 Task: Save your go-to ramen spot in Brooklyn to your list of favorite locations.
Action: Mouse moved to (96, 54)
Screenshot: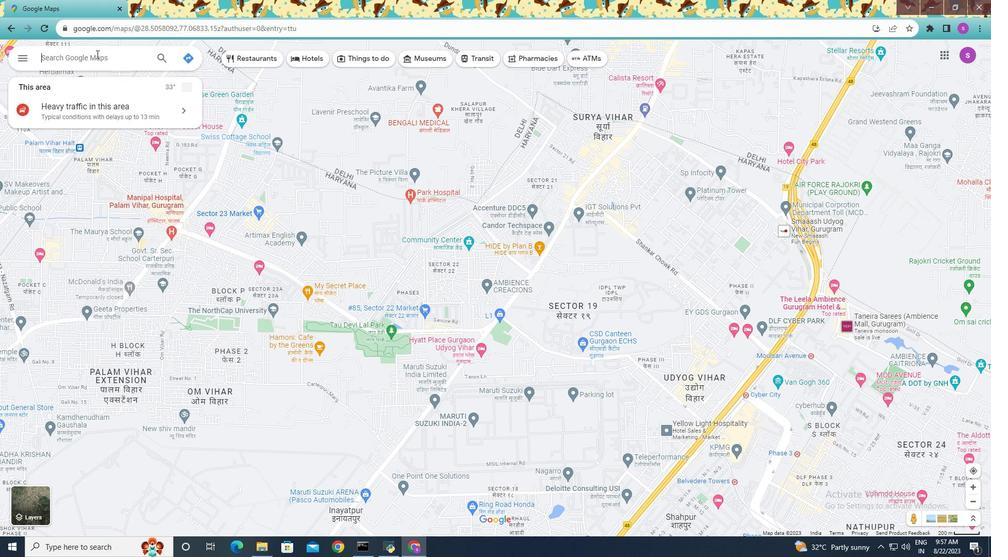 
Action: Mouse pressed left at (96, 54)
Screenshot: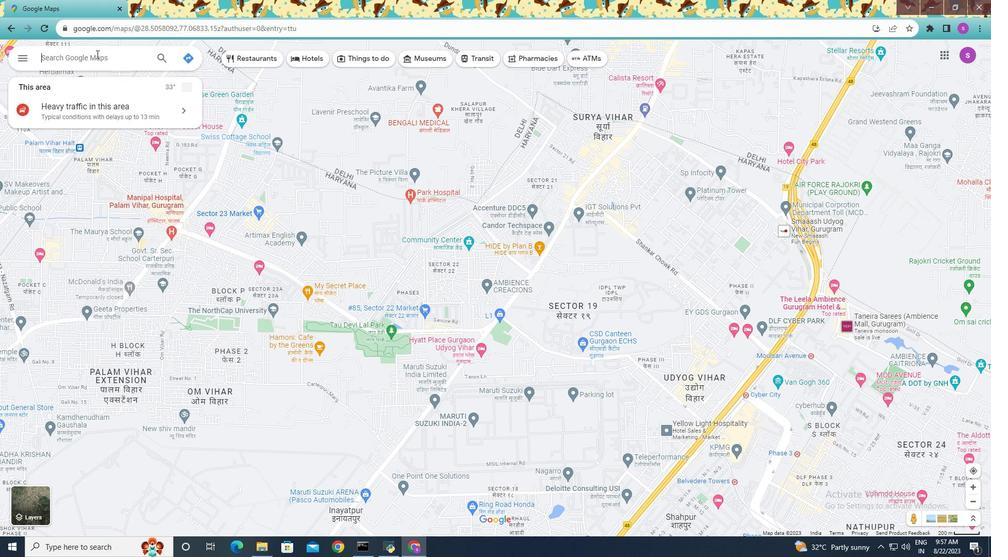 
Action: Key pressed remen<Key.space>spot<Key.space>in<Key.space><Key.shift>Brooklyn<Key.enter>
Screenshot: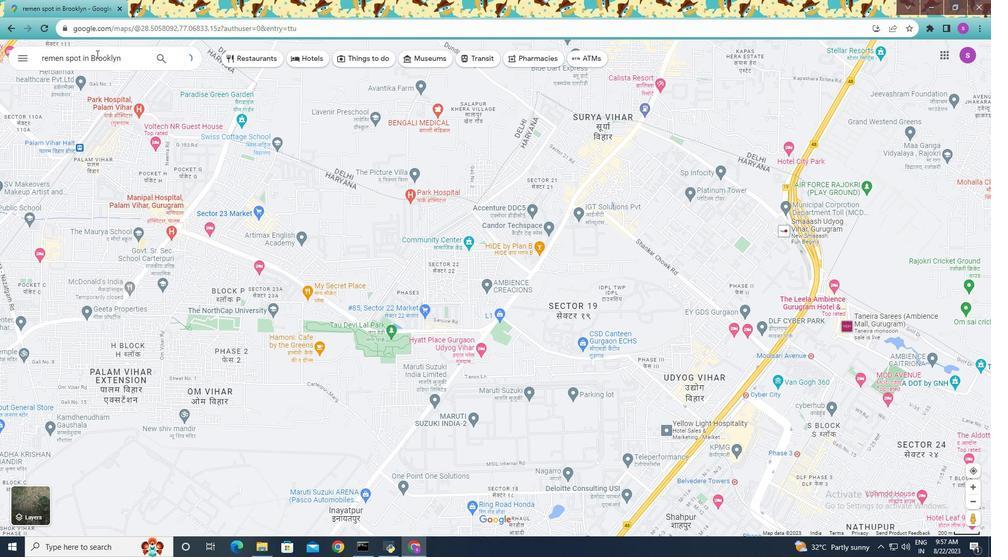 
Action: Mouse moved to (103, 226)
Screenshot: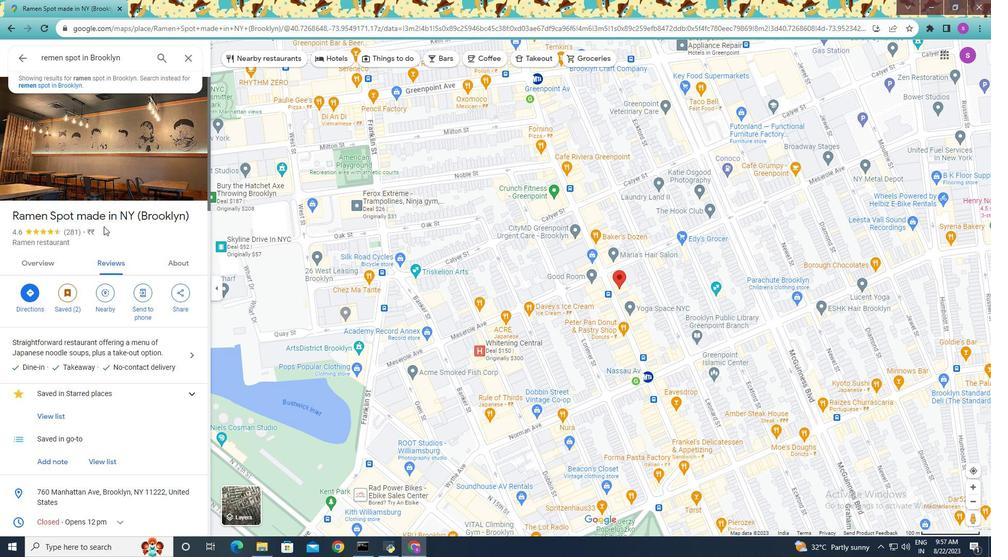 
Action: Mouse pressed left at (103, 226)
Screenshot: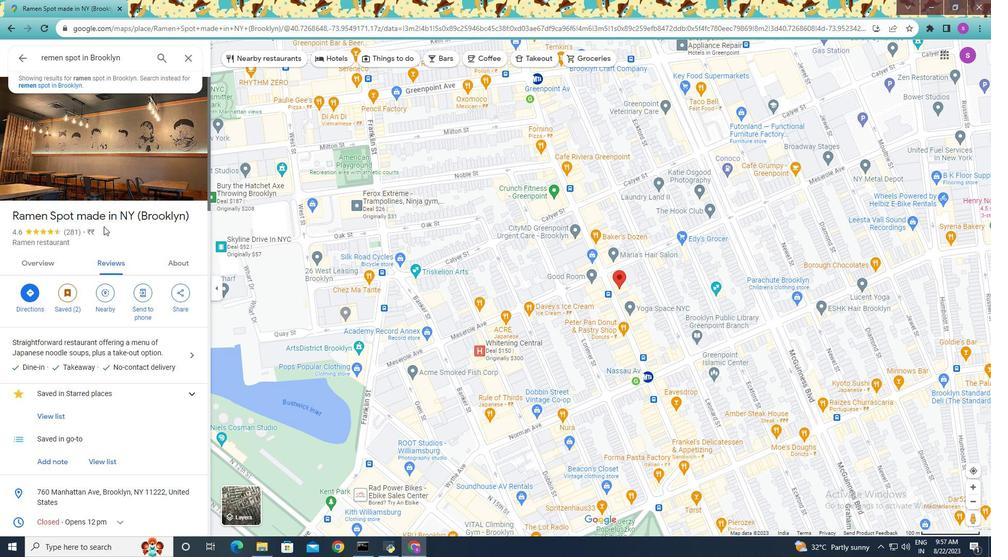 
Action: Mouse moved to (161, 334)
Screenshot: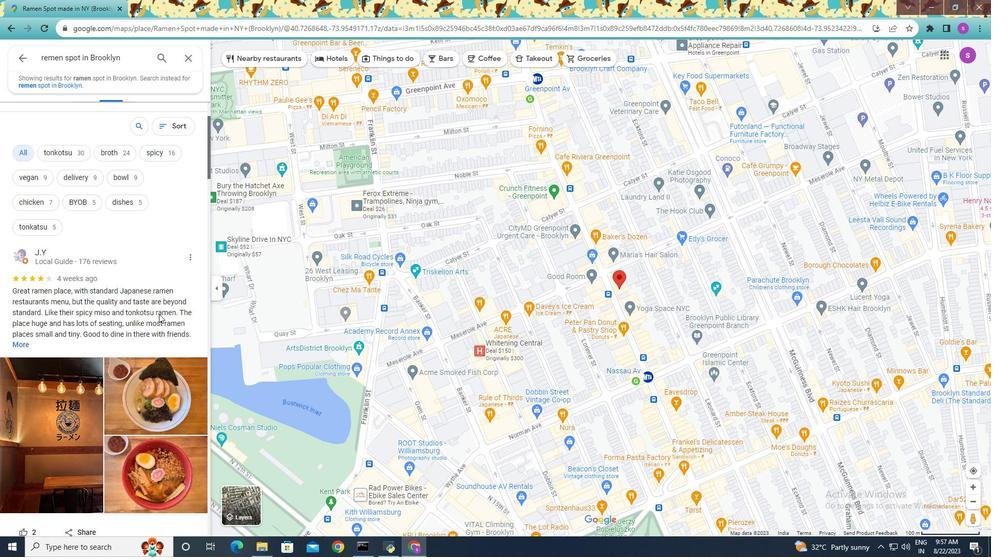 
Action: Mouse scrolled (161, 333) with delta (0, 0)
Screenshot: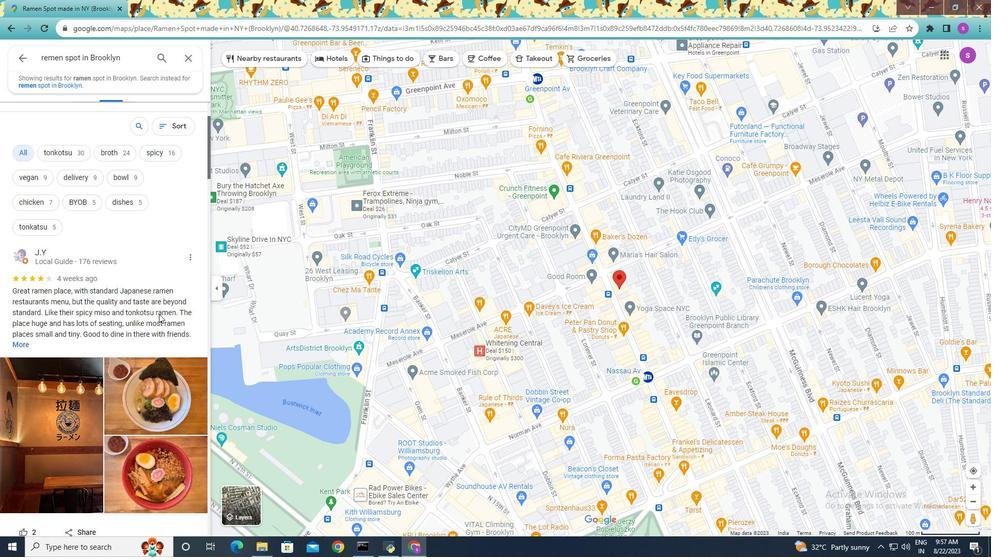 
Action: Mouse moved to (161, 332)
Screenshot: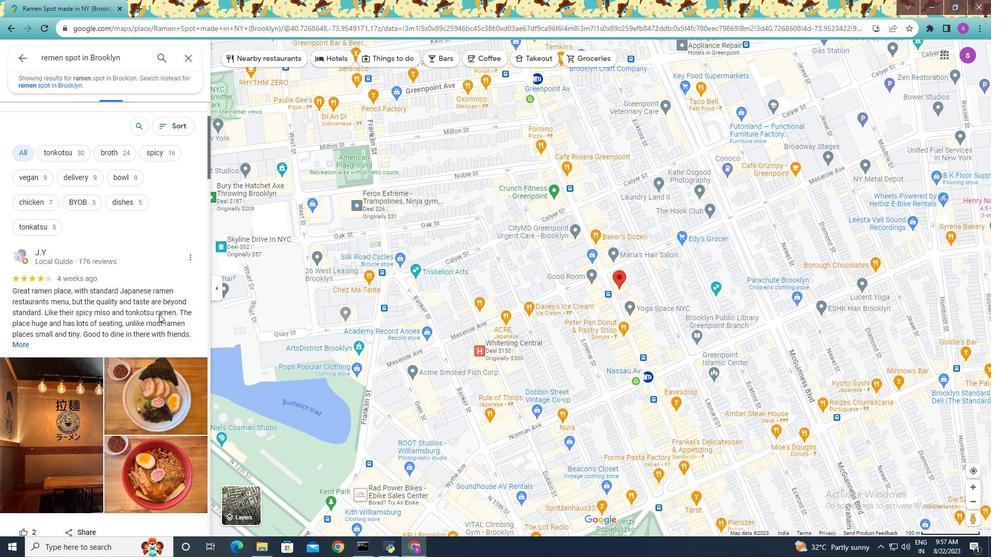
Action: Mouse scrolled (161, 332) with delta (0, 0)
Screenshot: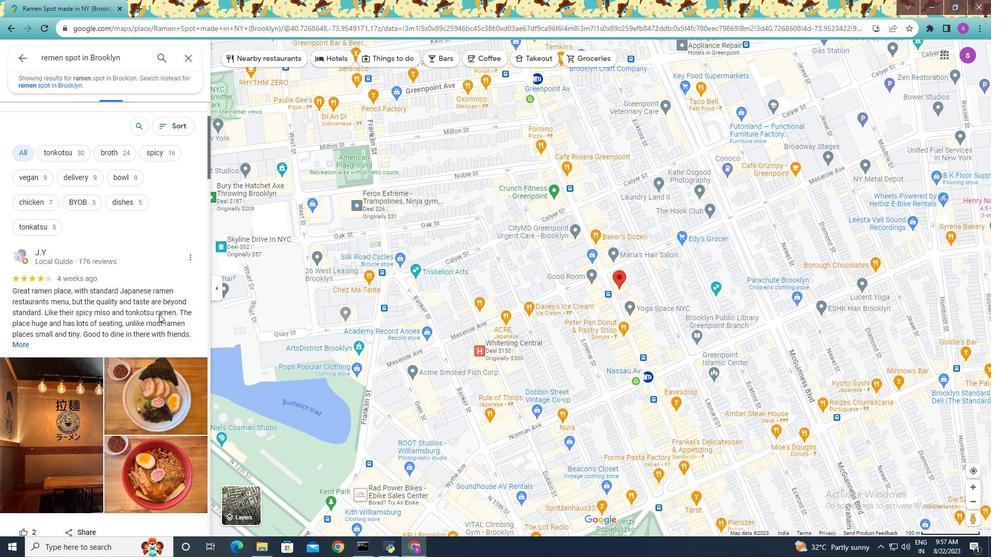
Action: Mouse moved to (161, 331)
Screenshot: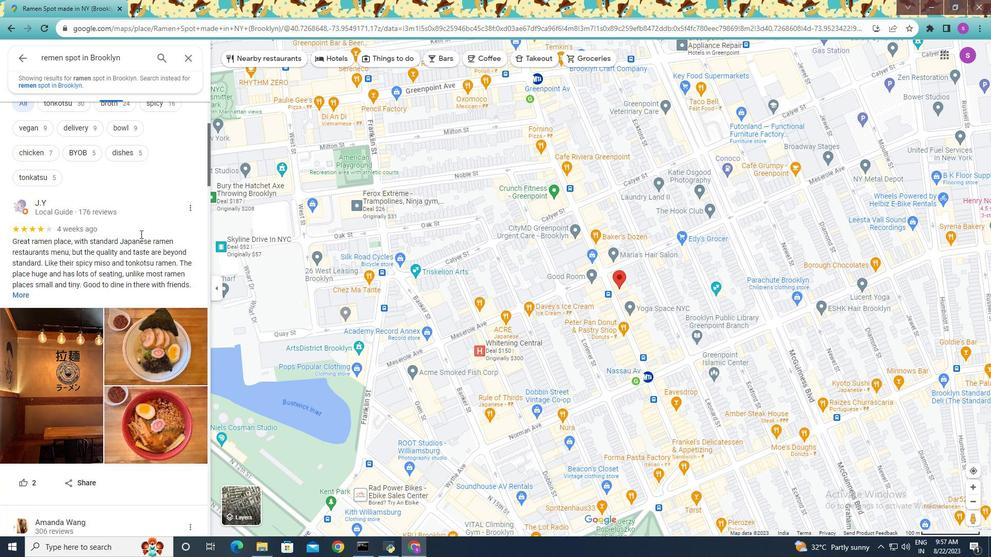 
Action: Mouse scrolled (161, 330) with delta (0, 0)
Screenshot: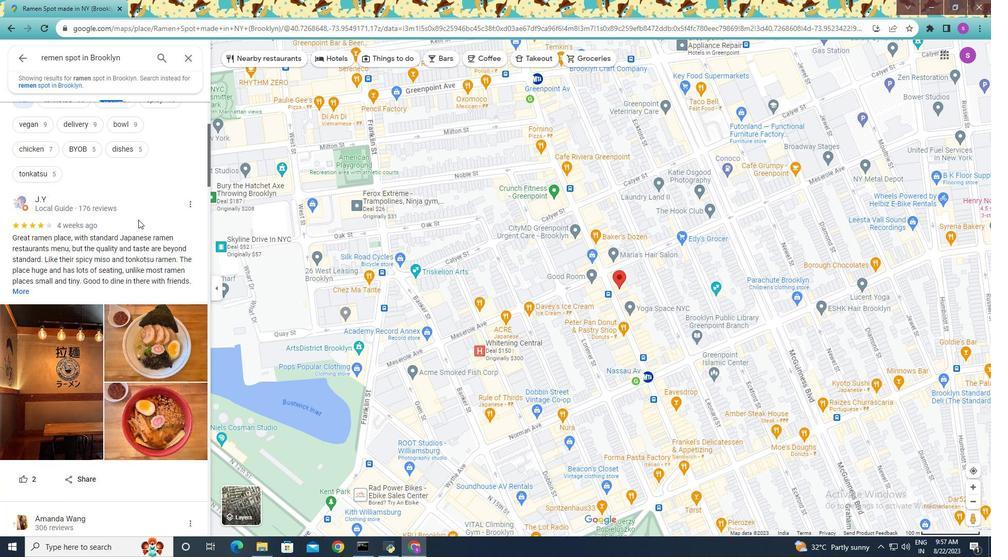 
Action: Mouse moved to (110, 258)
Screenshot: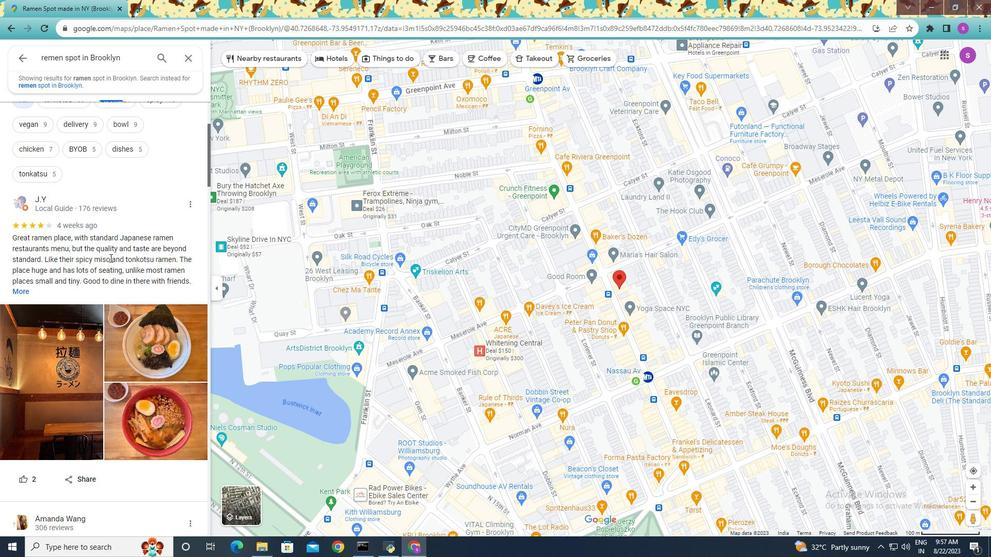 
Action: Mouse scrolled (110, 257) with delta (0, 0)
Screenshot: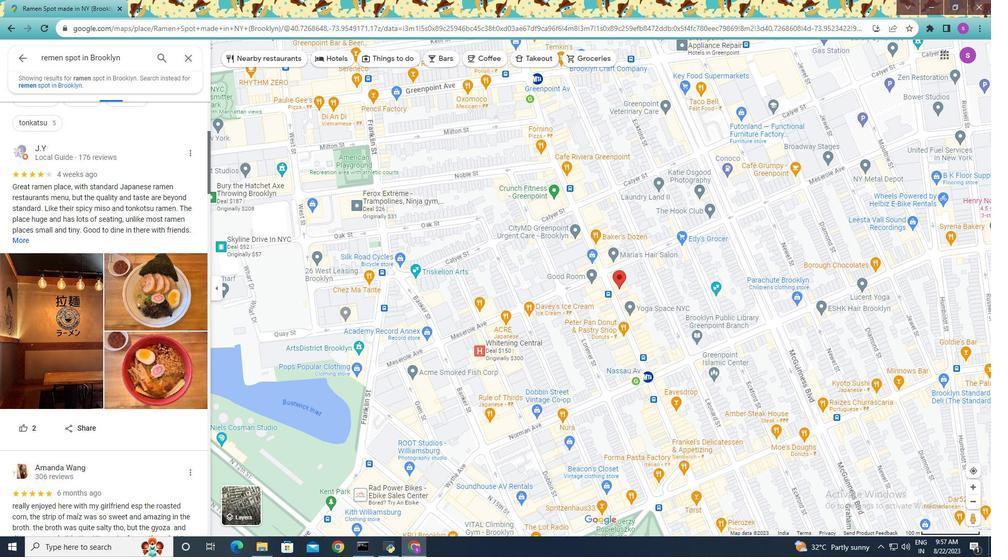 
Action: Mouse scrolled (110, 257) with delta (0, 0)
Screenshot: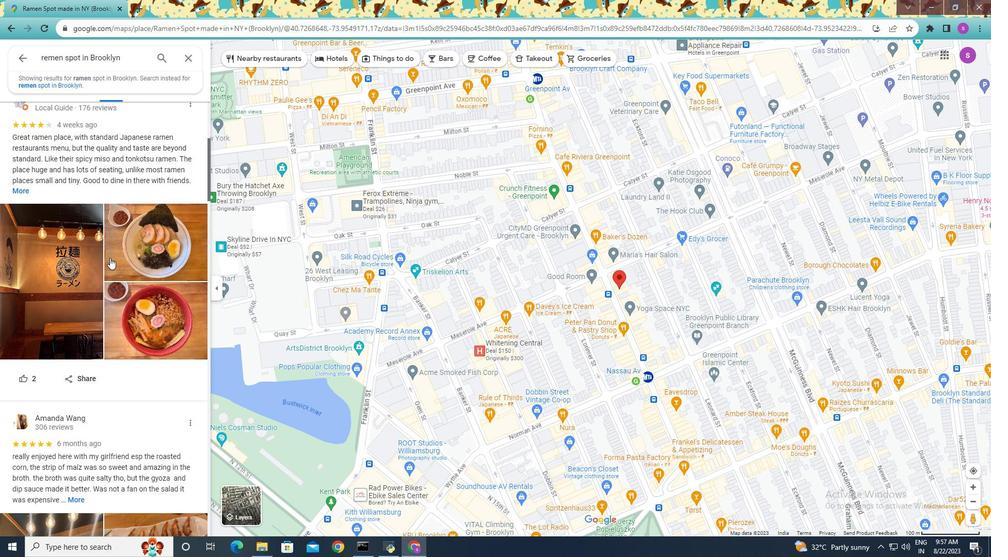 
Action: Mouse moved to (126, 211)
Screenshot: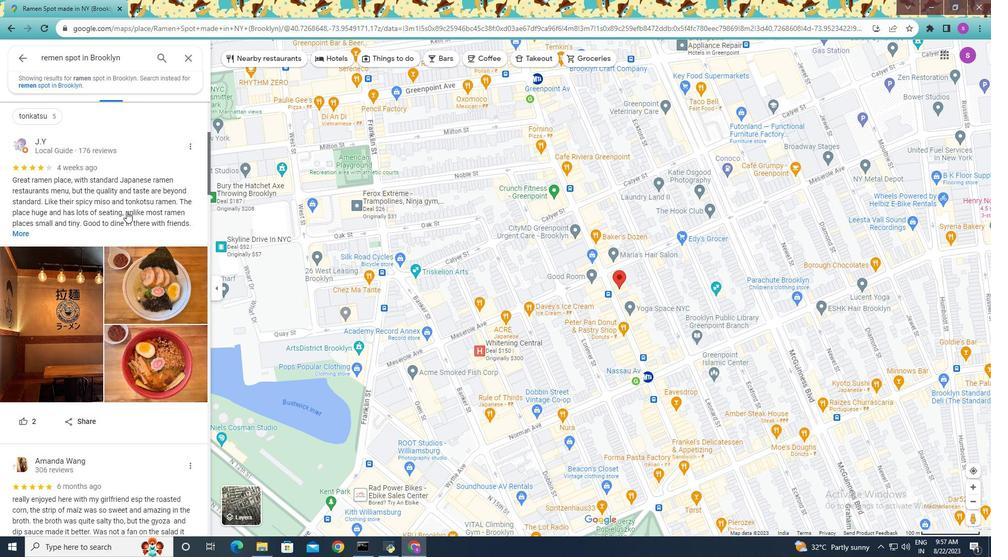 
Action: Mouse scrolled (126, 212) with delta (0, 0)
Screenshot: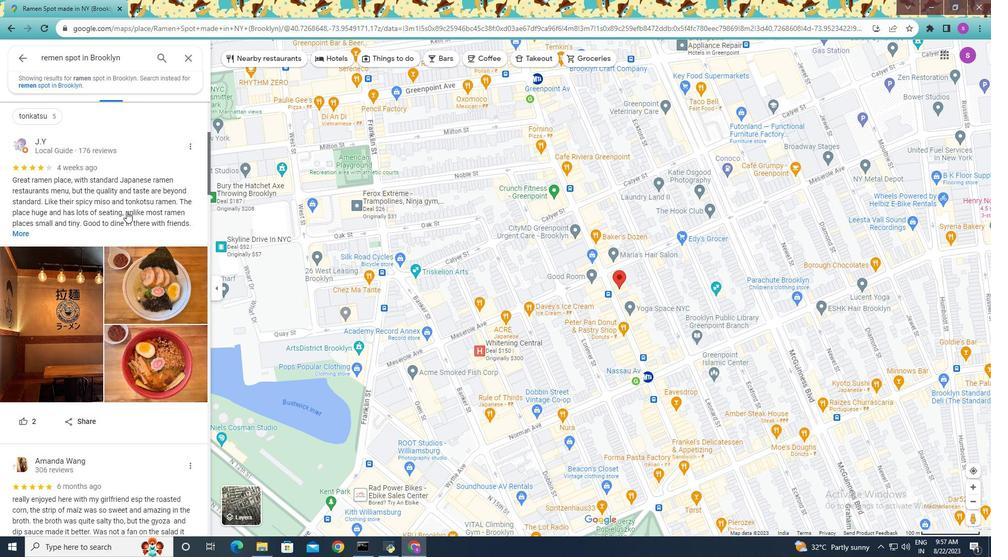
Action: Mouse moved to (19, 239)
Screenshot: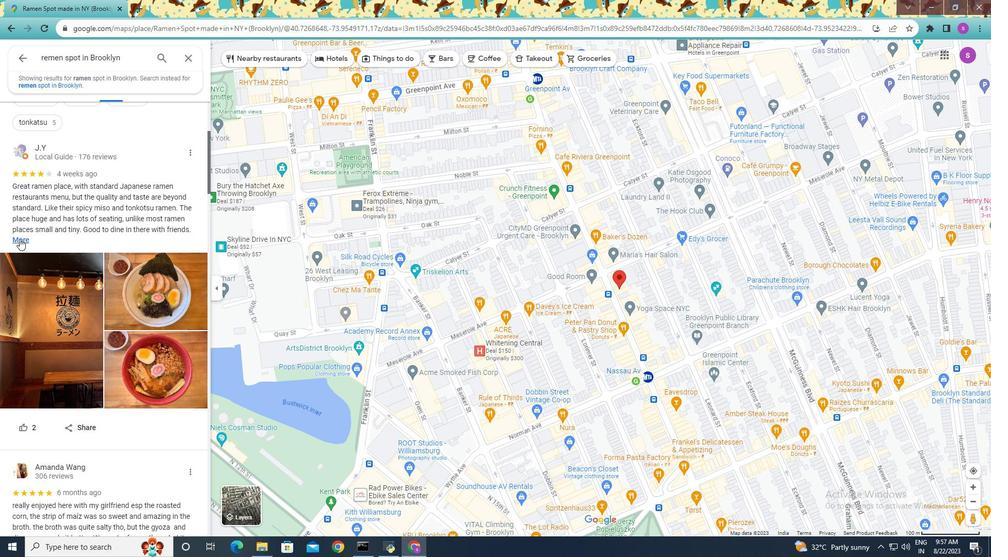 
Action: Mouse pressed left at (19, 239)
Screenshot: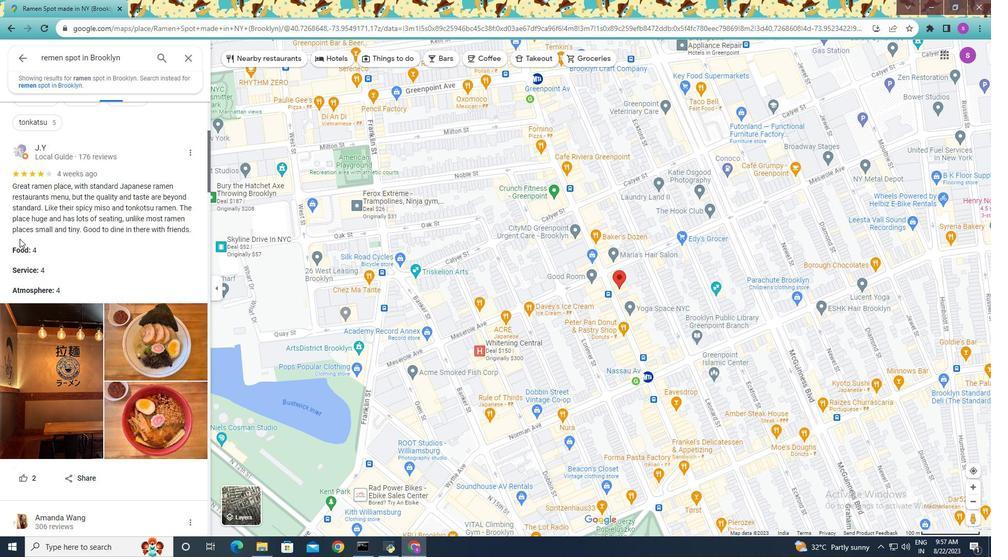 
Action: Mouse moved to (116, 243)
Screenshot: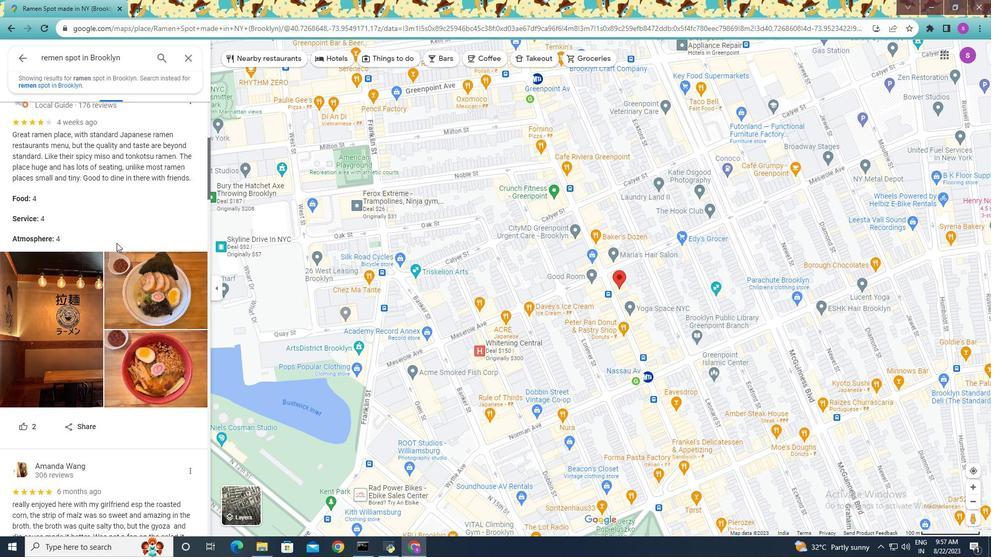 
Action: Mouse scrolled (116, 242) with delta (0, 0)
Screenshot: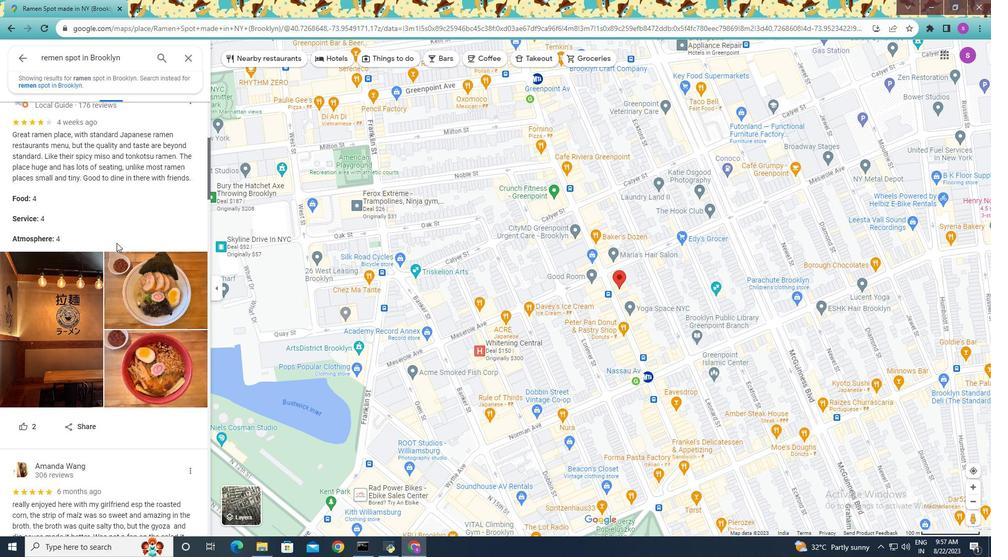 
Action: Mouse moved to (116, 243)
Screenshot: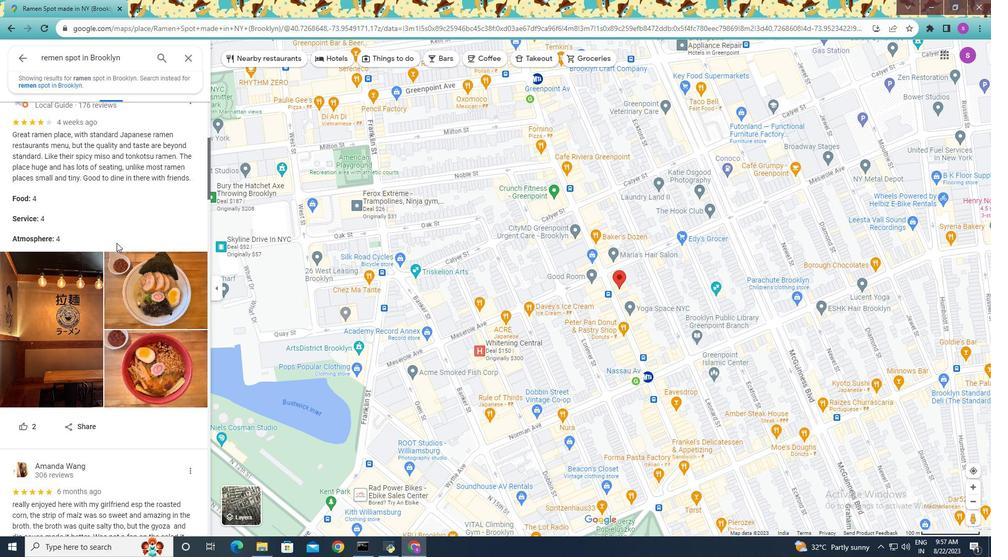 
Action: Mouse scrolled (116, 242) with delta (0, 0)
Screenshot: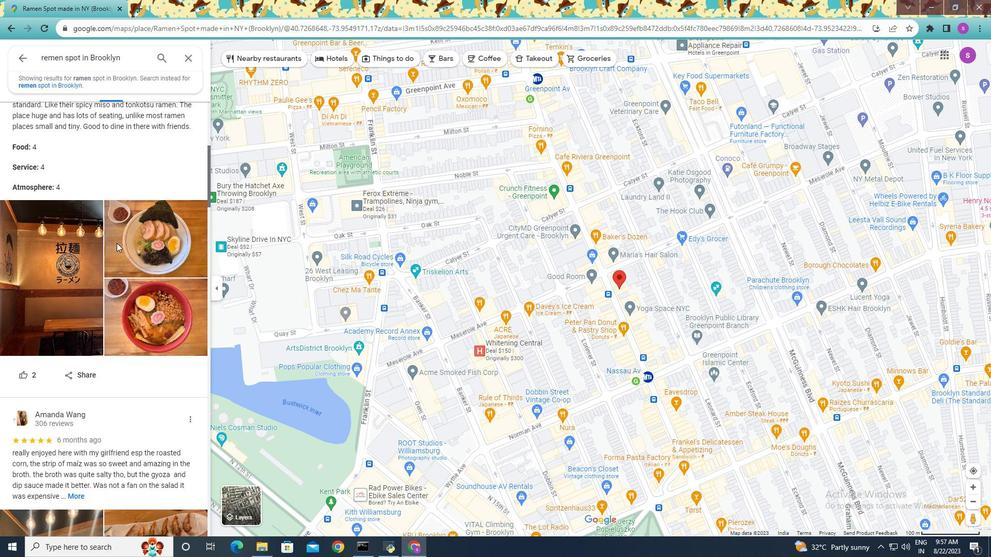 
Action: Mouse moved to (116, 243)
Screenshot: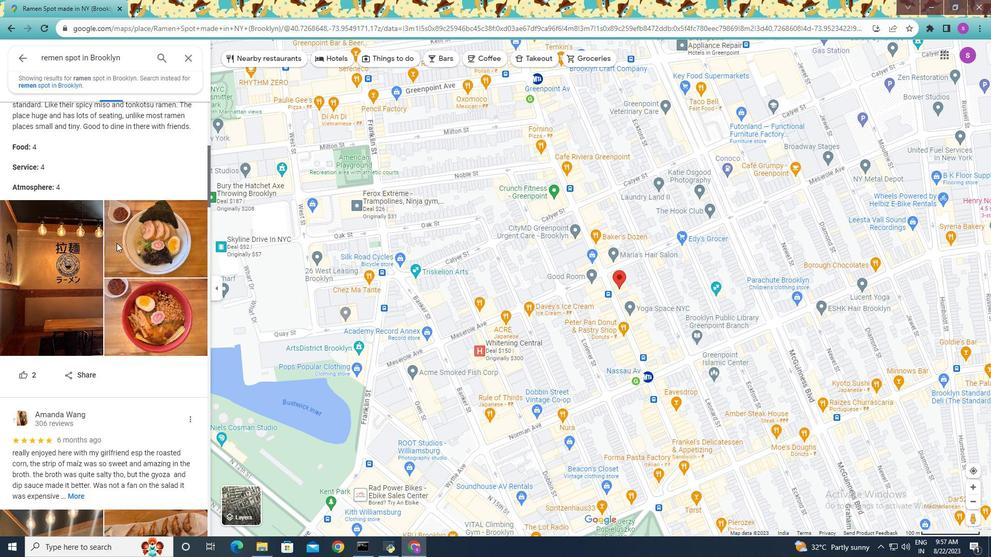 
Action: Mouse scrolled (116, 242) with delta (0, 0)
Screenshot: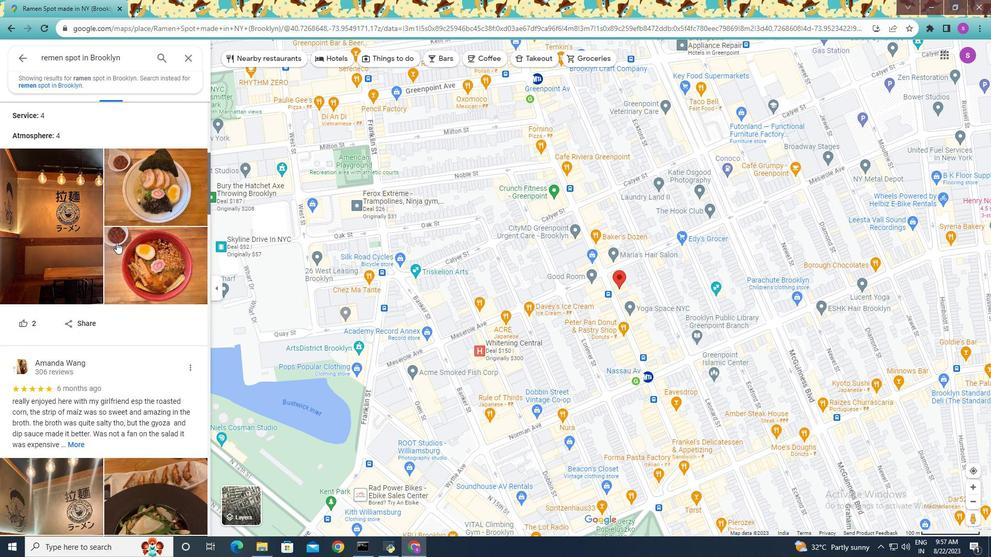 
Action: Mouse moved to (116, 242)
Screenshot: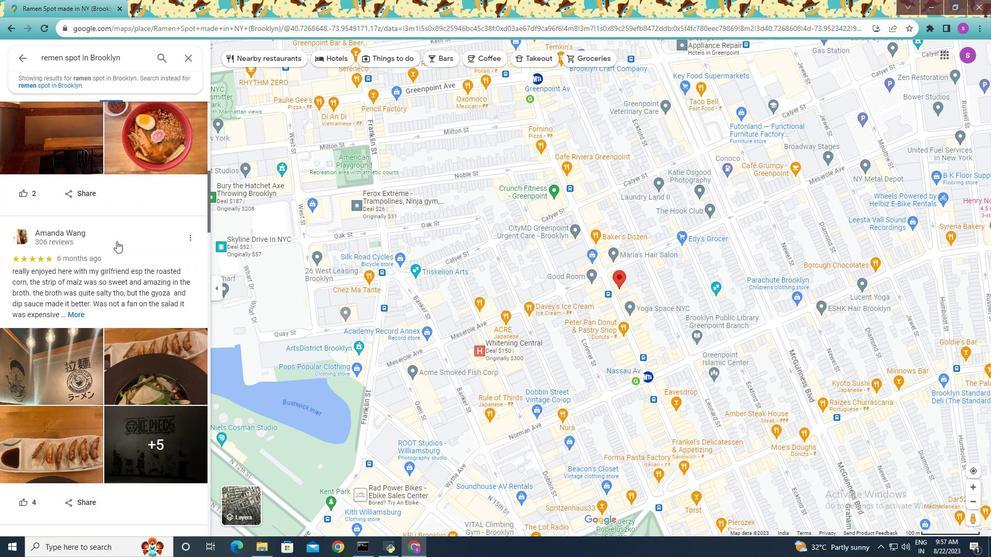 
Action: Mouse scrolled (116, 241) with delta (0, 0)
Screenshot: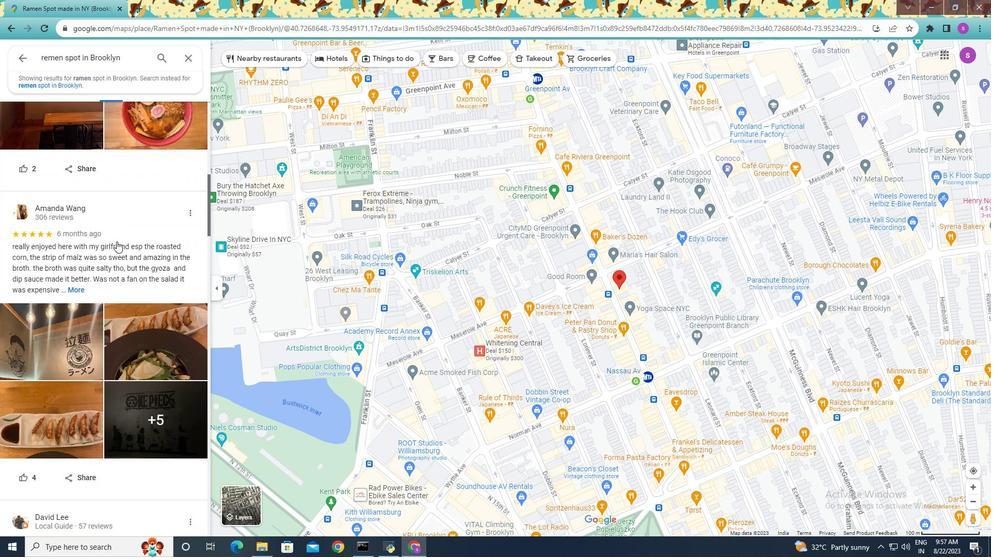 
Action: Mouse moved to (116, 241)
Screenshot: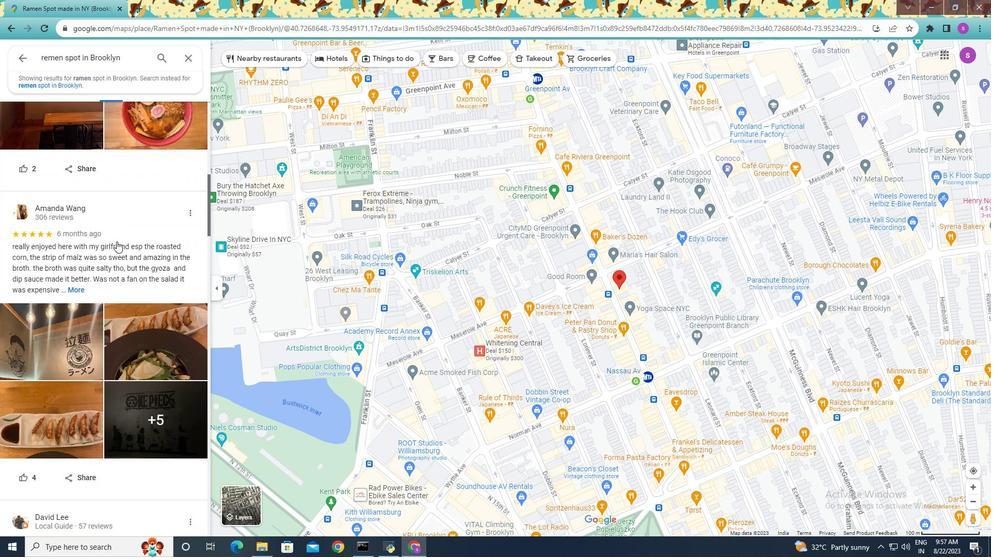 
Action: Mouse scrolled (116, 241) with delta (0, 0)
Screenshot: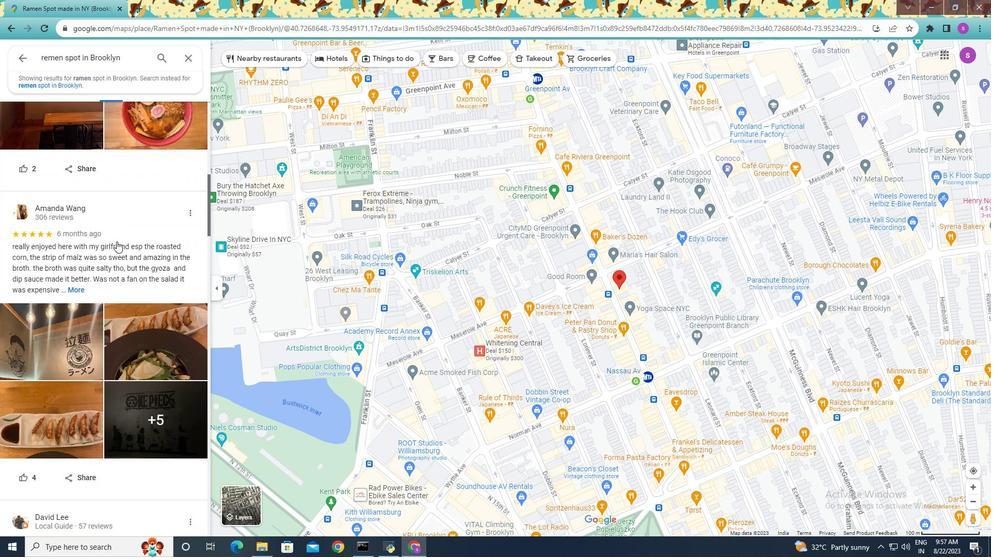 
Action: Mouse scrolled (116, 241) with delta (0, 0)
Screenshot: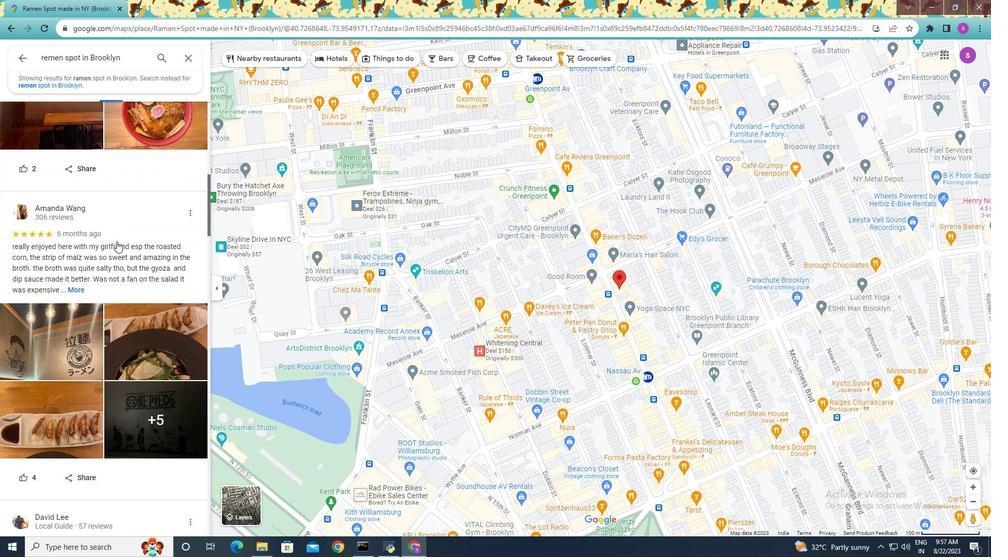 
Action: Mouse scrolled (116, 241) with delta (0, 0)
Screenshot: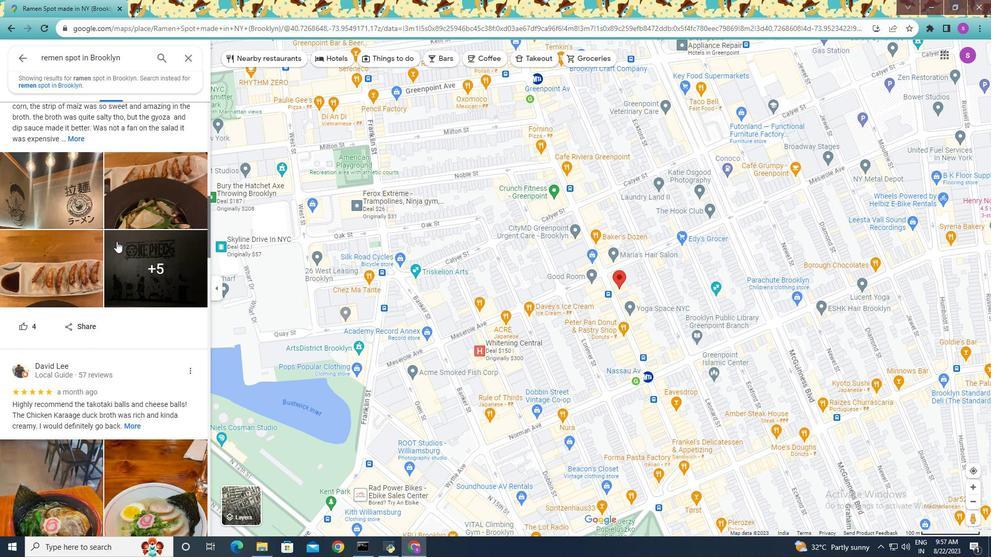 
Action: Mouse scrolled (116, 241) with delta (0, 0)
Screenshot: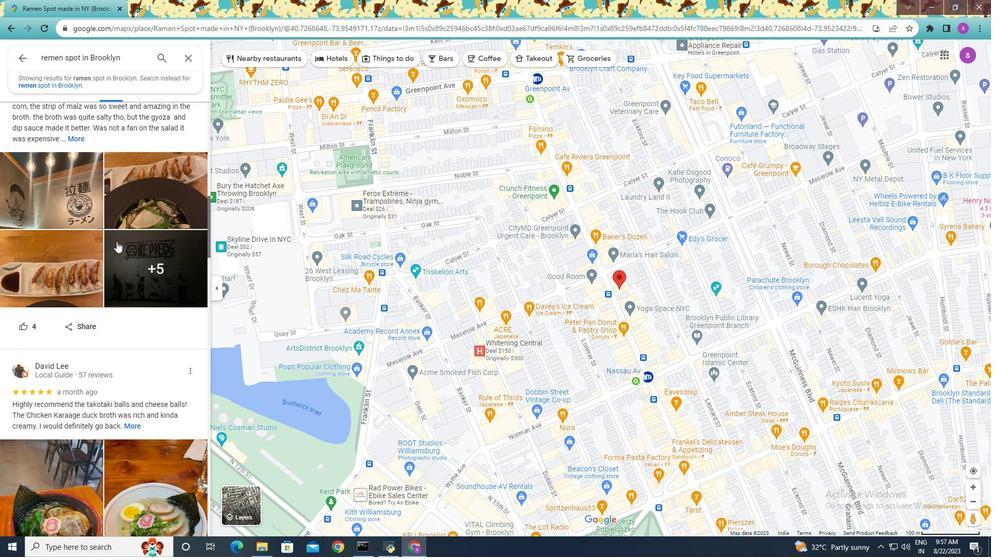 
Action: Mouse scrolled (116, 241) with delta (0, 0)
Screenshot: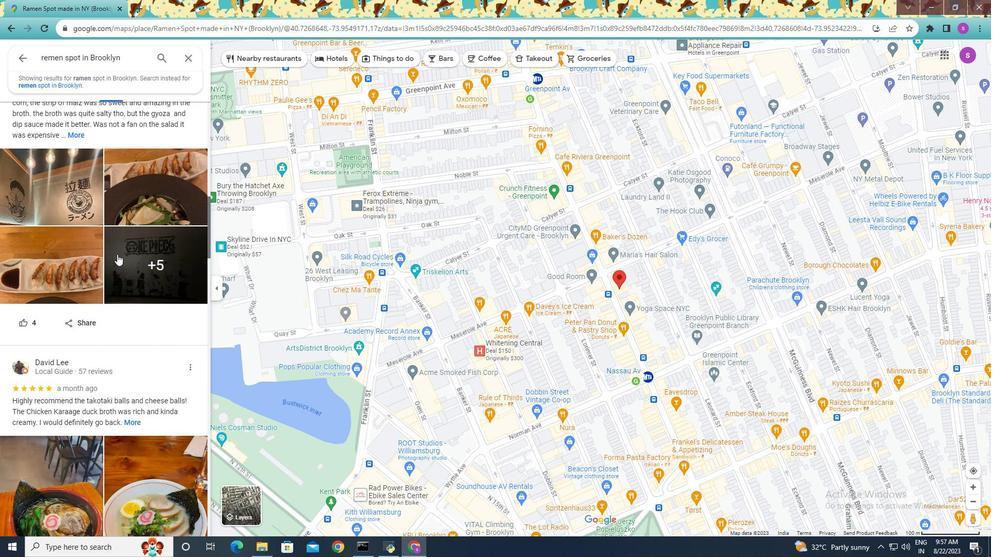 
Action: Mouse moved to (75, 134)
Screenshot: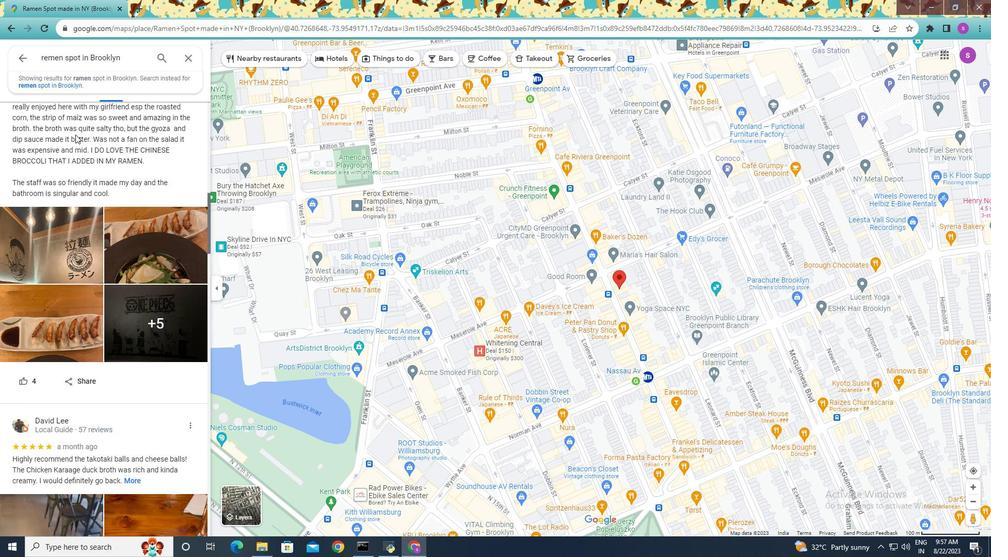 
Action: Mouse pressed left at (75, 134)
Screenshot: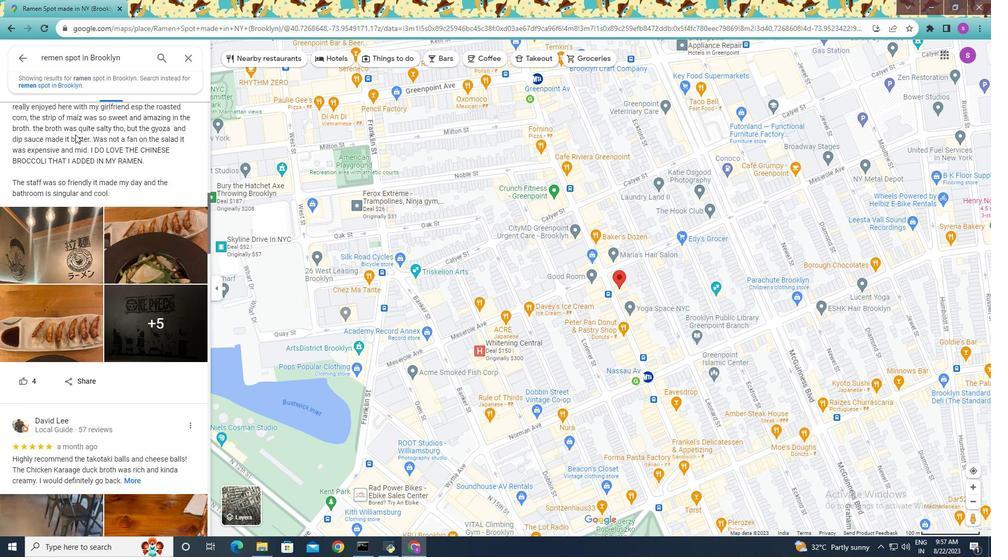 
Action: Mouse moved to (74, 174)
Screenshot: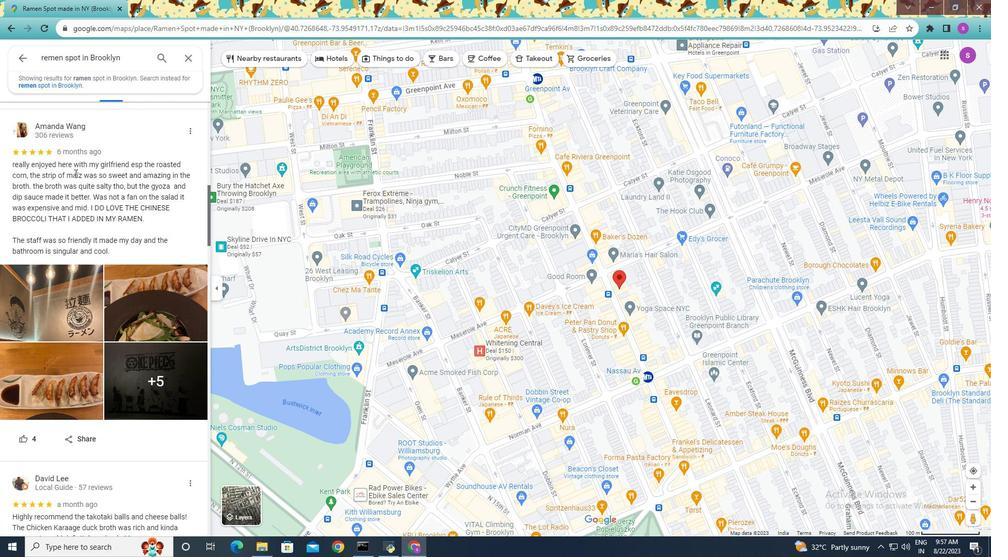 
Action: Mouse scrolled (74, 174) with delta (0, 0)
Screenshot: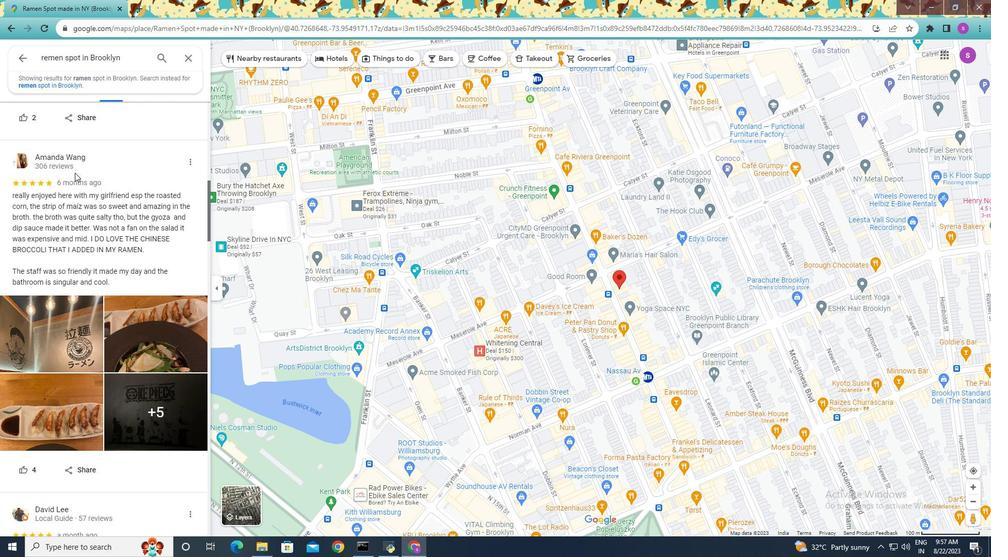 
Action: Mouse moved to (74, 174)
Screenshot: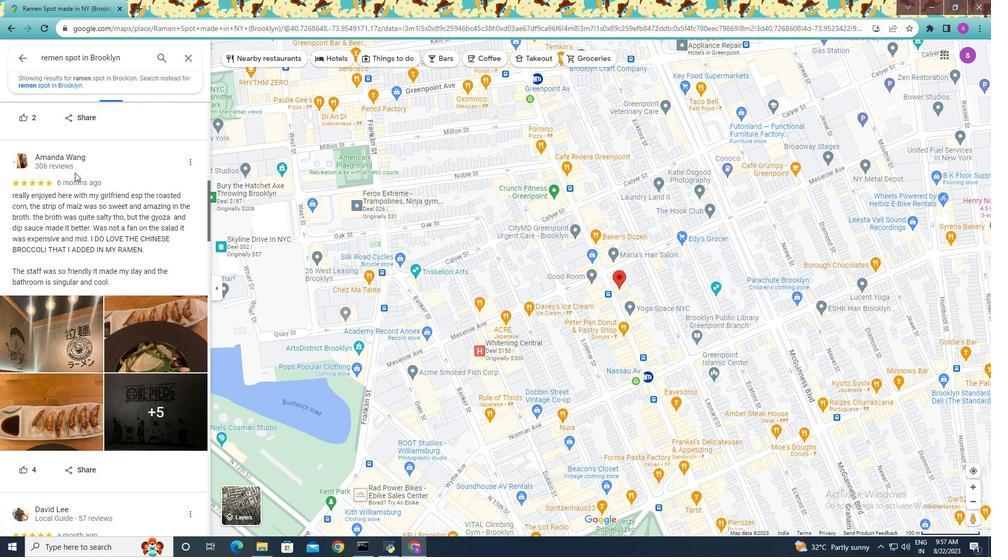 
Action: Mouse scrolled (74, 174) with delta (0, 0)
Screenshot: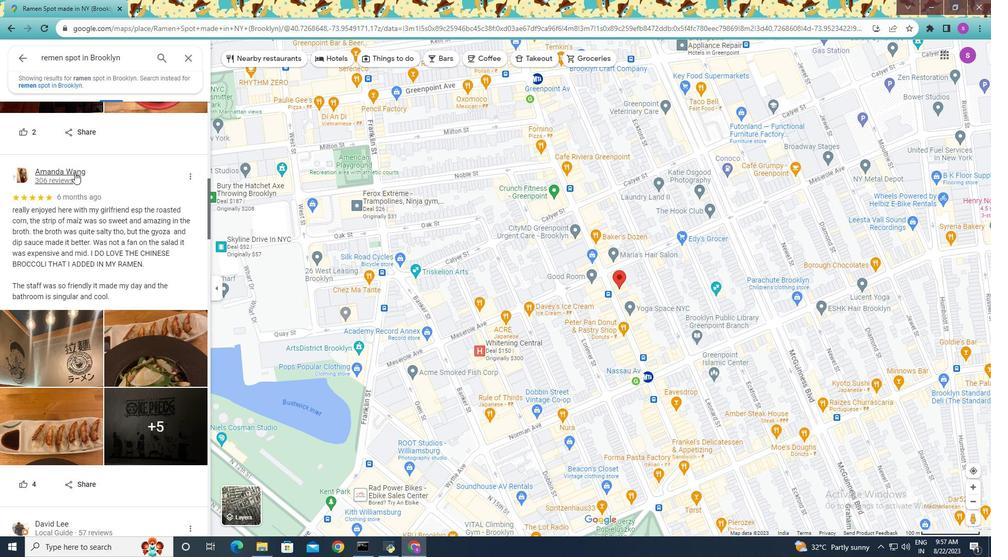 
Action: Mouse moved to (78, 164)
Screenshot: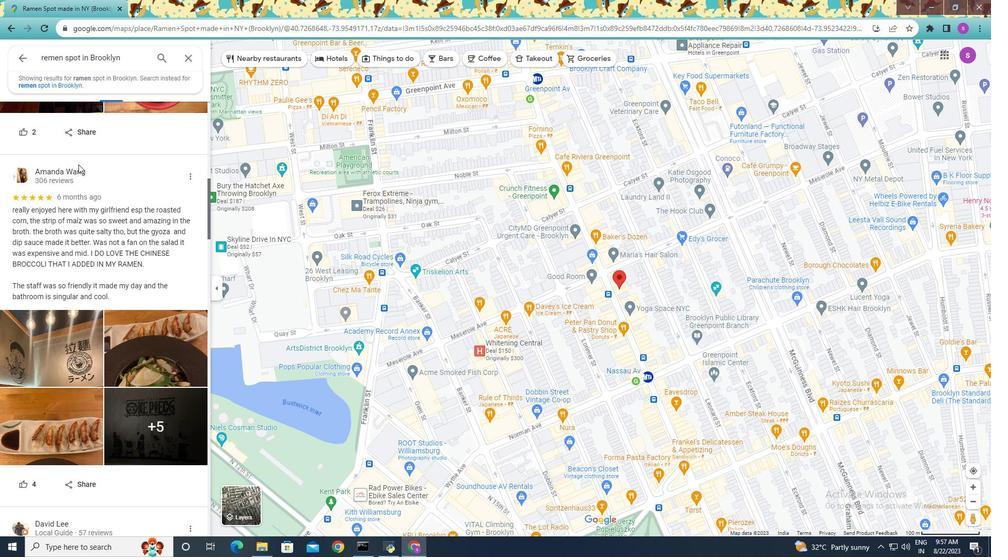 
Action: Mouse scrolled (78, 164) with delta (0, 0)
Screenshot: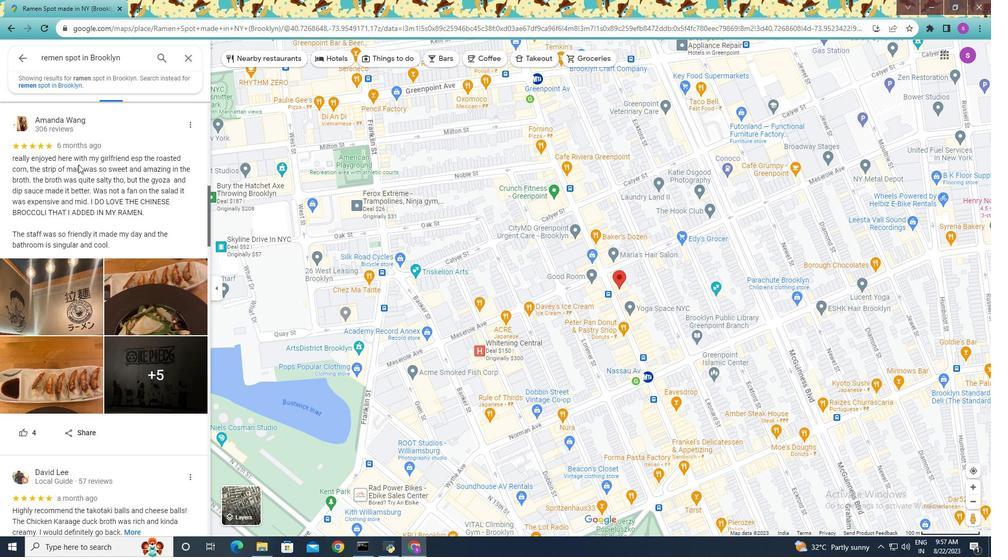 
Action: Mouse scrolled (78, 164) with delta (0, 0)
Screenshot: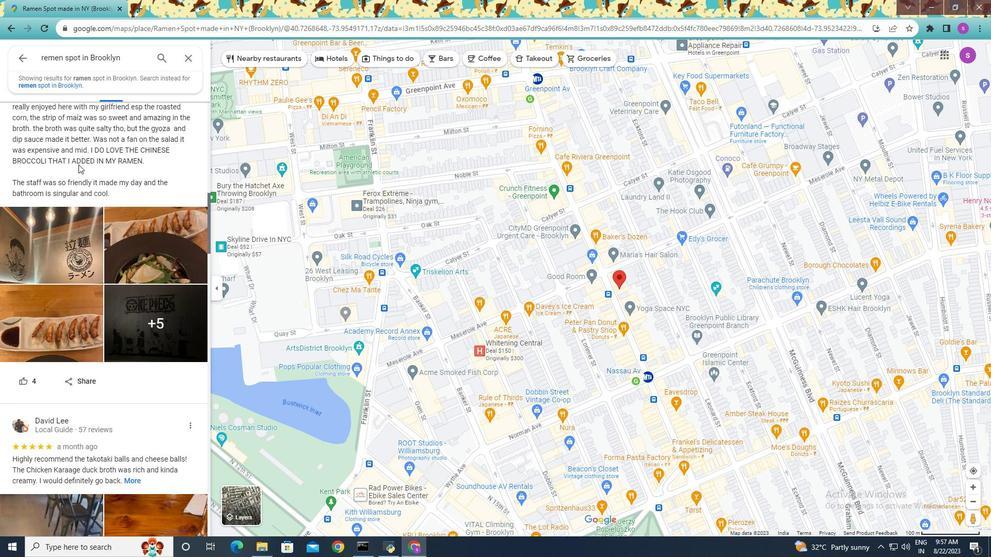 
Action: Mouse scrolled (78, 164) with delta (0, 0)
Screenshot: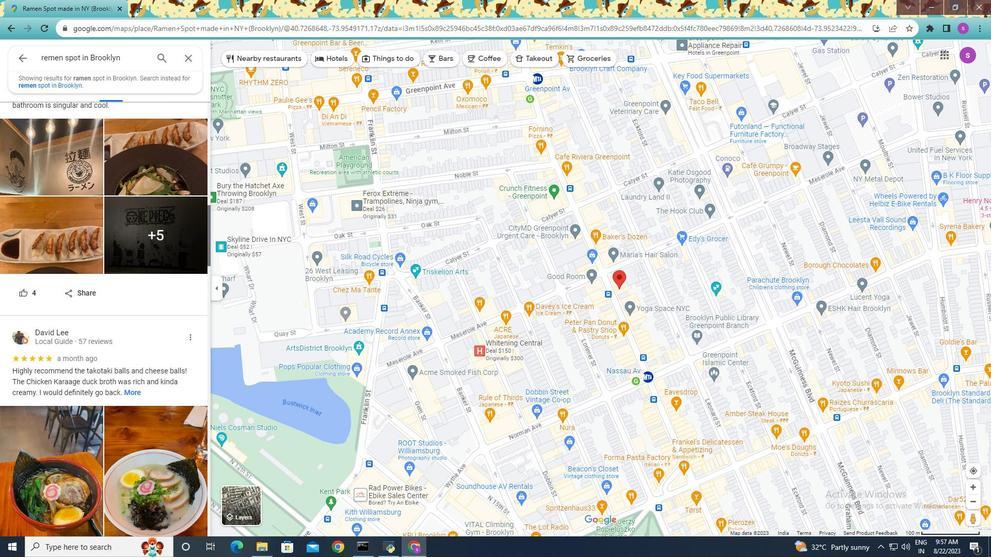 
Action: Mouse scrolled (78, 164) with delta (0, 0)
Screenshot: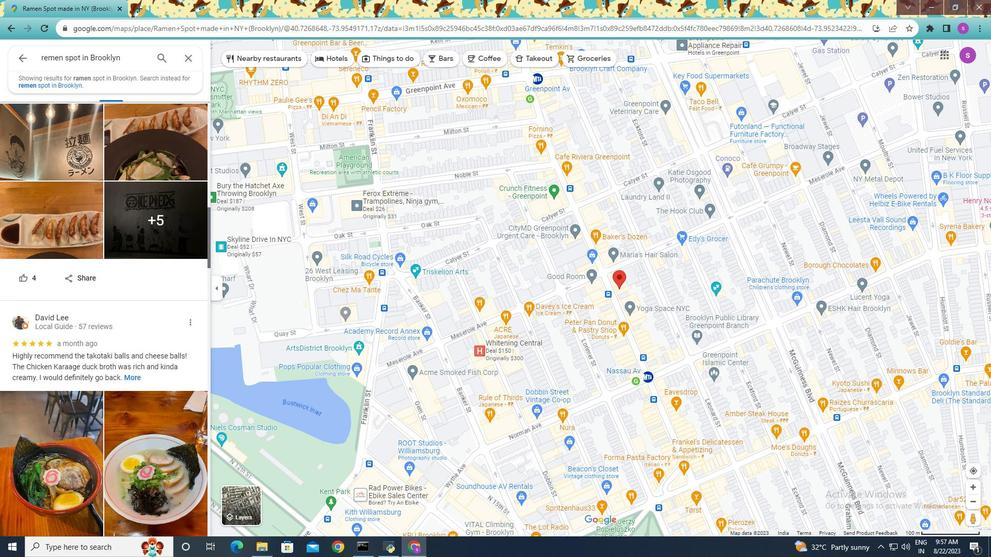 
Action: Mouse scrolled (78, 164) with delta (0, 0)
Screenshot: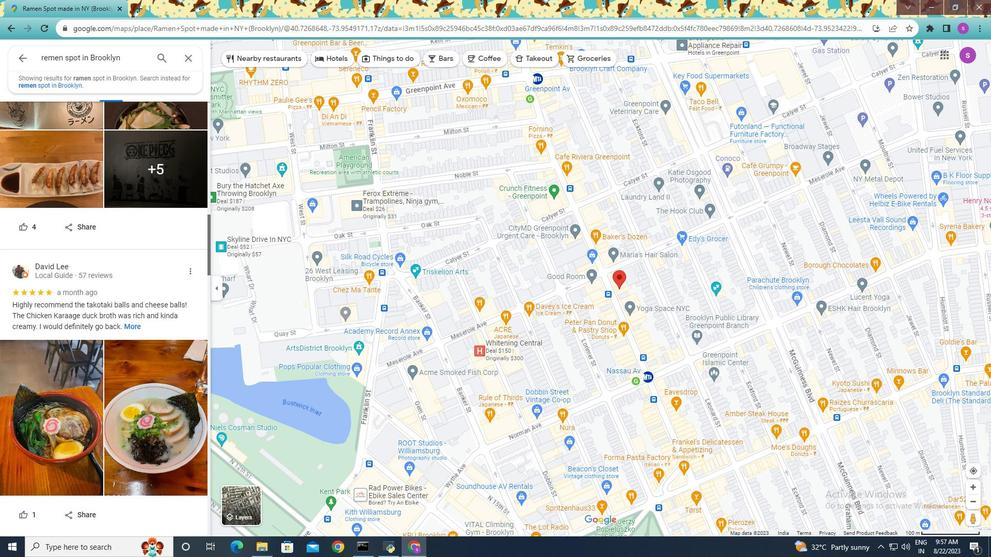 
Action: Mouse scrolled (78, 164) with delta (0, 0)
Screenshot: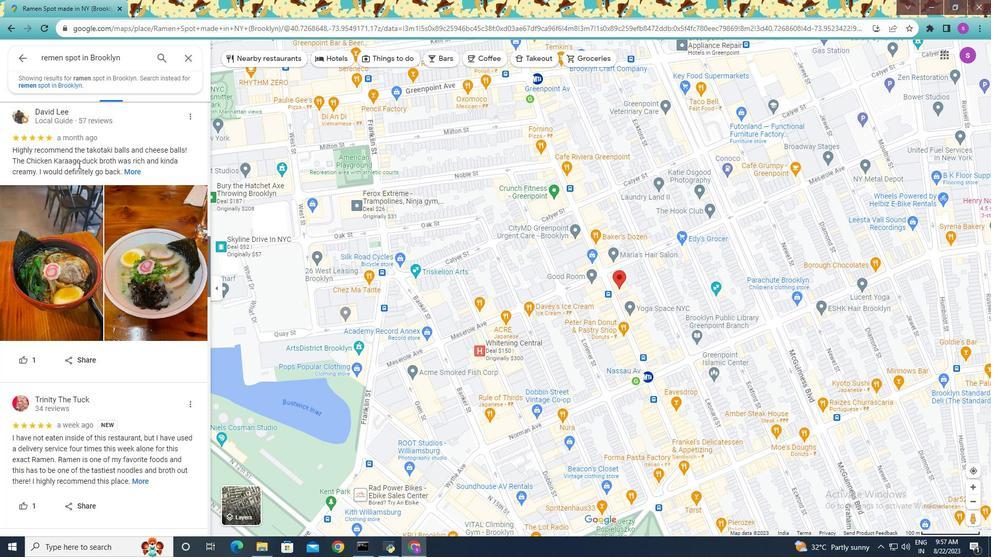 
Action: Mouse scrolled (78, 164) with delta (0, 0)
Screenshot: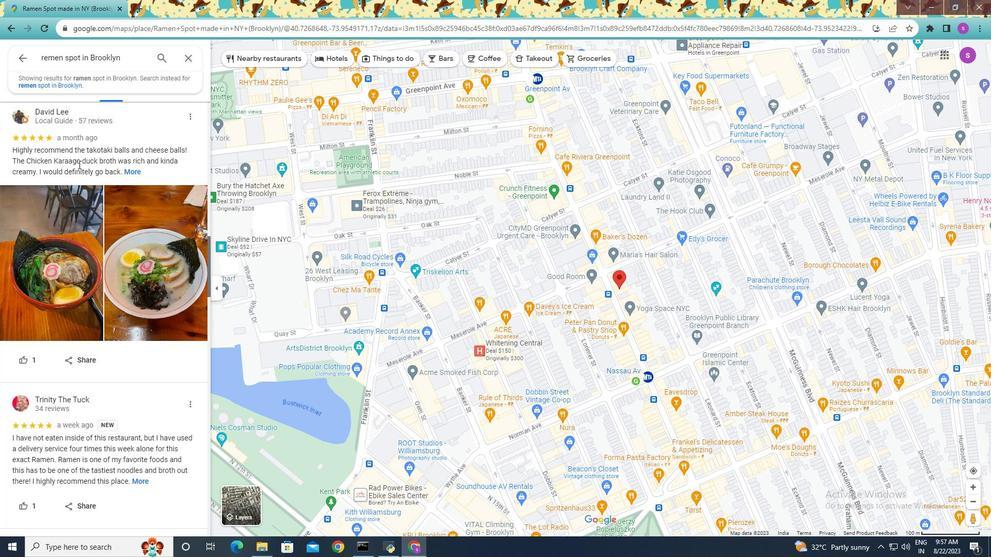 
Action: Mouse scrolled (78, 164) with delta (0, 0)
Screenshot: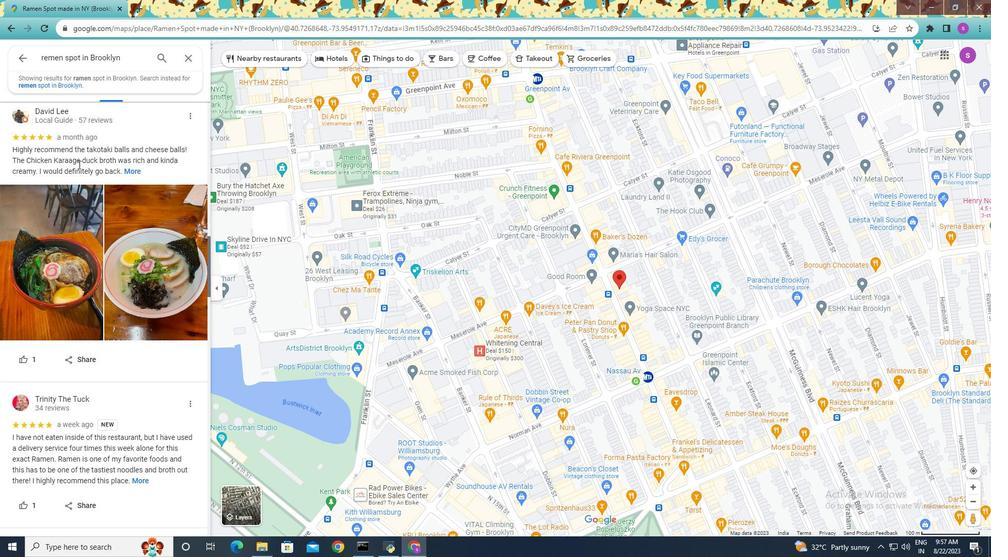 
Action: Mouse moved to (139, 175)
Screenshot: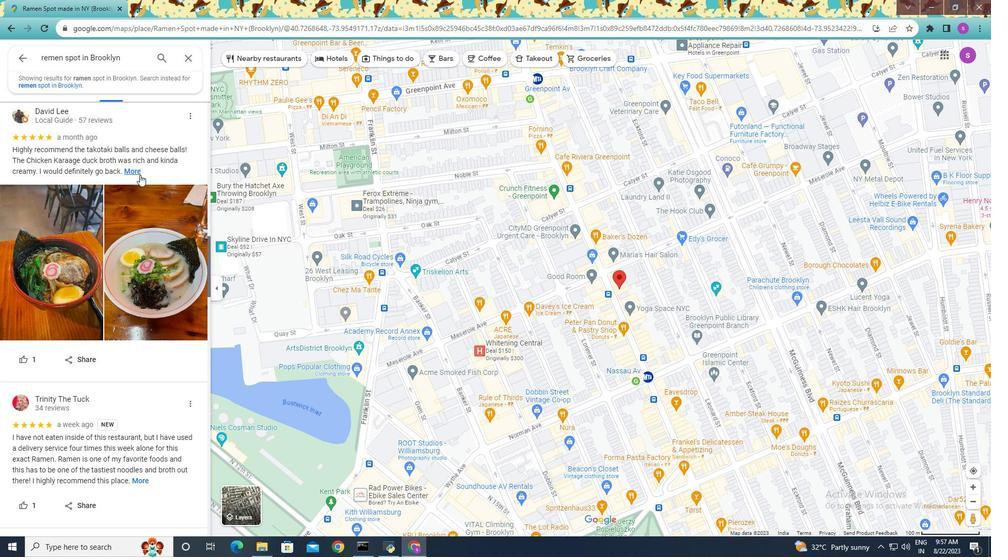 
Action: Mouse pressed left at (139, 175)
Screenshot: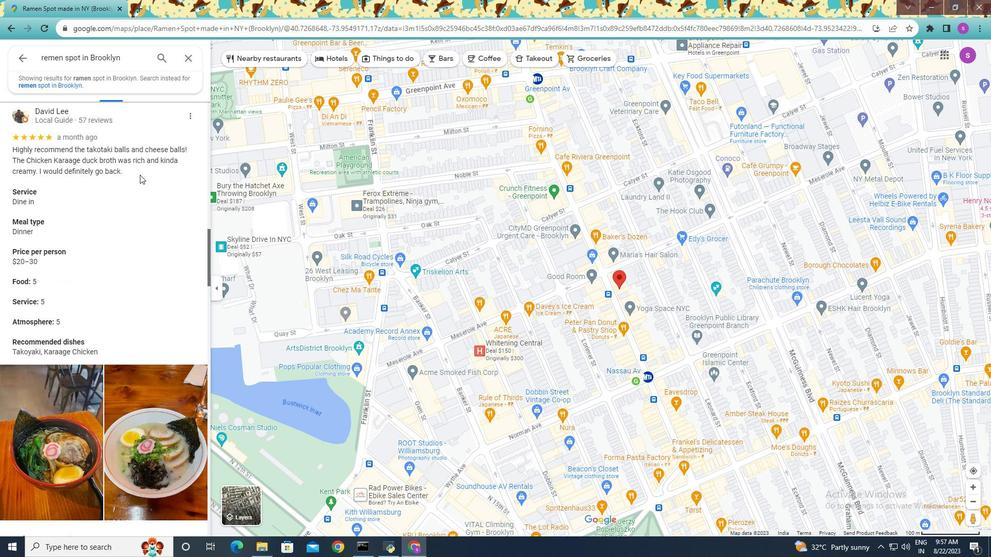 
Action: Mouse moved to (81, 300)
Screenshot: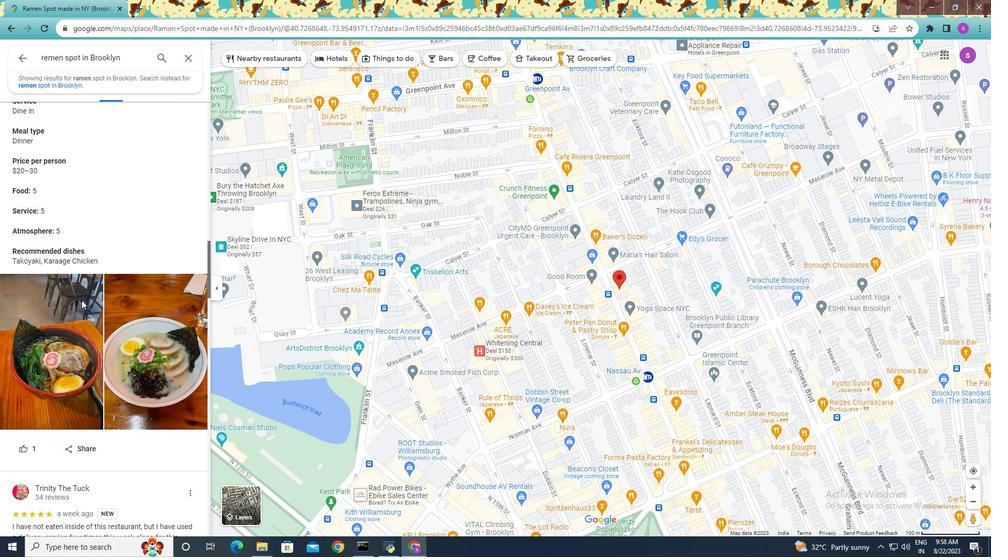 
Action: Mouse scrolled (81, 300) with delta (0, 0)
Screenshot: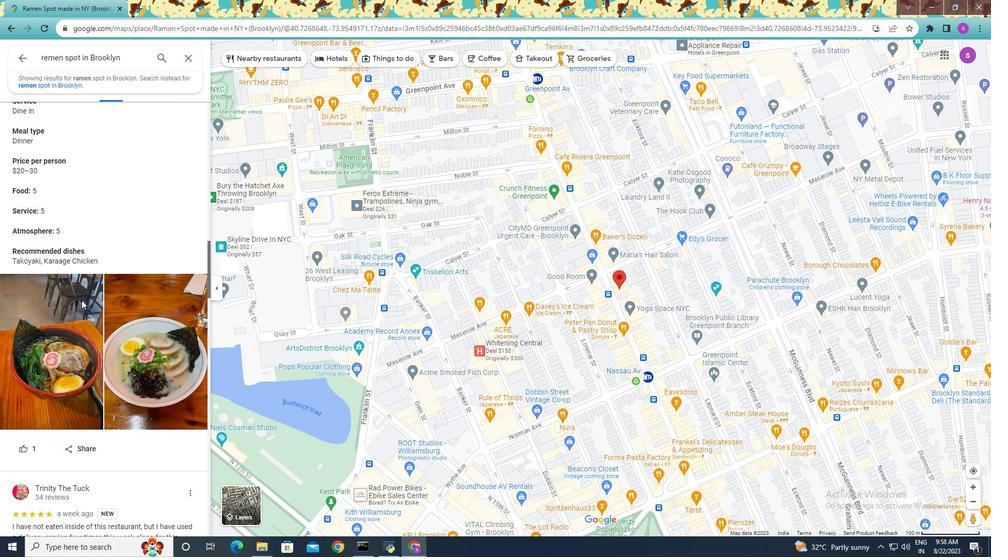 
Action: Mouse moved to (81, 300)
Screenshot: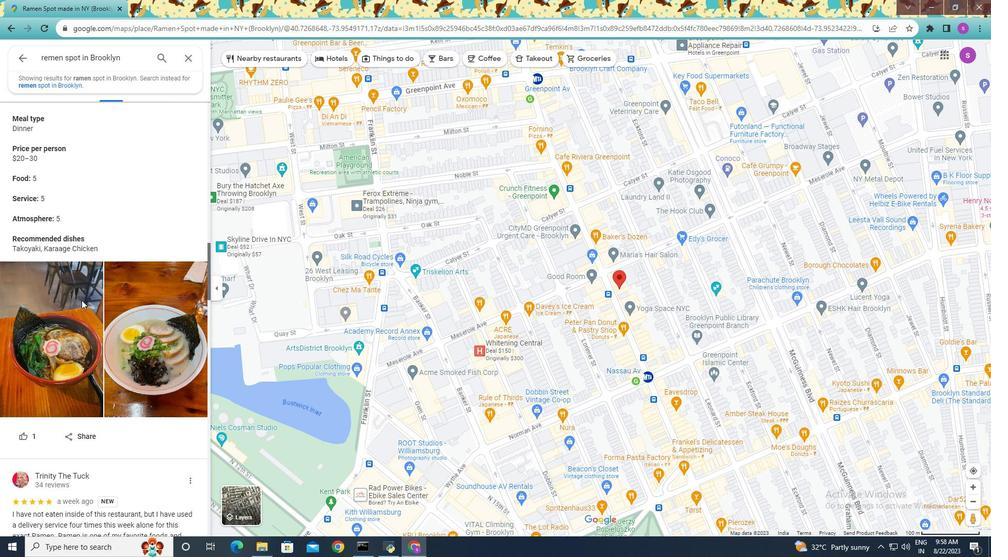
Action: Mouse scrolled (81, 300) with delta (0, 0)
Screenshot: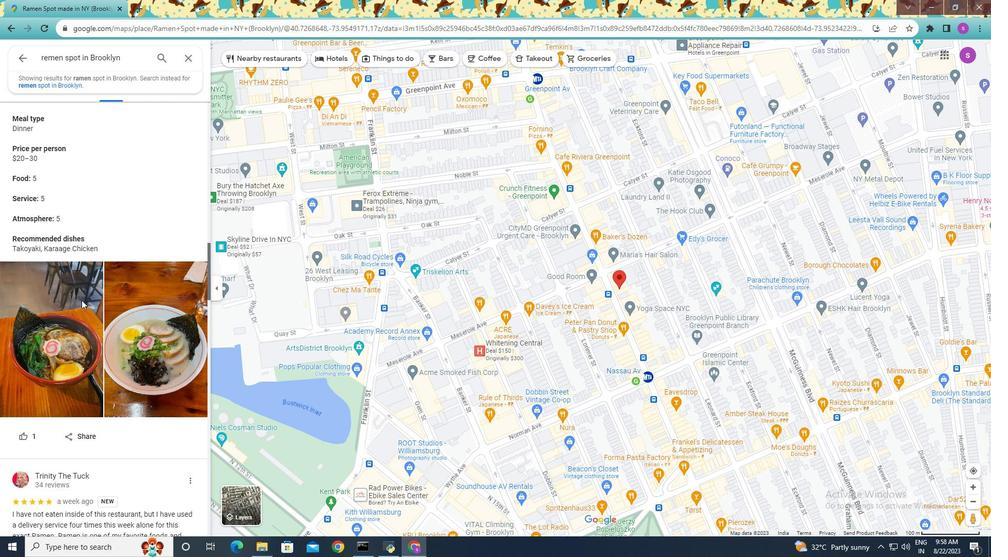 
Action: Mouse moved to (60, 395)
Screenshot: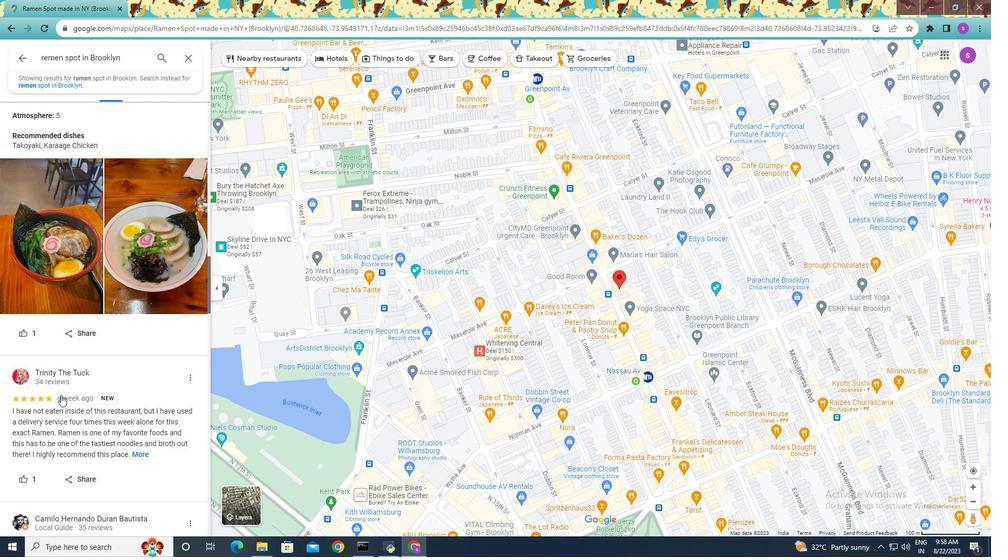
Action: Mouse scrolled (60, 394) with delta (0, 0)
Screenshot: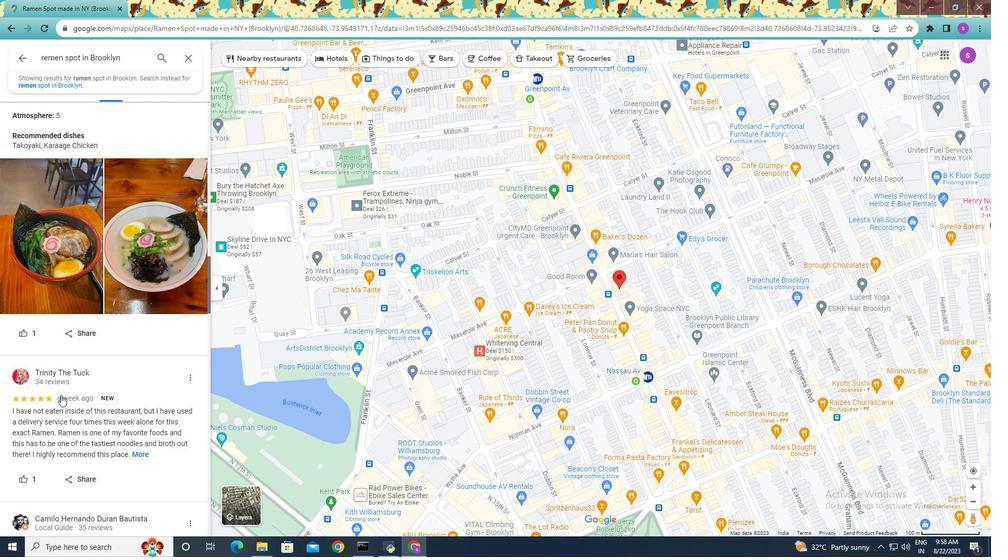 
Action: Mouse scrolled (60, 394) with delta (0, 0)
Screenshot: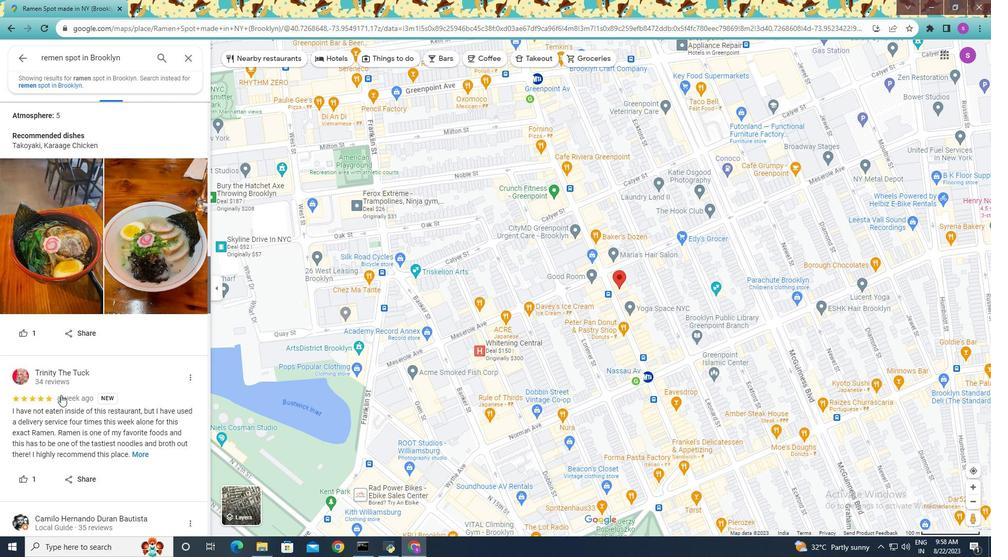 
Action: Mouse moved to (60, 395)
Screenshot: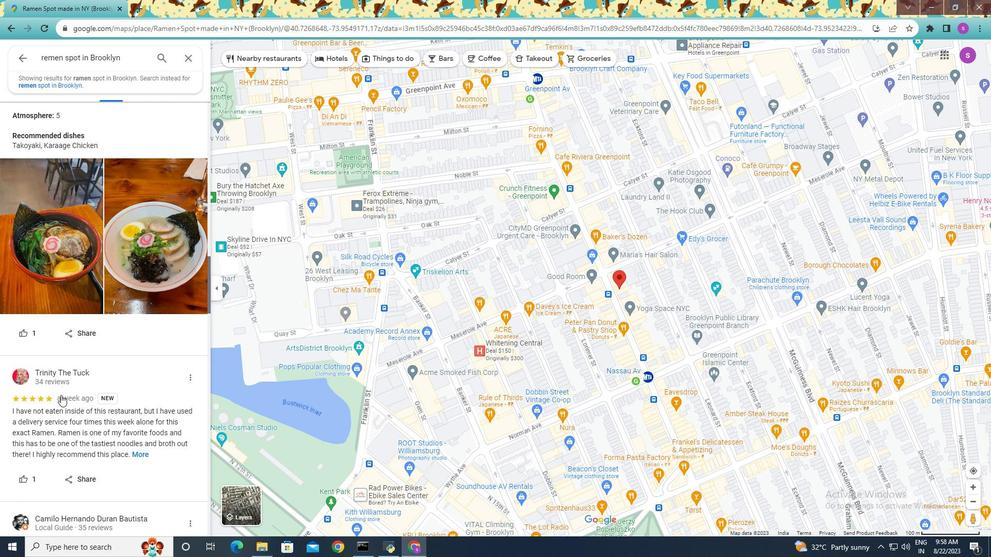 
Action: Mouse scrolled (60, 395) with delta (0, 0)
Screenshot: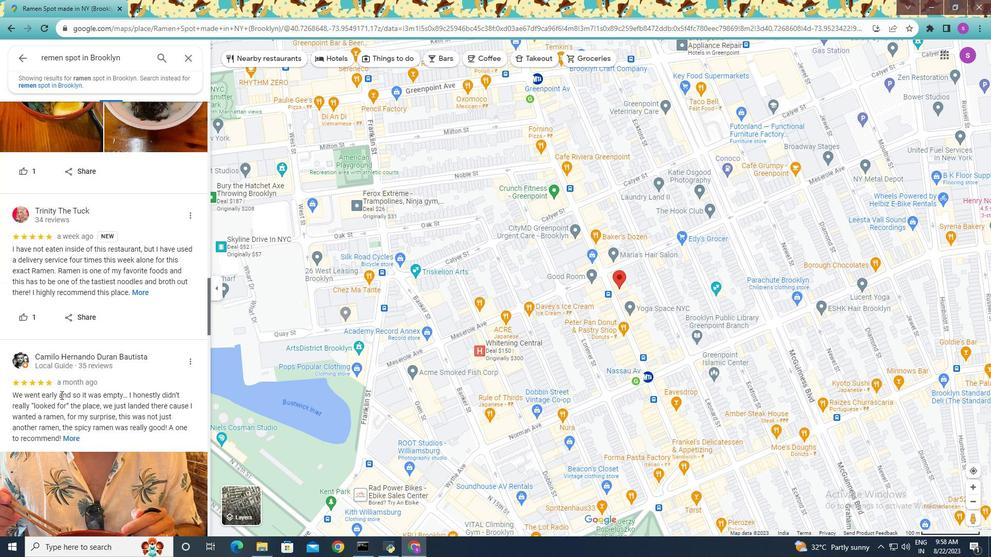 
Action: Mouse scrolled (60, 395) with delta (0, 0)
Screenshot: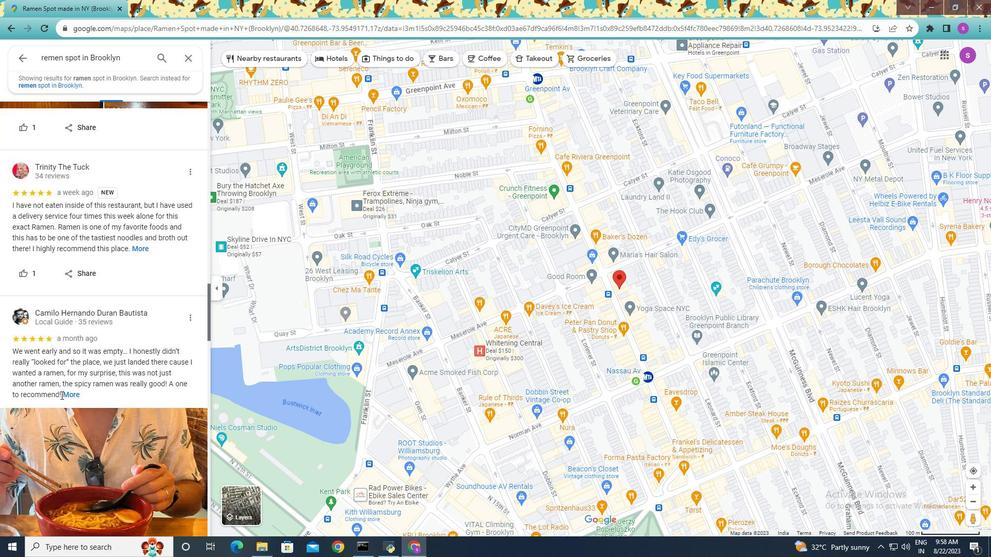
Action: Mouse scrolled (60, 395) with delta (0, 0)
Screenshot: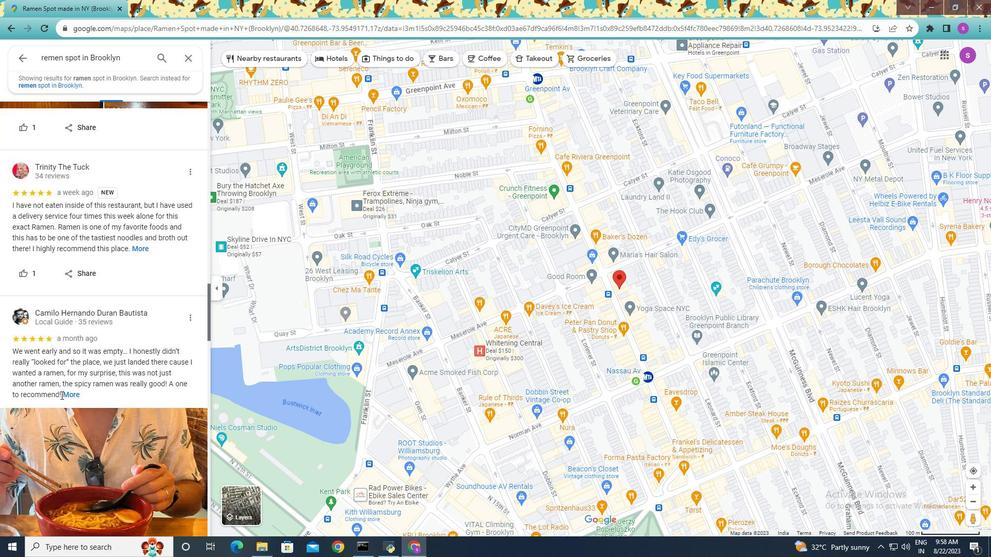 
Action: Mouse scrolled (60, 395) with delta (0, 0)
Screenshot: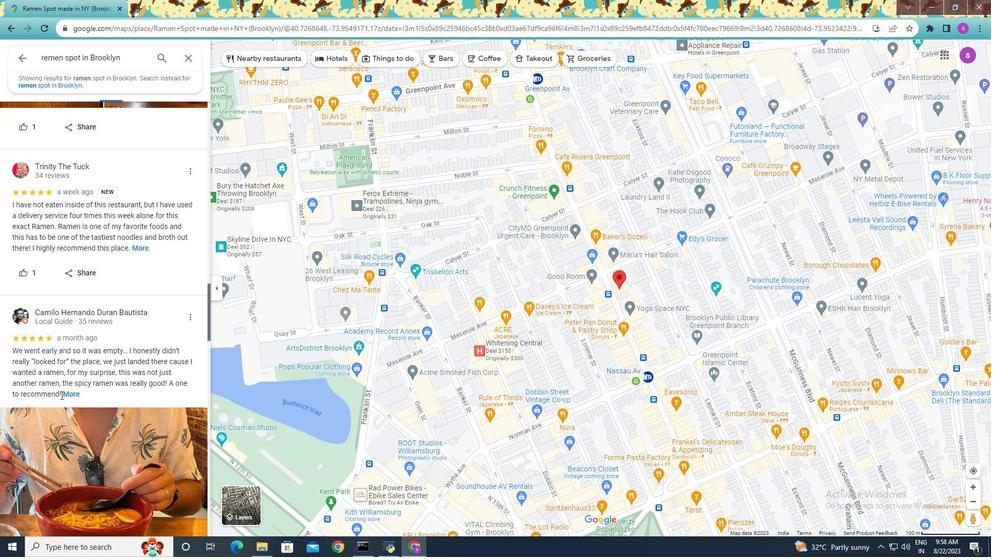 
Action: Mouse moved to (135, 251)
Screenshot: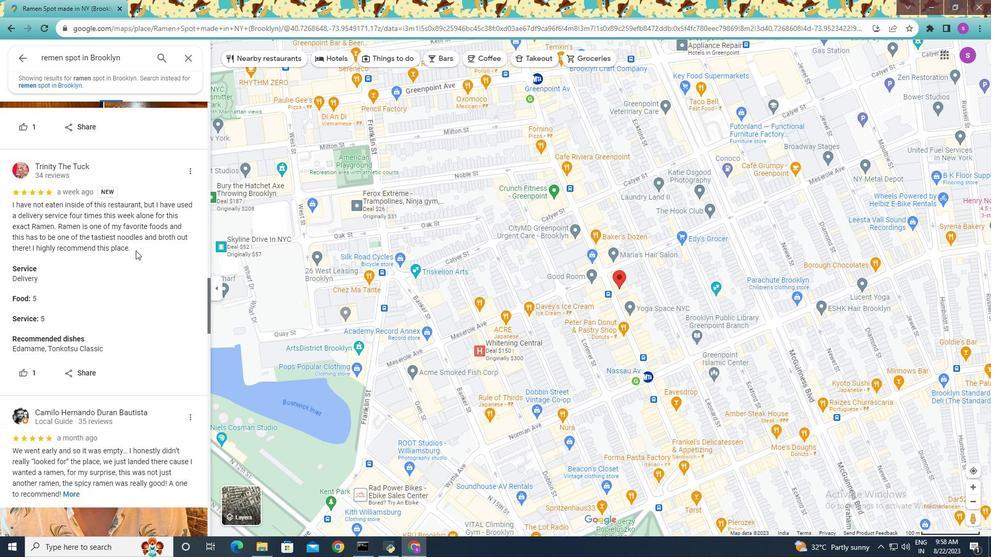 
Action: Mouse pressed left at (135, 251)
Screenshot: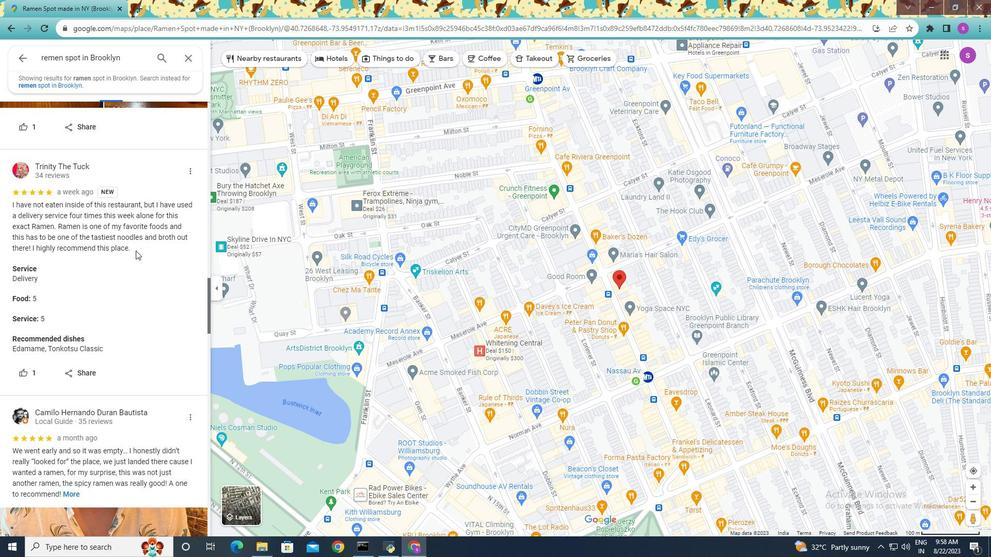 
Action: Mouse moved to (79, 299)
Screenshot: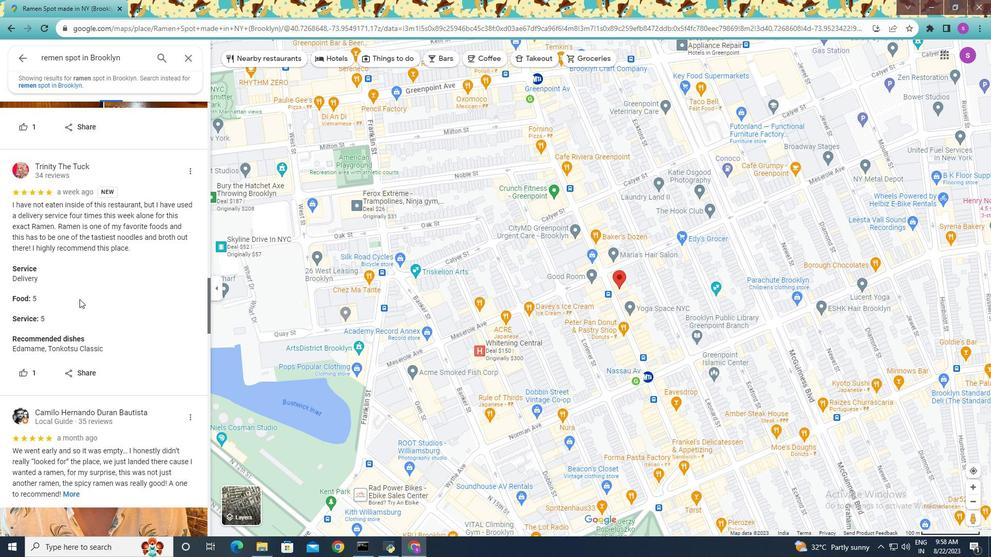 
Action: Mouse scrolled (79, 299) with delta (0, 0)
Screenshot: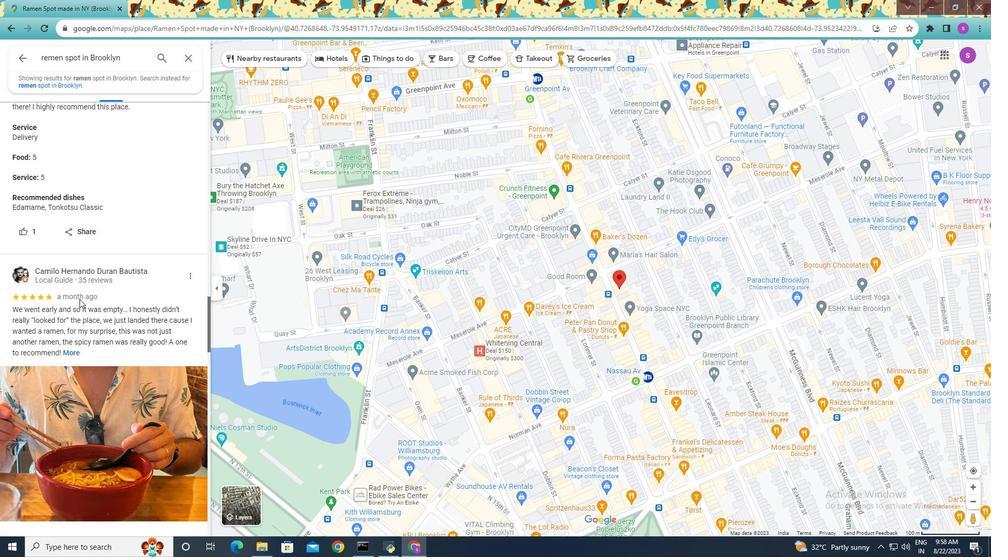
Action: Mouse scrolled (79, 299) with delta (0, 0)
Screenshot: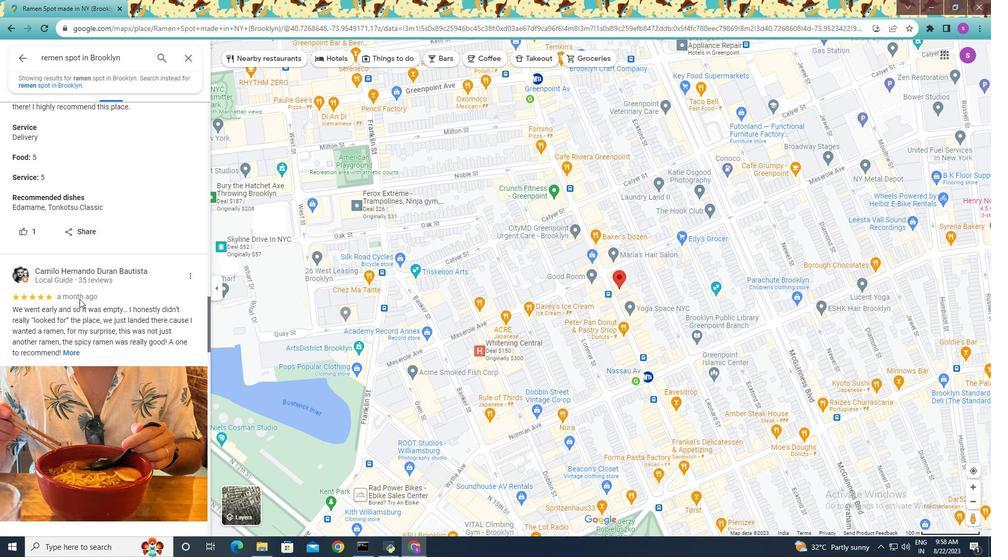 
Action: Mouse scrolled (79, 299) with delta (0, 0)
Screenshot: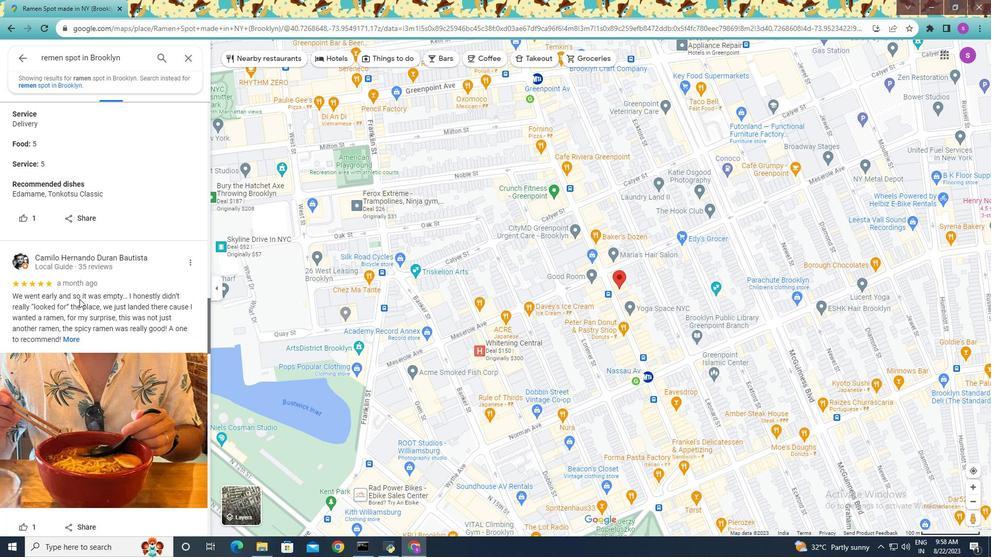 
Action: Mouse scrolled (79, 299) with delta (0, 0)
Screenshot: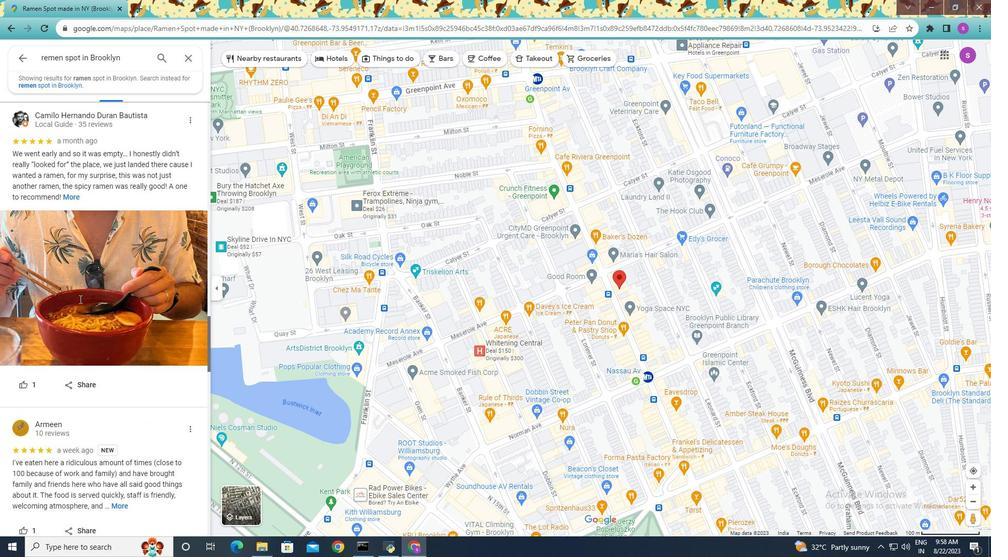 
Action: Mouse scrolled (79, 299) with delta (0, 0)
Screenshot: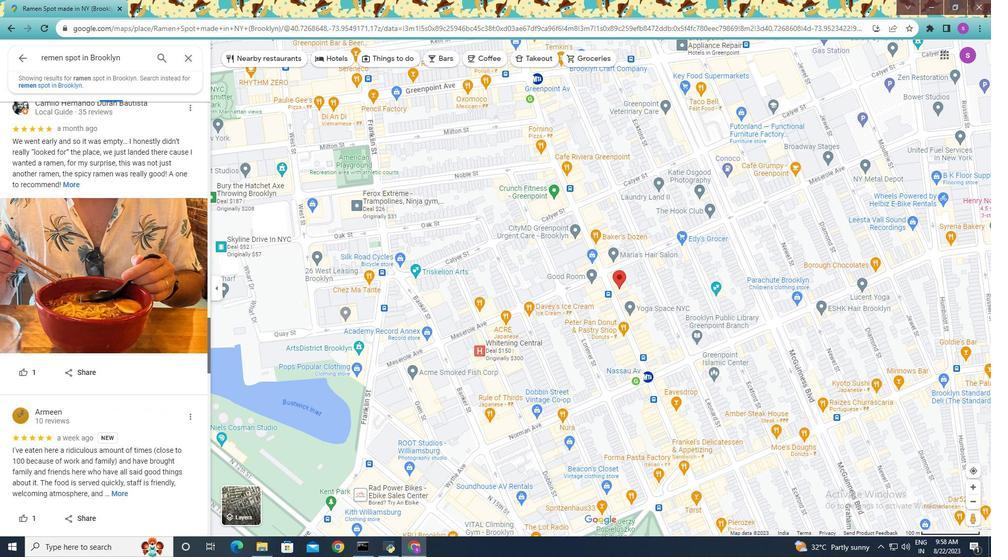 
Action: Mouse scrolled (79, 299) with delta (0, 0)
Screenshot: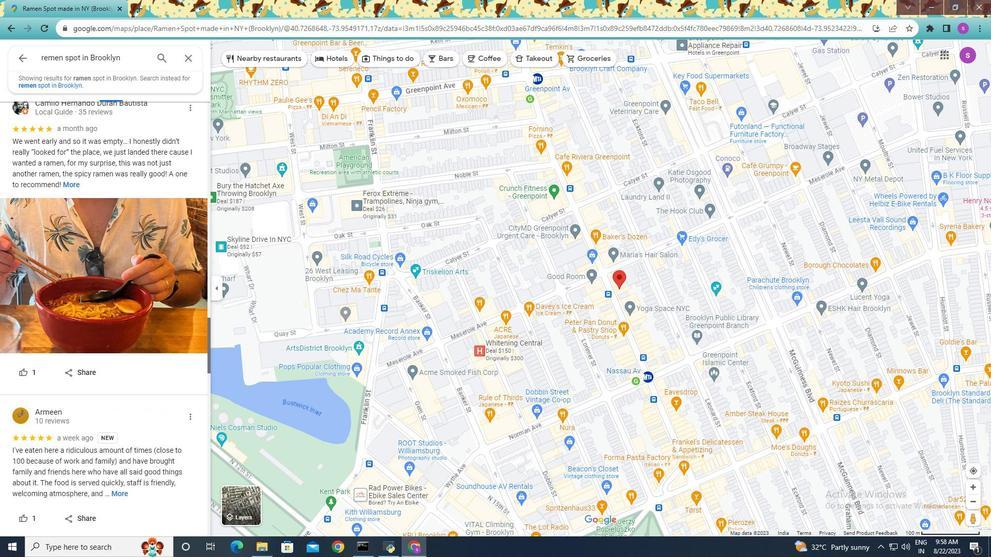 
Action: Mouse moved to (70, 187)
Screenshot: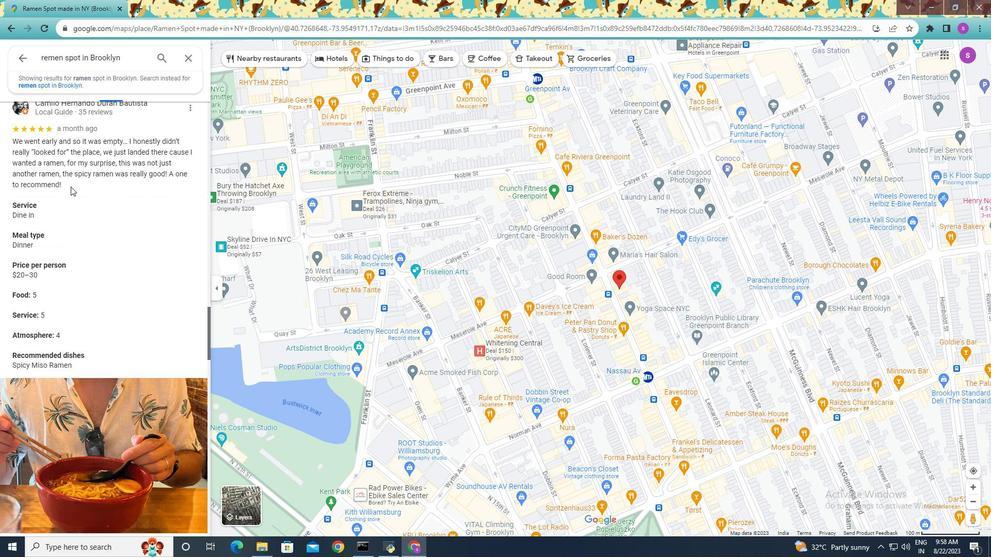
Action: Mouse pressed left at (70, 187)
Screenshot: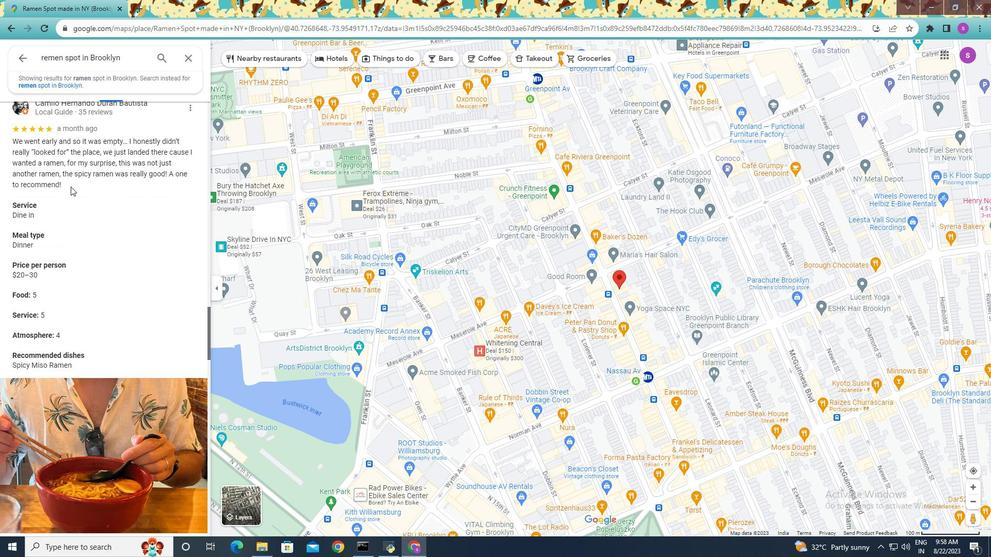 
Action: Mouse moved to (87, 243)
Screenshot: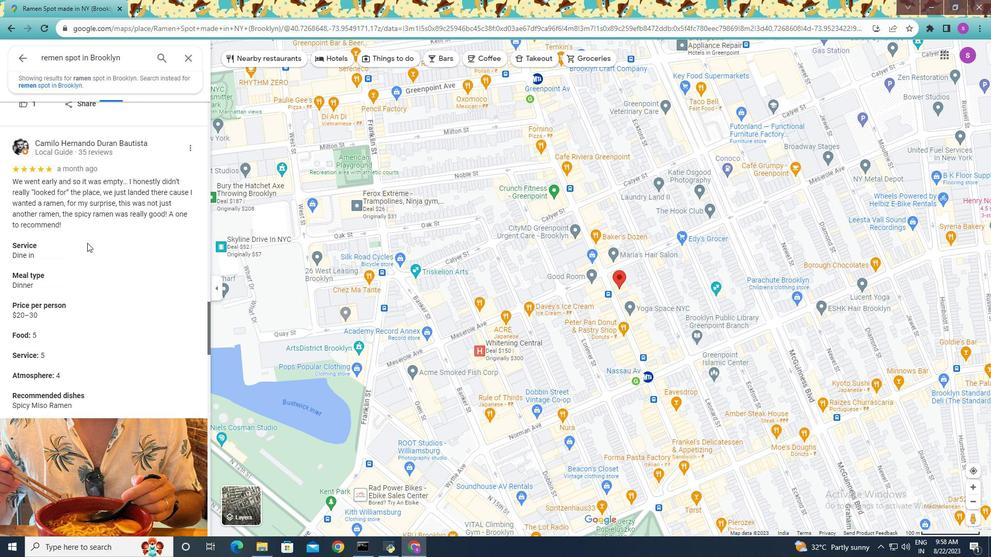
Action: Mouse scrolled (87, 243) with delta (0, 0)
Screenshot: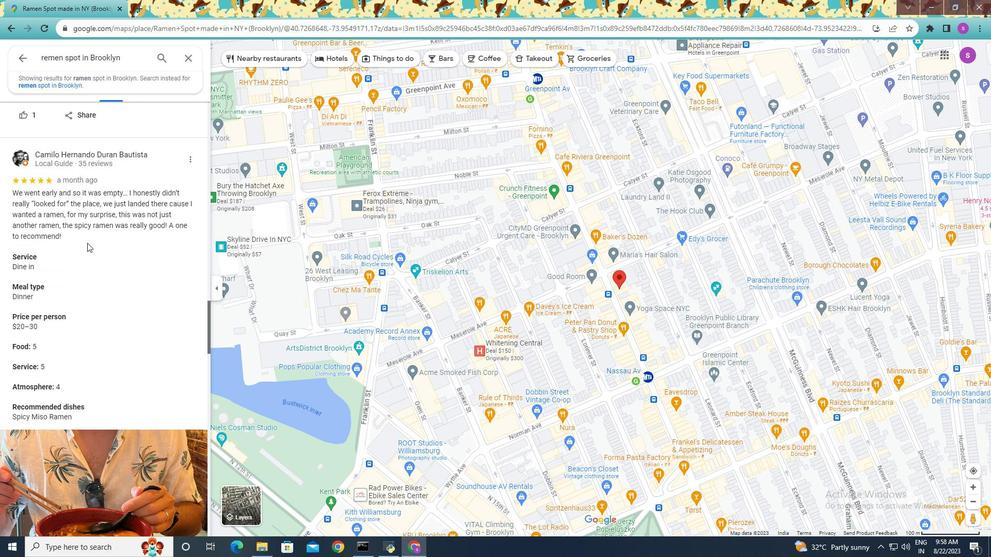 
Action: Mouse scrolled (87, 242) with delta (0, 0)
Screenshot: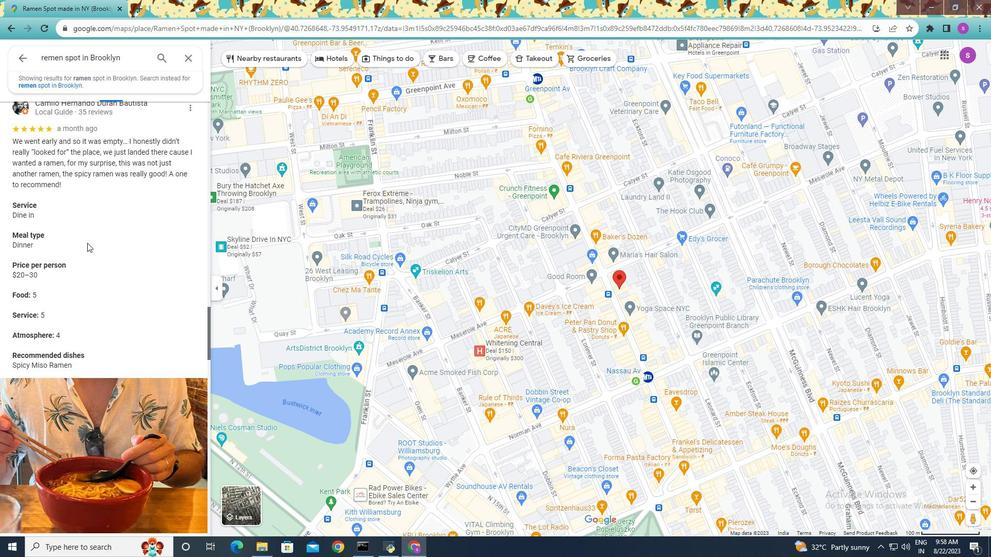 
Action: Mouse scrolled (87, 242) with delta (0, 0)
Screenshot: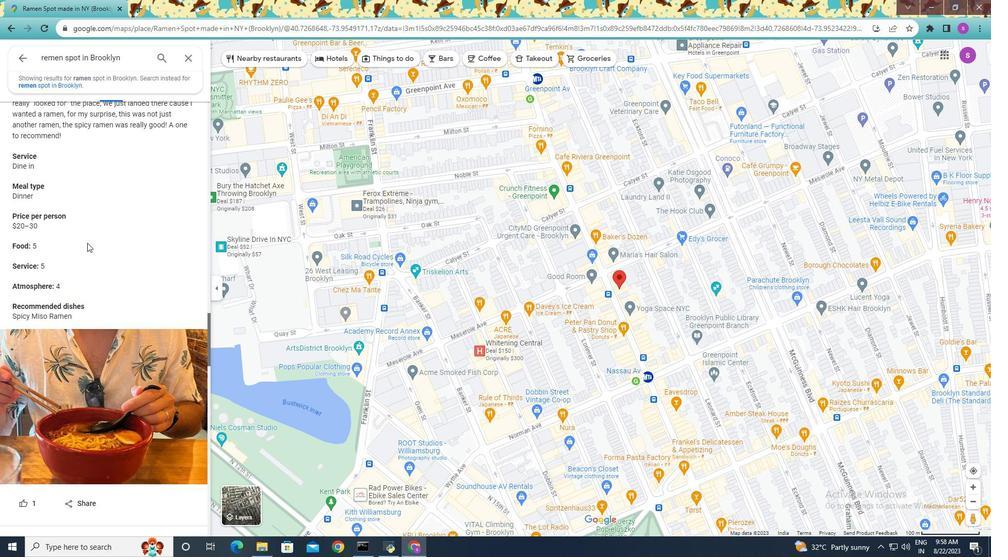 
Action: Mouse scrolled (87, 242) with delta (0, 0)
Screenshot: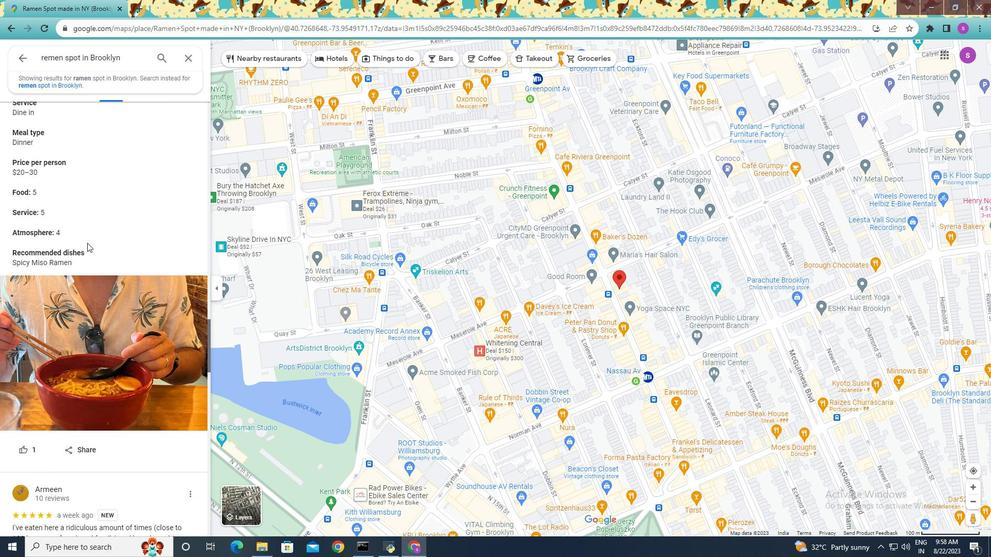 
Action: Mouse moved to (52, 363)
Screenshot: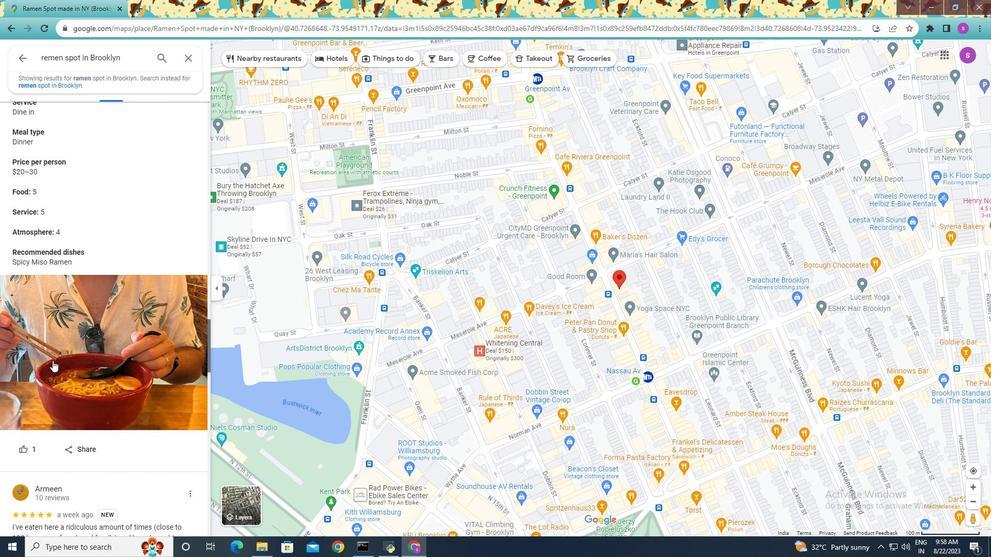 
Action: Mouse pressed left at (52, 363)
Screenshot: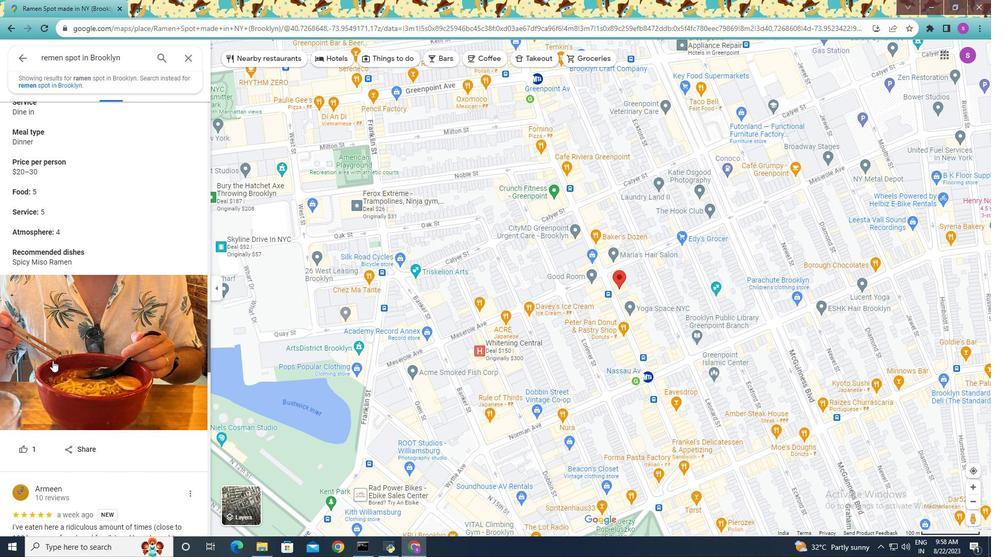 
Action: Mouse moved to (615, 457)
Screenshot: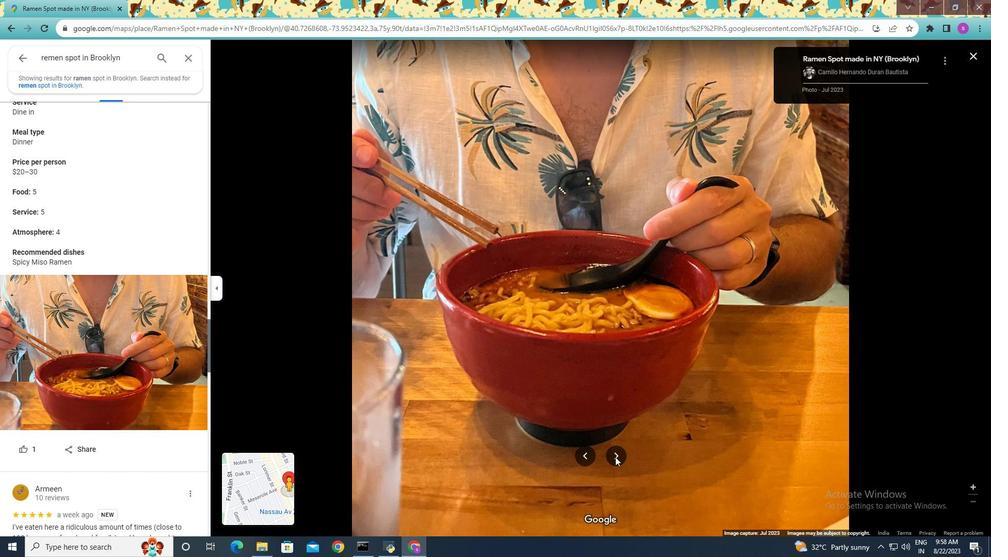 
Action: Mouse pressed left at (615, 457)
Screenshot: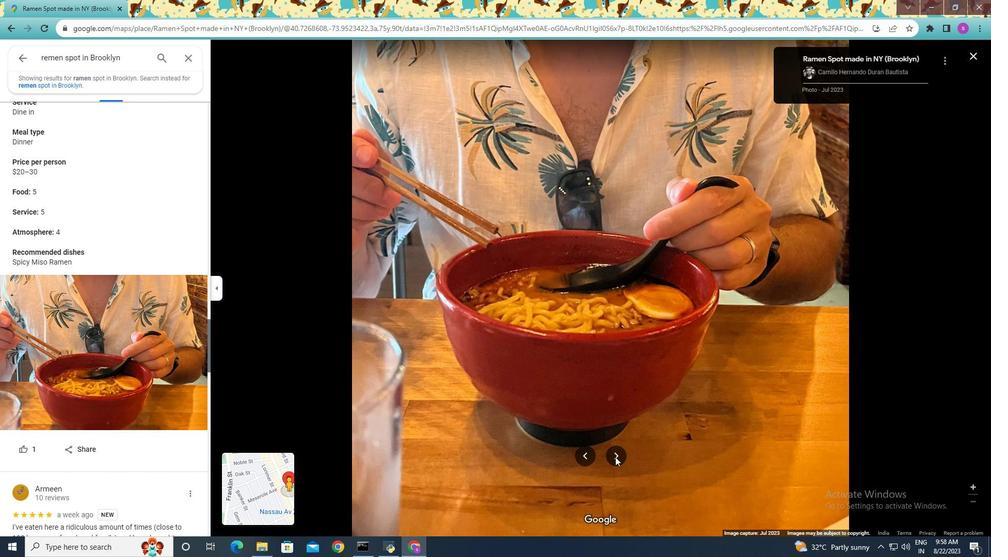 
Action: Mouse moved to (60, 335)
Screenshot: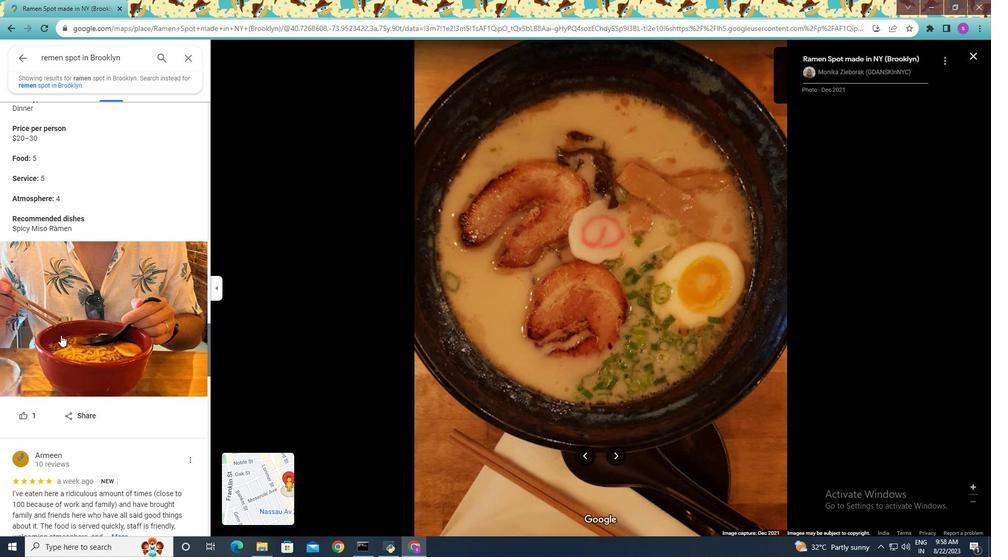 
Action: Mouse scrolled (60, 335) with delta (0, 0)
Screenshot: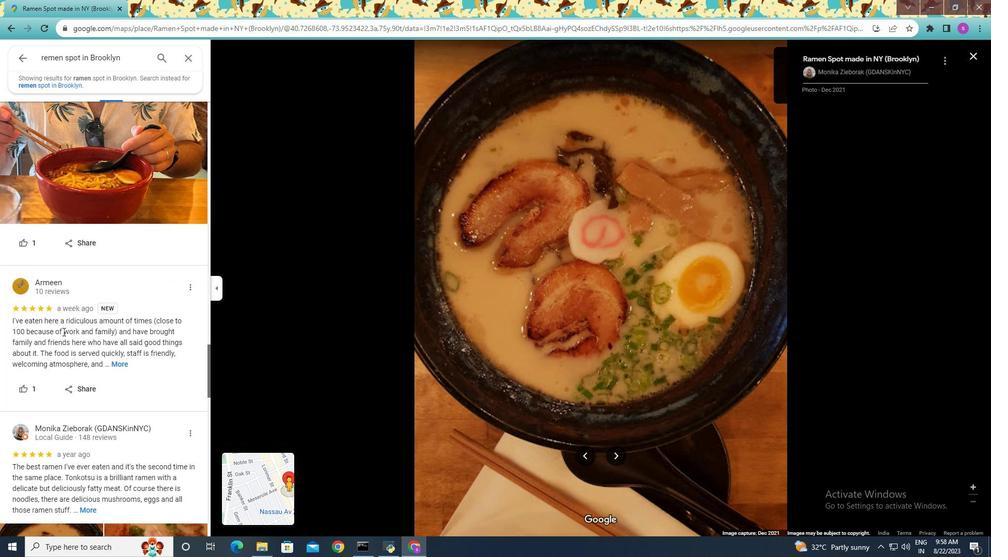 
Action: Mouse moved to (60, 335)
Screenshot: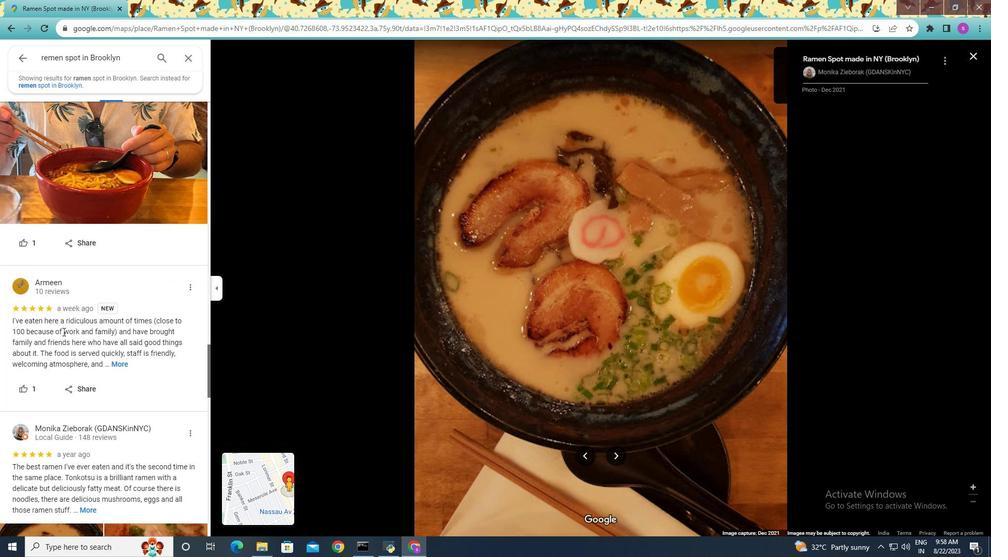 
Action: Mouse scrolled (60, 335) with delta (0, 0)
Screenshot: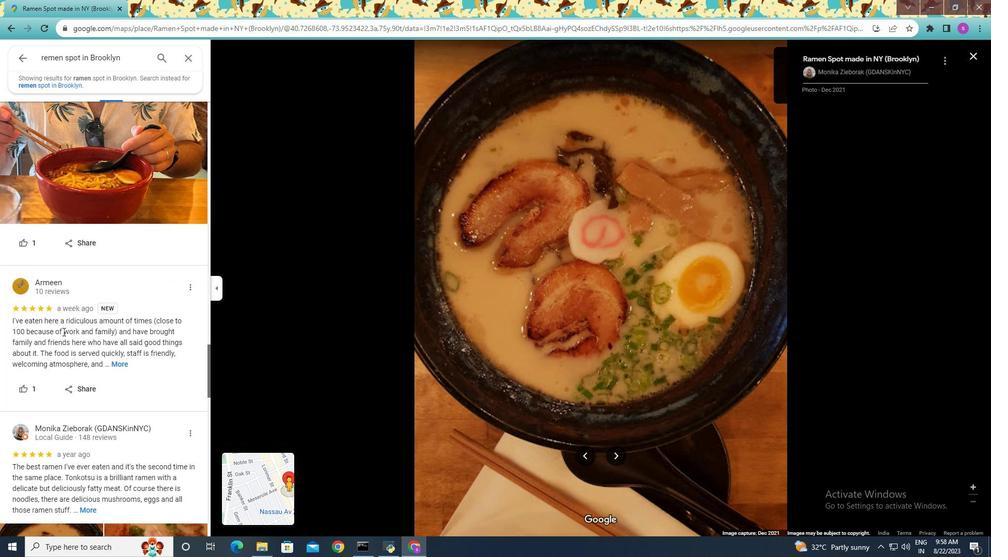 
Action: Mouse scrolled (60, 335) with delta (0, 0)
Screenshot: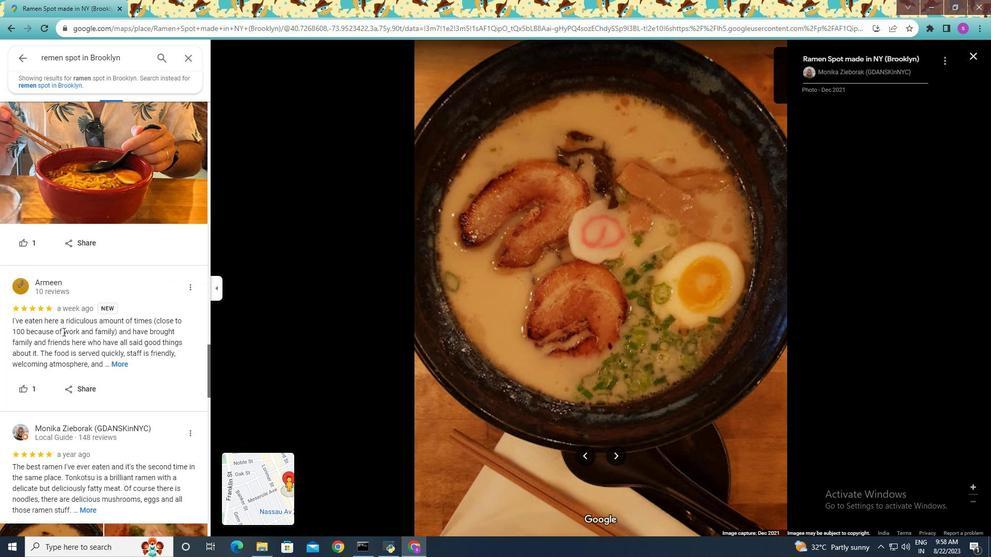 
Action: Mouse scrolled (60, 335) with delta (0, 0)
Screenshot: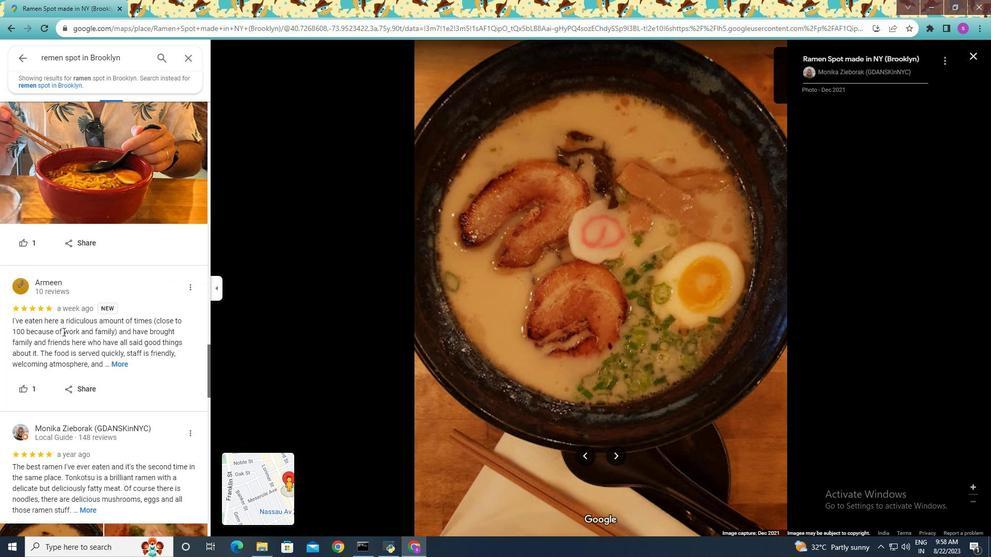 
Action: Mouse moved to (63, 332)
Screenshot: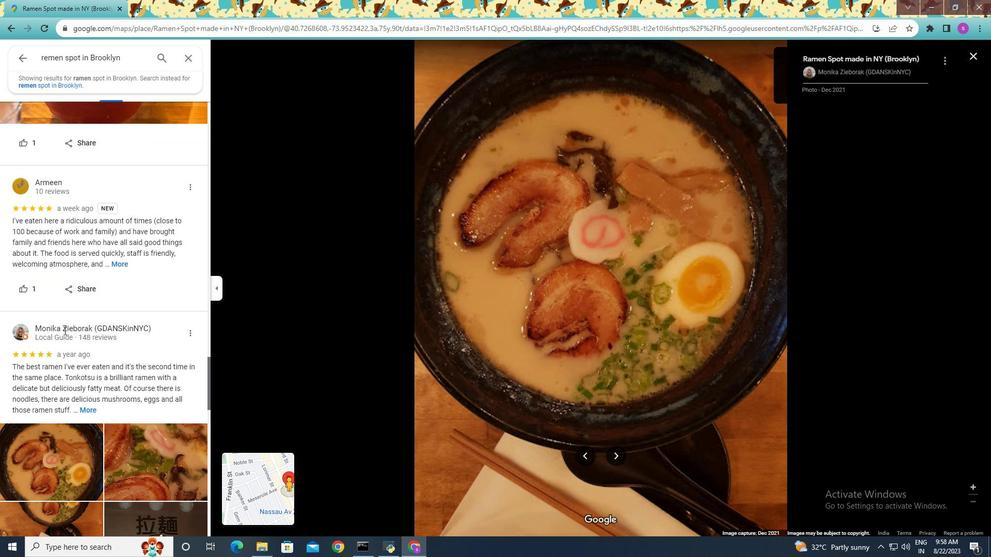 
Action: Mouse scrolled (63, 331) with delta (0, 0)
Screenshot: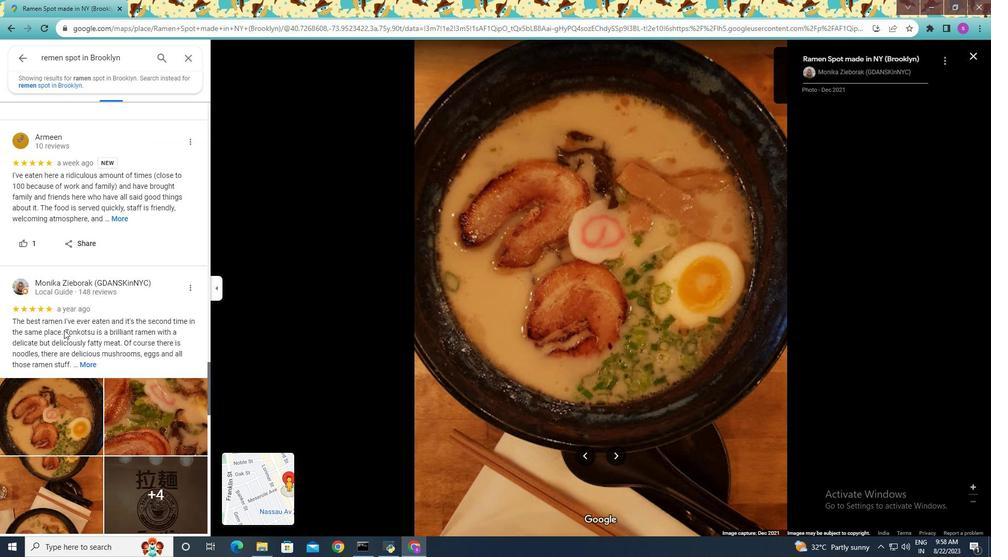 
Action: Mouse scrolled (63, 331) with delta (0, 0)
Screenshot: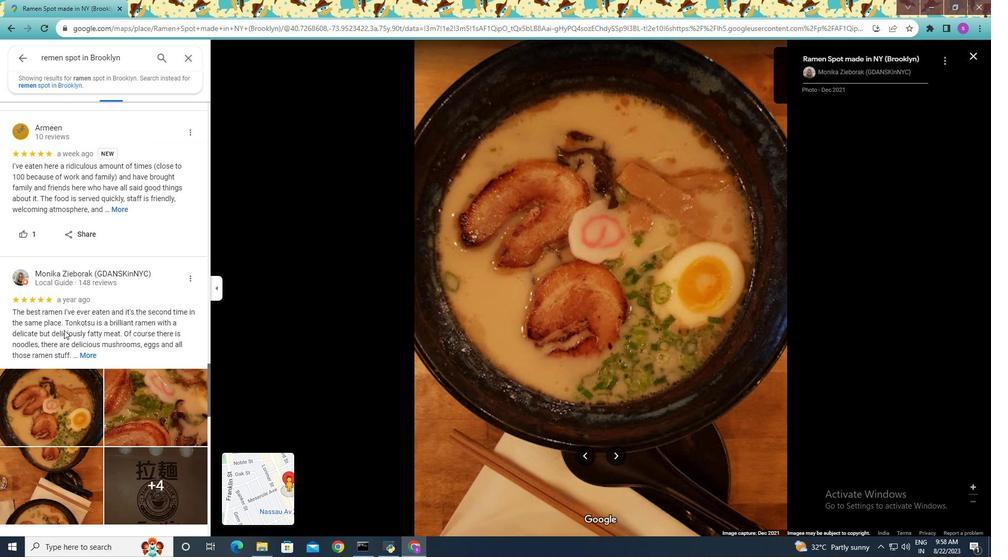 
Action: Mouse scrolled (63, 331) with delta (0, 0)
Screenshot: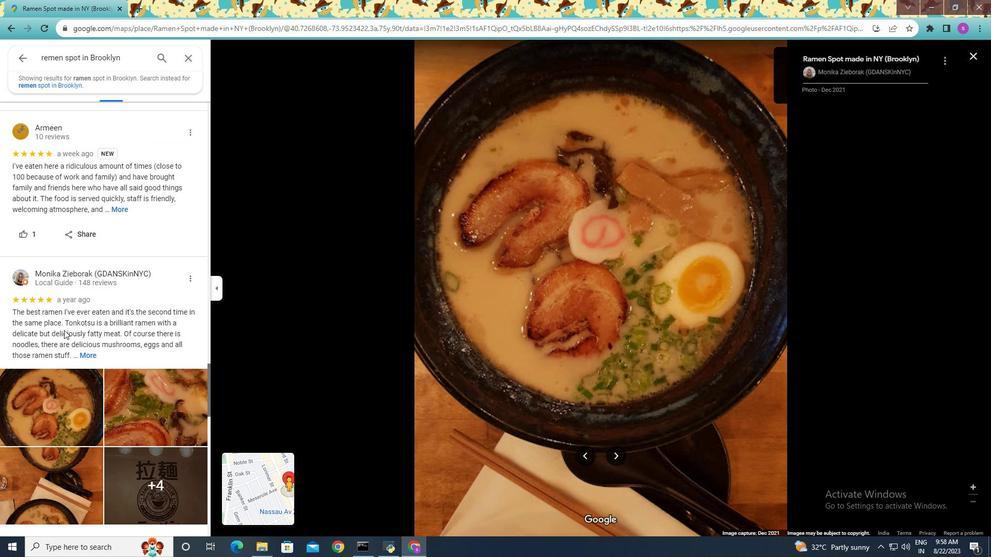
Action: Mouse moved to (64, 330)
Screenshot: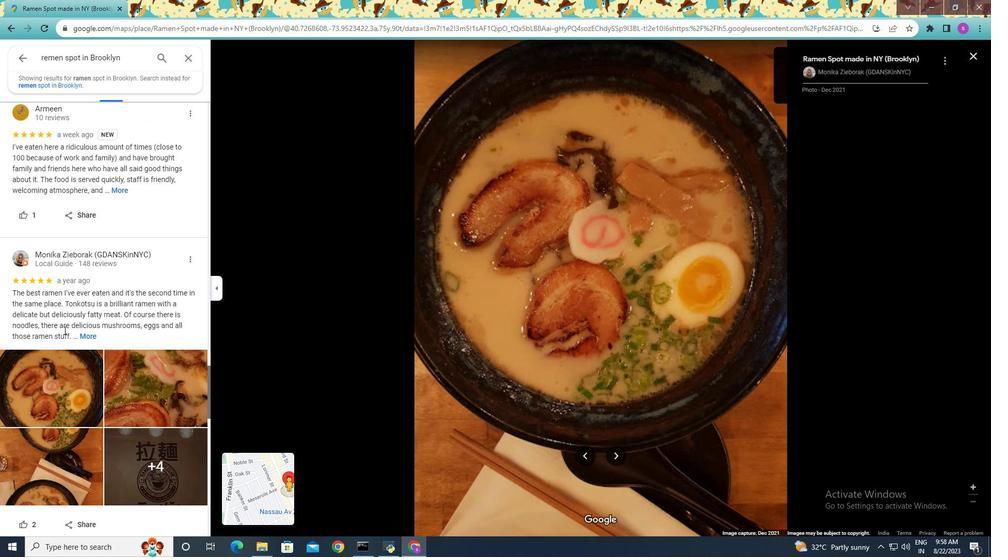 
Action: Mouse scrolled (64, 330) with delta (0, 0)
Screenshot: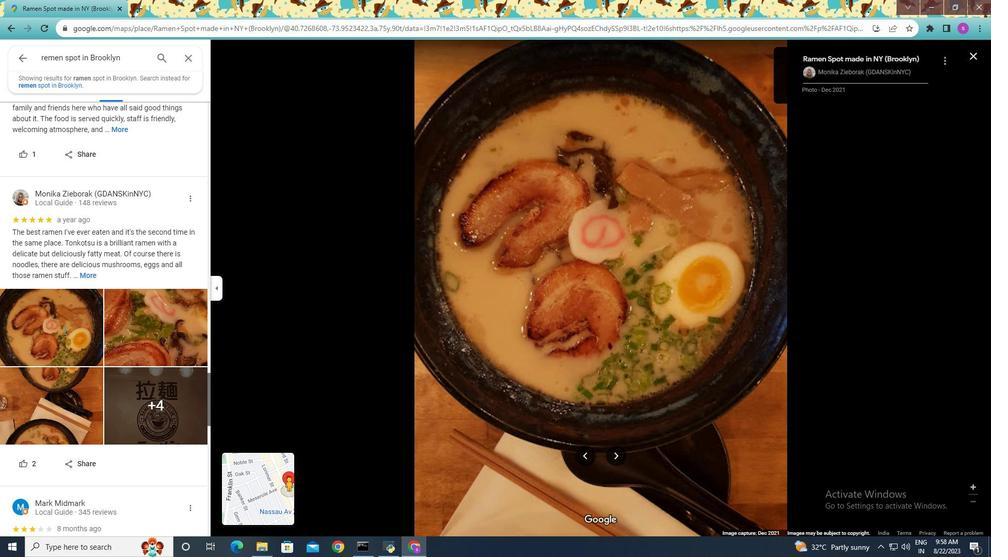 
Action: Mouse scrolled (64, 330) with delta (0, 0)
Screenshot: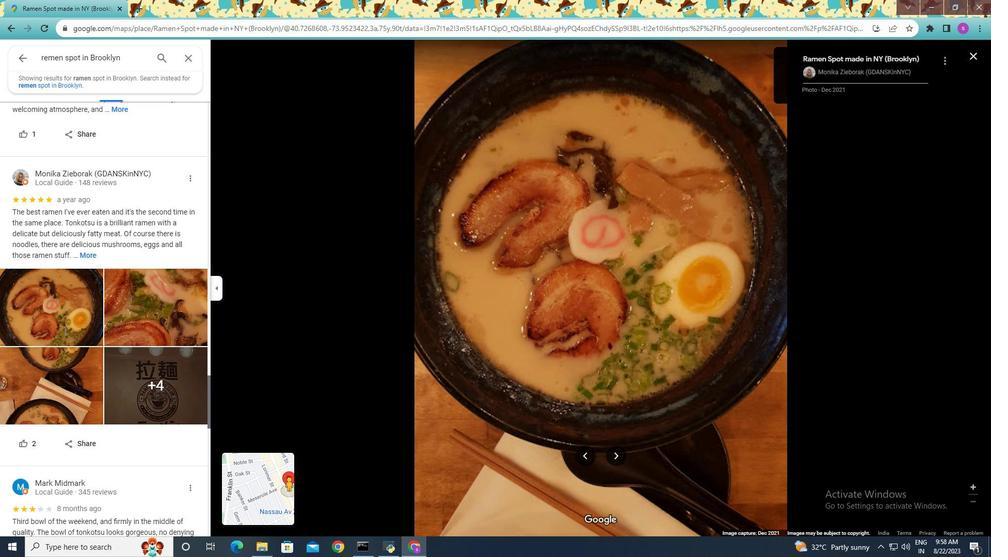 
Action: Mouse moved to (169, 310)
Screenshot: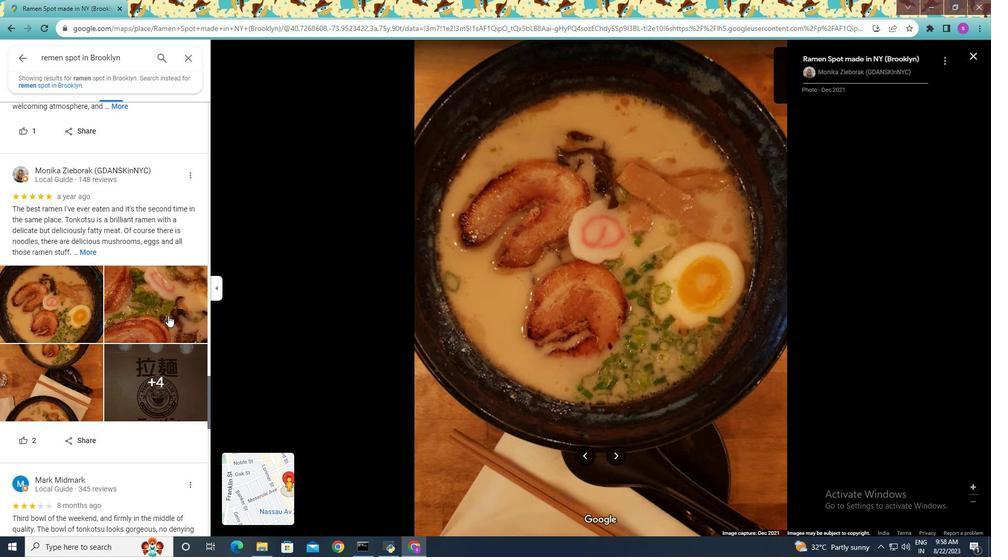 
Action: Mouse pressed left at (169, 310)
Screenshot: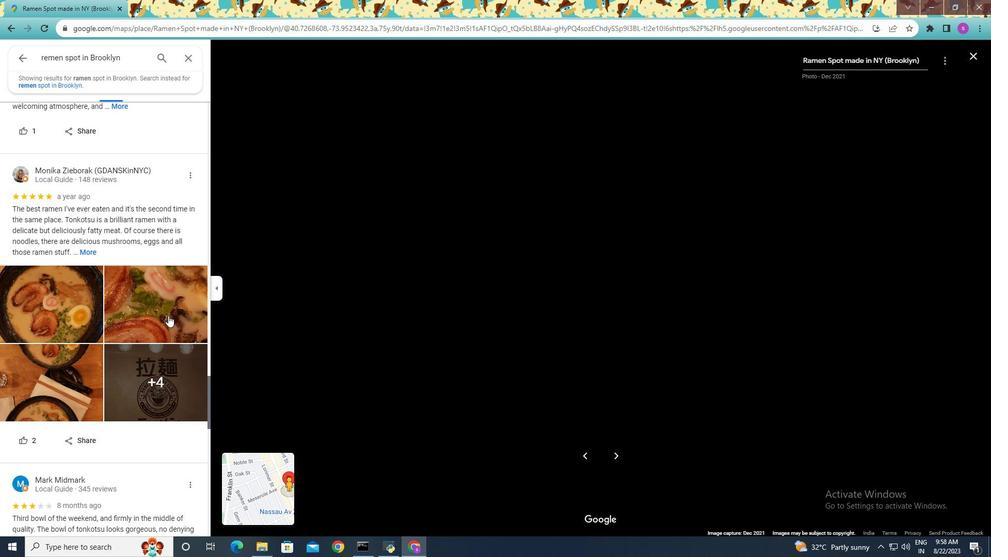 
Action: Mouse moved to (618, 458)
Screenshot: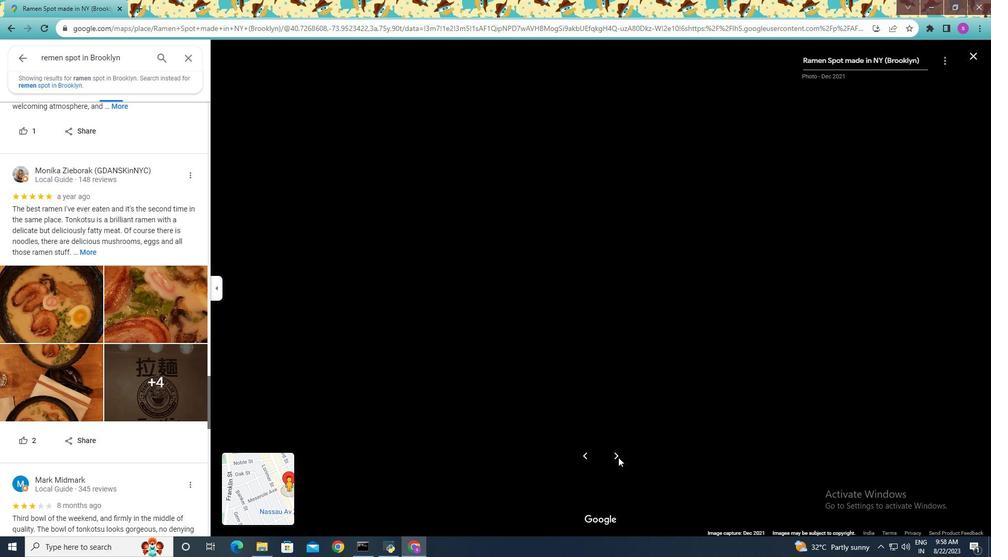 
Action: Mouse pressed left at (618, 458)
Screenshot: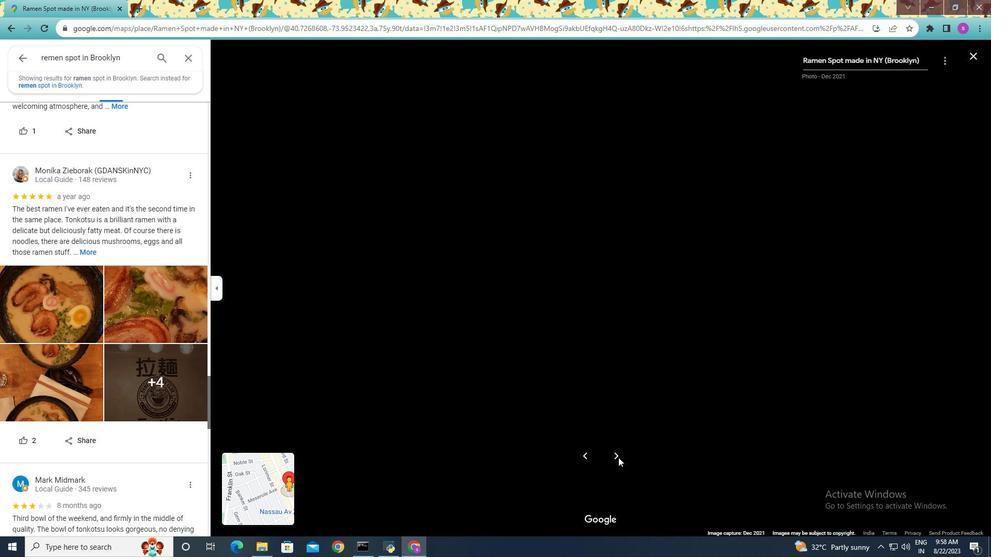 
Action: Mouse moved to (618, 458)
Screenshot: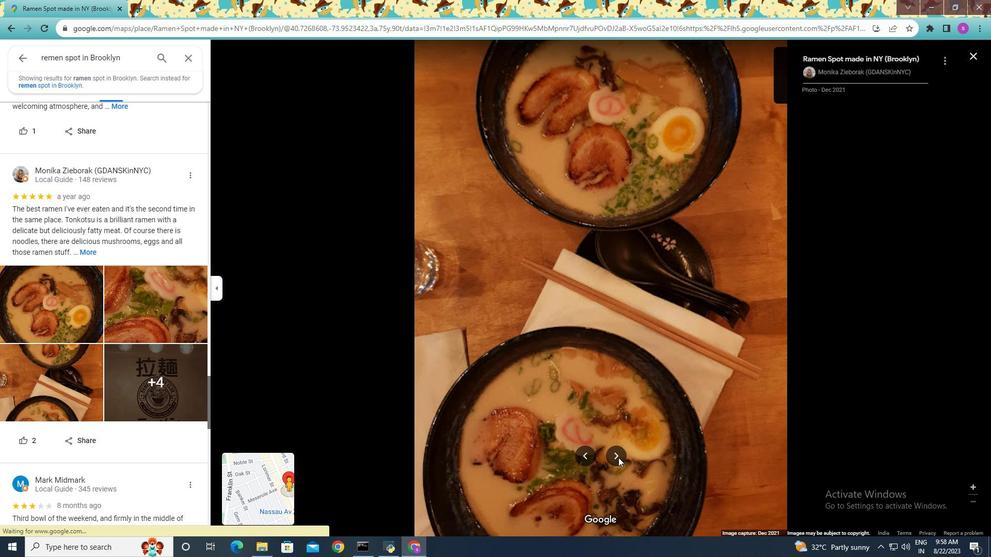 
Action: Mouse pressed left at (618, 458)
Screenshot: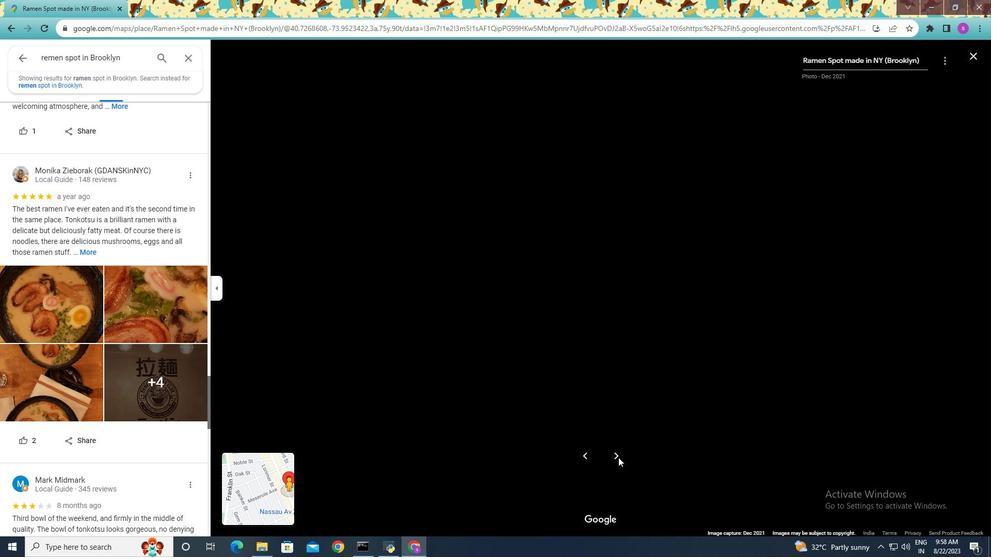 
Action: Mouse pressed left at (618, 458)
Screenshot: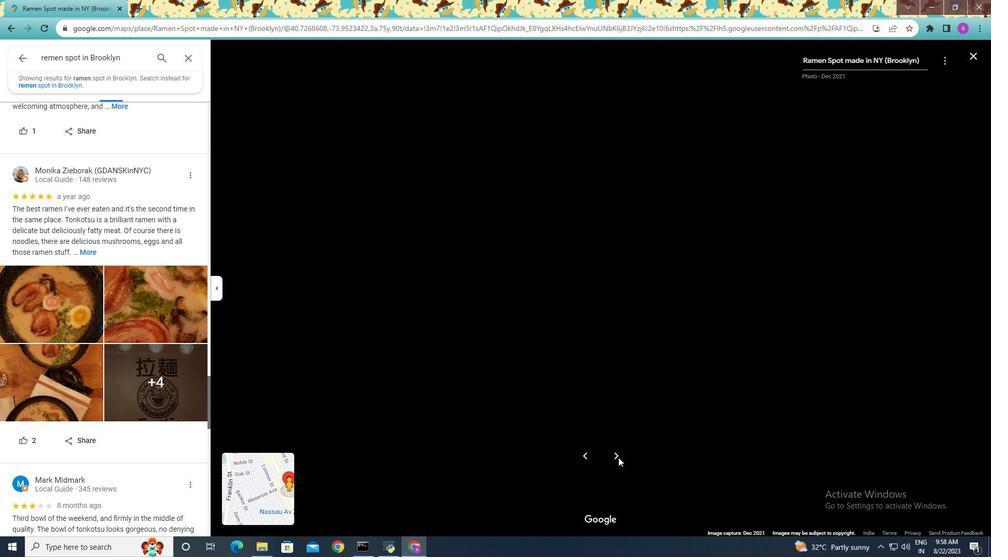 
Action: Mouse pressed left at (618, 458)
Screenshot: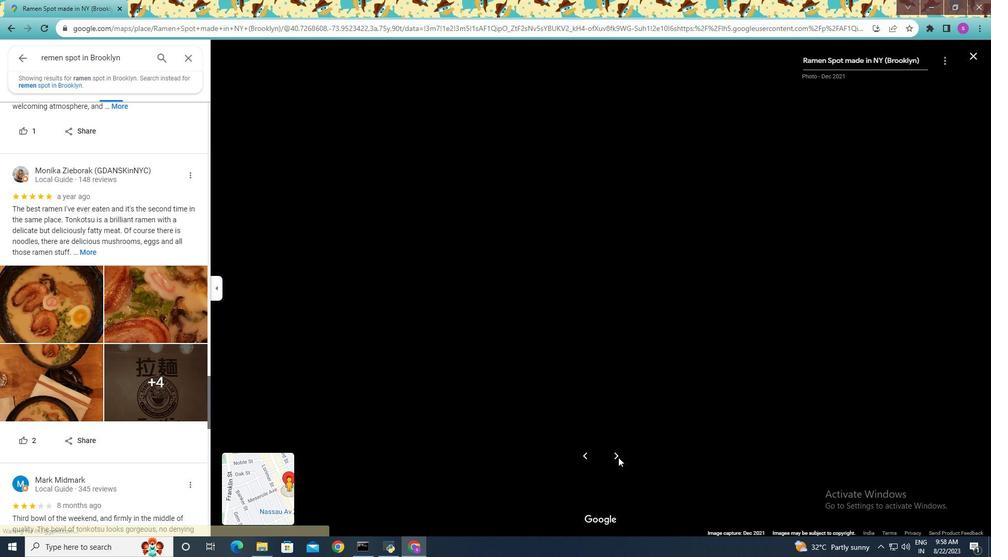 
Action: Mouse moved to (578, 457)
Screenshot: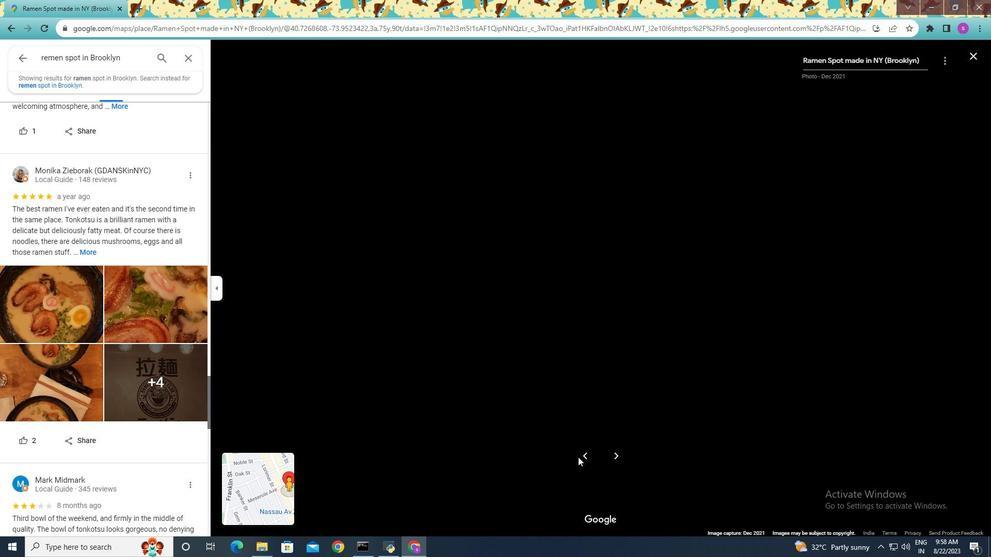 
Action: Mouse pressed left at (578, 457)
Screenshot: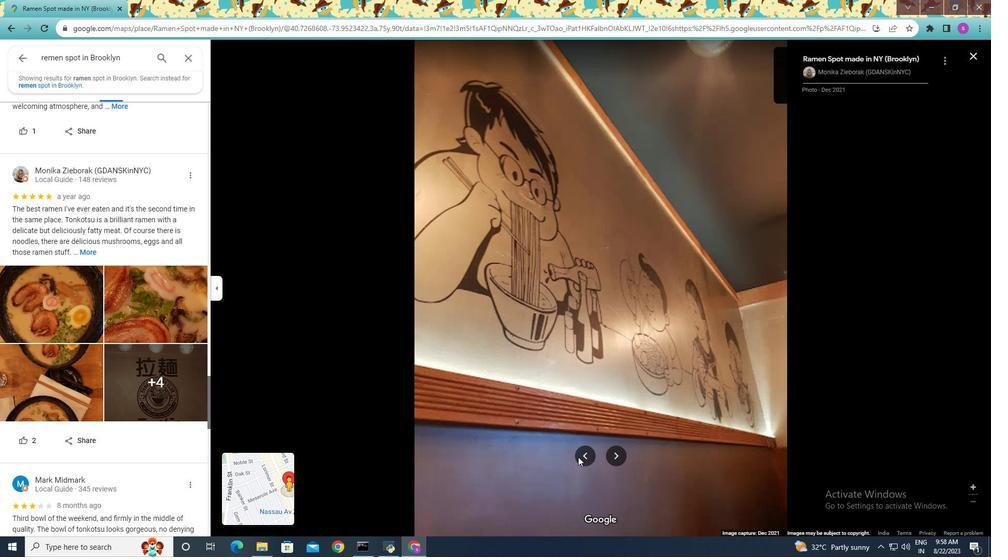 
Action: Mouse moved to (142, 332)
Screenshot: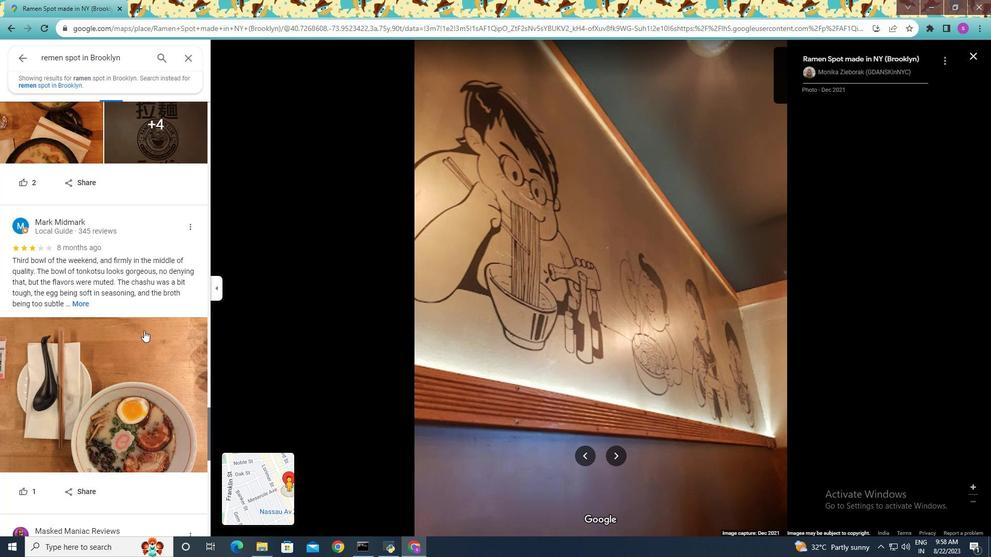 
Action: Mouse scrolled (142, 331) with delta (0, 0)
Screenshot: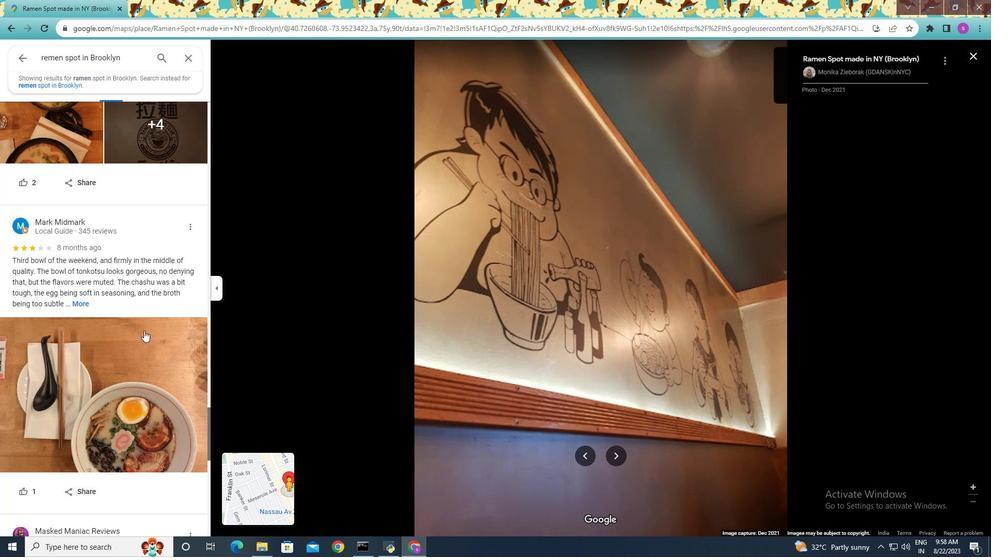 
Action: Mouse moved to (142, 332)
Screenshot: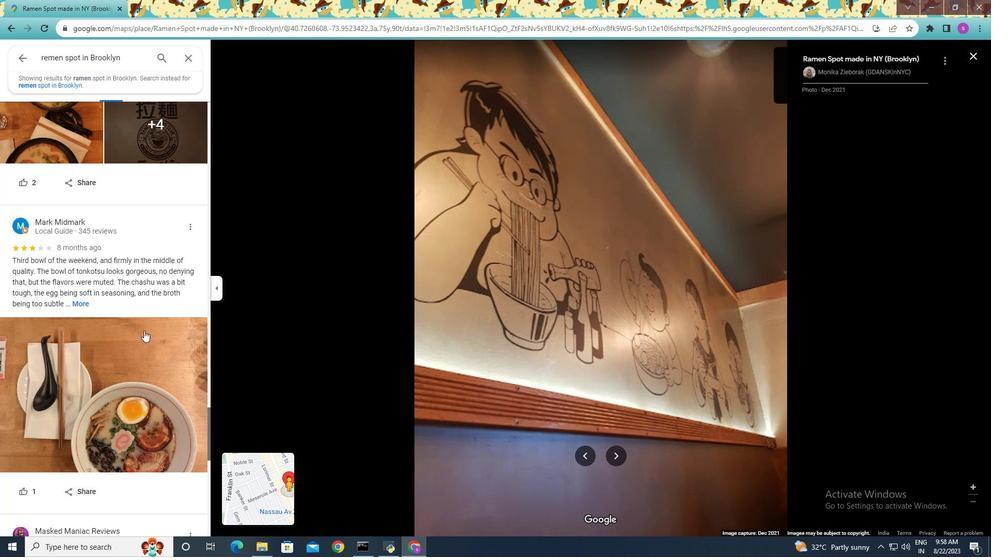 
Action: Mouse scrolled (142, 331) with delta (0, 0)
Screenshot: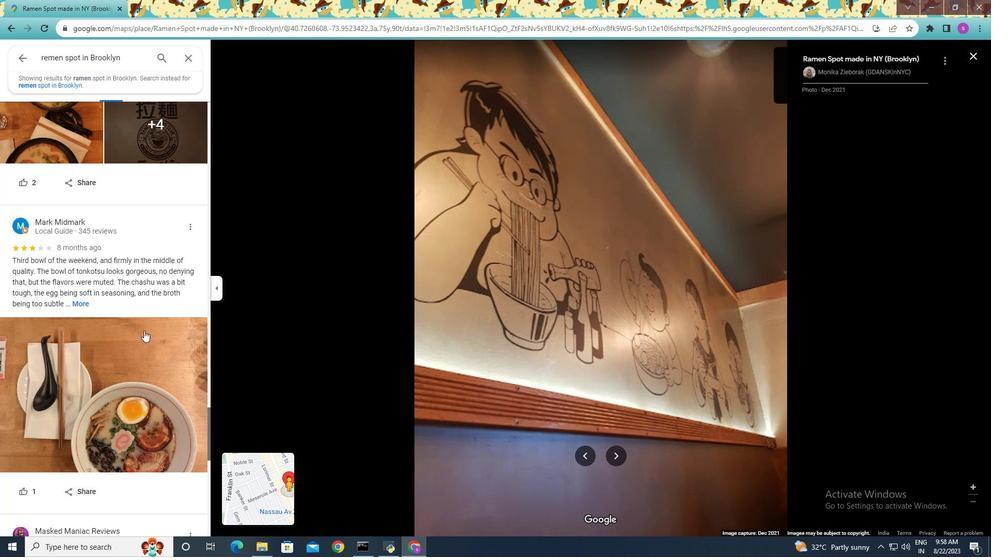 
Action: Mouse scrolled (142, 331) with delta (0, 0)
Screenshot: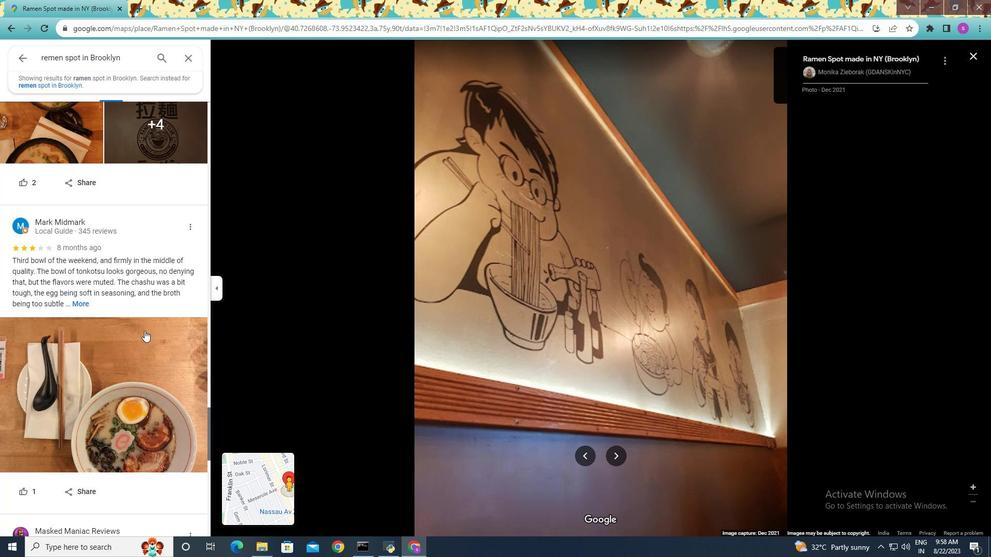 
Action: Mouse scrolled (142, 331) with delta (0, 0)
Screenshot: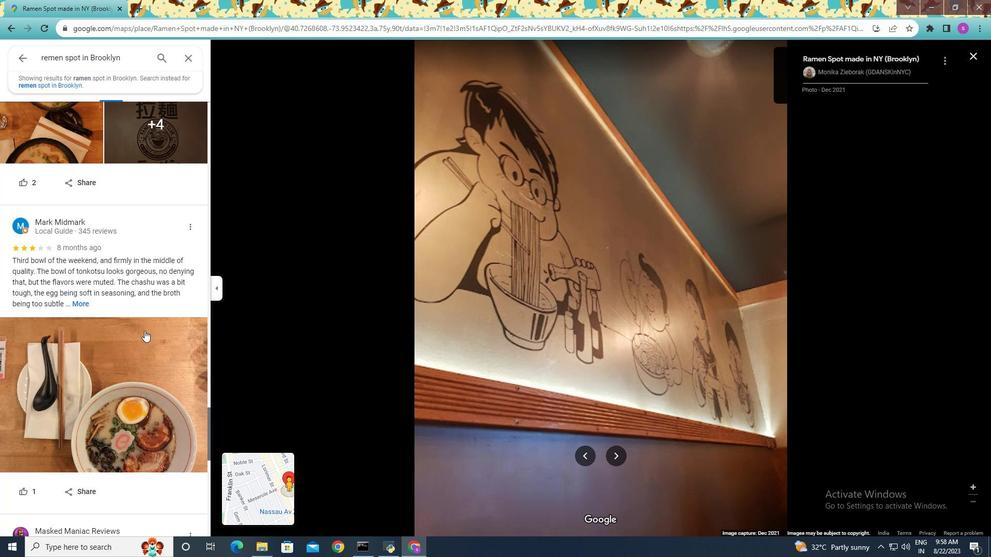 
Action: Mouse scrolled (142, 331) with delta (0, 0)
Screenshot: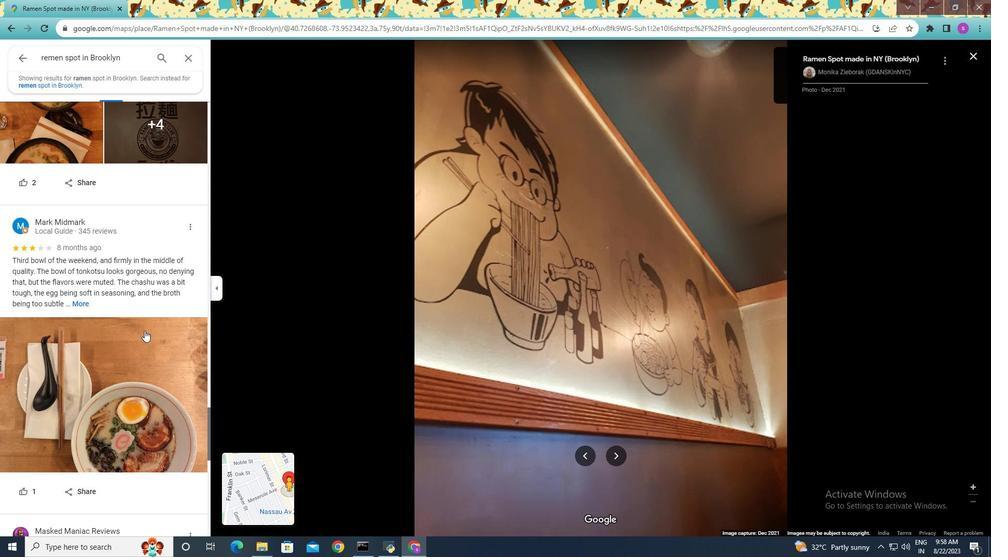 
Action: Mouse moved to (144, 331)
Screenshot: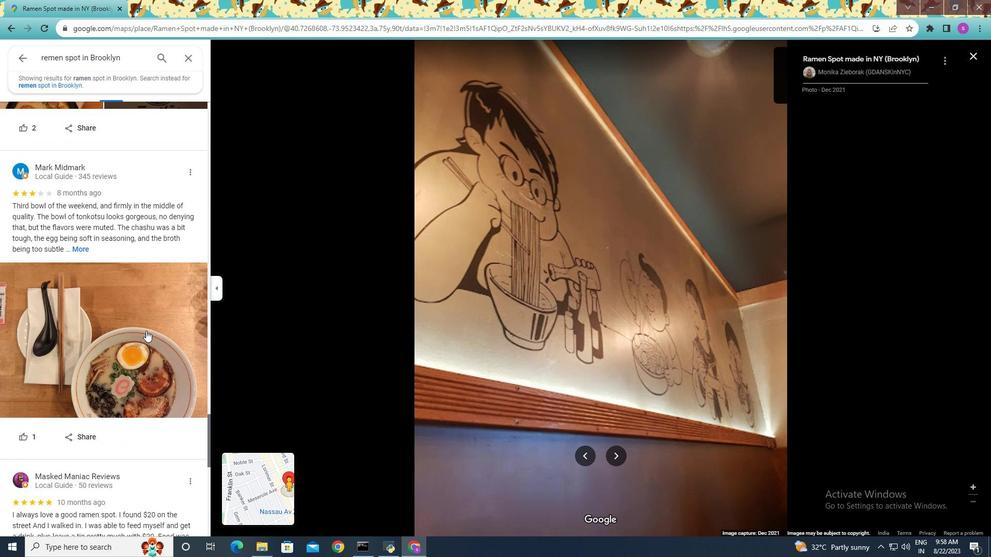 
Action: Mouse scrolled (144, 330) with delta (0, 0)
Screenshot: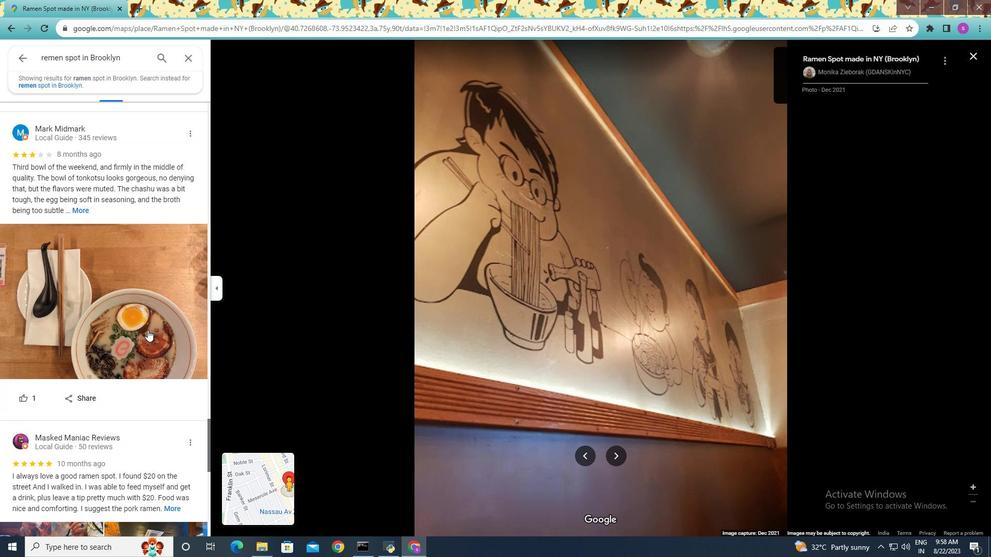 
Action: Mouse scrolled (144, 330) with delta (0, 0)
Screenshot: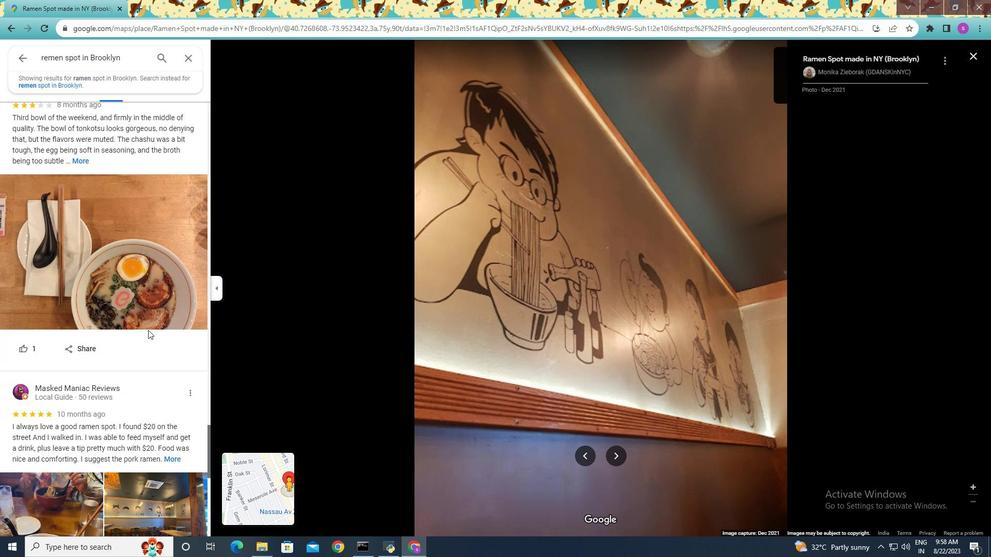 
Action: Mouse moved to (145, 331)
Screenshot: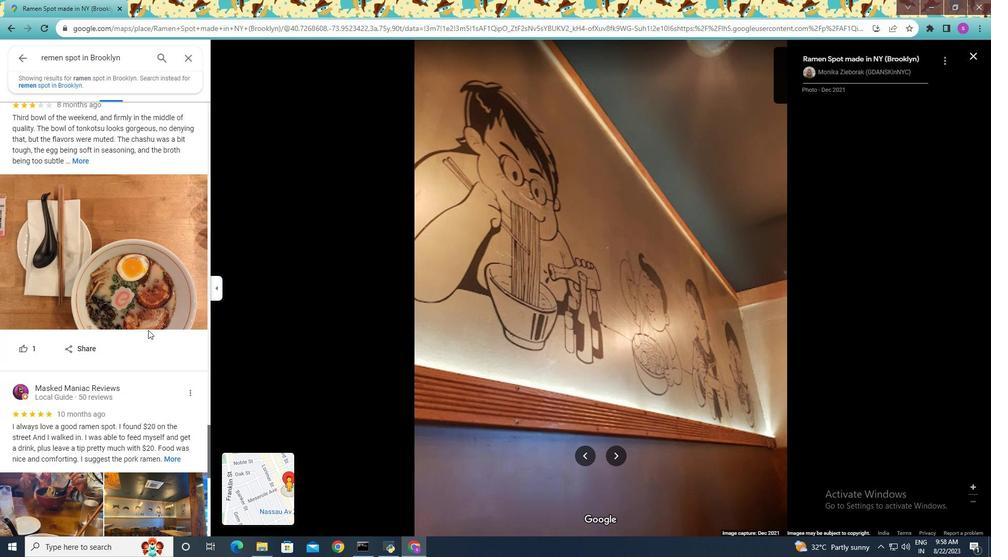 
Action: Mouse scrolled (145, 330) with delta (0, 0)
Screenshot: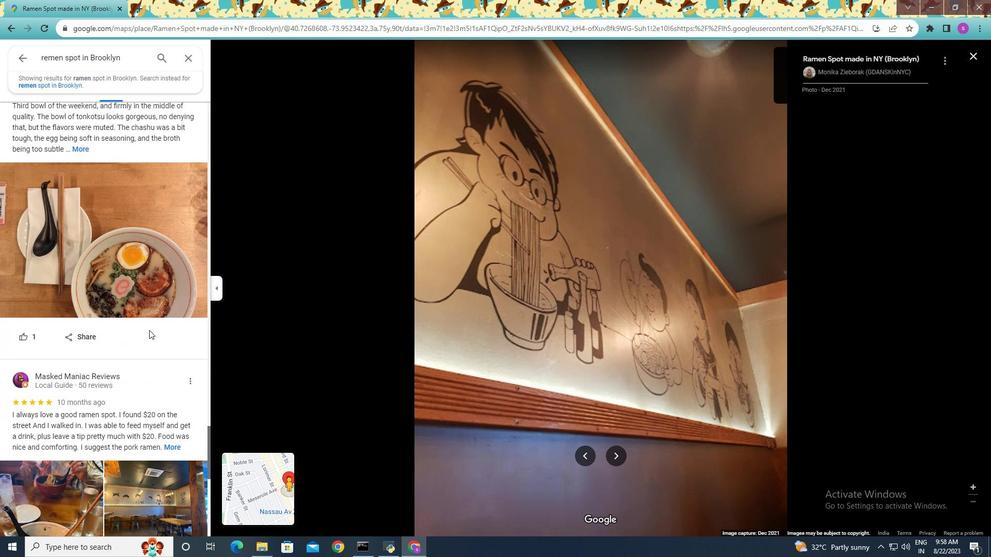 
Action: Mouse moved to (149, 331)
Screenshot: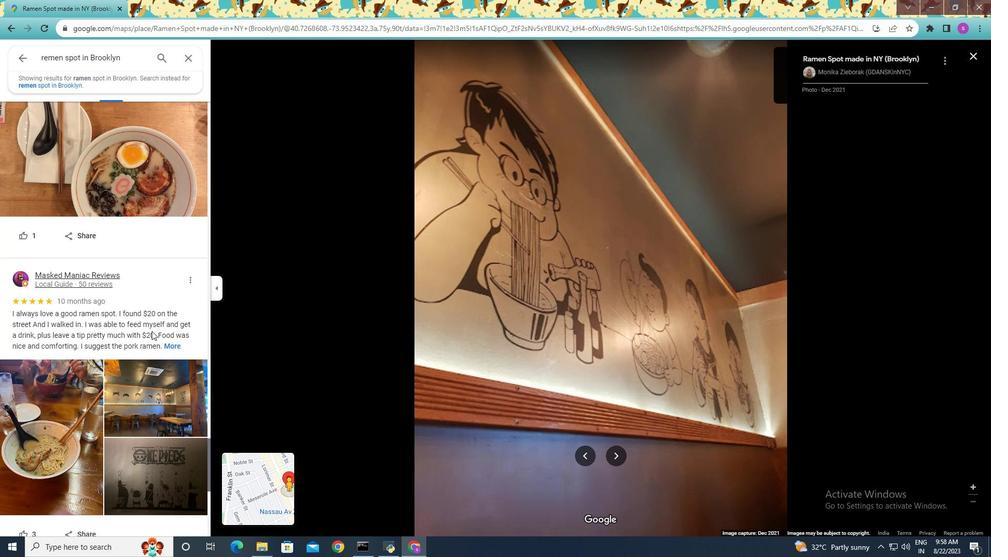 
Action: Mouse scrolled (149, 331) with delta (0, 0)
Screenshot: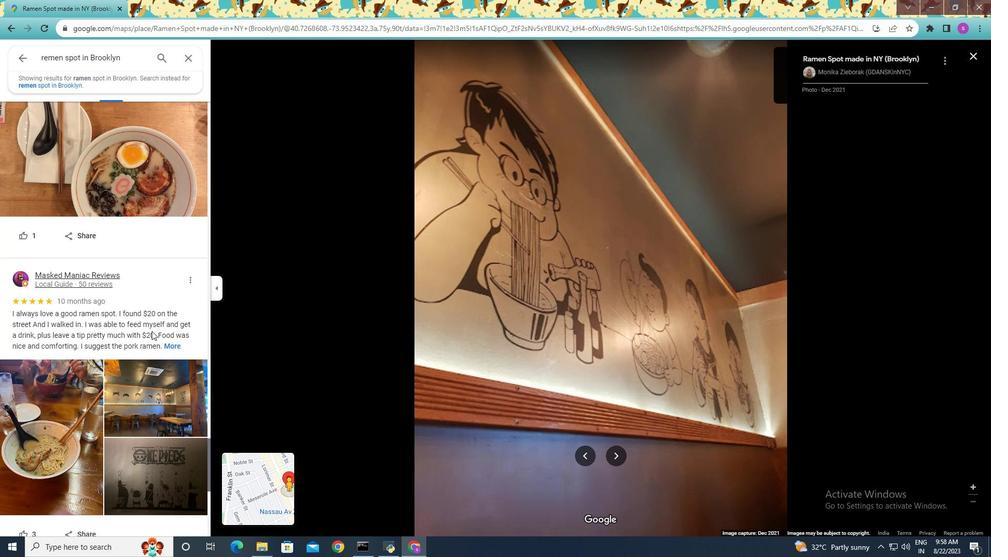 
Action: Mouse moved to (149, 331)
Screenshot: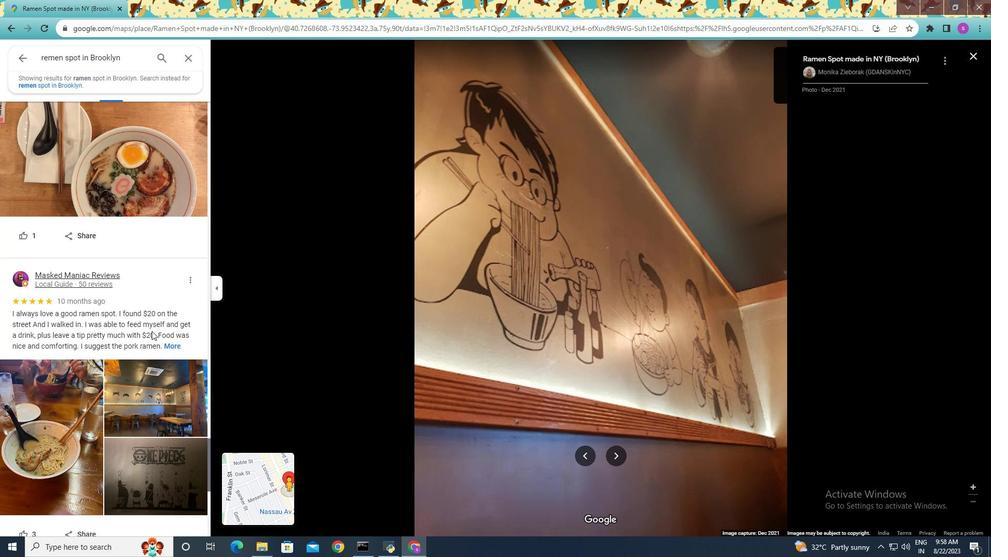 
Action: Mouse scrolled (149, 331) with delta (0, 0)
Screenshot: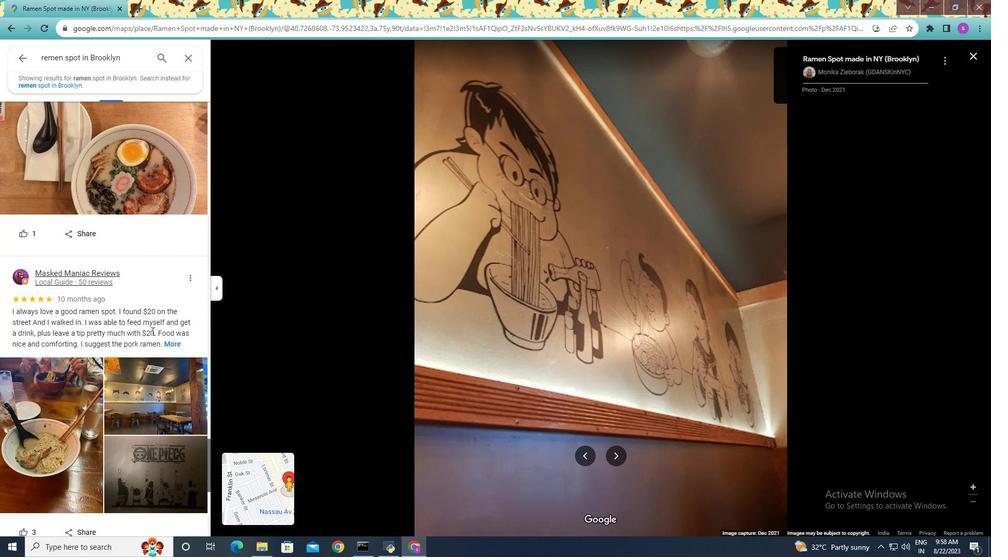 
Action: Mouse moved to (151, 331)
Screenshot: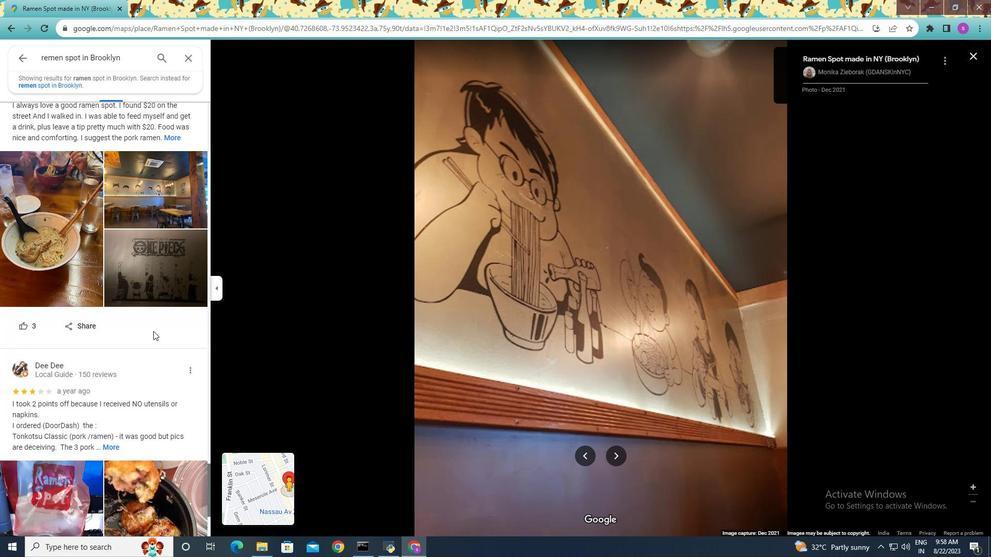 
Action: Mouse scrolled (151, 331) with delta (0, 0)
Screenshot: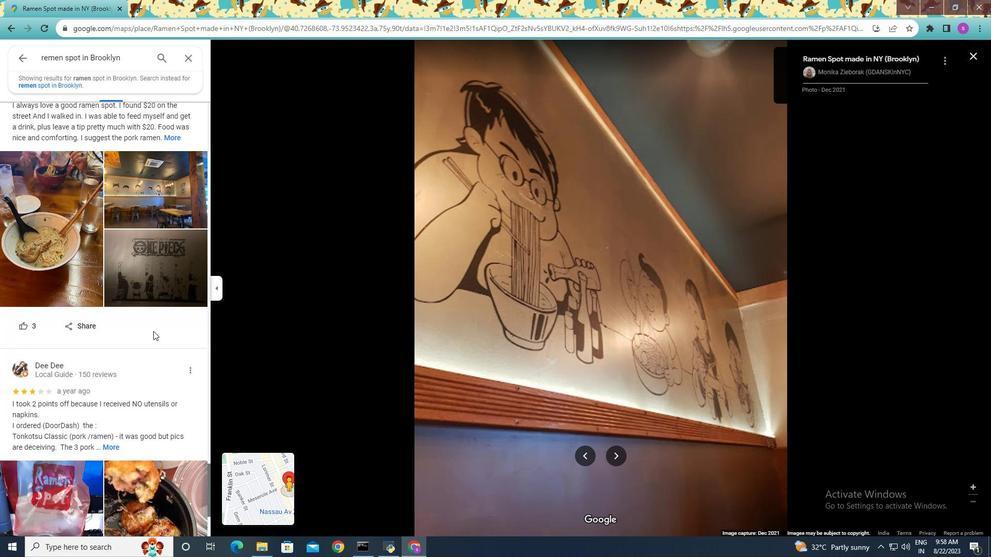
Action: Mouse scrolled (151, 331) with delta (0, 0)
Screenshot: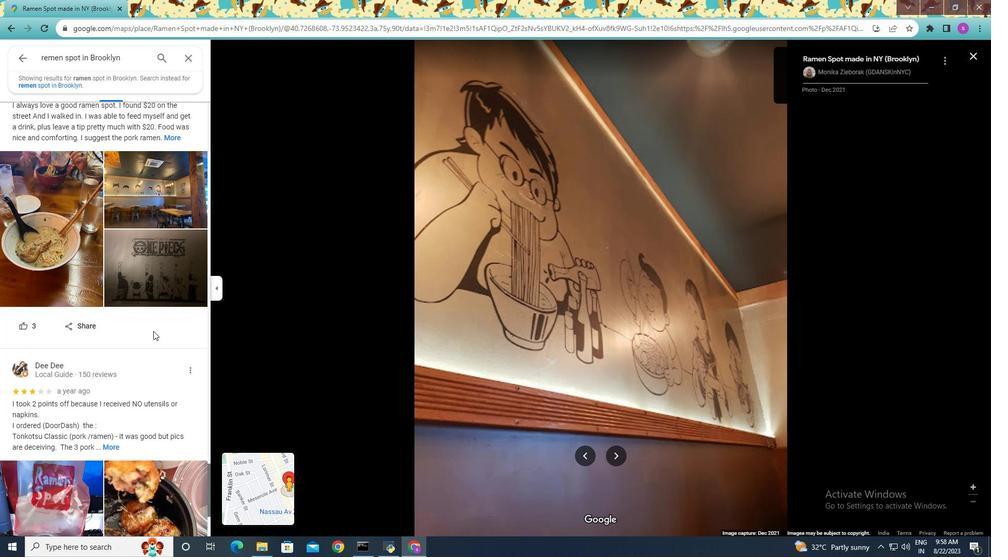 
Action: Mouse scrolled (151, 331) with delta (0, 0)
Screenshot: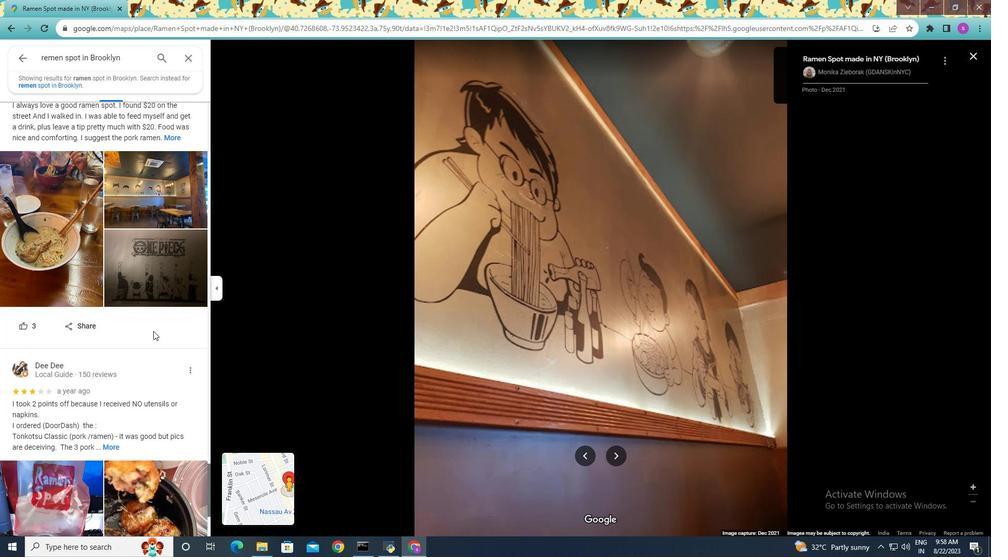 
Action: Mouse scrolled (151, 331) with delta (0, 0)
Screenshot: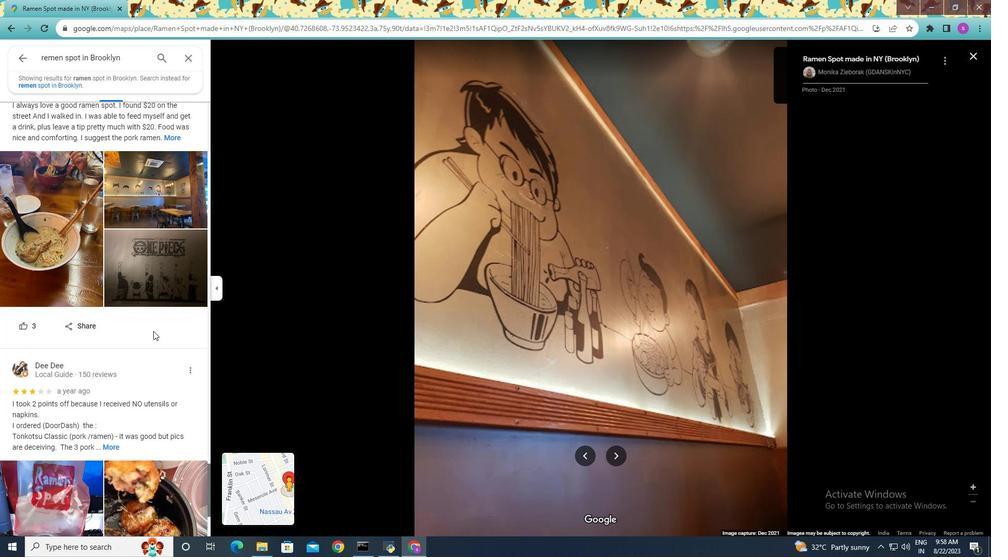 
Action: Mouse moved to (153, 341)
Screenshot: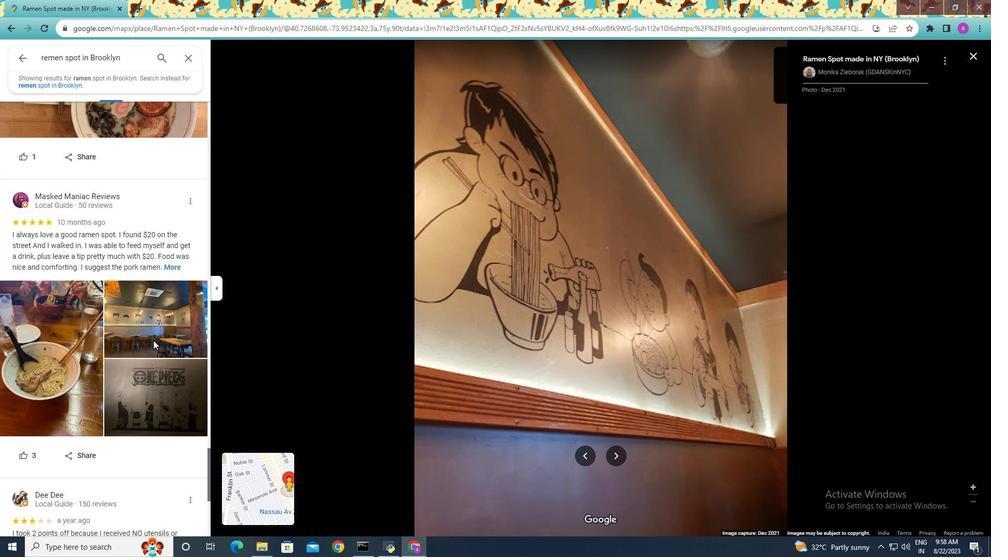
Action: Mouse scrolled (153, 341) with delta (0, 0)
Screenshot: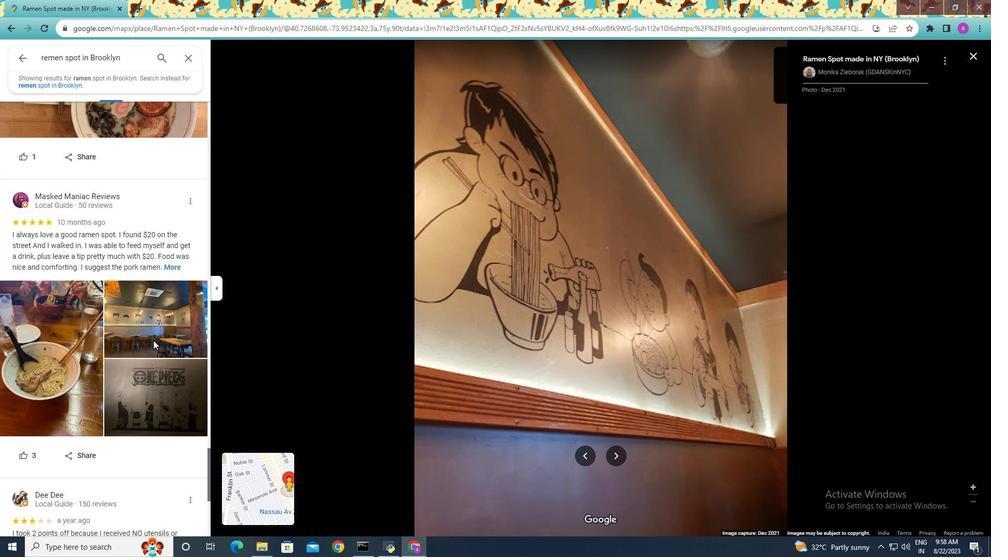 
Action: Mouse moved to (153, 341)
Screenshot: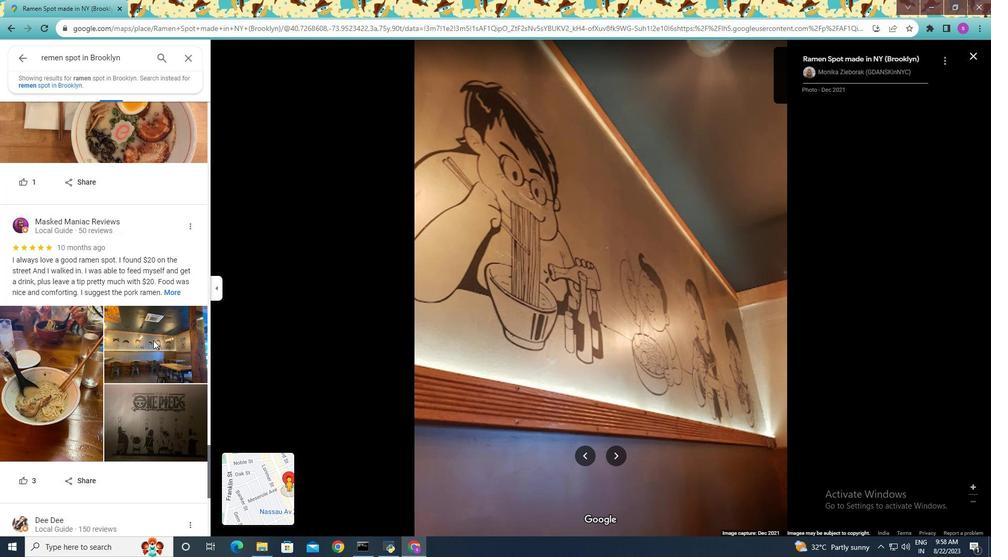 
Action: Mouse scrolled (153, 341) with delta (0, 0)
Screenshot: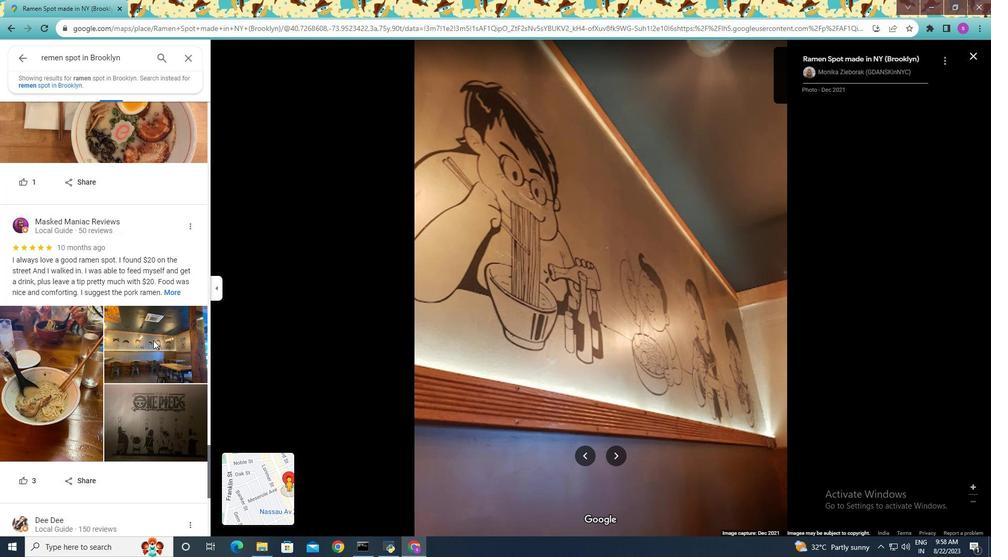 
Action: Mouse moved to (153, 340)
Screenshot: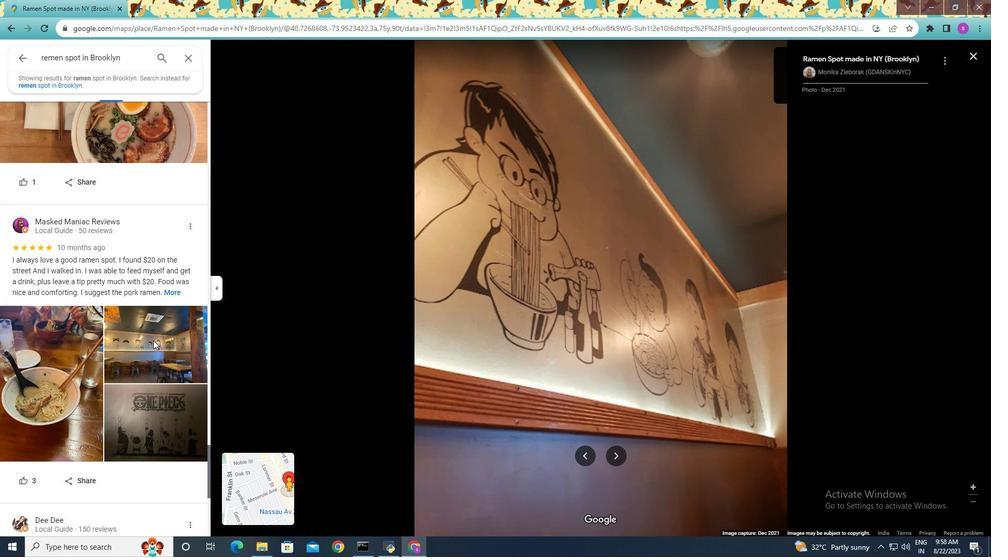 
Action: Mouse scrolled (153, 341) with delta (0, 0)
Screenshot: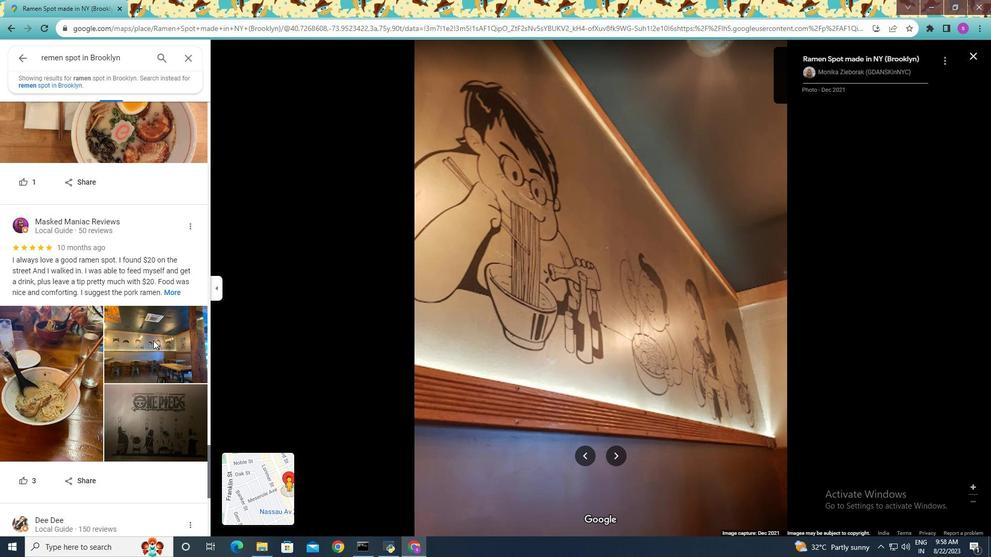 
Action: Mouse moved to (74, 383)
Screenshot: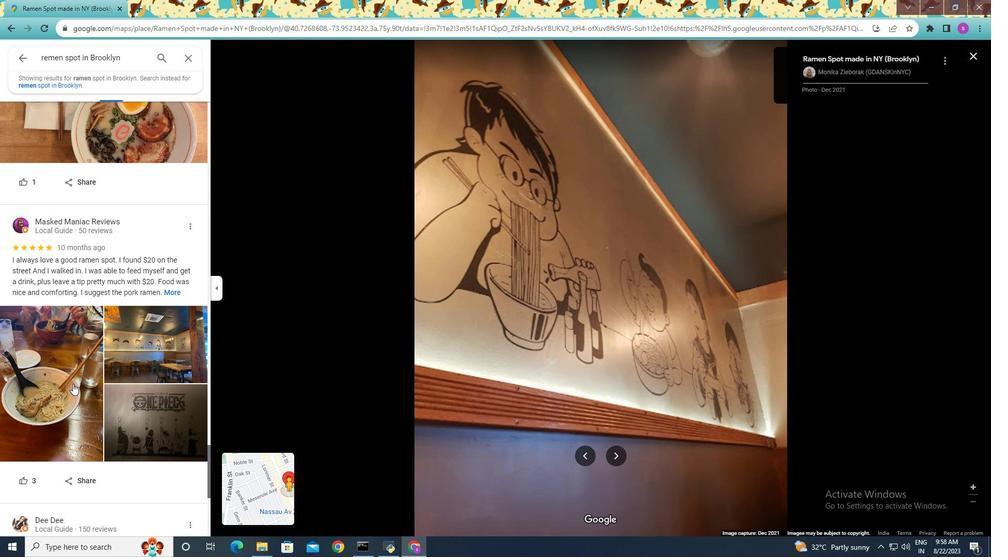 
Action: Mouse pressed left at (74, 383)
Screenshot: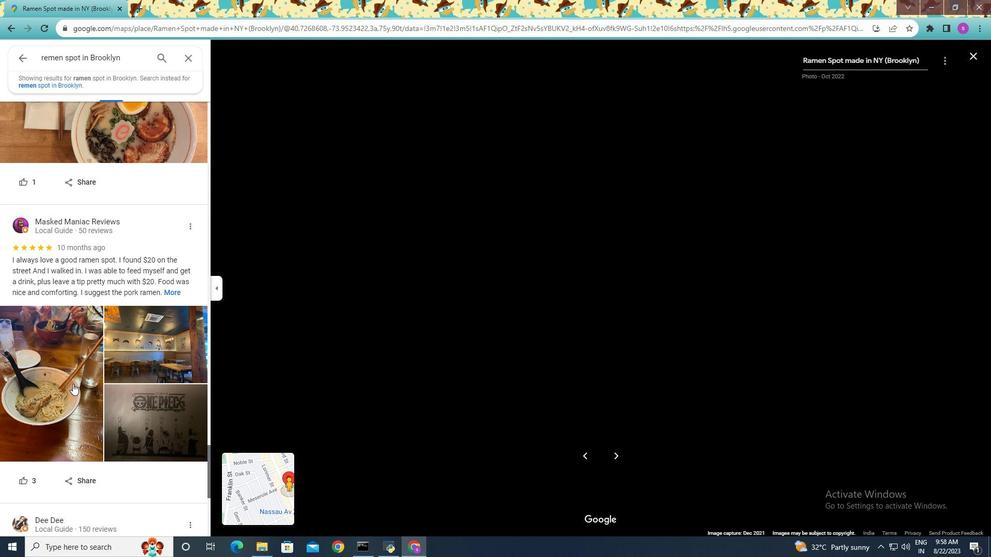 
Action: Mouse moved to (616, 457)
Screenshot: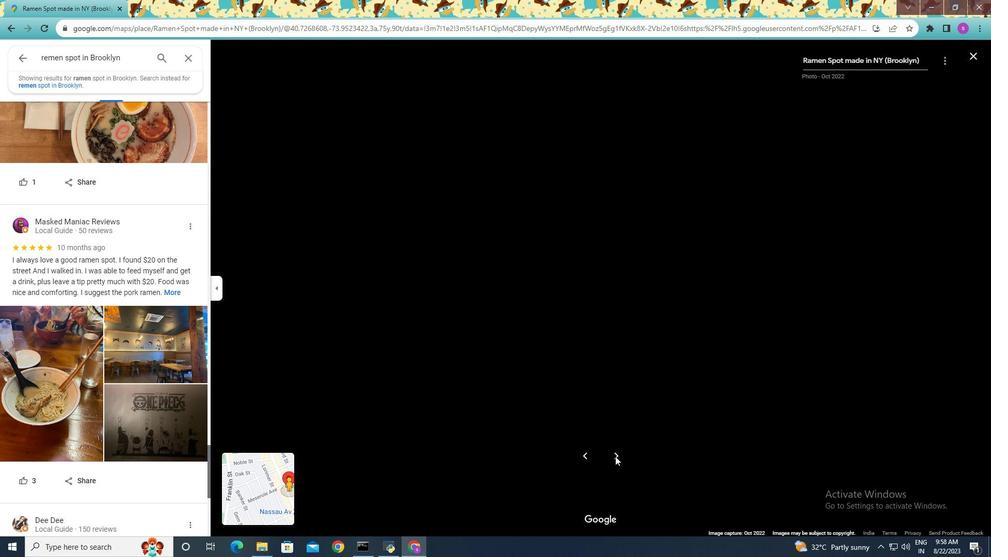 
Action: Mouse pressed left at (616, 457)
Screenshot: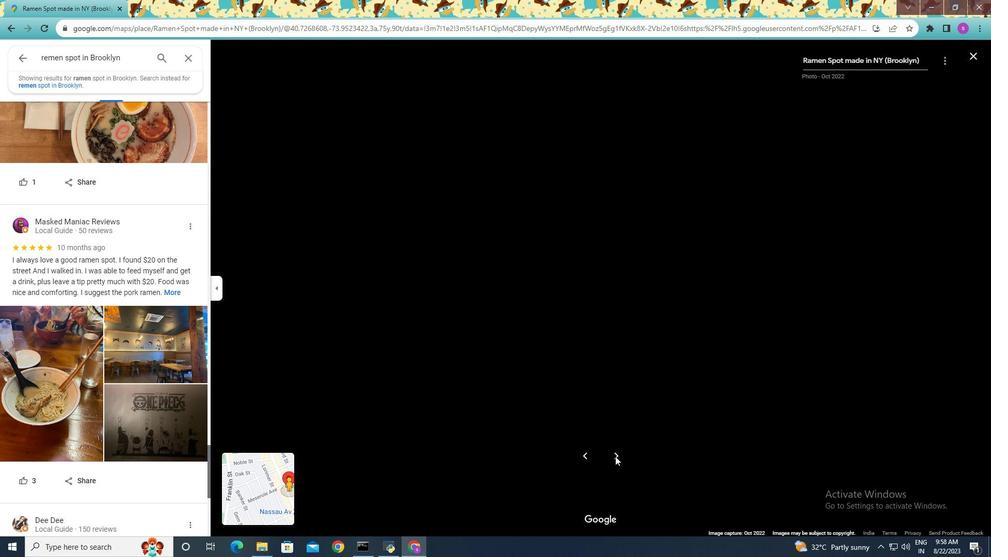 
Action: Mouse moved to (616, 456)
Screenshot: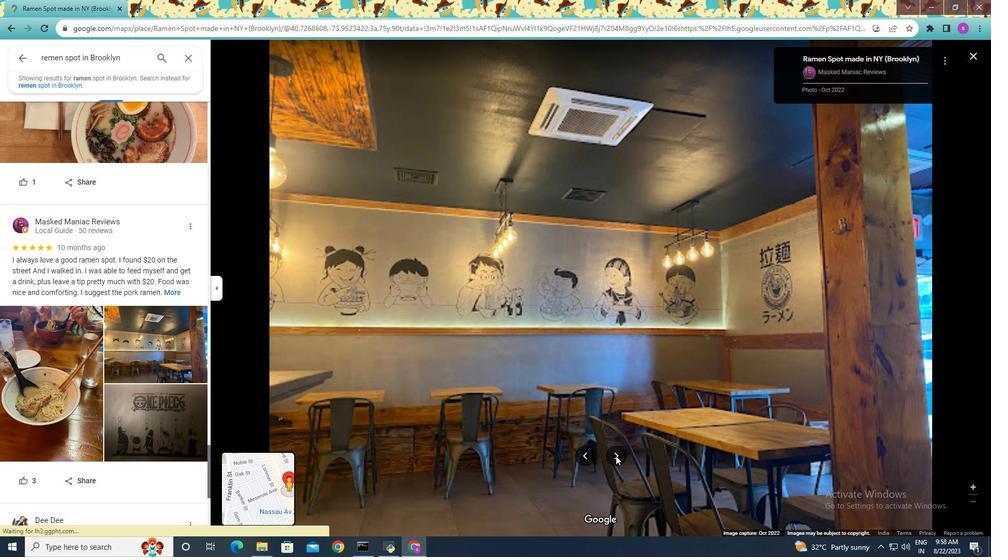 
Action: Mouse pressed left at (616, 456)
Screenshot: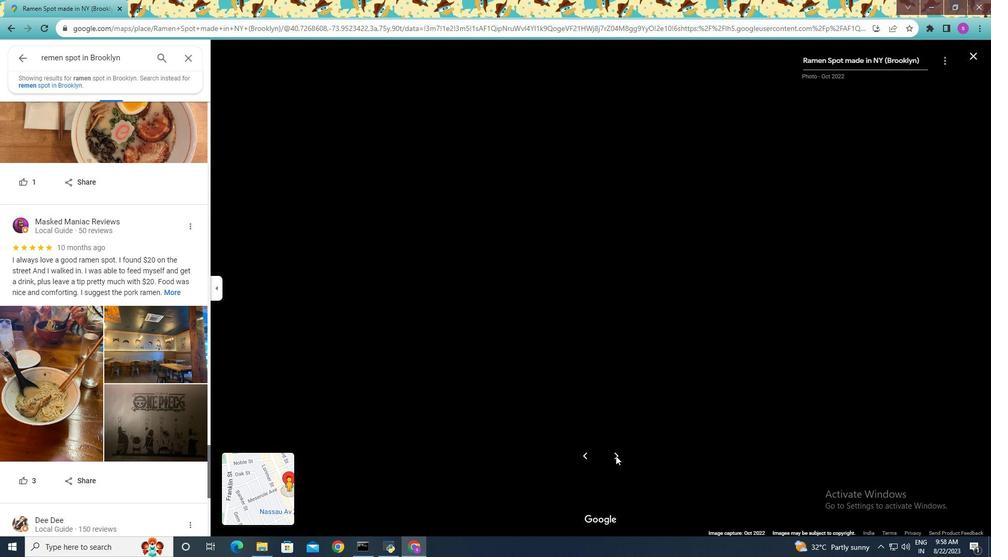 
Action: Mouse moved to (188, 366)
Screenshot: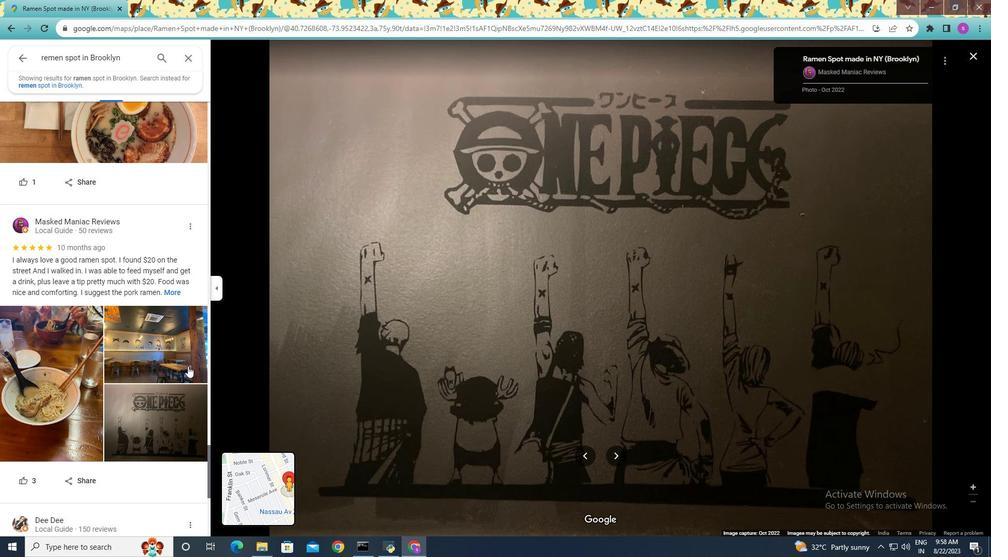 
Action: Mouse scrolled (188, 366) with delta (0, 0)
Screenshot: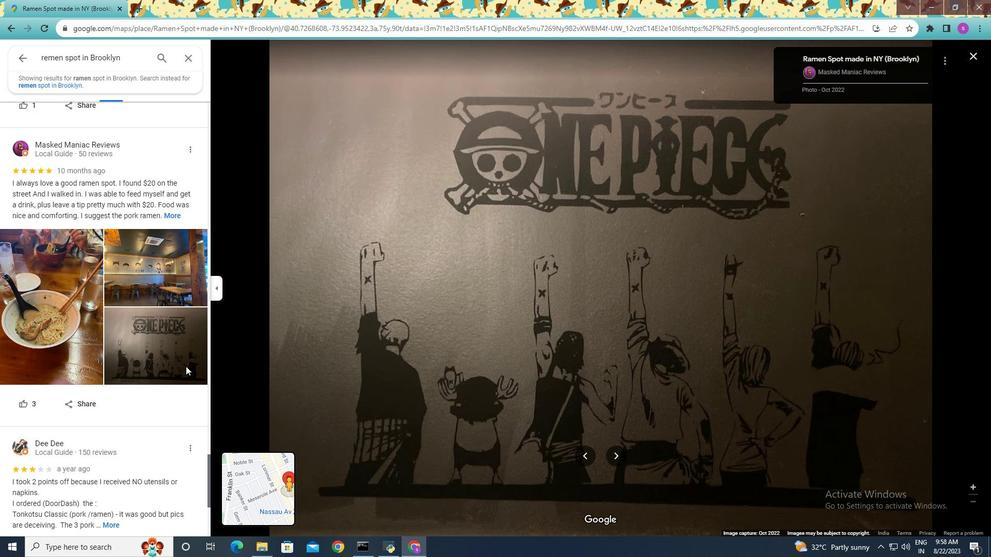 
Action: Mouse moved to (188, 366)
Screenshot: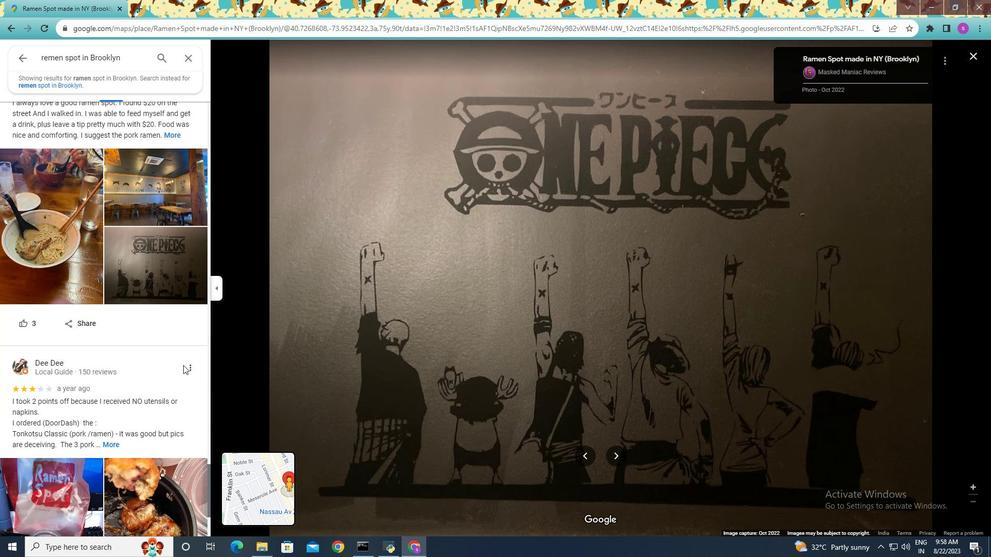 
Action: Mouse scrolled (188, 366) with delta (0, 0)
Screenshot: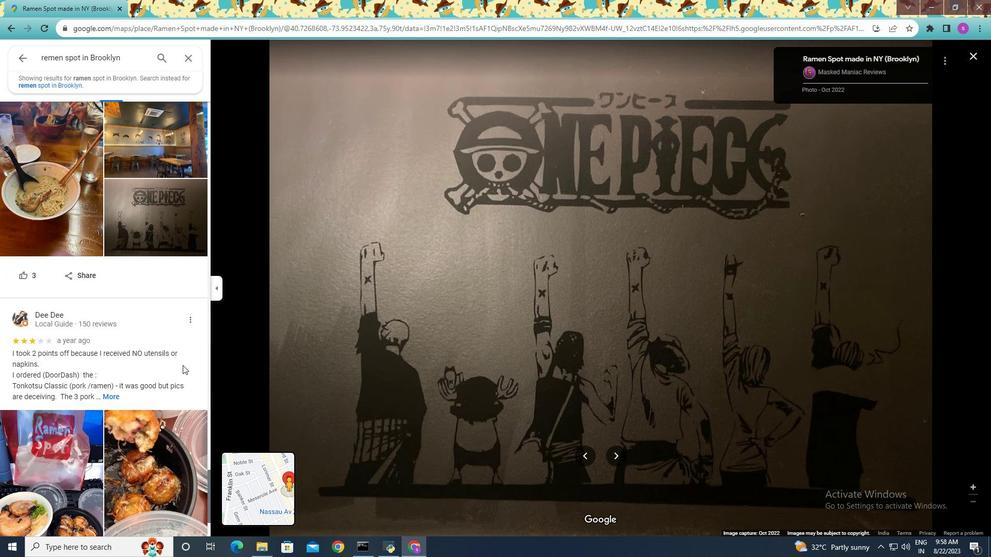 
Action: Mouse moved to (187, 366)
Screenshot: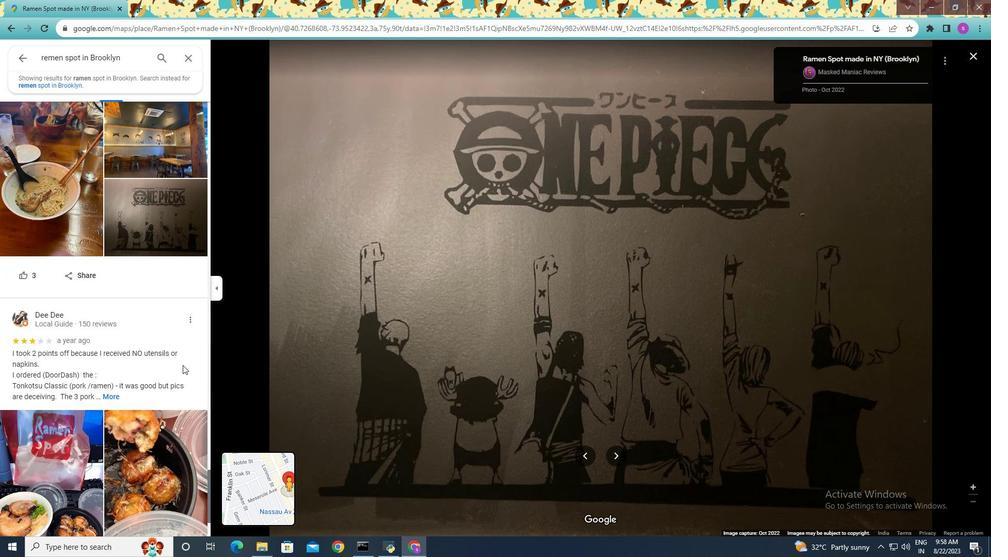 
Action: Mouse scrolled (187, 366) with delta (0, 0)
Screenshot: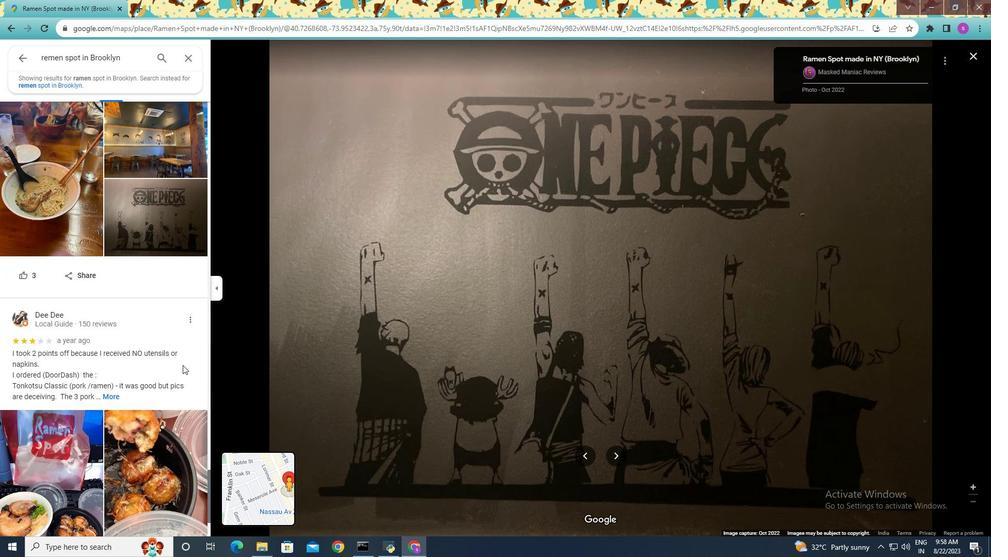 
Action: Mouse moved to (187, 366)
Screenshot: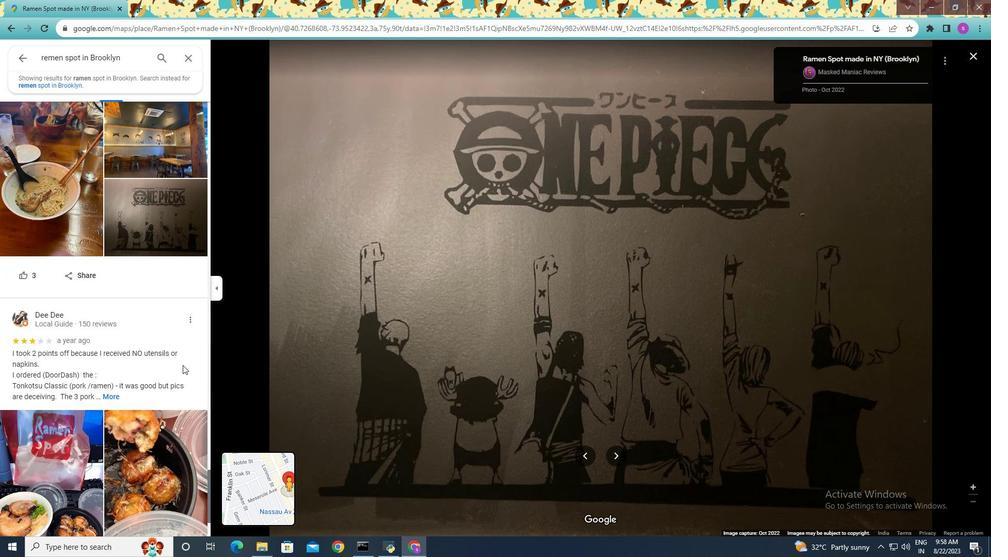 
Action: Mouse scrolled (187, 366) with delta (0, 0)
Screenshot: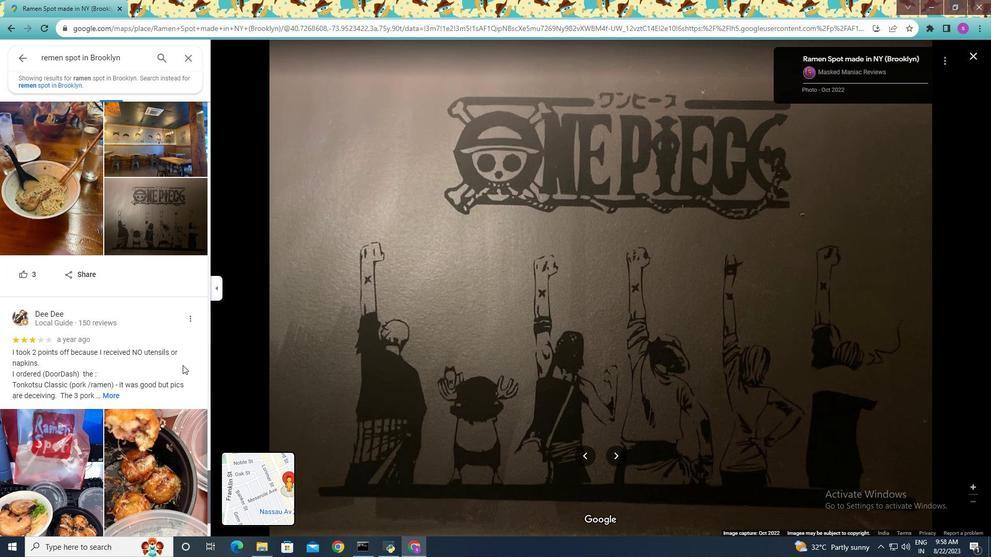 
Action: Mouse moved to (182, 365)
Screenshot: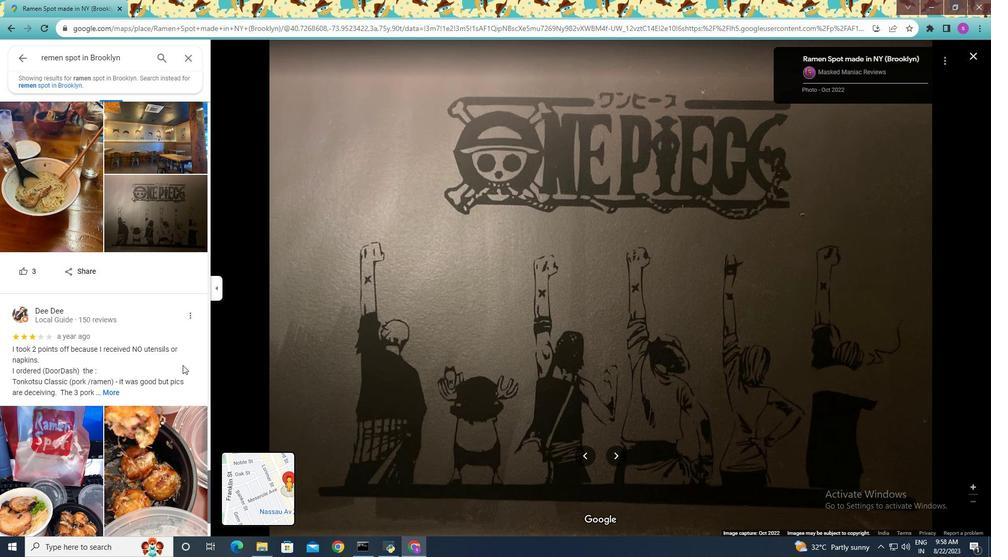 
Action: Mouse scrolled (182, 365) with delta (0, 0)
Screenshot: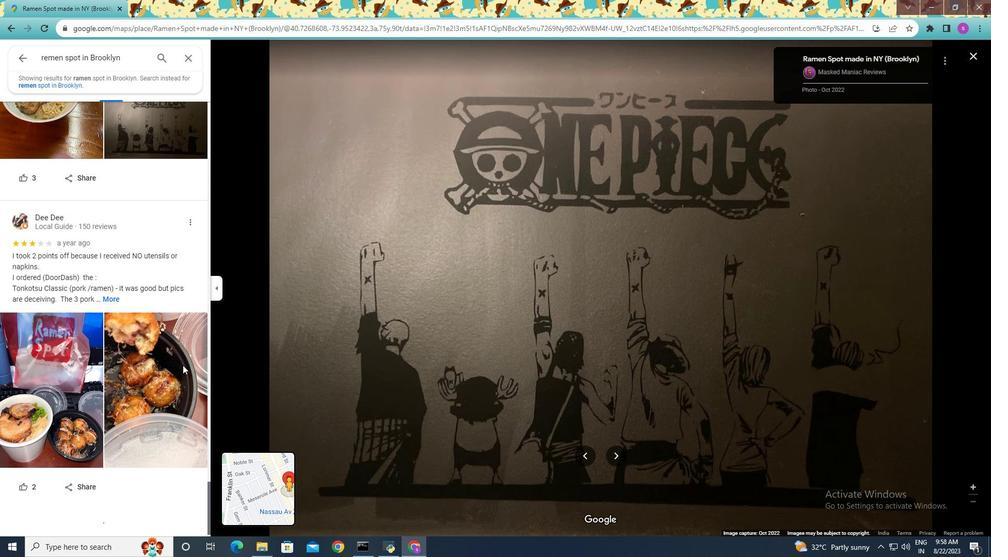 
Action: Mouse scrolled (182, 365) with delta (0, 0)
Screenshot: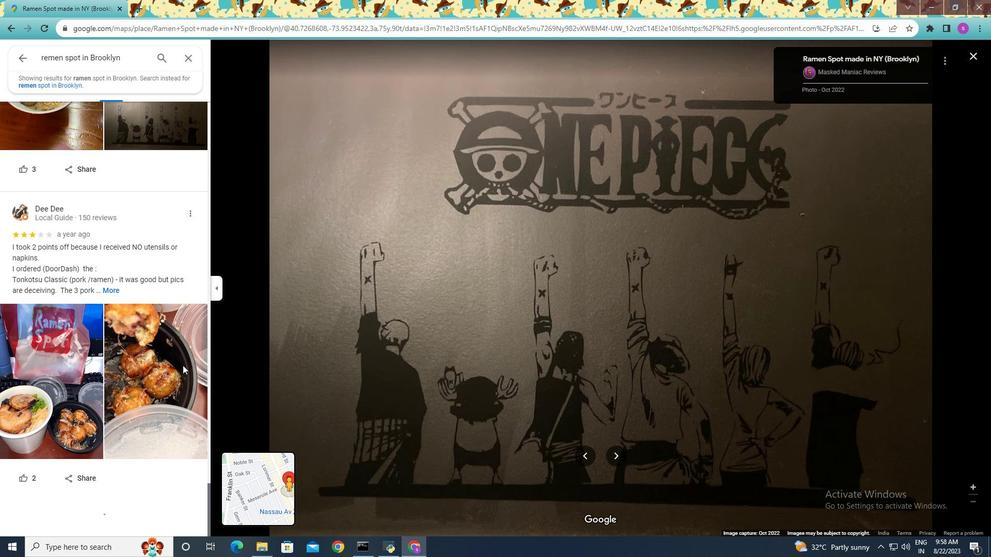 
Action: Mouse scrolled (182, 365) with delta (0, 0)
Screenshot: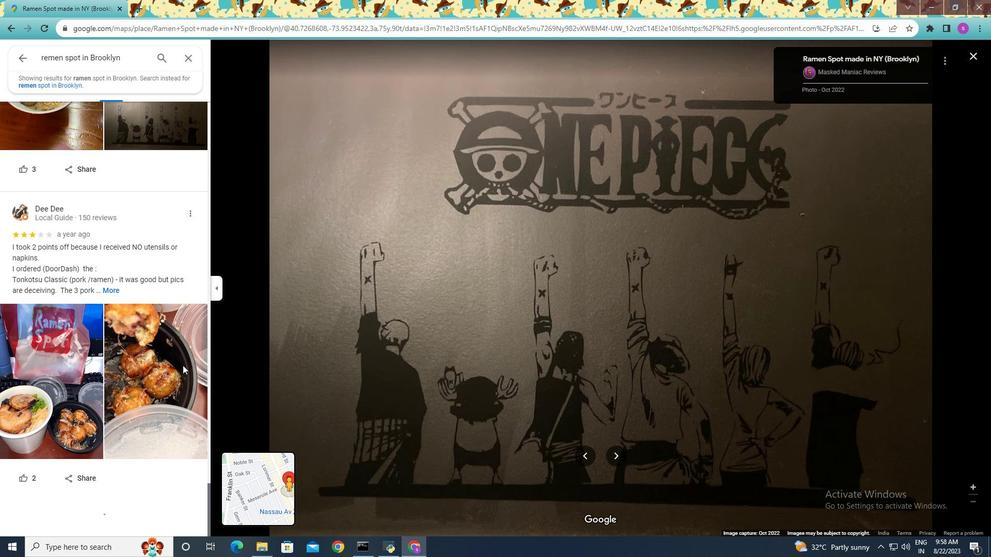 
Action: Mouse scrolled (182, 365) with delta (0, 0)
Screenshot: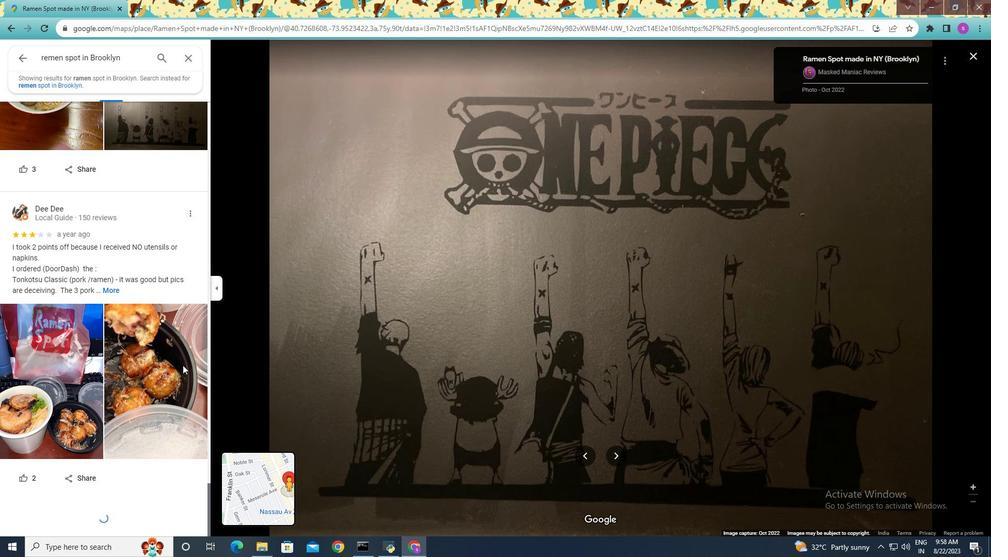 
Action: Mouse scrolled (182, 365) with delta (0, 0)
Screenshot: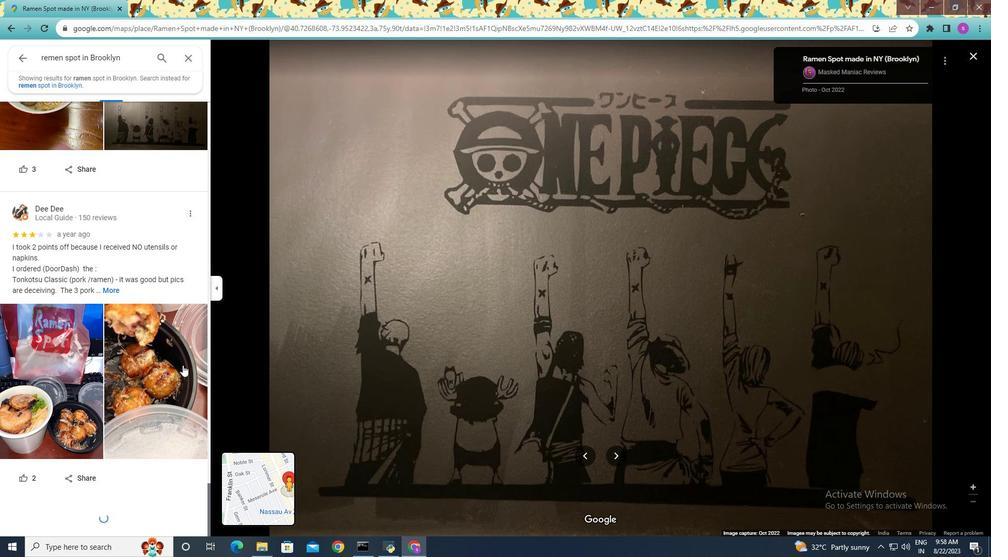 
Action: Mouse scrolled (182, 365) with delta (0, 0)
Screenshot: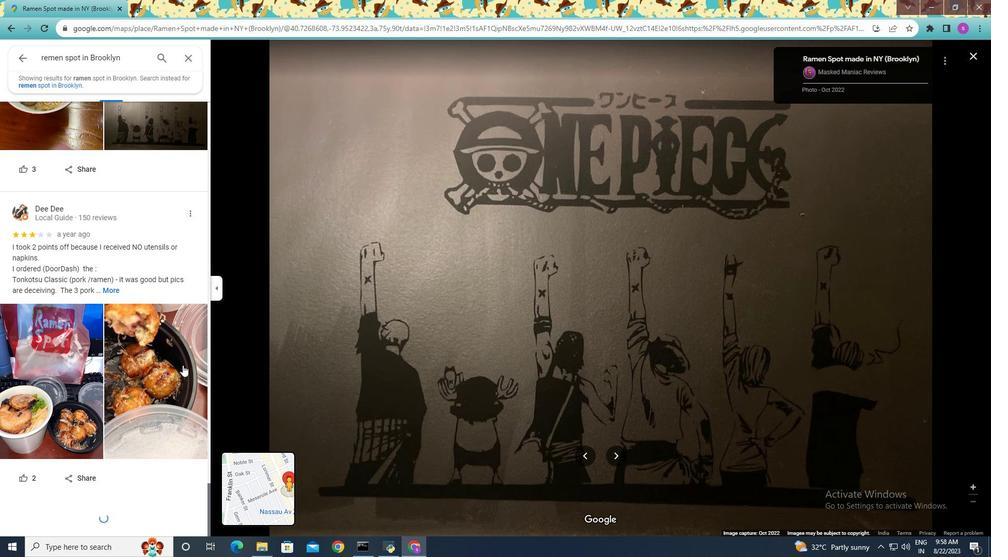 
Action: Mouse moved to (157, 401)
Screenshot: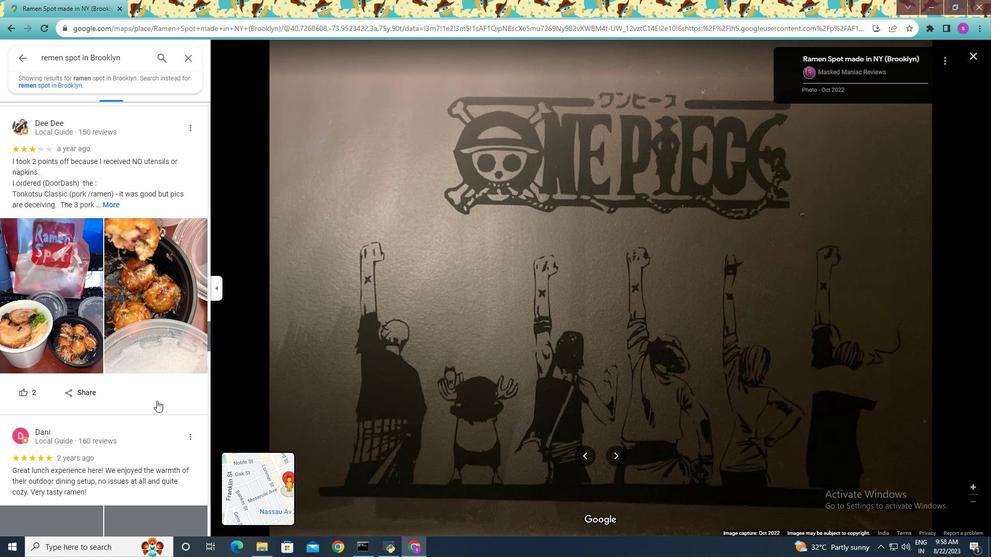 
Action: Mouse scrolled (157, 400) with delta (0, 0)
Screenshot: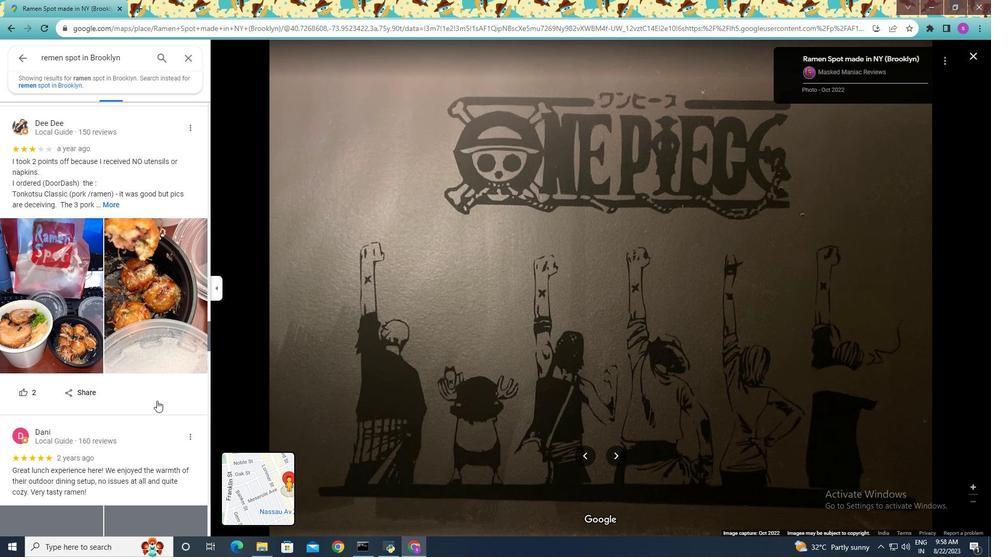 
Action: Mouse scrolled (157, 400) with delta (0, 0)
Screenshot: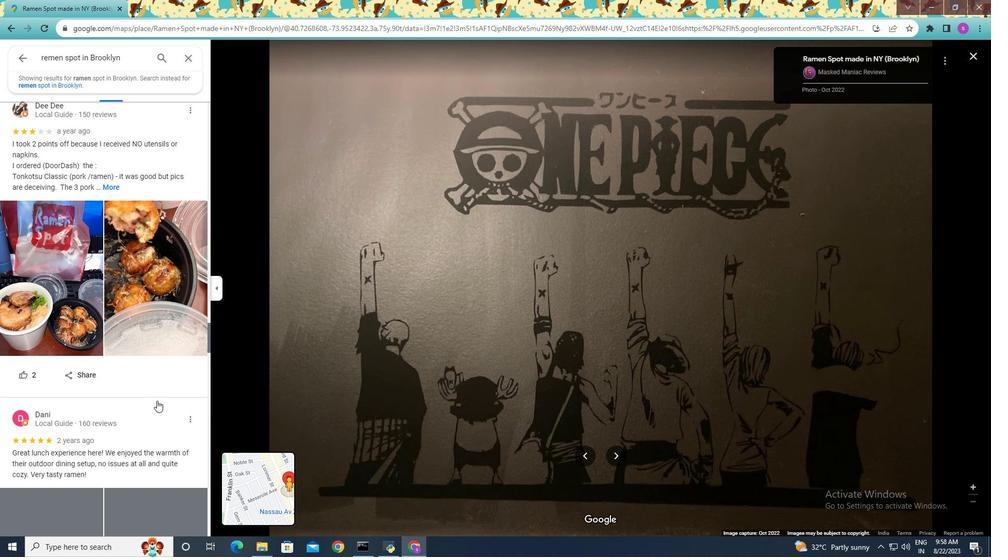 
Action: Mouse moved to (157, 401)
Screenshot: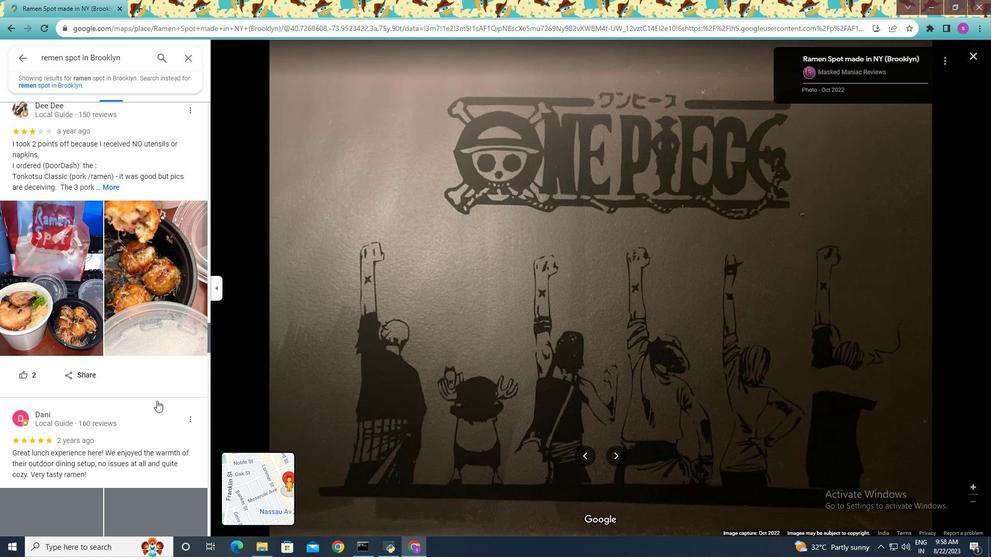 
Action: Mouse scrolled (157, 400) with delta (0, 0)
Screenshot: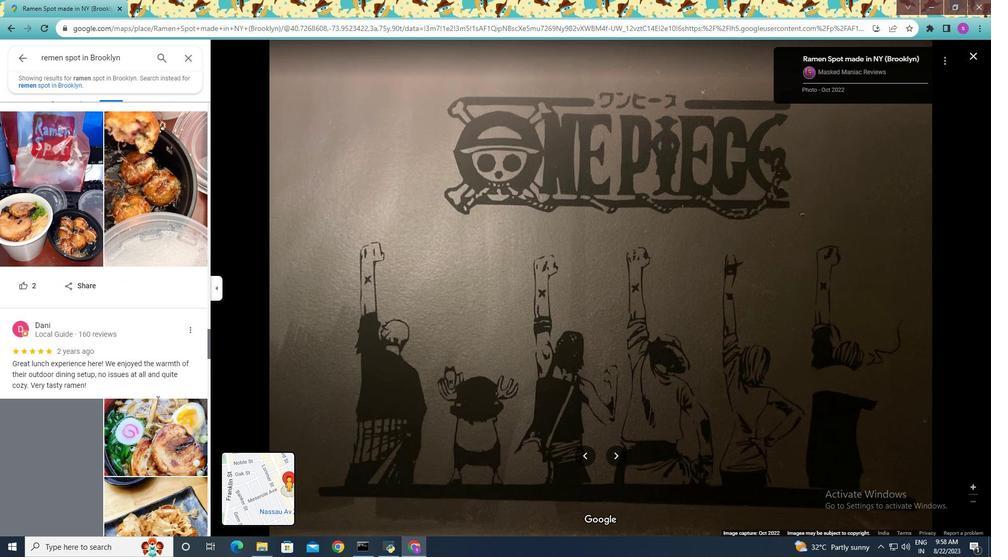 
Action: Mouse scrolled (157, 400) with delta (0, 0)
Screenshot: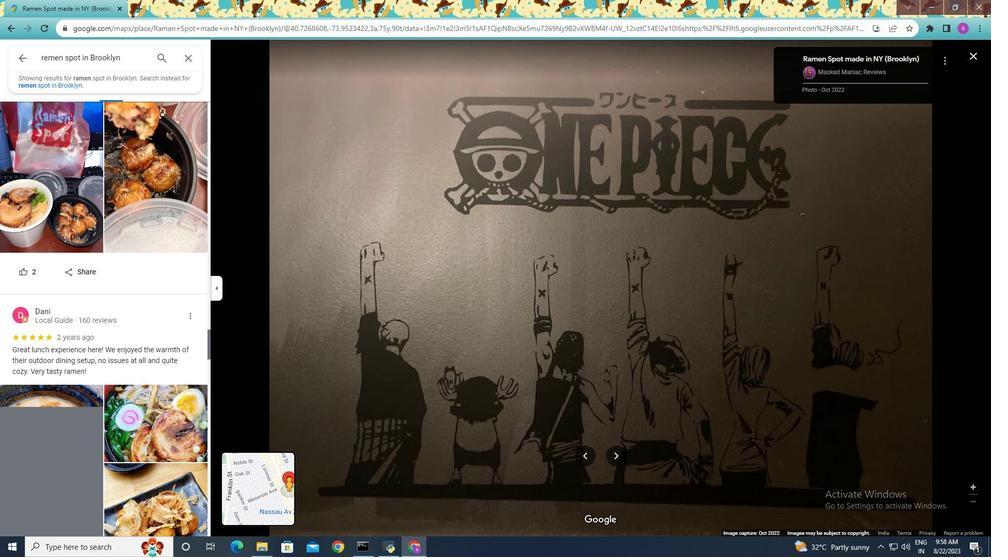 
Action: Mouse moved to (157, 400)
Screenshot: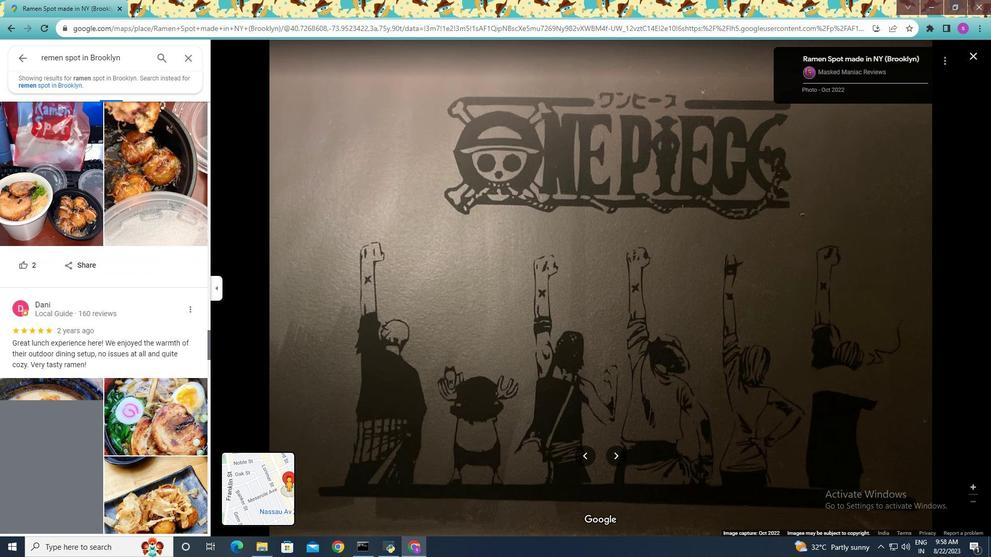 
Action: Mouse scrolled (157, 400) with delta (0, 0)
Screenshot: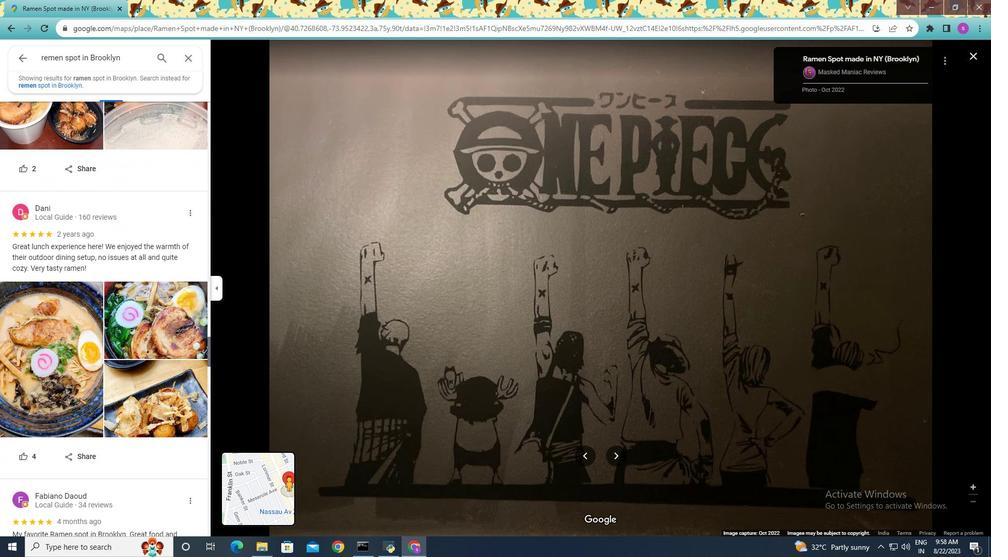 
Action: Mouse scrolled (157, 400) with delta (0, 0)
Screenshot: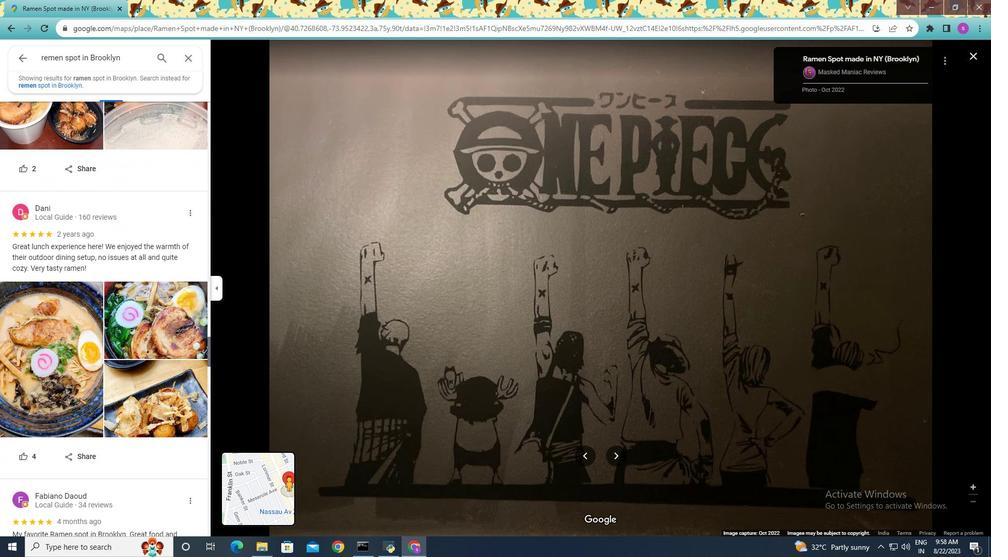 
Action: Mouse moved to (157, 400)
Screenshot: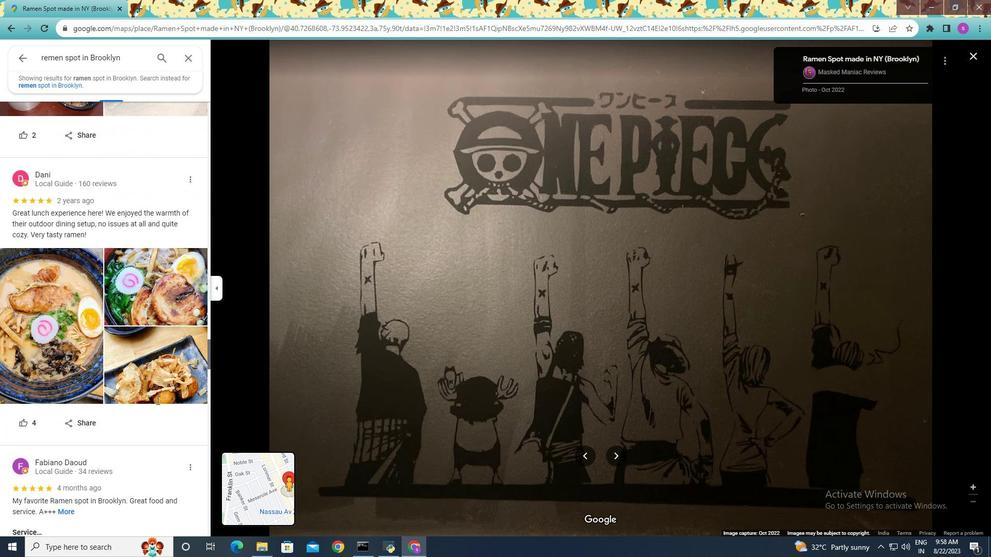 
Action: Mouse scrolled (157, 400) with delta (0, 0)
Screenshot: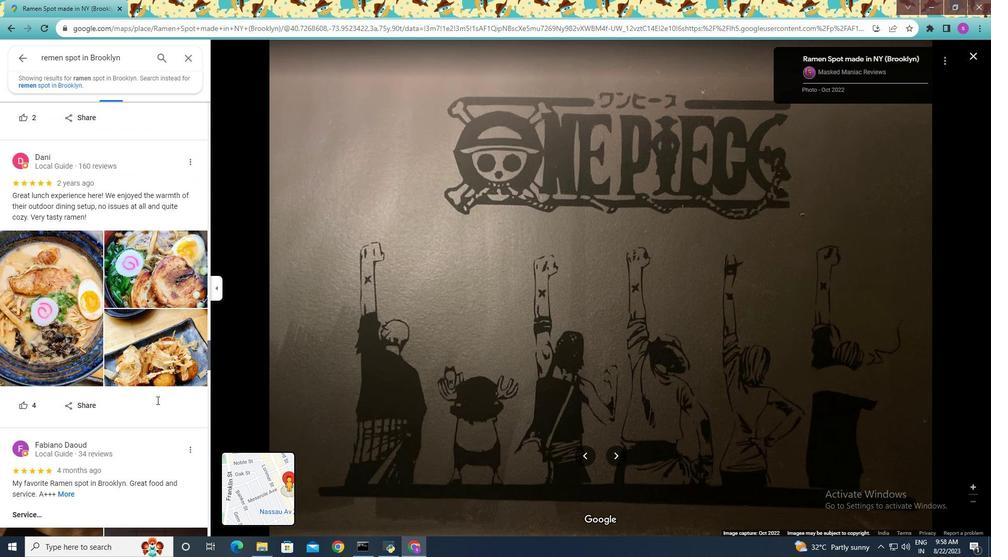 
Action: Mouse scrolled (157, 400) with delta (0, 0)
Screenshot: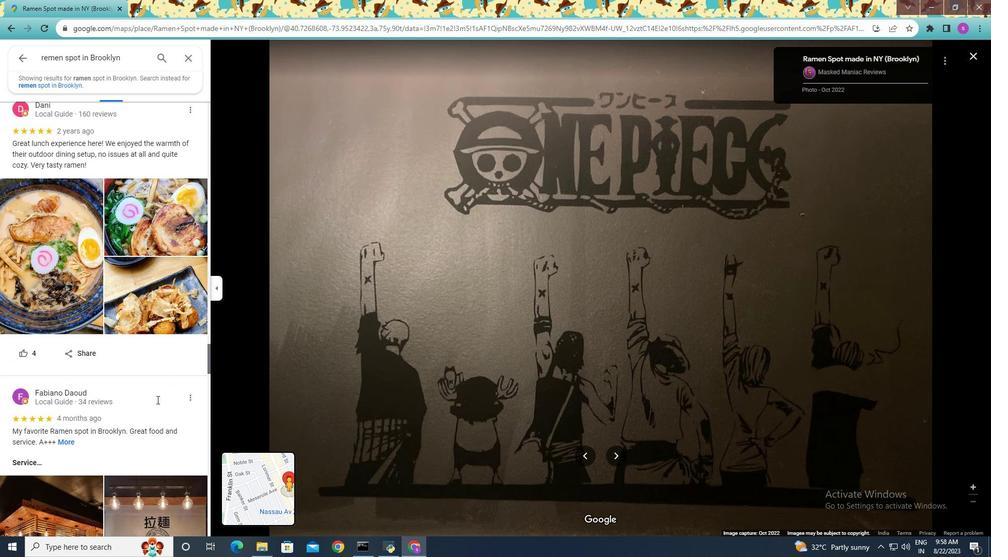 
Action: Mouse moved to (158, 399)
Screenshot: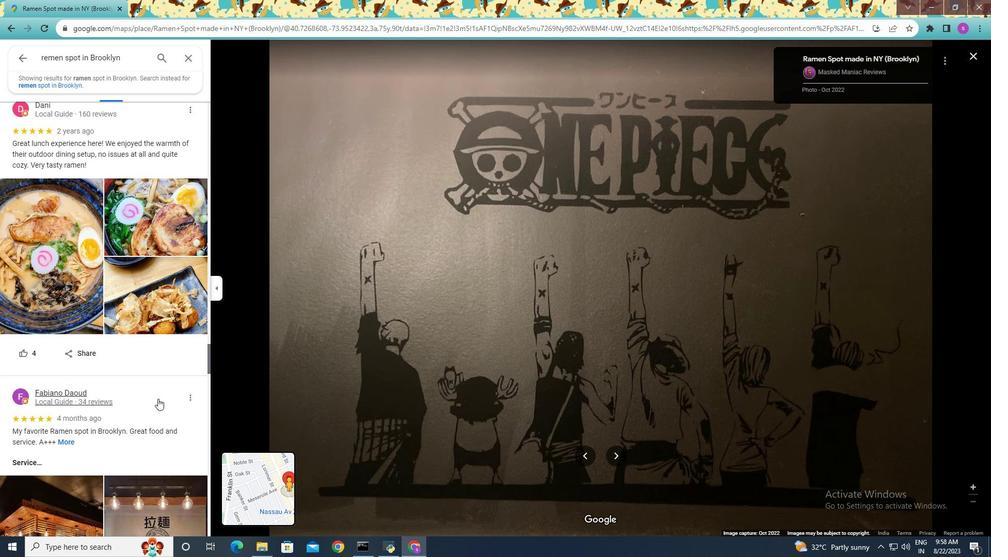 
Action: Mouse scrolled (158, 398) with delta (0, 0)
Screenshot: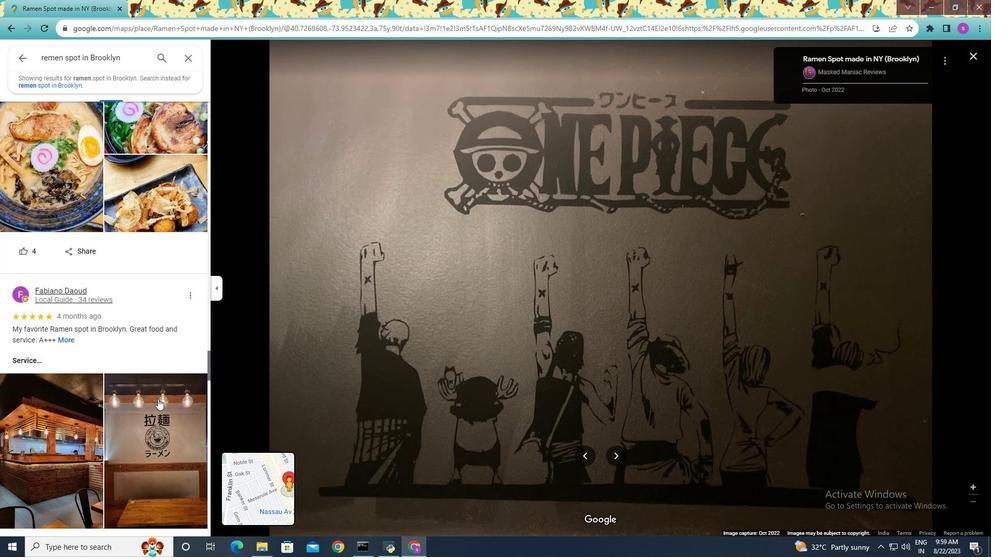 
Action: Mouse scrolled (158, 398) with delta (0, 0)
Screenshot: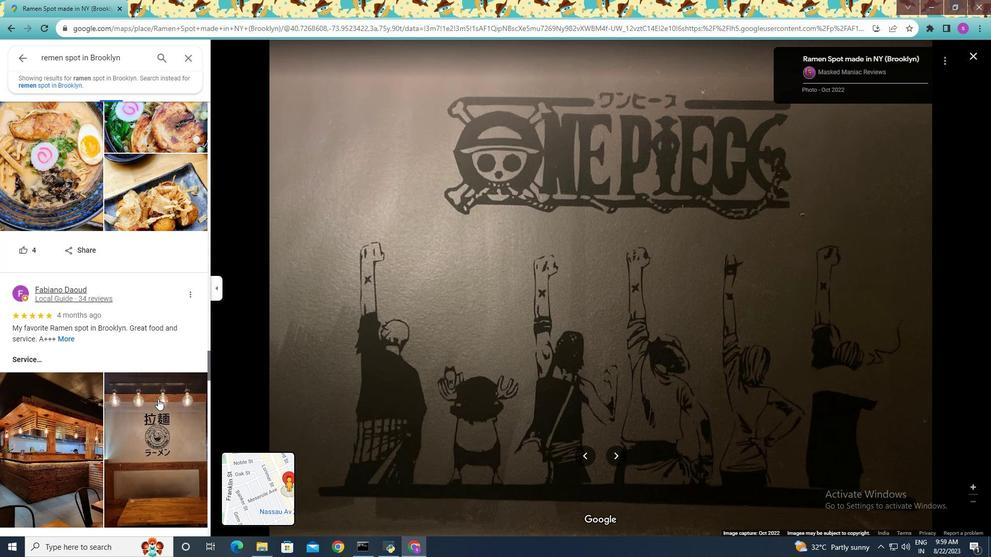 
Action: Mouse scrolled (158, 398) with delta (0, 0)
Screenshot: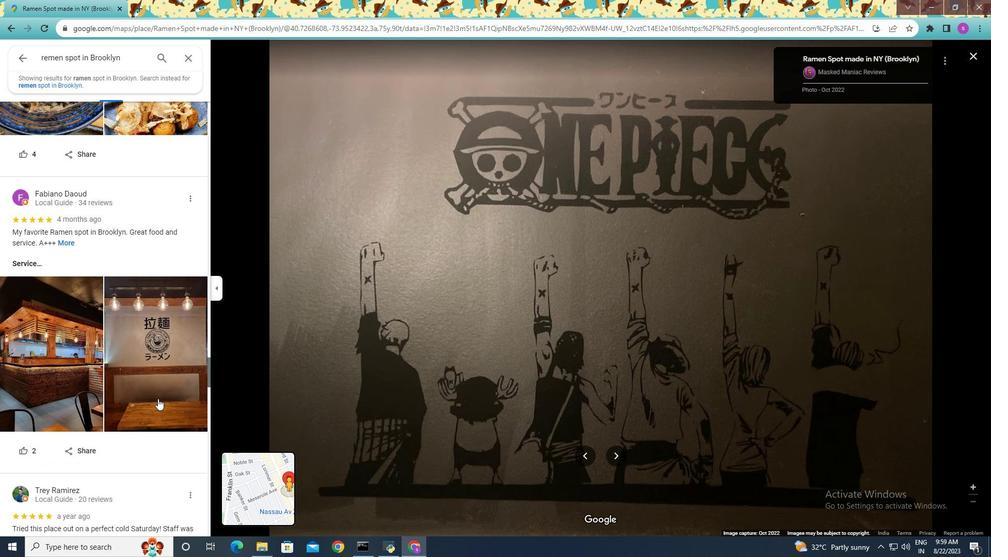 
Action: Mouse scrolled (158, 398) with delta (0, 0)
Screenshot: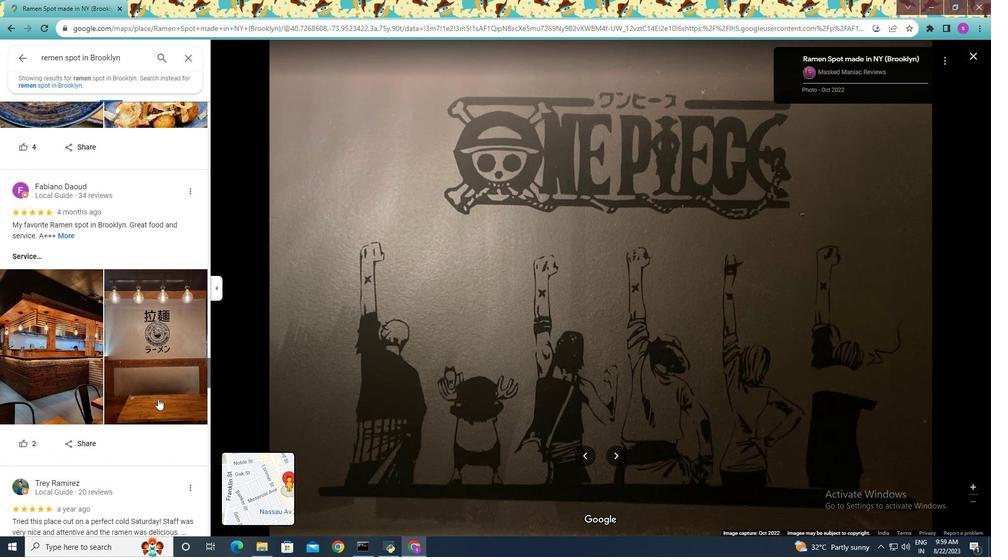 
Action: Mouse scrolled (158, 398) with delta (0, 0)
Screenshot: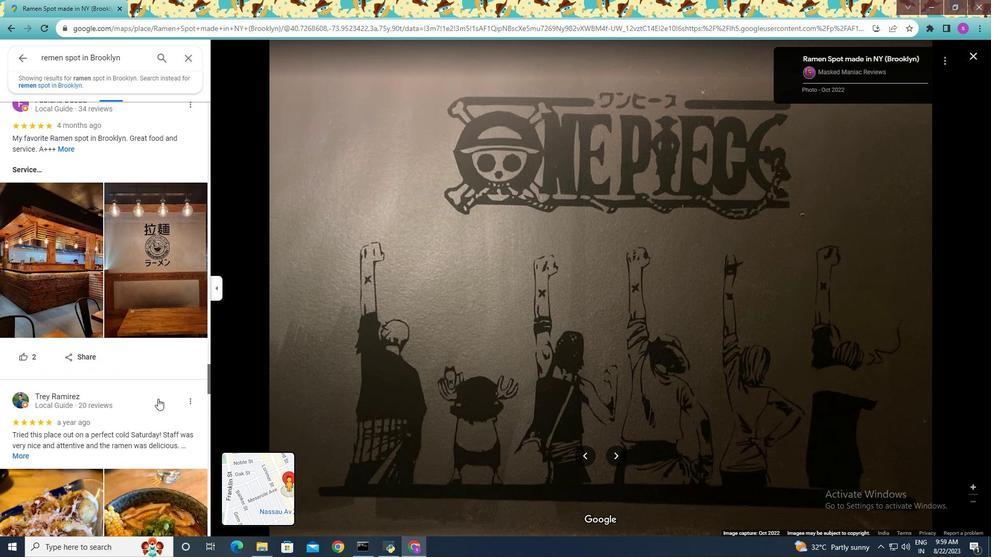 
Action: Mouse scrolled (158, 398) with delta (0, 0)
Screenshot: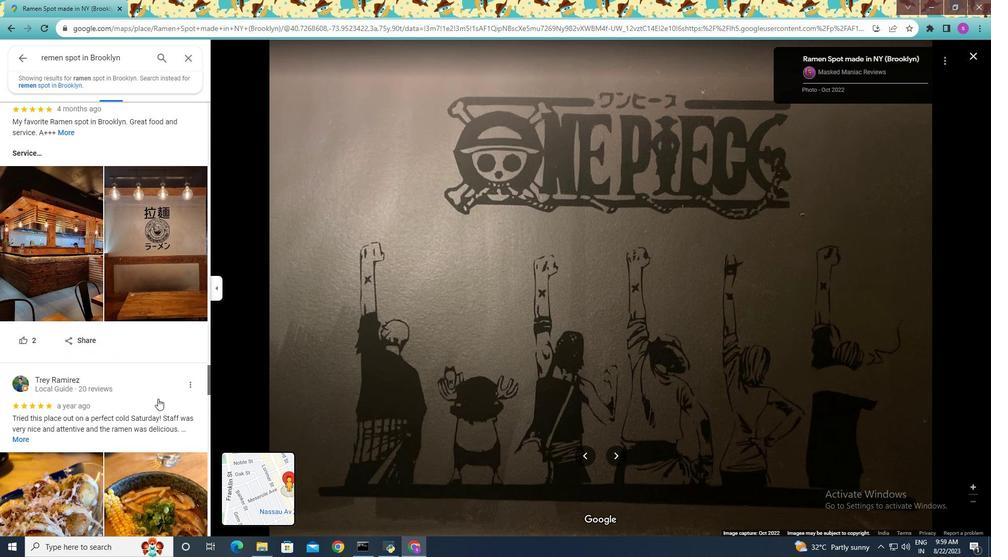 
Action: Mouse scrolled (158, 398) with delta (0, 0)
Screenshot: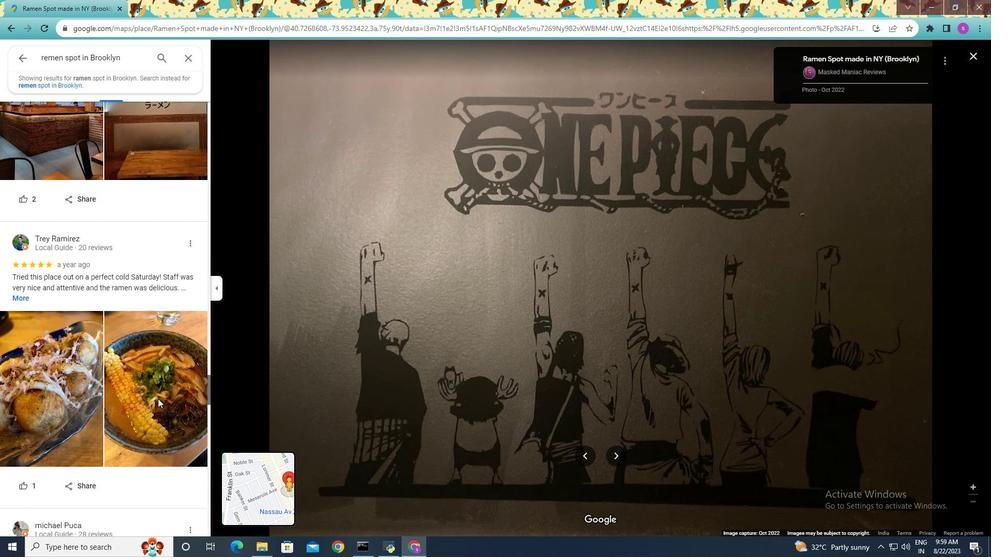 
Action: Mouse scrolled (158, 398) with delta (0, 0)
Screenshot: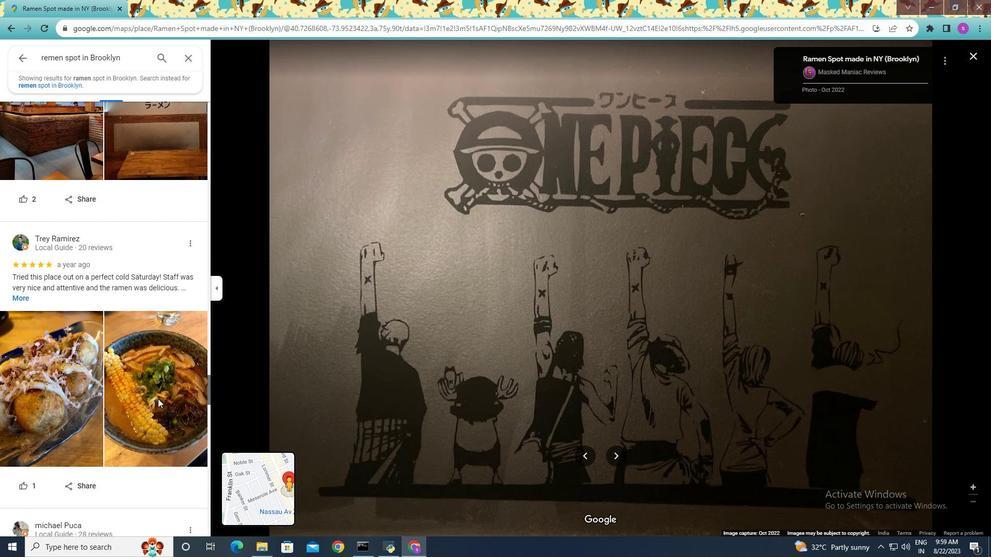 
Action: Mouse scrolled (158, 398) with delta (0, 0)
Screenshot: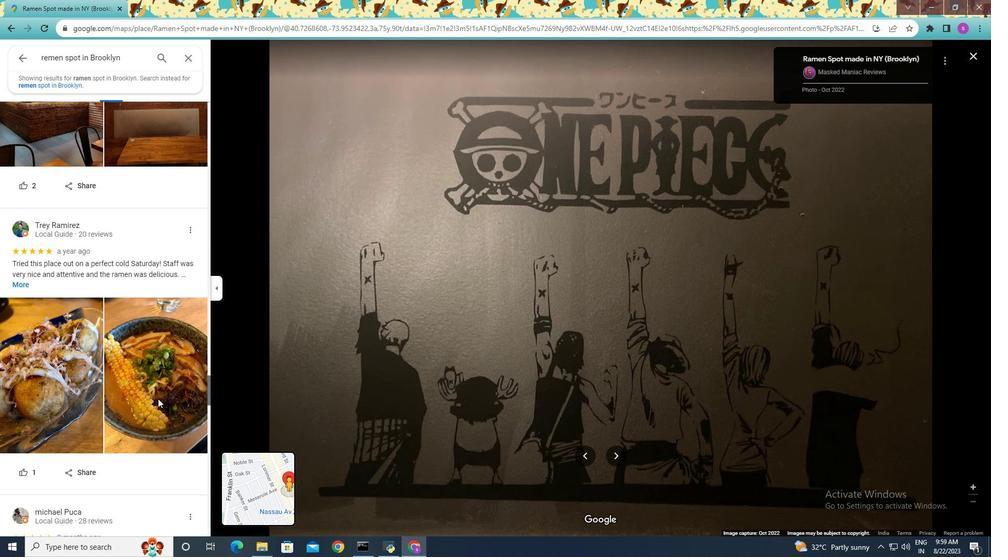 
Action: Mouse scrolled (158, 398) with delta (0, 0)
Screenshot: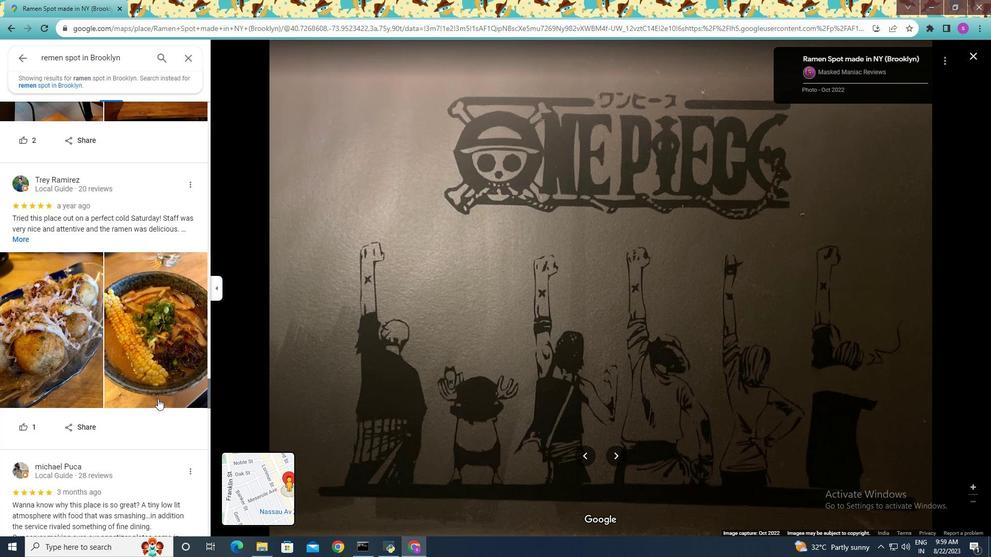 
Action: Mouse scrolled (158, 398) with delta (0, 0)
Screenshot: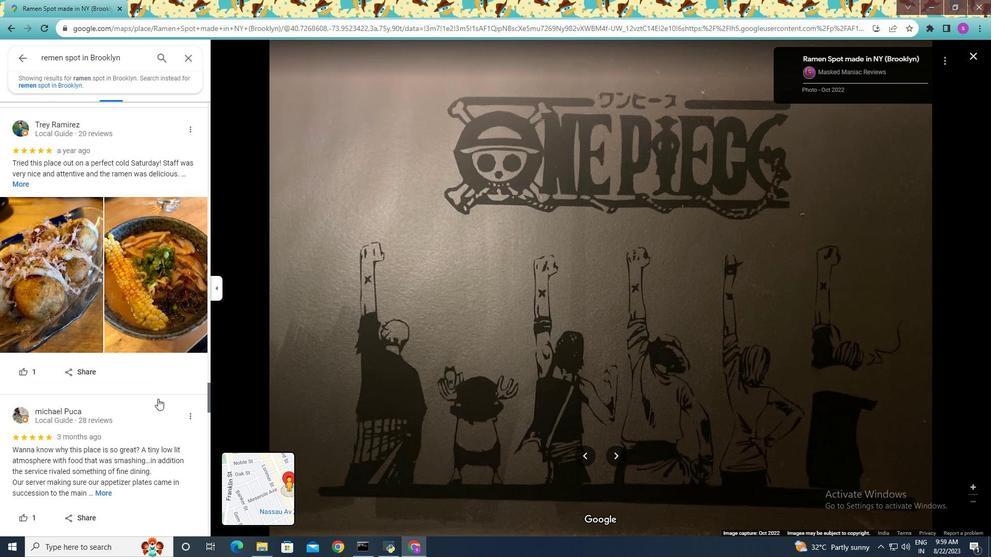 
Action: Mouse moved to (158, 399)
Screenshot: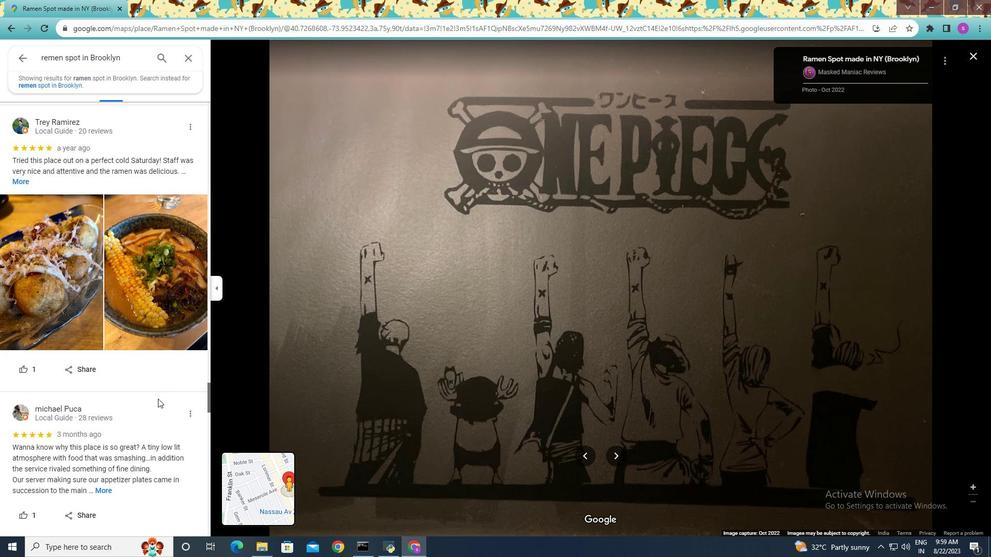 
Action: Mouse scrolled (158, 398) with delta (0, 0)
Screenshot: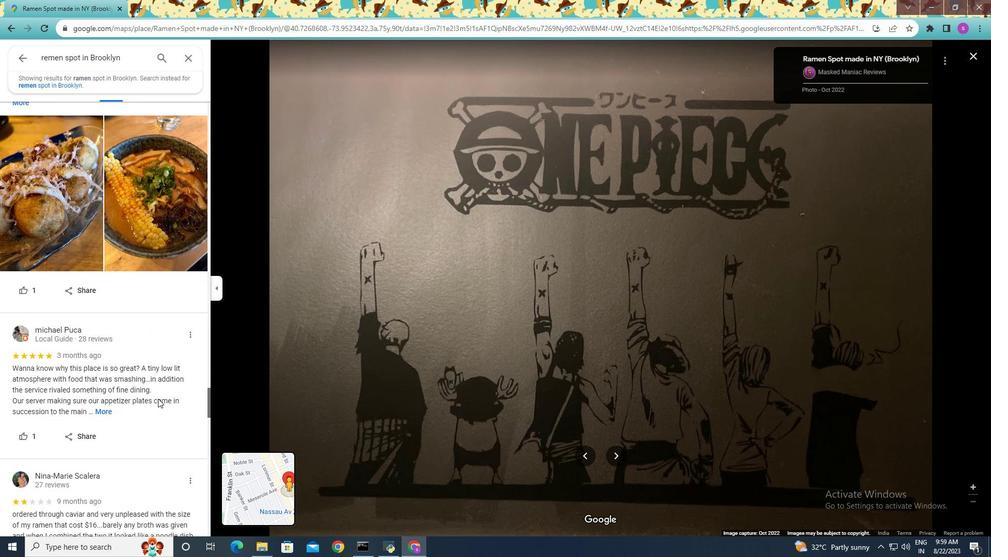 
Action: Mouse scrolled (158, 398) with delta (0, 0)
Screenshot: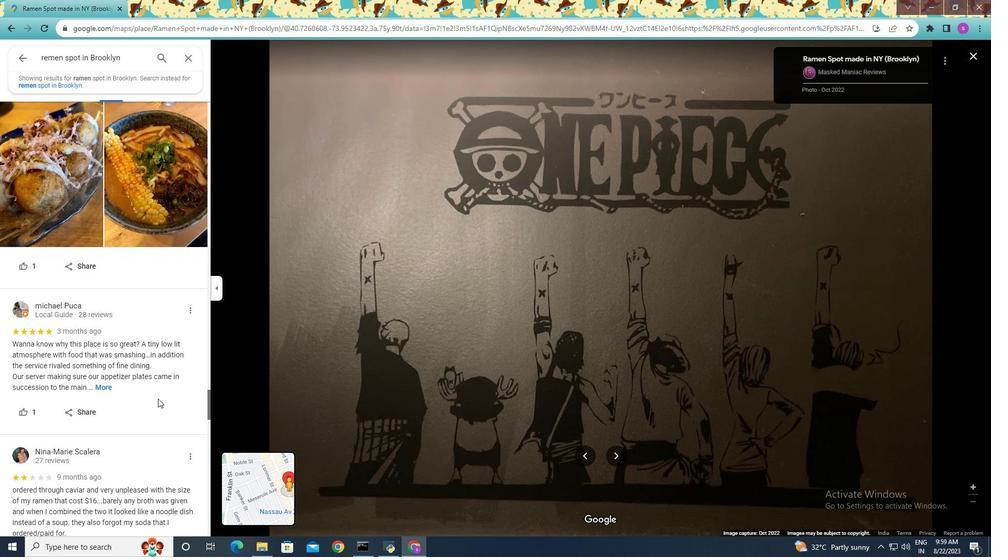 
Action: Mouse scrolled (158, 398) with delta (0, 0)
Screenshot: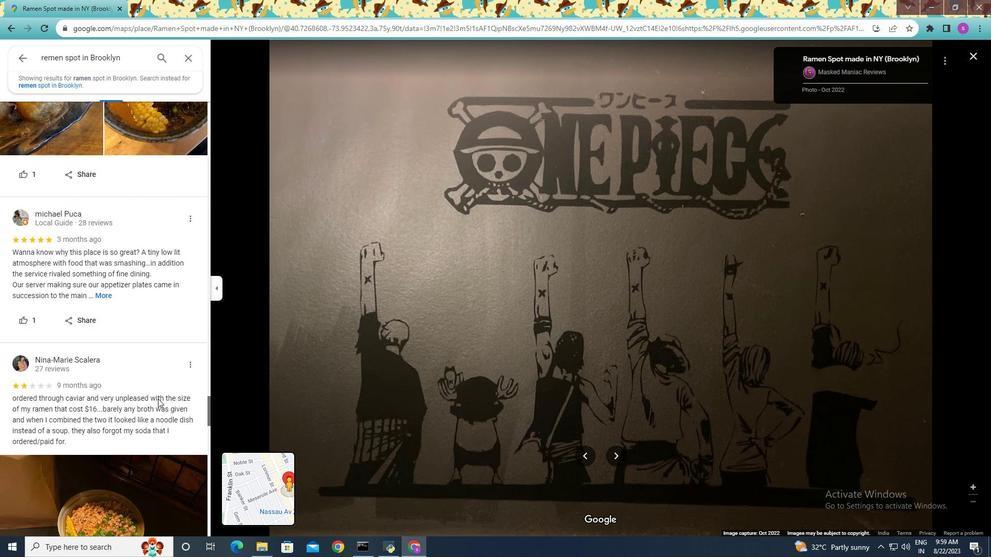 
Action: Mouse scrolled (158, 398) with delta (0, 0)
Screenshot: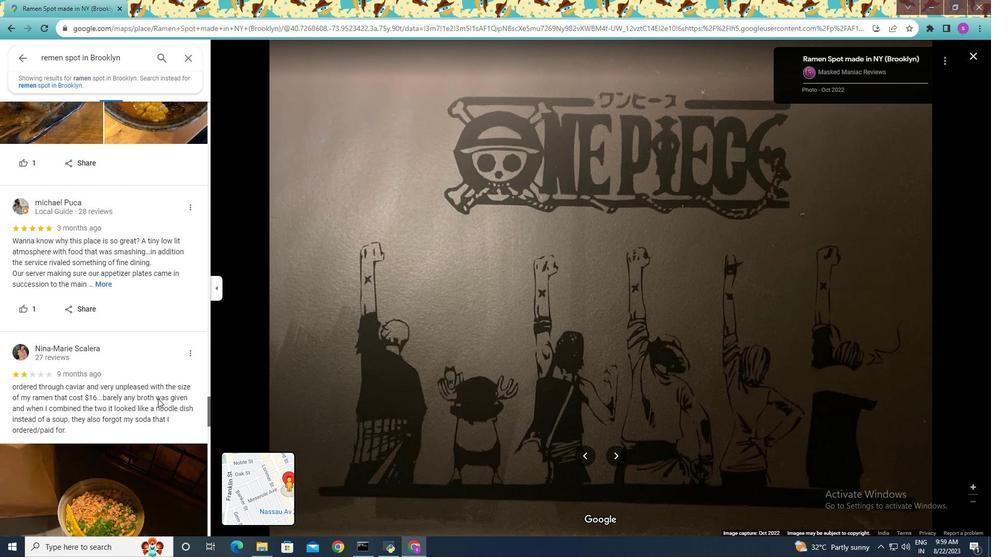 
Action: Mouse scrolled (158, 398) with delta (0, 0)
Screenshot: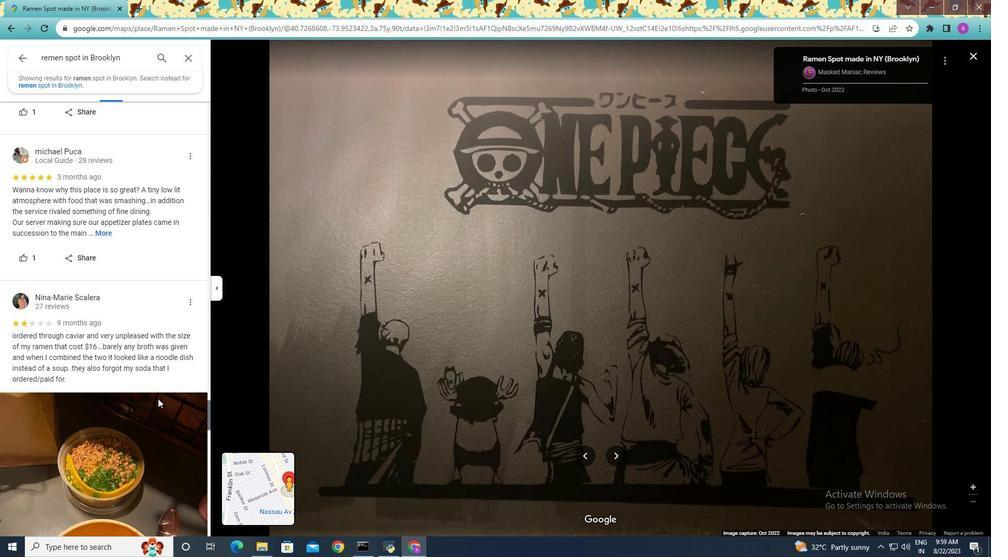 
Action: Mouse scrolled (158, 398) with delta (0, 0)
Screenshot: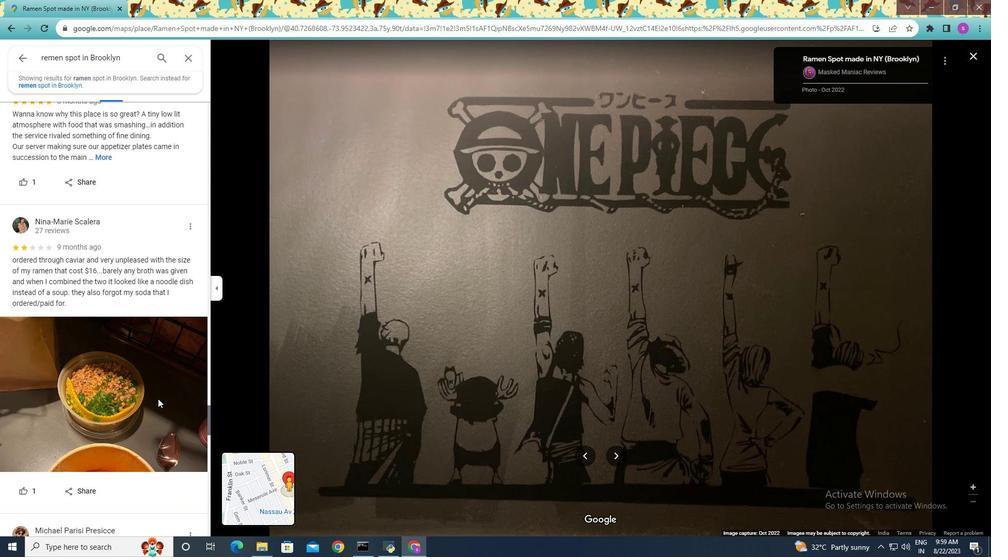
Action: Mouse scrolled (158, 398) with delta (0, 0)
Screenshot: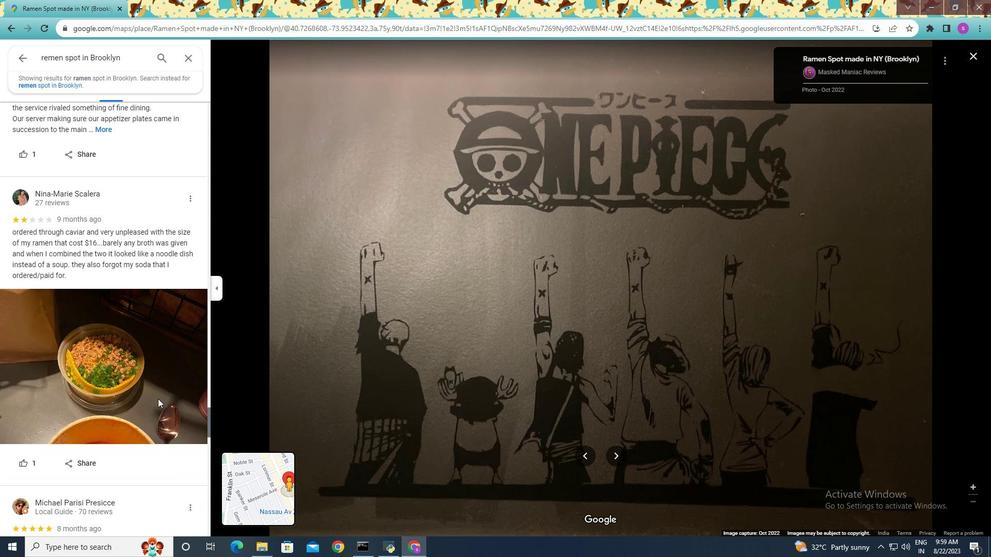 
Action: Mouse scrolled (158, 398) with delta (0, 0)
Screenshot: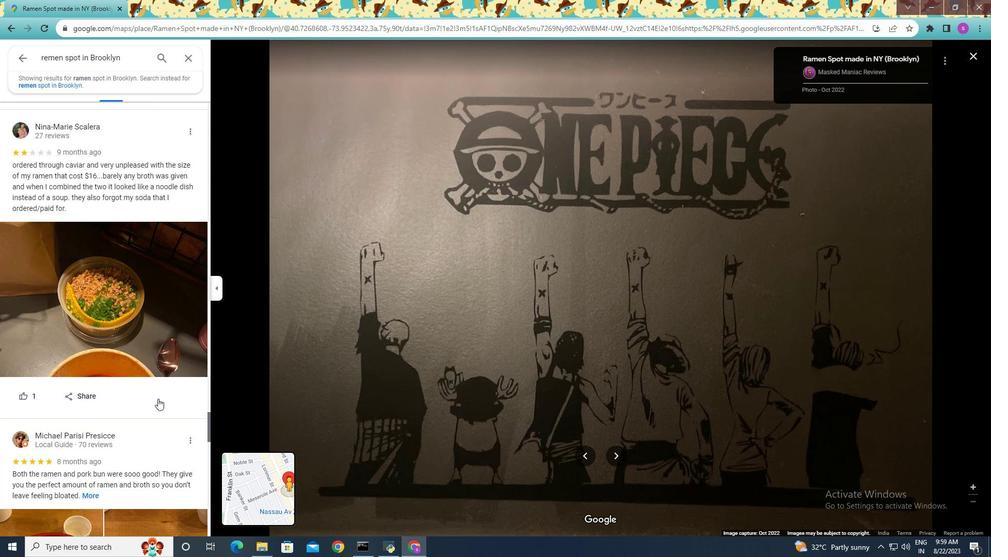 
Action: Mouse scrolled (158, 398) with delta (0, 0)
Screenshot: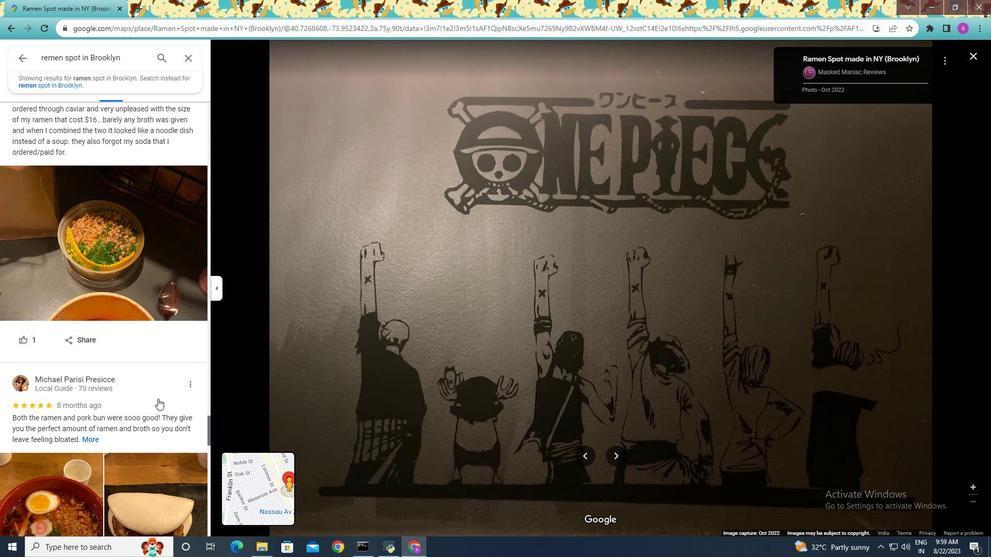 
Action: Mouse scrolled (158, 398) with delta (0, 0)
Screenshot: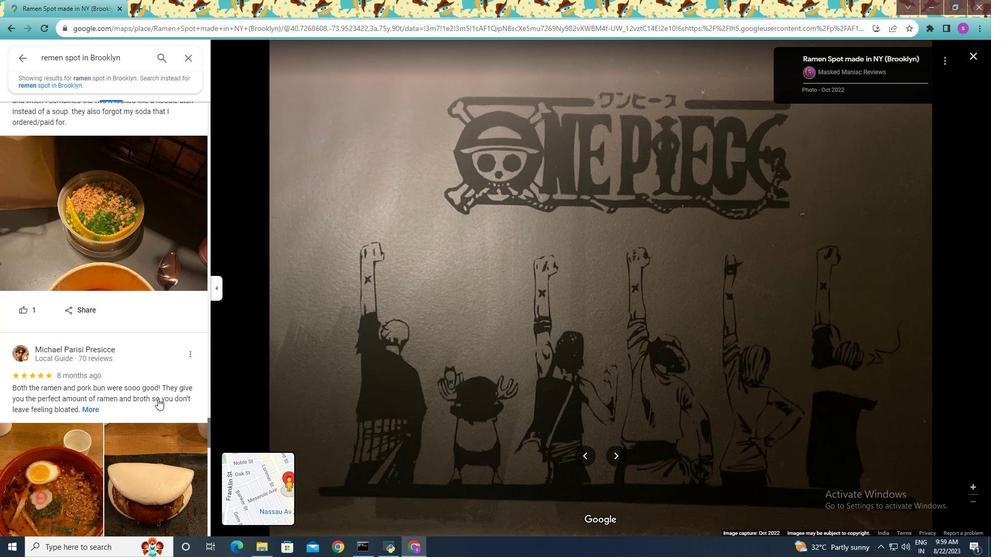 
Action: Mouse scrolled (158, 398) with delta (0, 0)
Screenshot: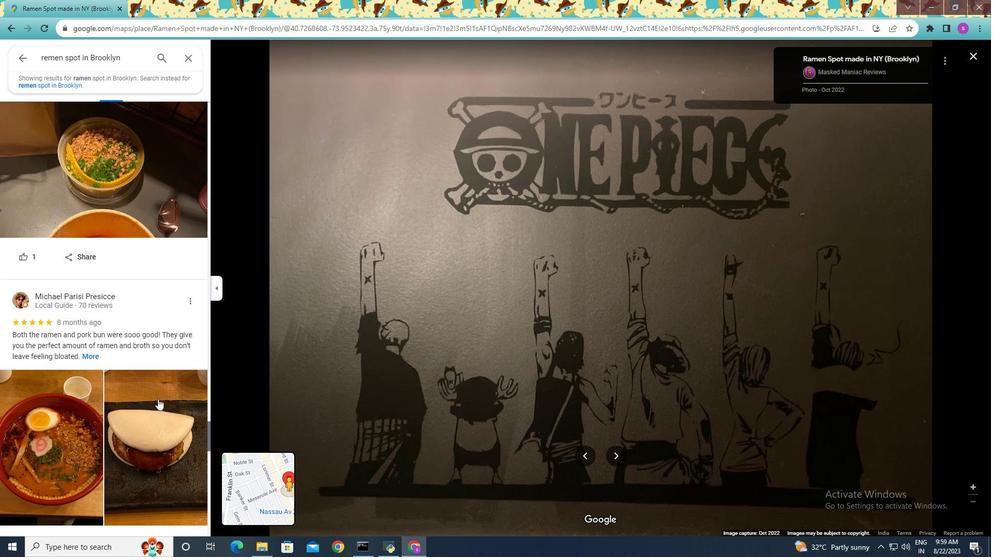 
Action: Mouse moved to (158, 399)
Screenshot: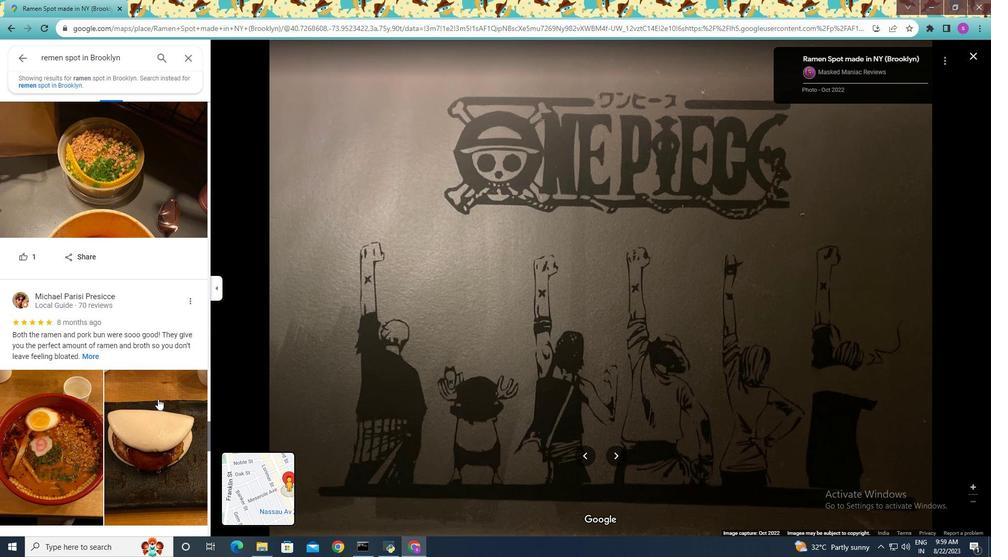 
Action: Mouse scrolled (158, 398) with delta (0, 0)
Screenshot: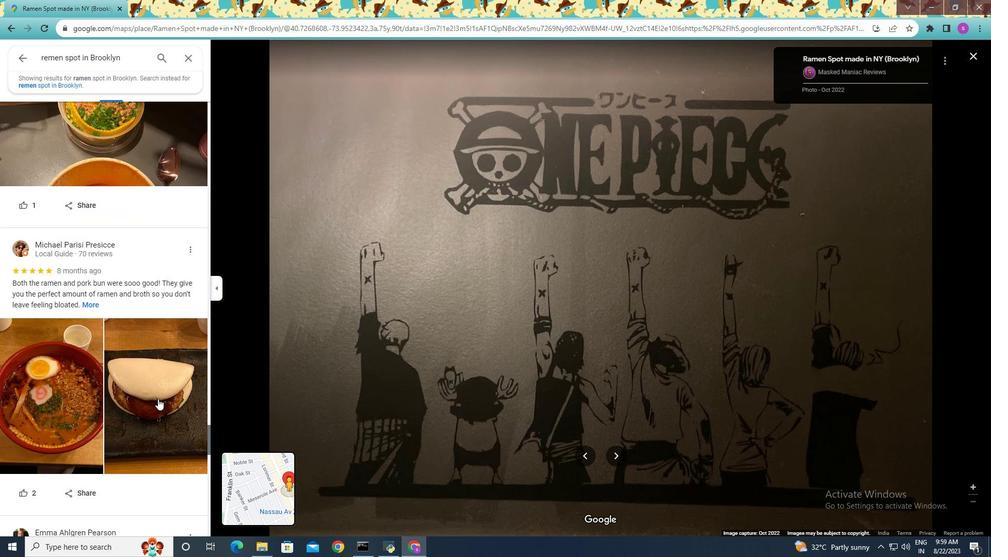 
Action: Mouse moved to (158, 399)
Screenshot: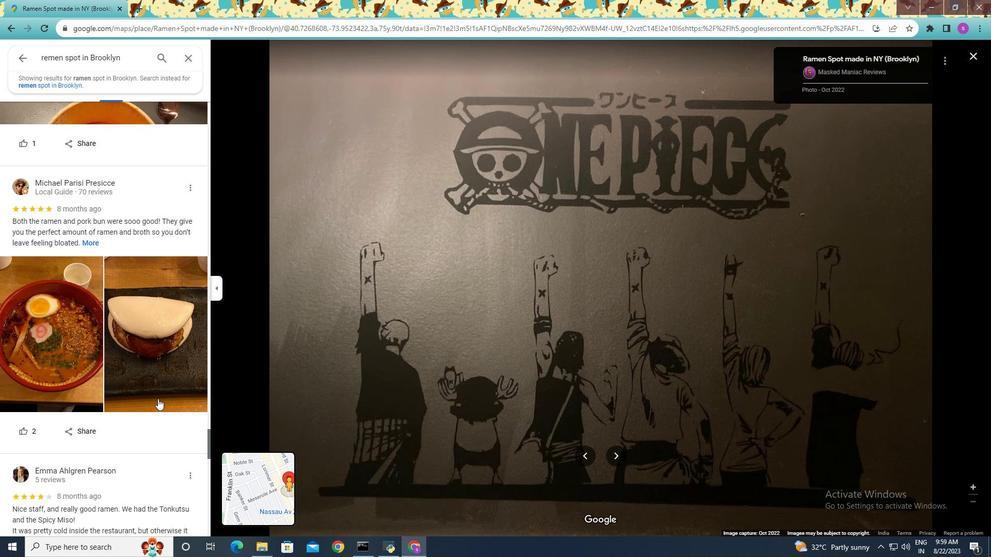 
Action: Mouse scrolled (158, 398) with delta (0, 0)
Screenshot: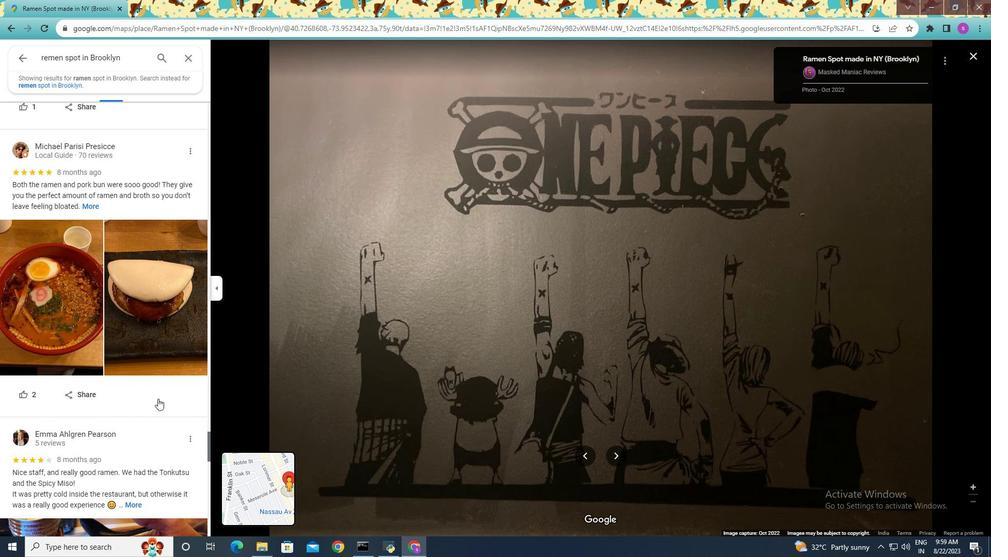 
Action: Mouse scrolled (158, 398) with delta (0, 0)
Screenshot: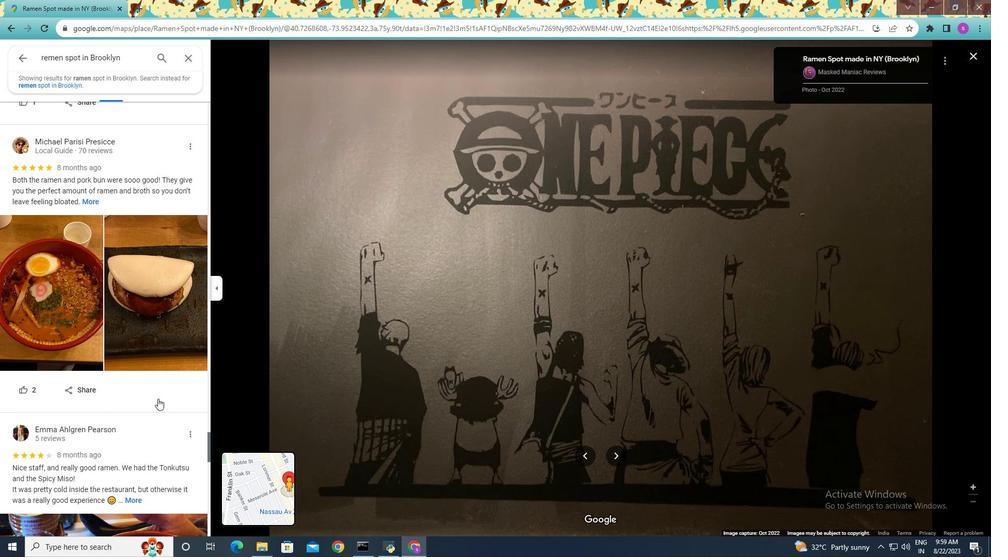 
Action: Mouse moved to (153, 399)
Screenshot: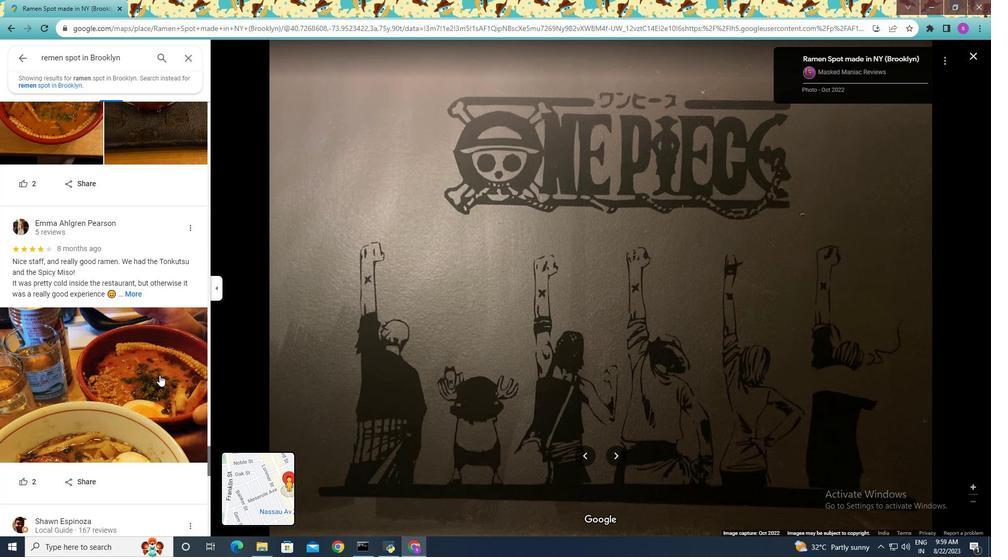 
Action: Mouse scrolled (153, 399) with delta (0, 0)
Screenshot: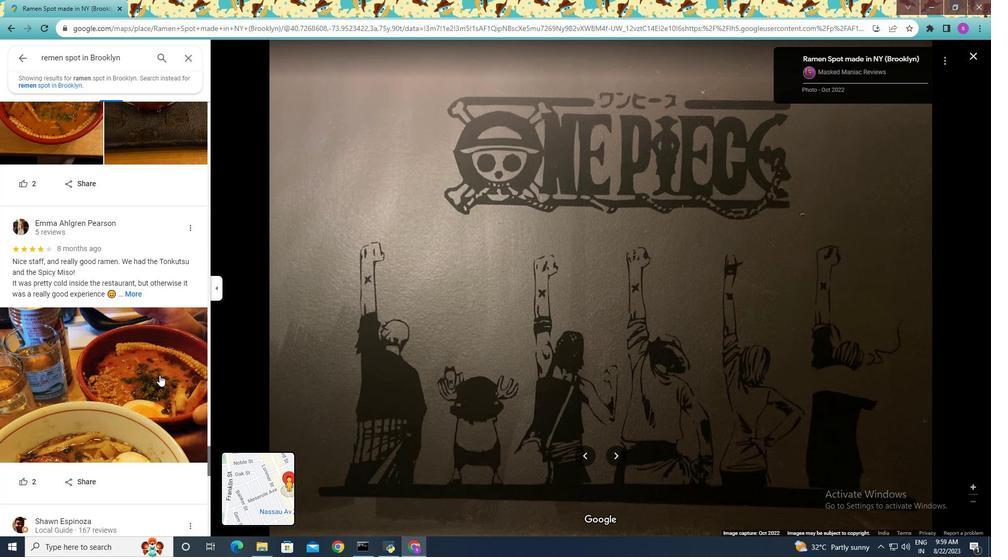 
Action: Mouse moved to (152, 399)
Screenshot: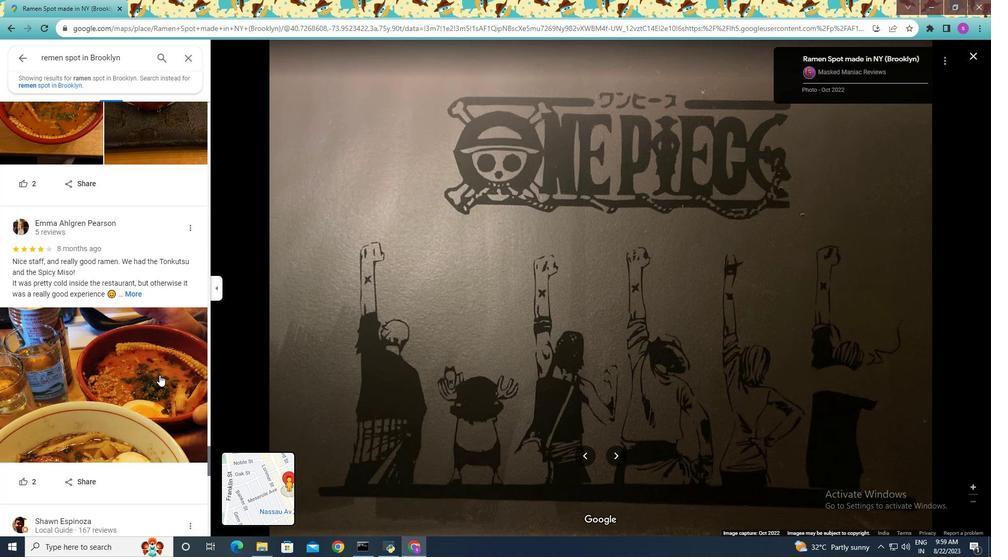 
Action: Mouse scrolled (152, 399) with delta (0, 0)
Screenshot: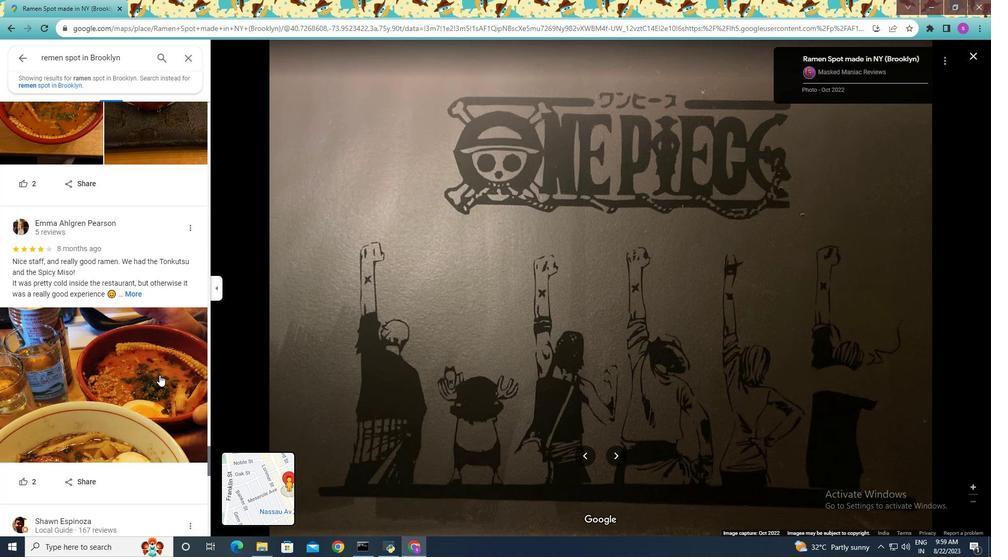 
Action: Mouse moved to (151, 399)
Screenshot: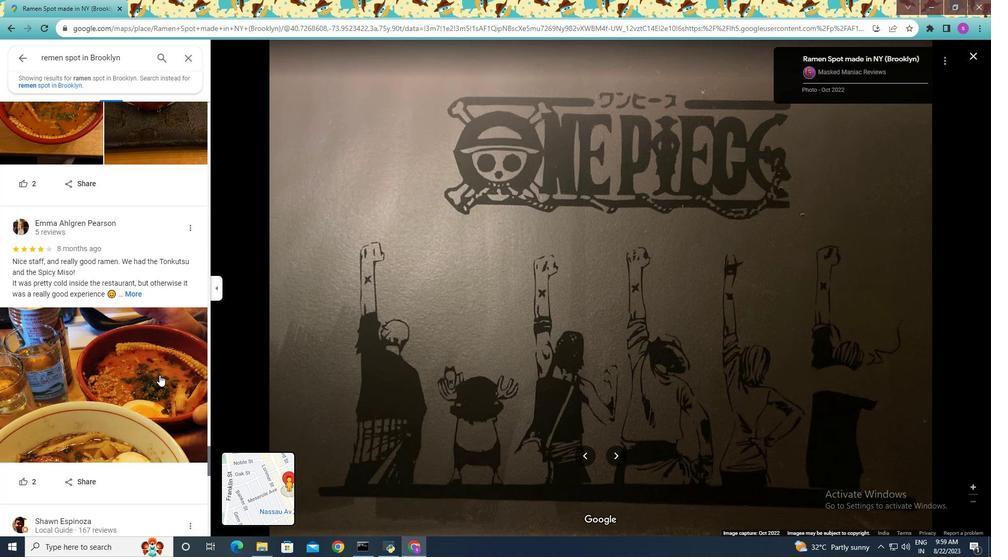 
Action: Mouse scrolled (151, 399) with delta (0, 0)
Screenshot: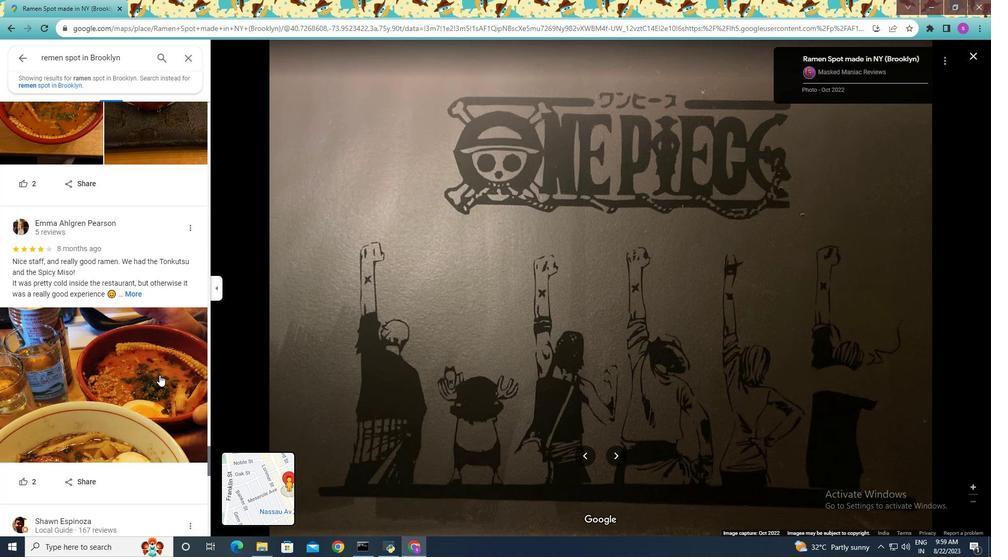 
Action: Mouse moved to (148, 400)
Screenshot: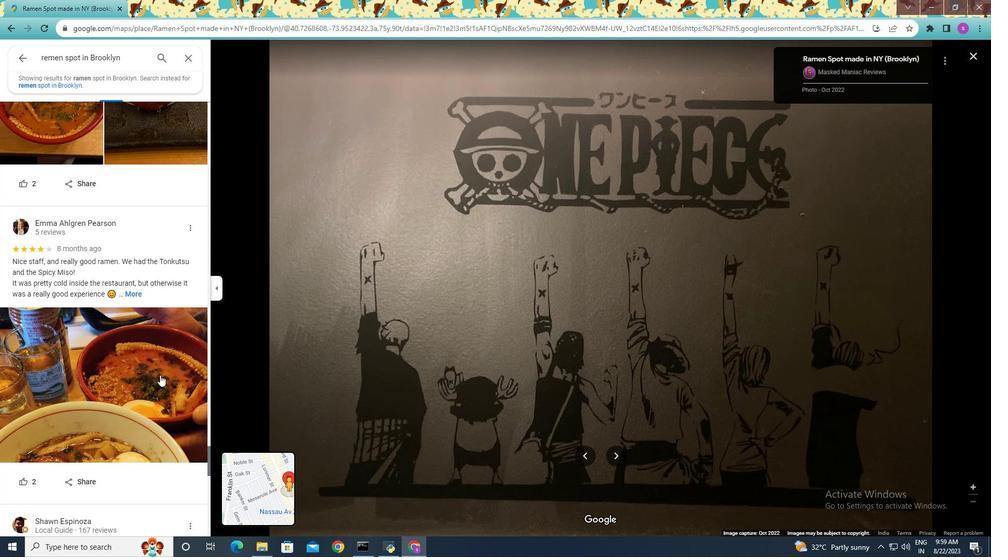
Action: Mouse scrolled (148, 399) with delta (0, 0)
Screenshot: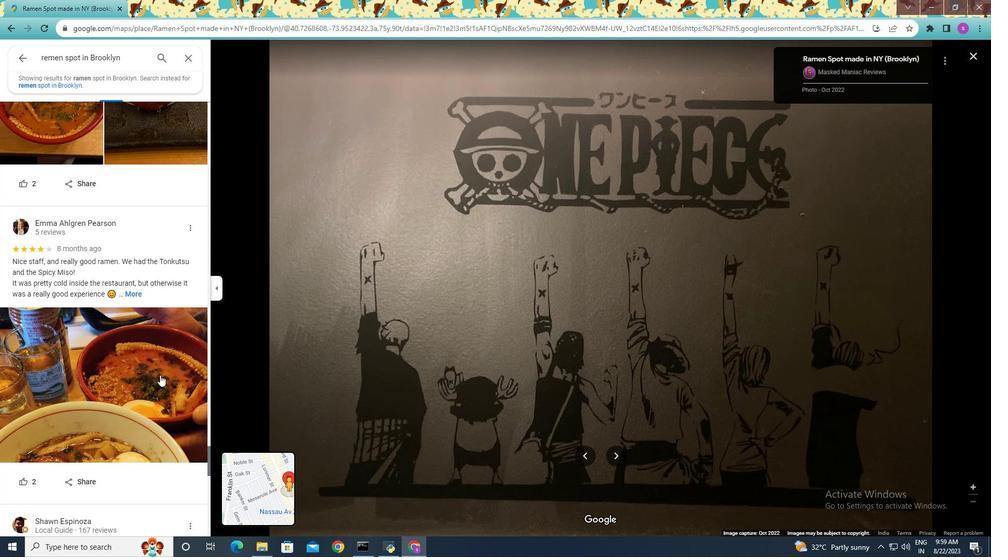 
Action: Mouse moved to (125, 298)
Screenshot: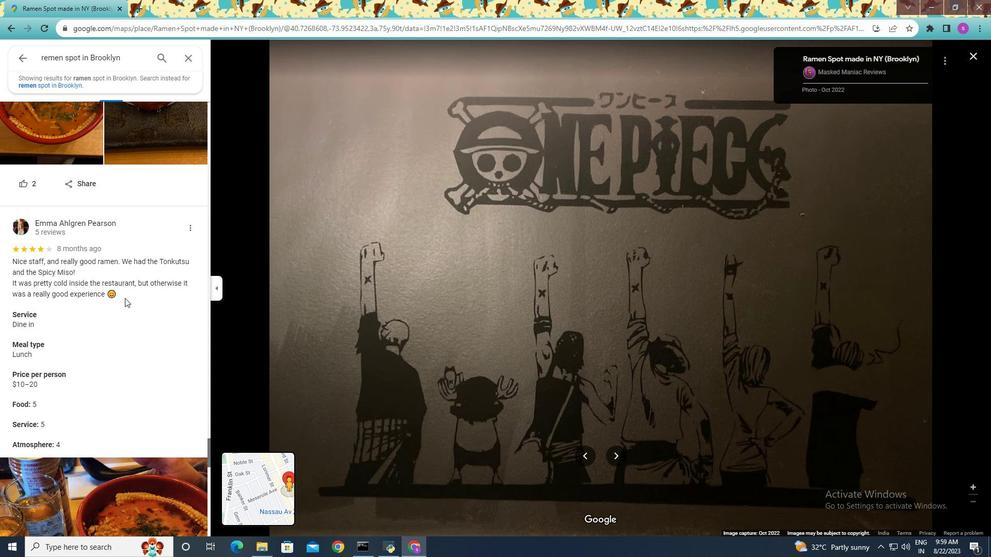 
Action: Mouse pressed left at (125, 298)
Screenshot: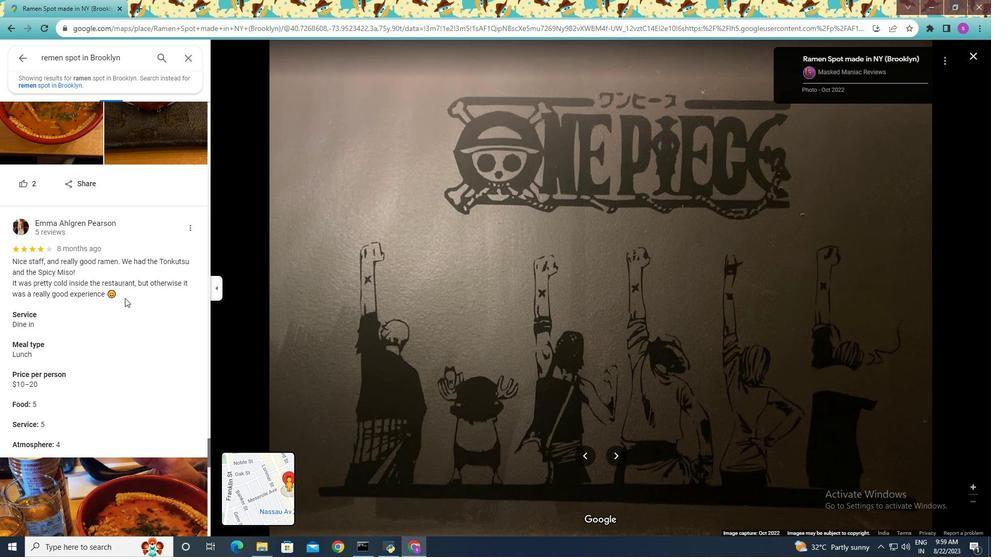 
Action: Mouse moved to (79, 324)
Screenshot: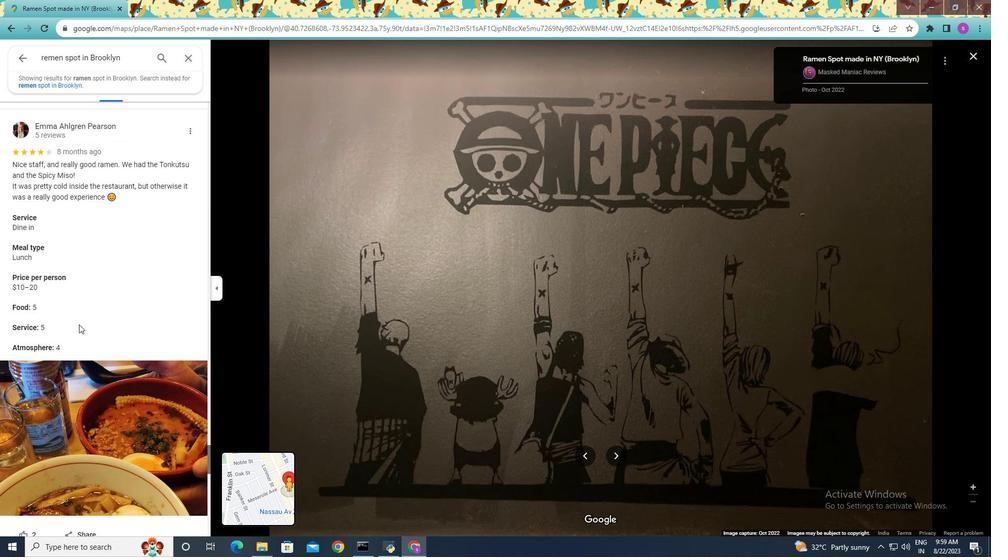 
Action: Mouse scrolled (79, 324) with delta (0, 0)
Screenshot: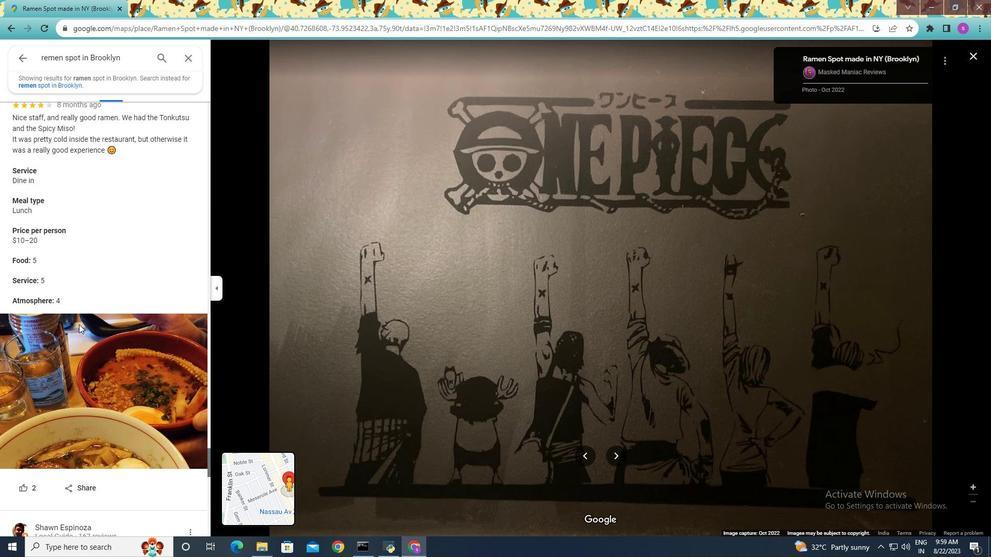 
Action: Mouse scrolled (79, 324) with delta (0, 0)
Screenshot: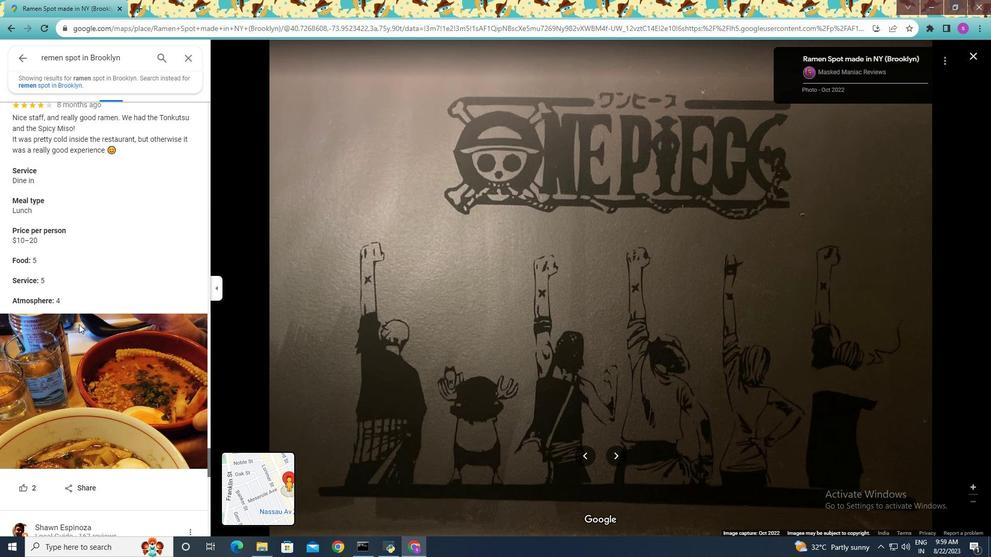 
Action: Mouse scrolled (79, 324) with delta (0, 0)
Screenshot: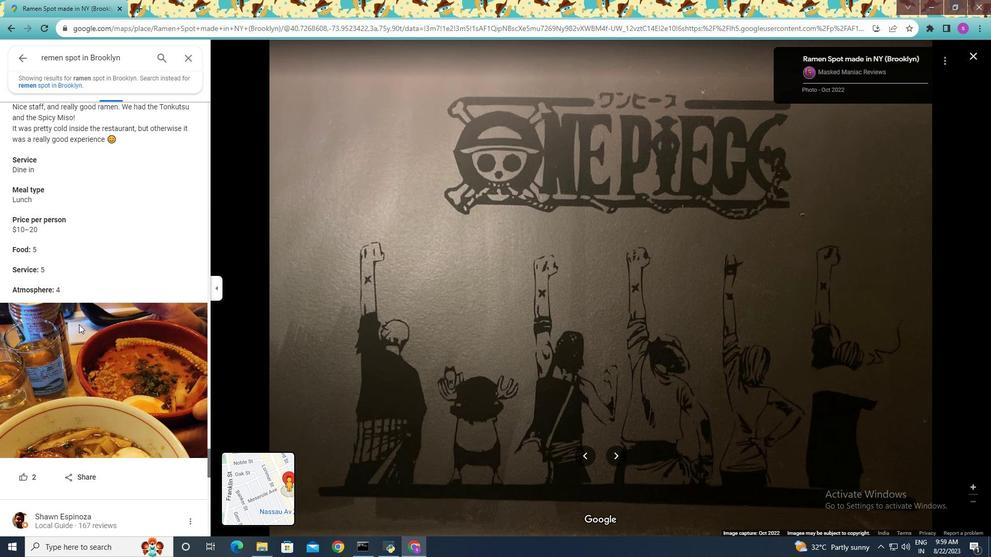 
Action: Mouse scrolled (79, 324) with delta (0, 0)
Screenshot: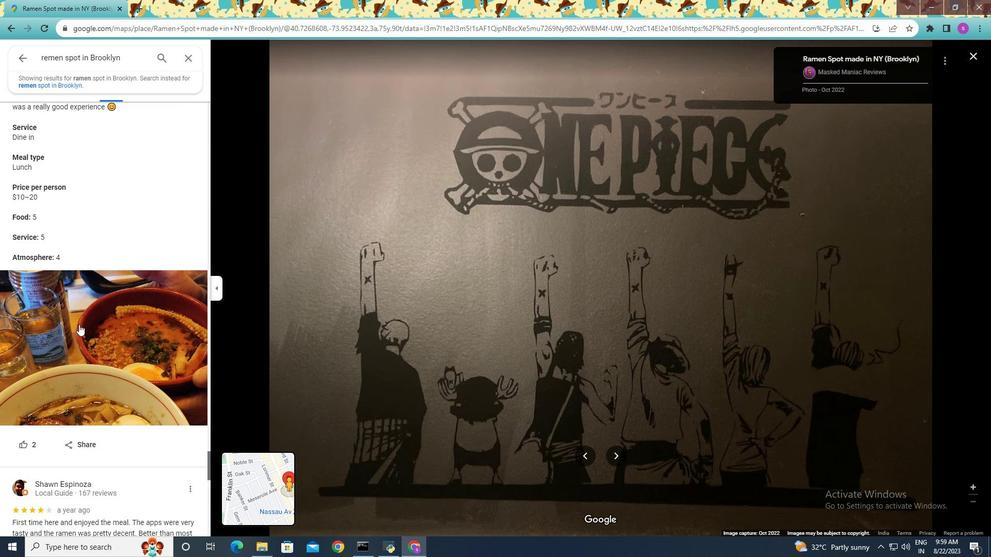 
Action: Mouse scrolled (79, 324) with delta (0, 0)
Screenshot: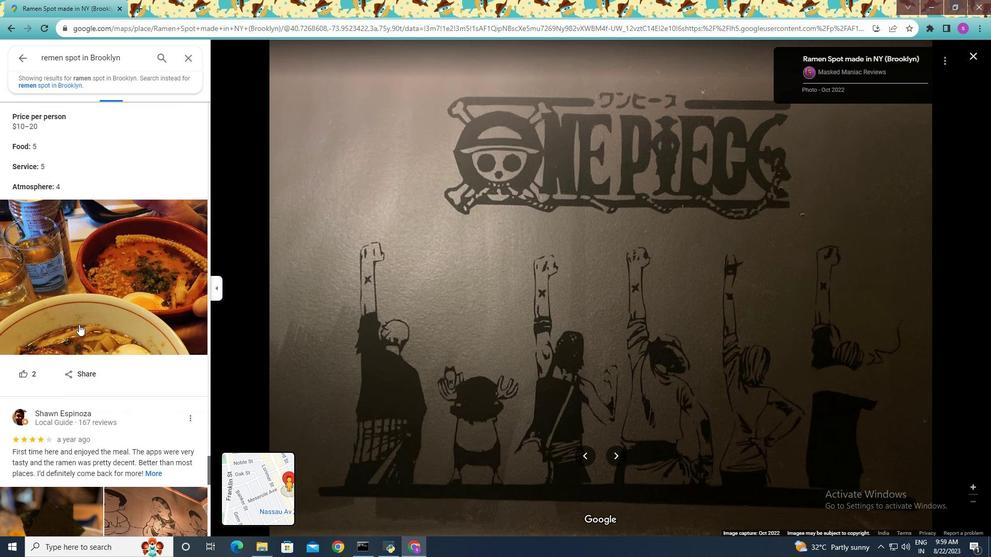 
Action: Mouse scrolled (79, 324) with delta (0, 0)
Screenshot: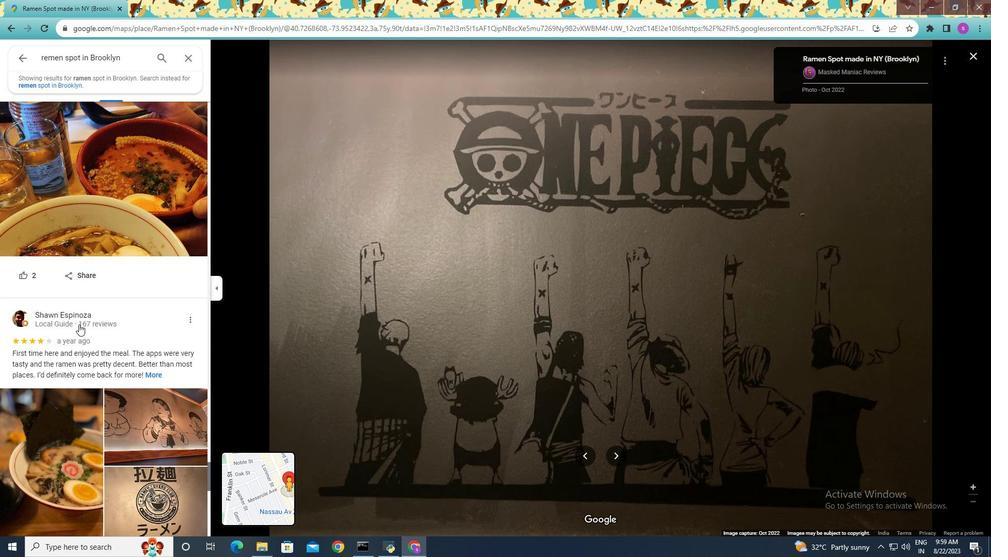 
Action: Mouse scrolled (79, 324) with delta (0, 0)
Screenshot: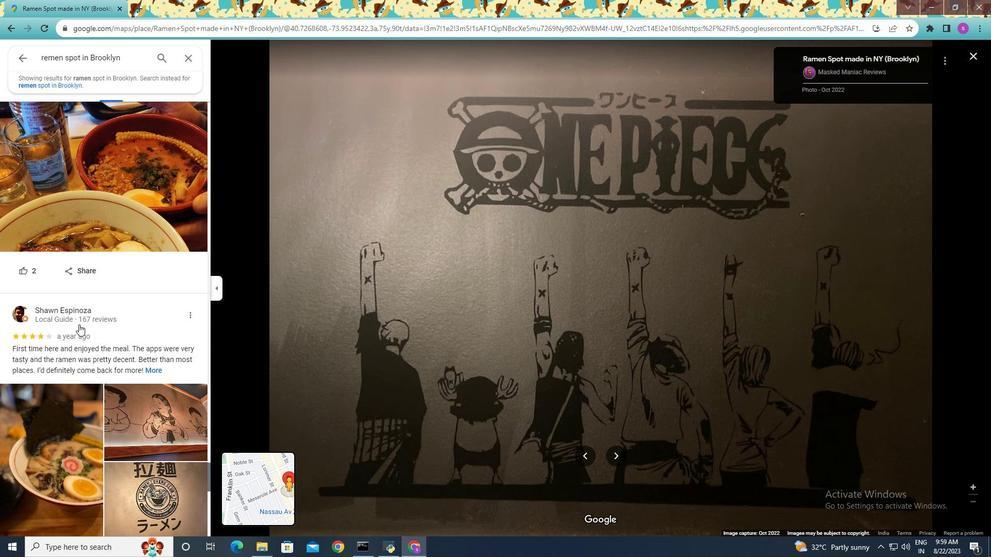 
Action: Mouse scrolled (79, 324) with delta (0, 0)
Screenshot: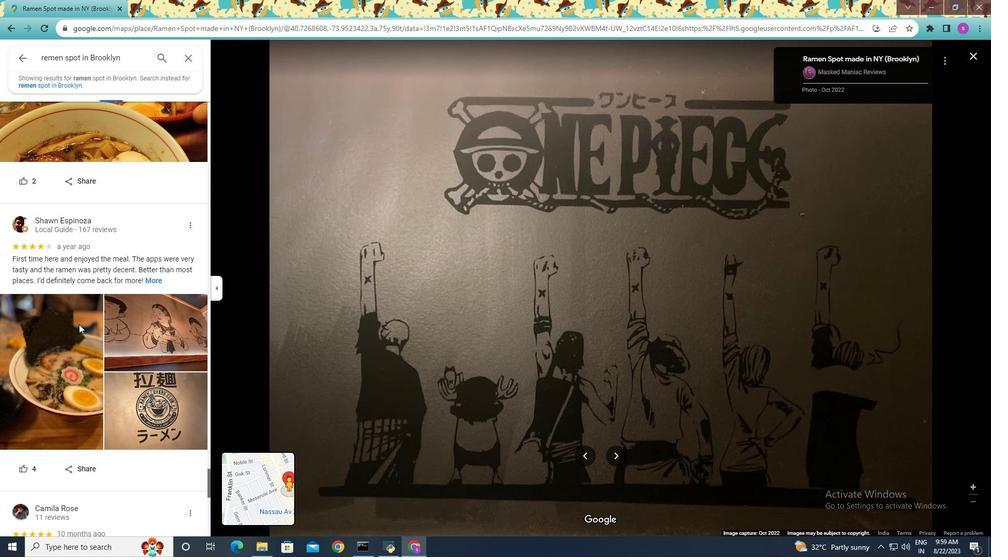 
Action: Mouse scrolled (79, 324) with delta (0, 0)
Screenshot: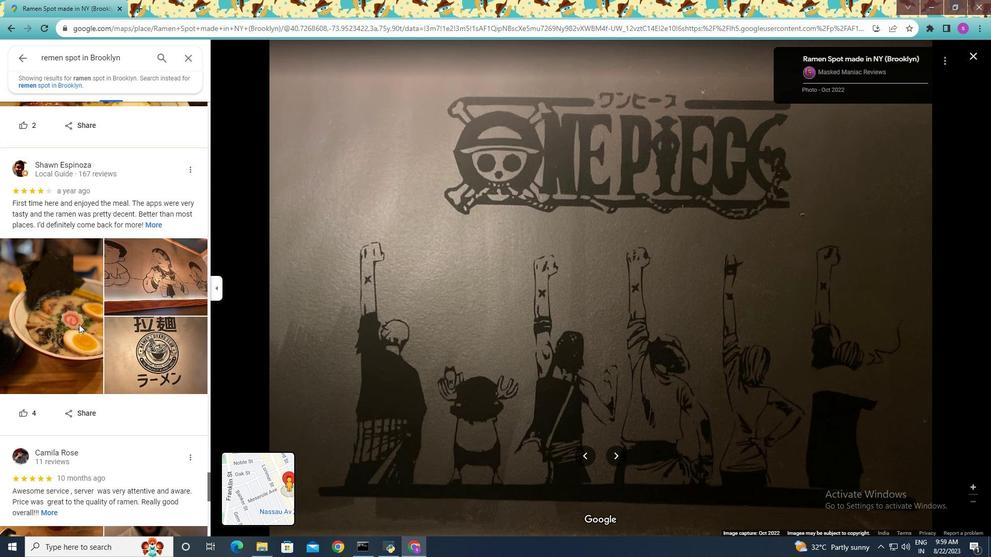 
Action: Mouse scrolled (79, 324) with delta (0, 0)
Screenshot: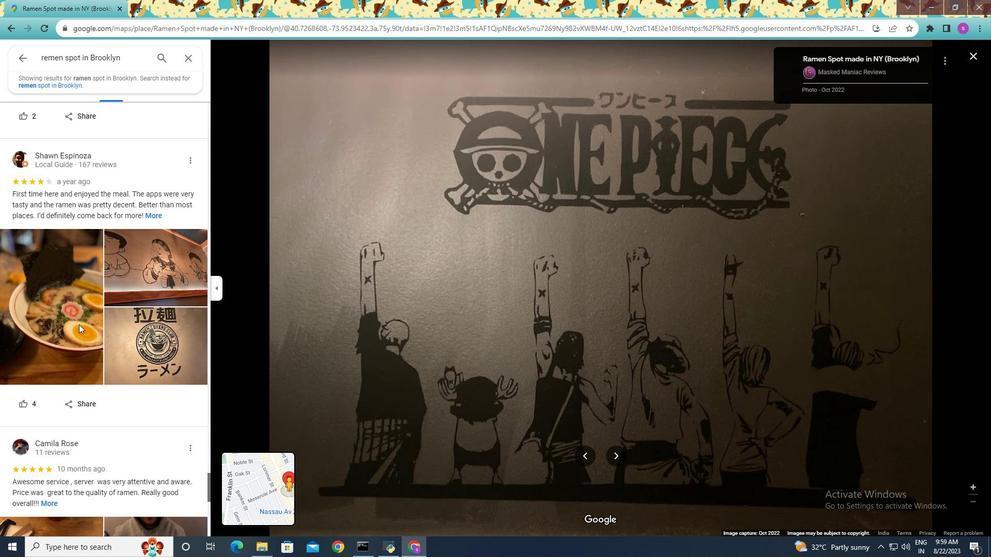 
Action: Mouse scrolled (79, 324) with delta (0, 0)
Screenshot: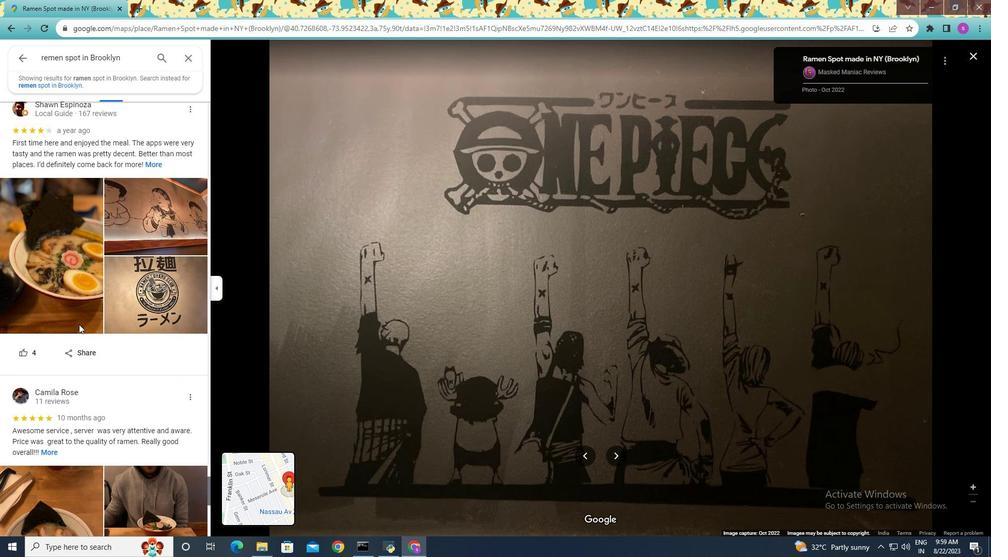 
Action: Mouse scrolled (79, 324) with delta (0, 0)
Screenshot: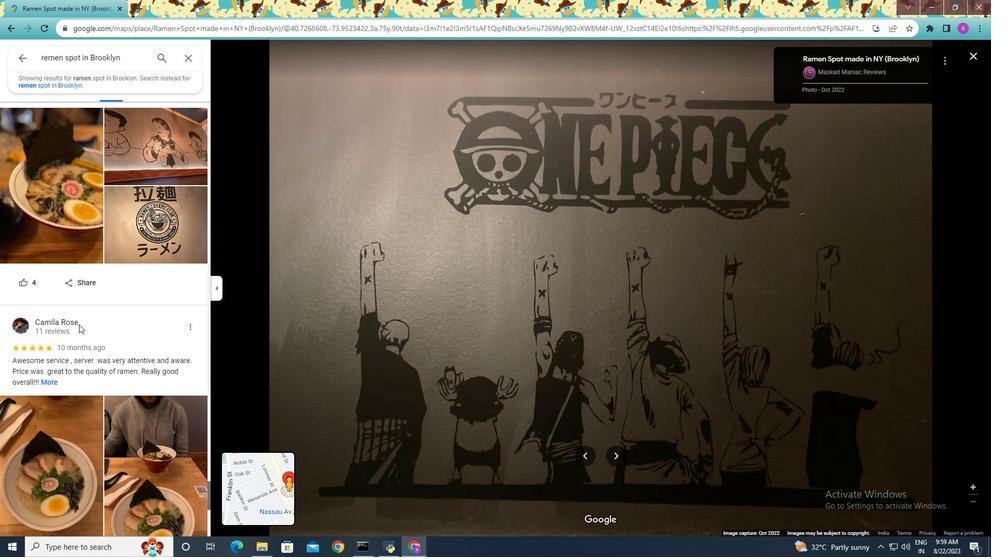 
Action: Mouse scrolled (79, 324) with delta (0, 0)
Screenshot: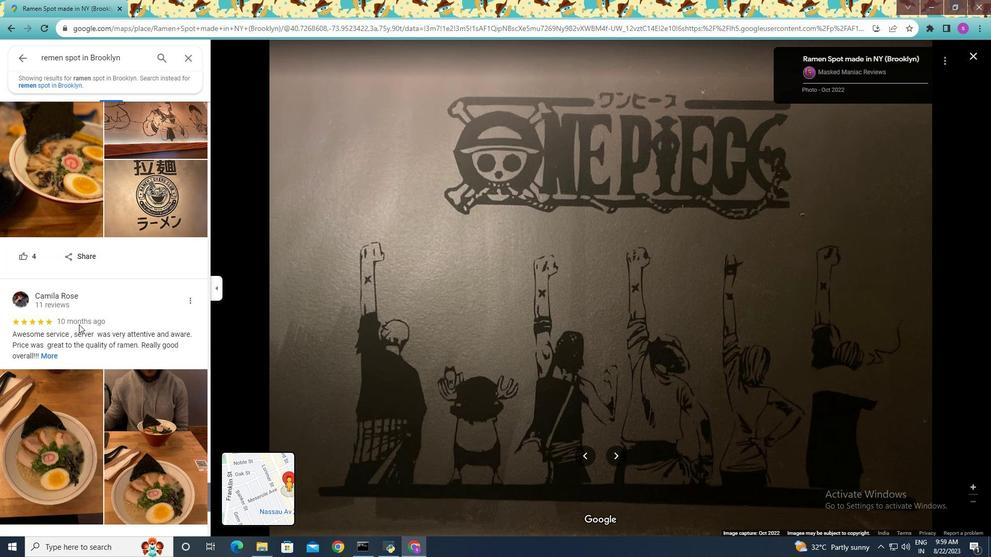 
Action: Mouse scrolled (79, 324) with delta (0, 0)
Screenshot: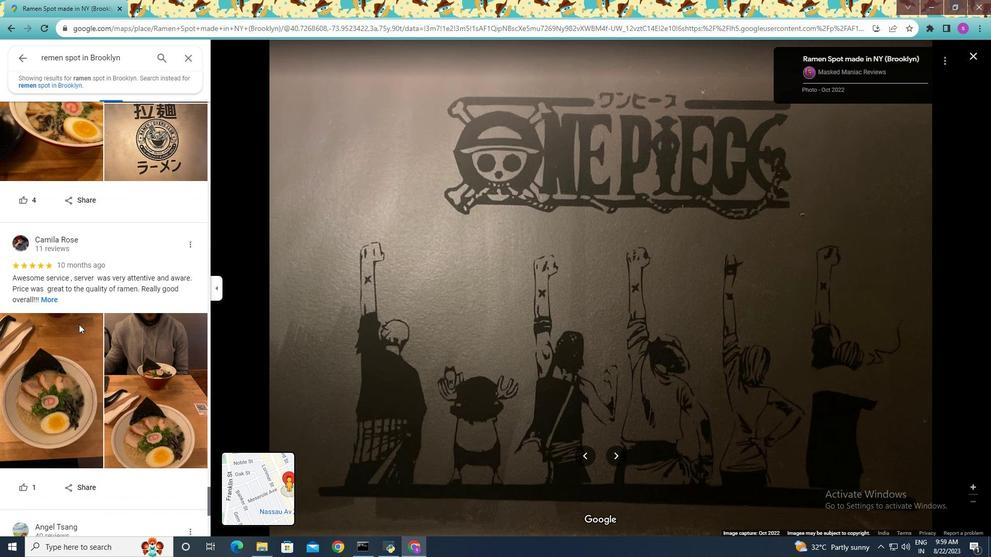 
Action: Mouse scrolled (79, 324) with delta (0, 0)
Screenshot: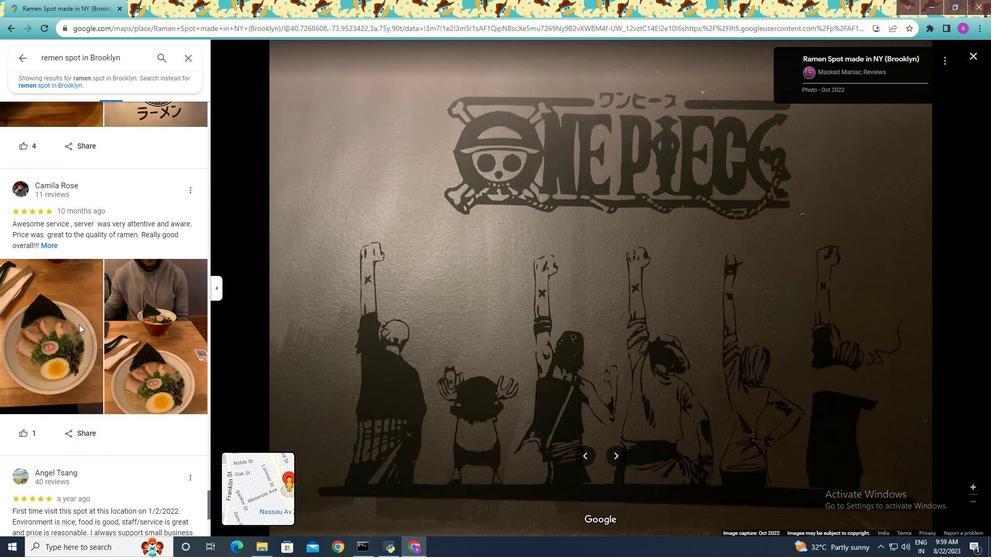 
Action: Mouse scrolled (79, 324) with delta (0, 0)
Screenshot: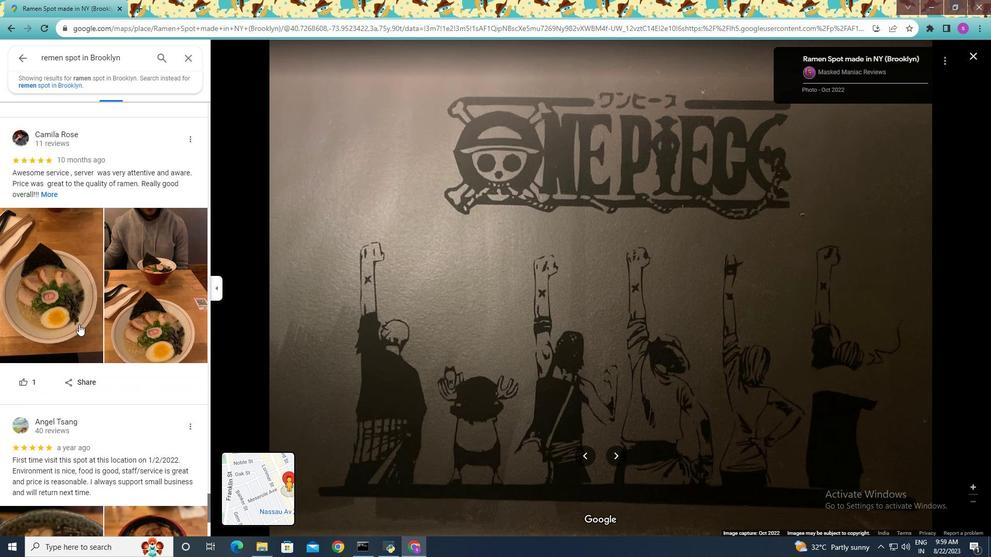 
Action: Mouse scrolled (79, 324) with delta (0, 0)
Screenshot: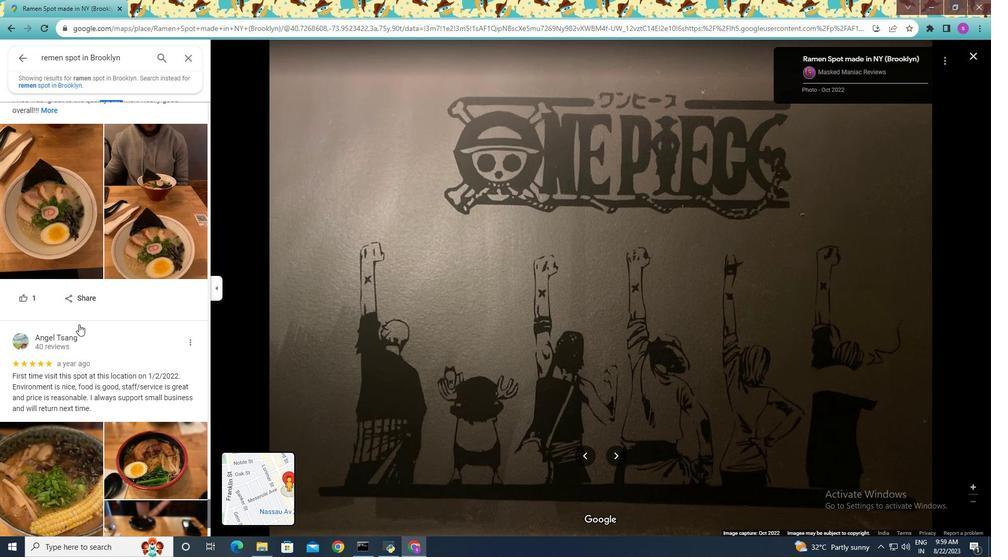 
Action: Mouse scrolled (79, 324) with delta (0, 0)
Screenshot: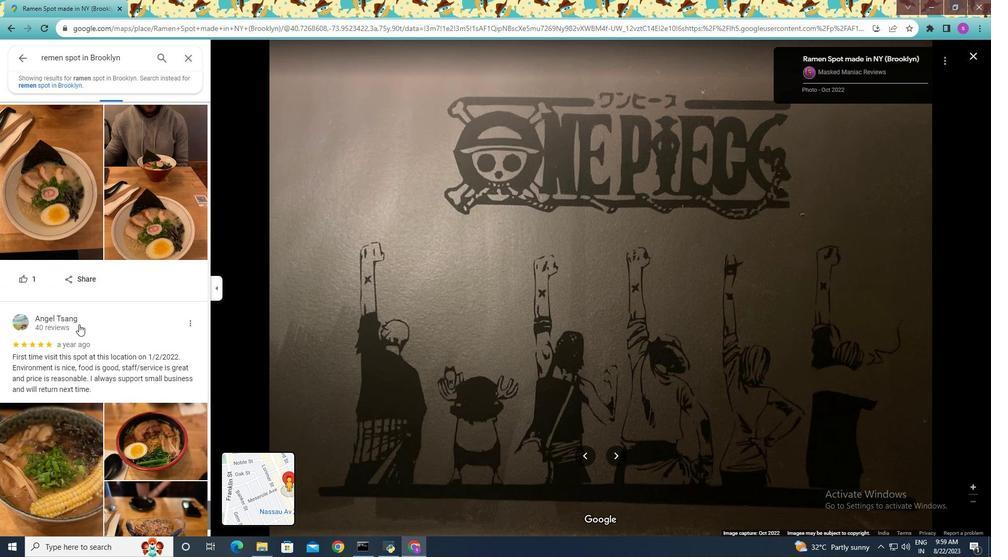 
Action: Mouse scrolled (79, 324) with delta (0, 0)
Screenshot: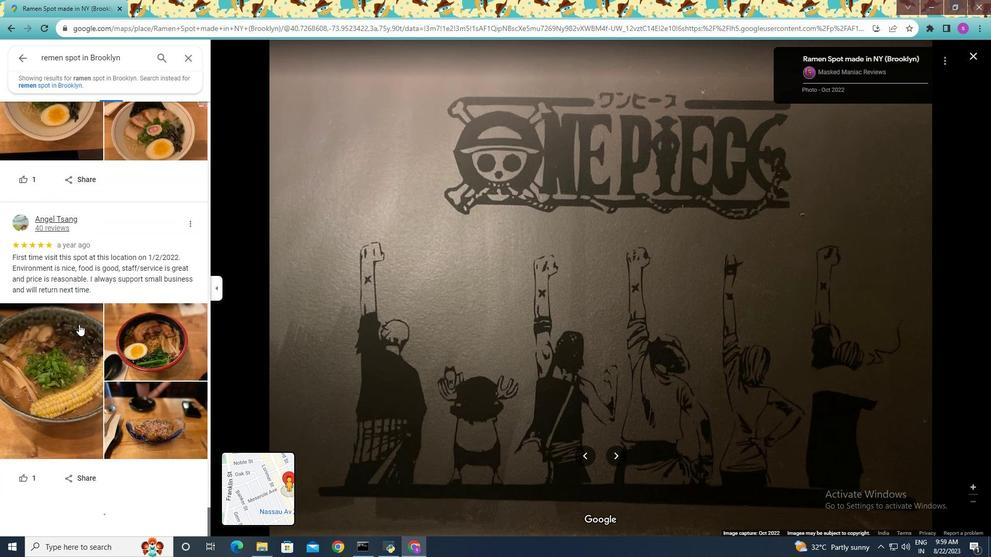 
Action: Mouse scrolled (79, 324) with delta (0, 0)
Screenshot: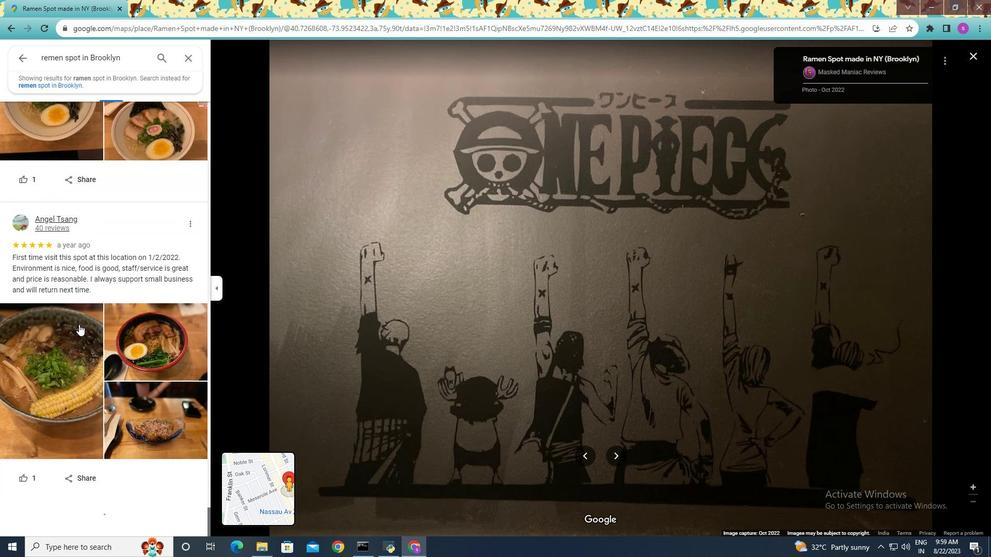 
Action: Mouse scrolled (79, 324) with delta (0, 0)
Screenshot: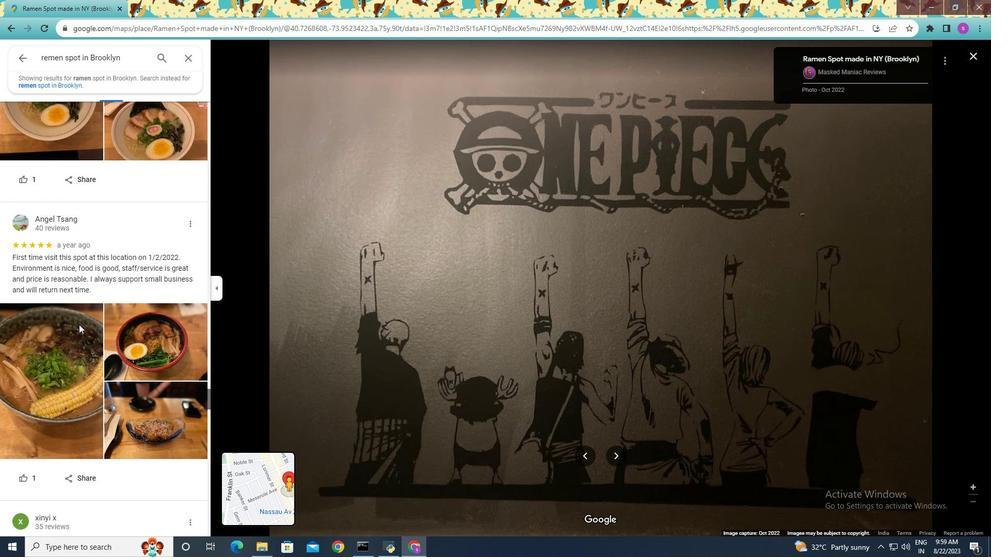 
Action: Mouse scrolled (79, 324) with delta (0, 0)
Screenshot: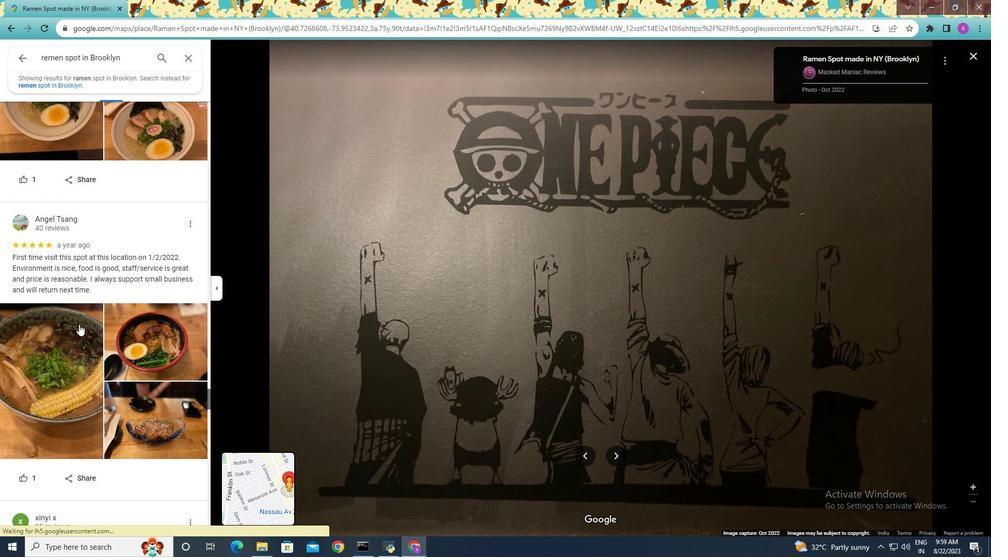 
Action: Mouse scrolled (79, 324) with delta (0, 0)
Screenshot: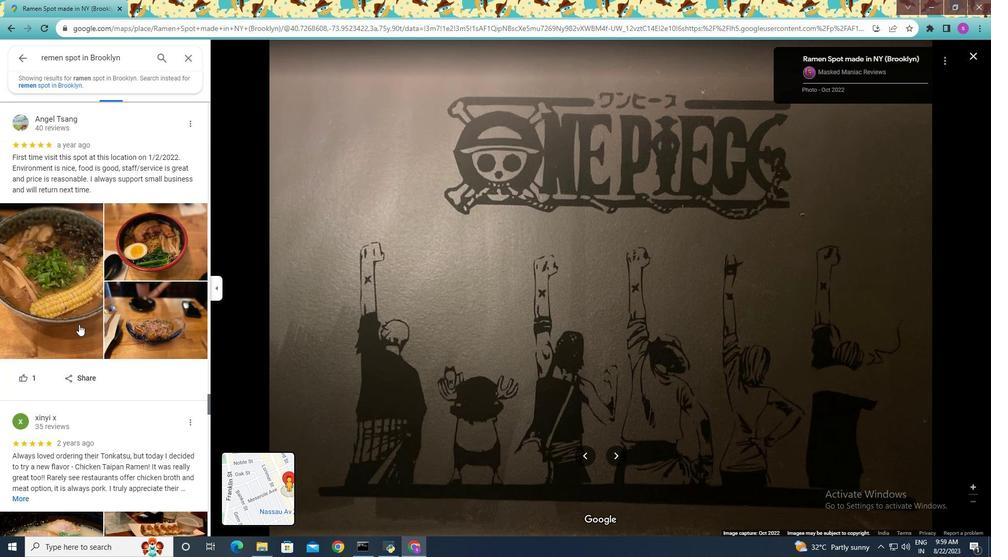
Action: Mouse scrolled (79, 324) with delta (0, 0)
Screenshot: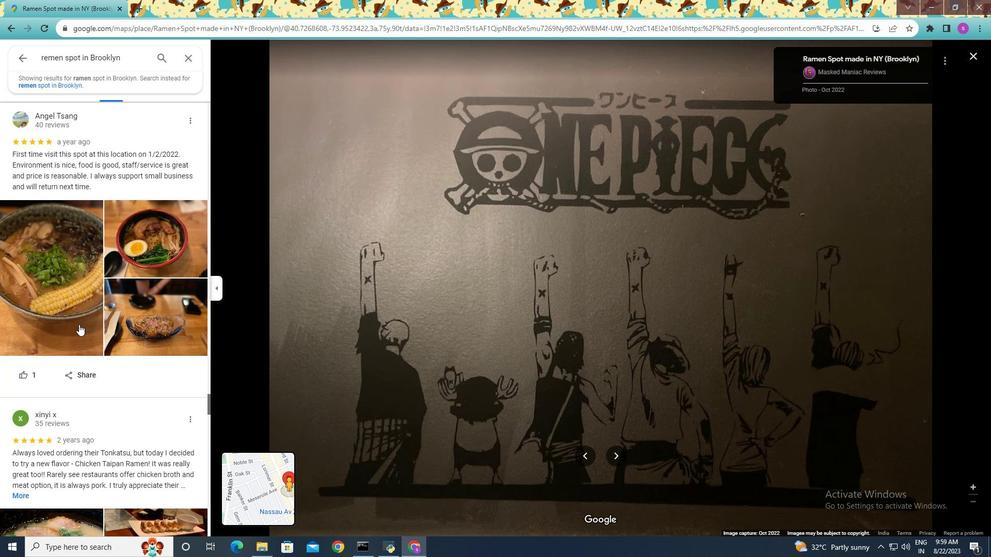 
Action: Mouse scrolled (79, 324) with delta (0, 0)
Screenshot: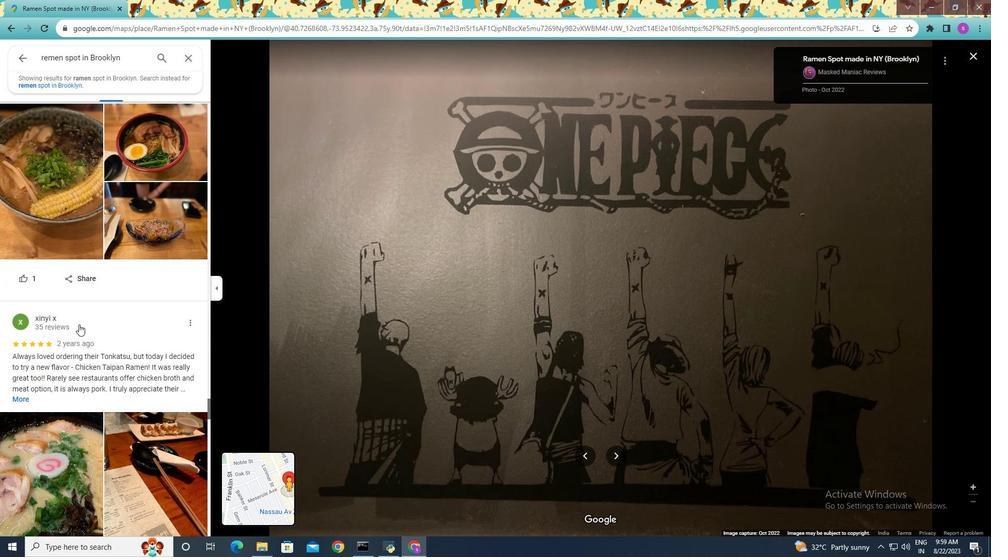 
Action: Mouse scrolled (79, 324) with delta (0, 0)
Screenshot: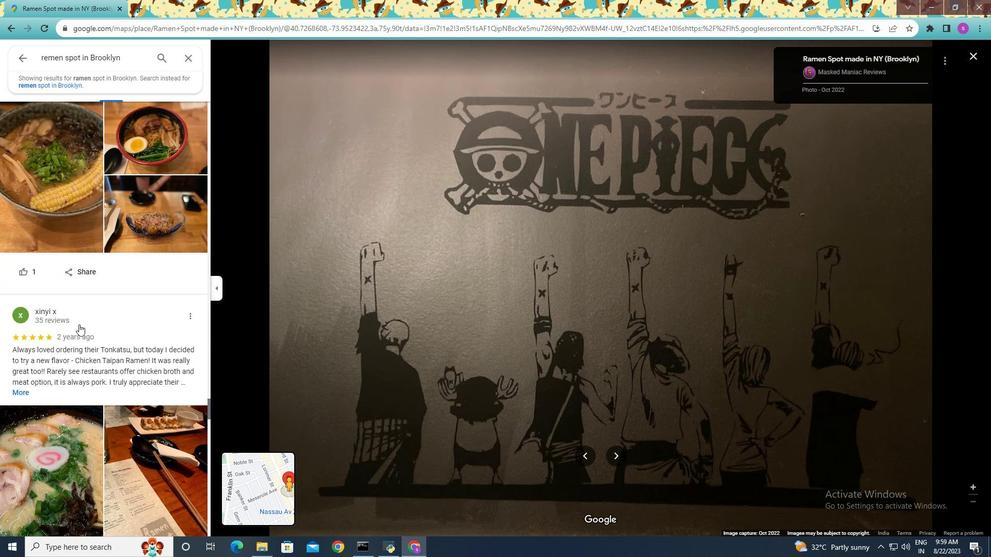 
Action: Mouse scrolled (79, 324) with delta (0, 0)
Screenshot: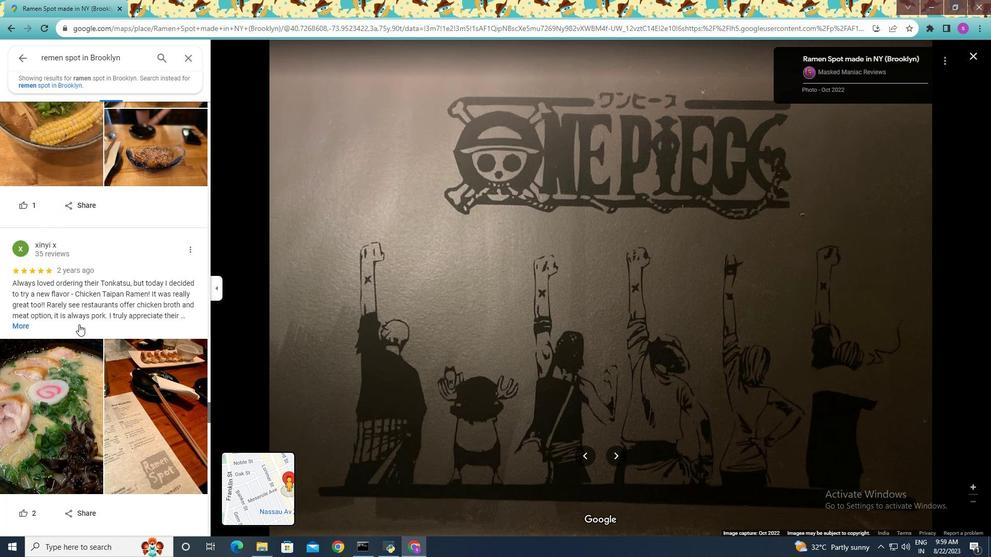 
Action: Mouse scrolled (79, 324) with delta (0, 0)
Screenshot: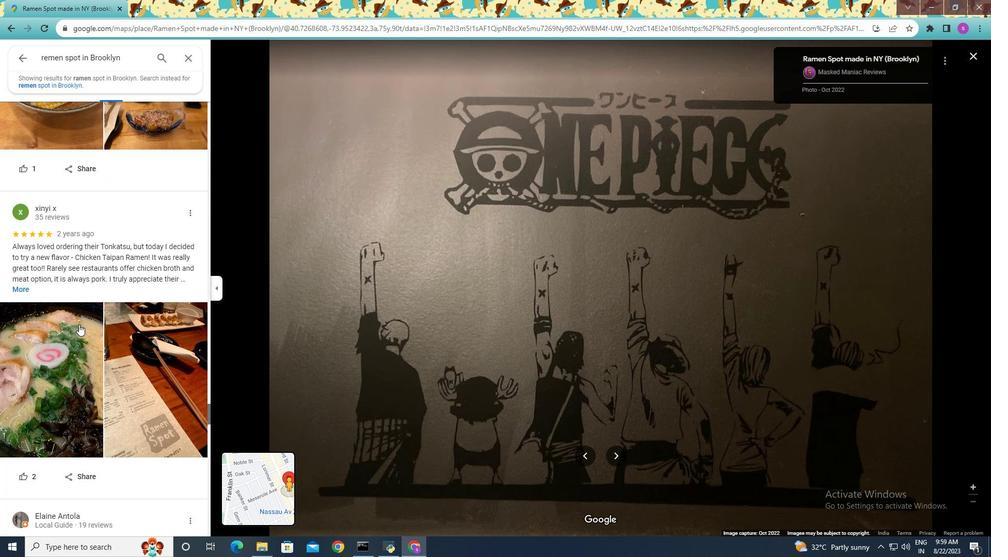 
Action: Mouse scrolled (79, 324) with delta (0, 0)
Screenshot: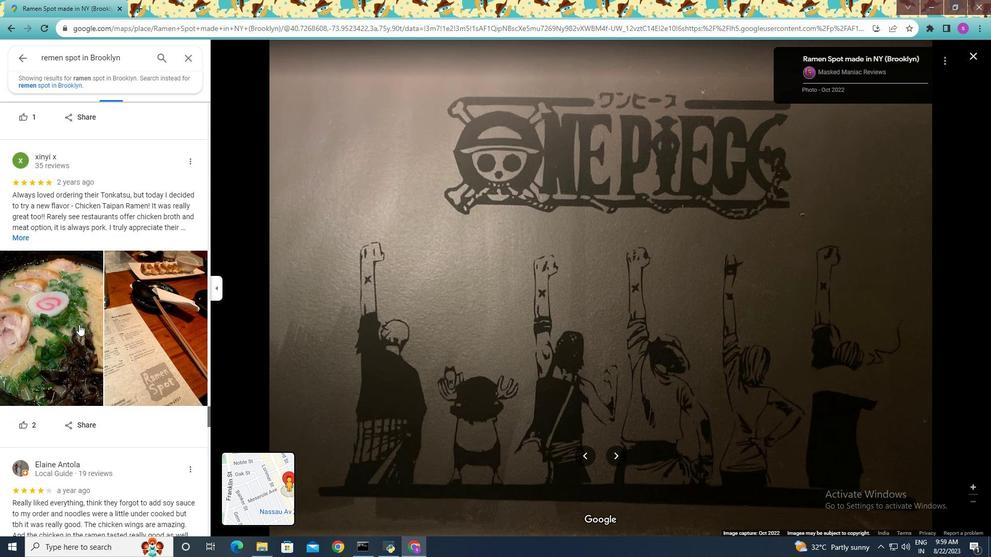 
Action: Mouse scrolled (79, 324) with delta (0, 0)
Screenshot: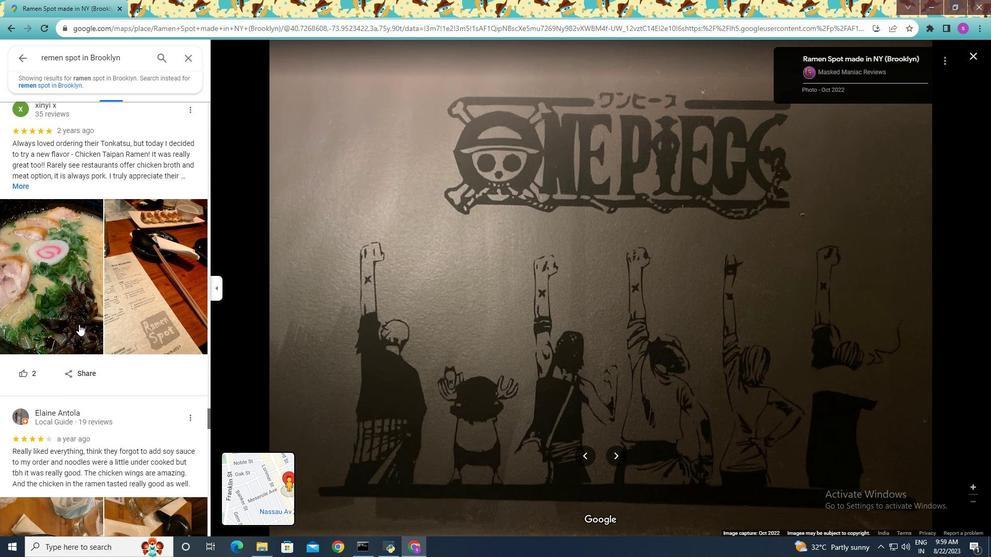 
Action: Mouse moved to (132, 337)
Screenshot: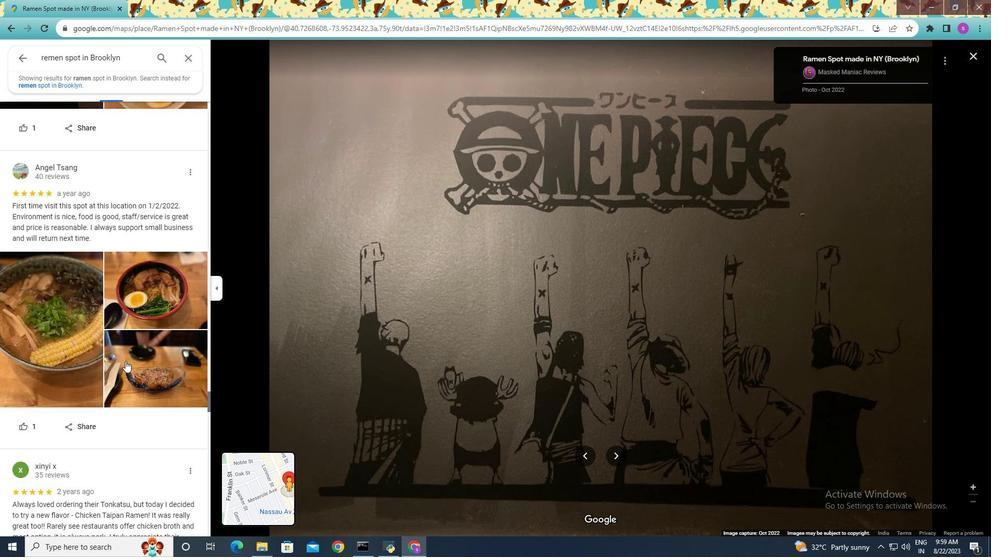 
Action: Mouse scrolled (132, 337) with delta (0, 0)
Screenshot: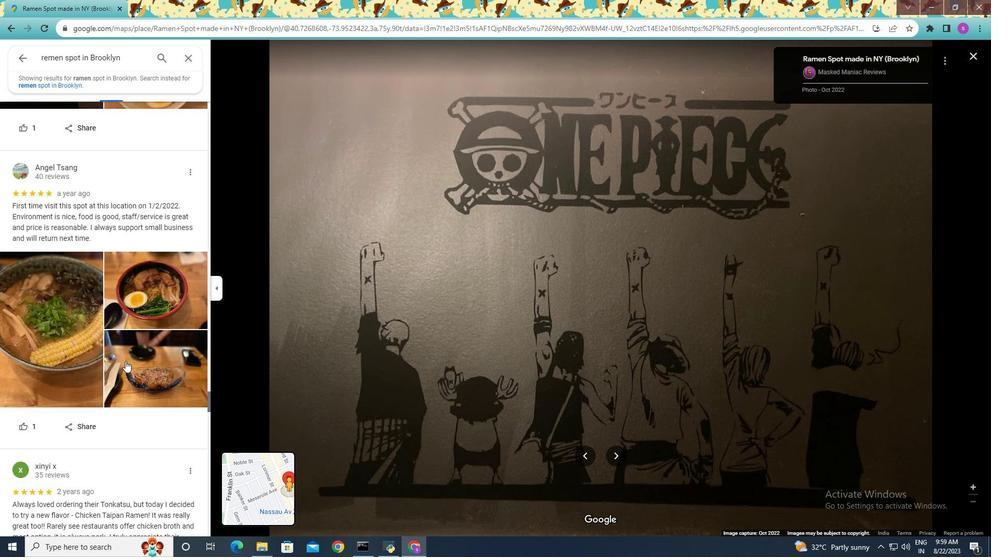 
Action: Mouse moved to (132, 337)
Screenshot: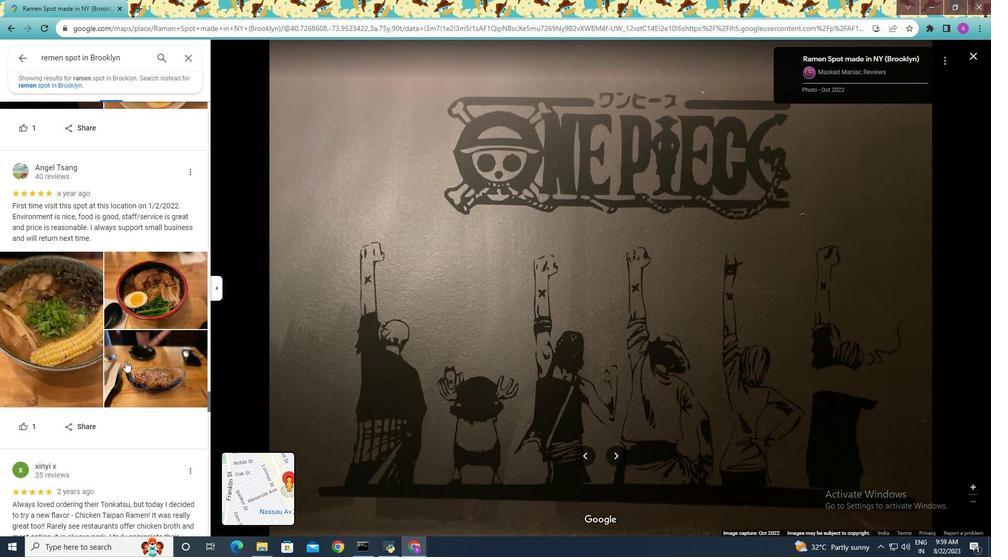 
Action: Mouse scrolled (132, 337) with delta (0, 0)
Screenshot: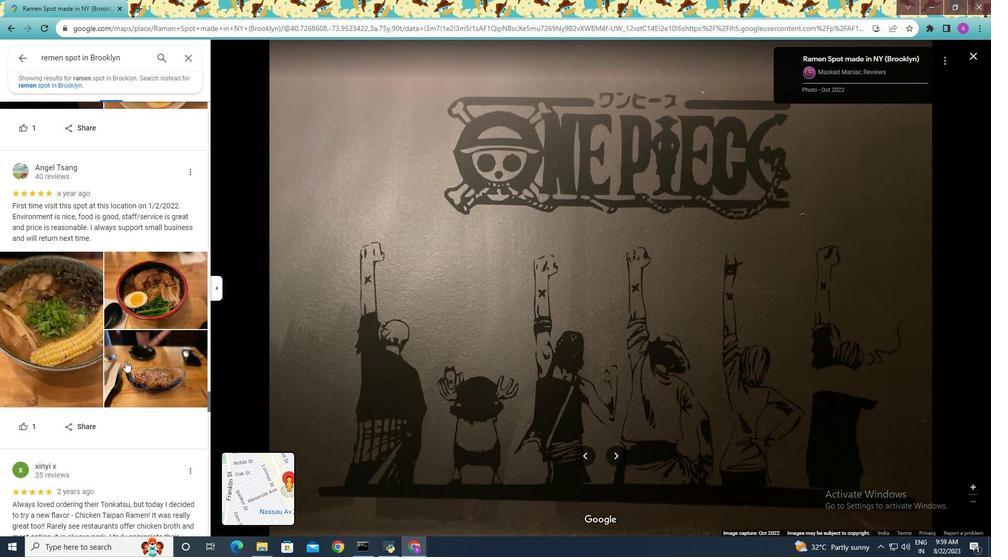 
Action: Mouse moved to (133, 336)
Screenshot: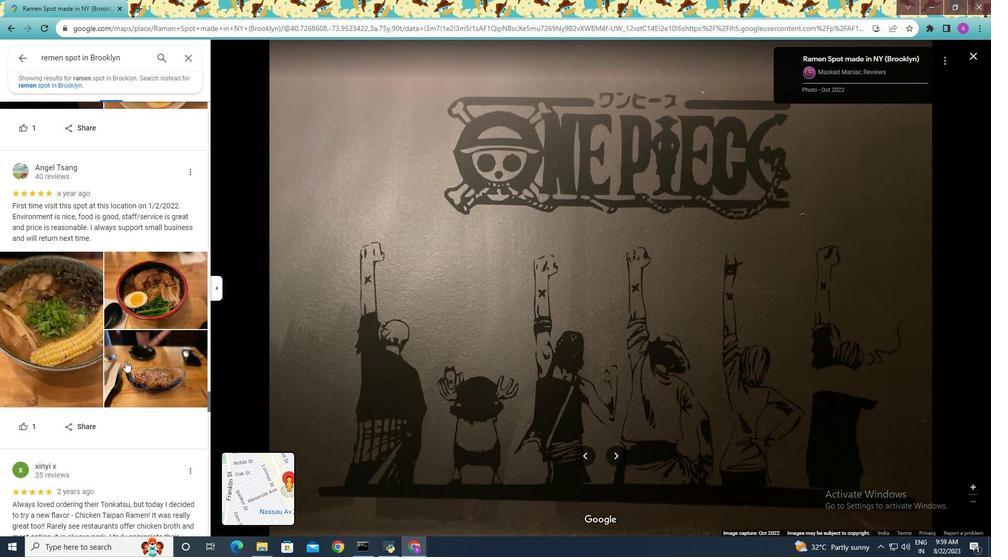 
Action: Mouse scrolled (132, 337) with delta (0, 0)
Screenshot: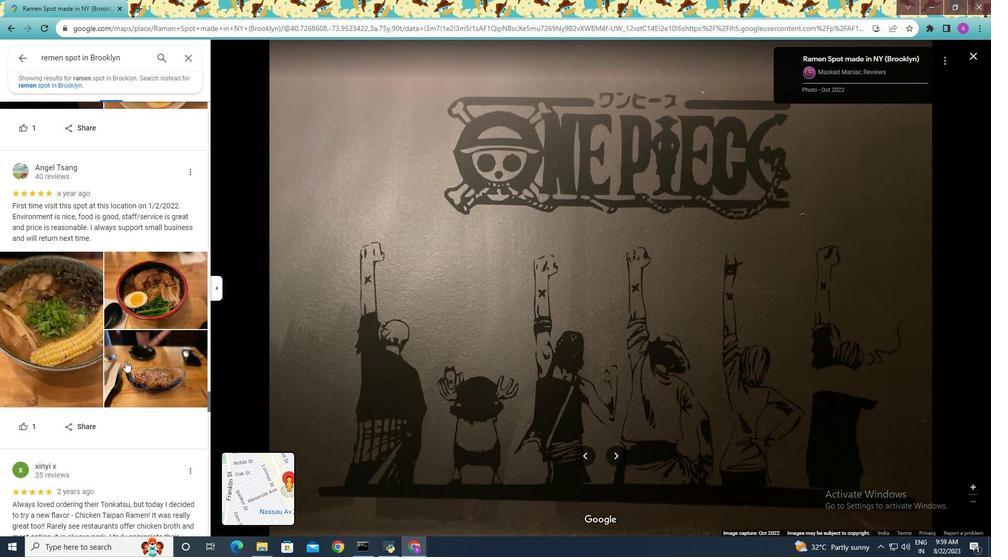 
Action: Mouse moved to (133, 335)
Screenshot: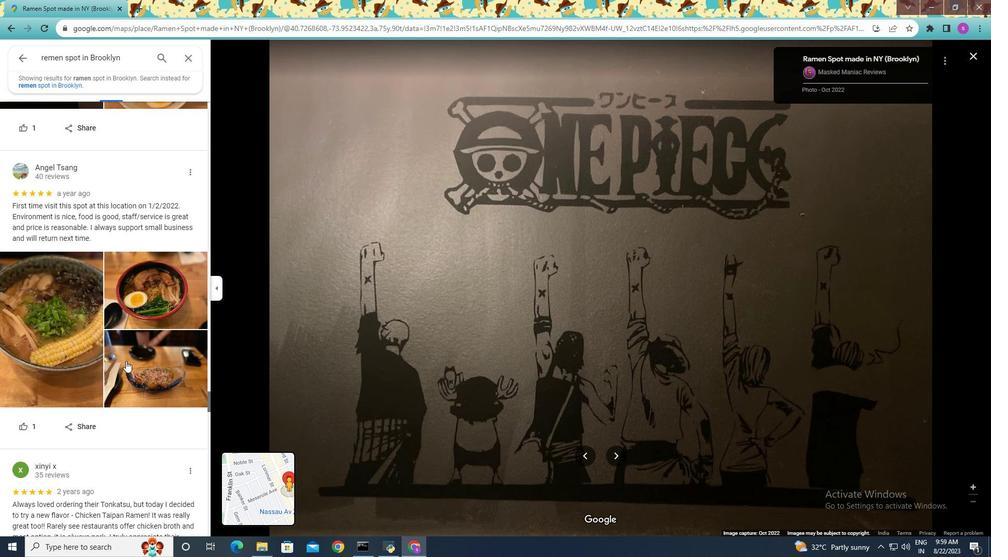 
Action: Mouse scrolled (133, 337) with delta (0, 0)
Screenshot: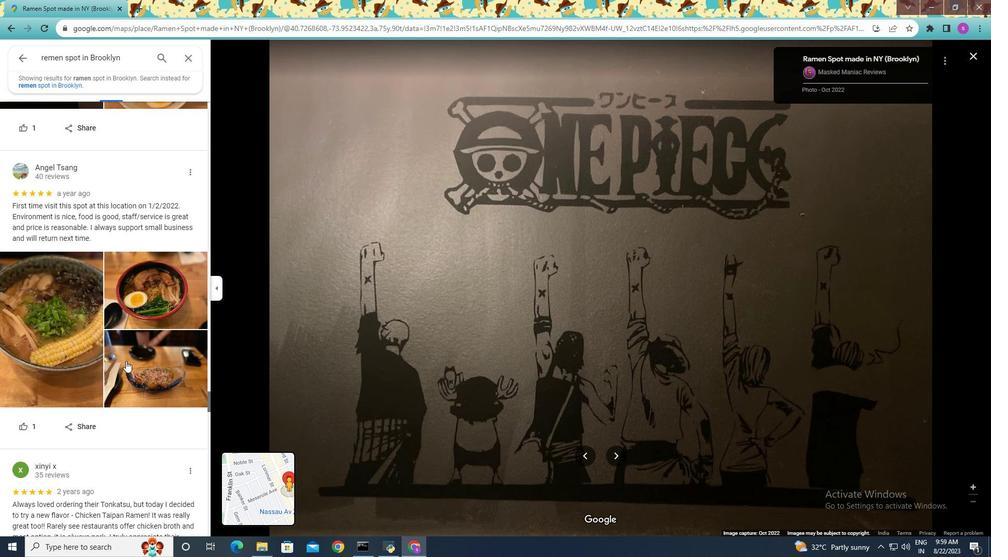 
Action: Mouse moved to (133, 334)
Screenshot: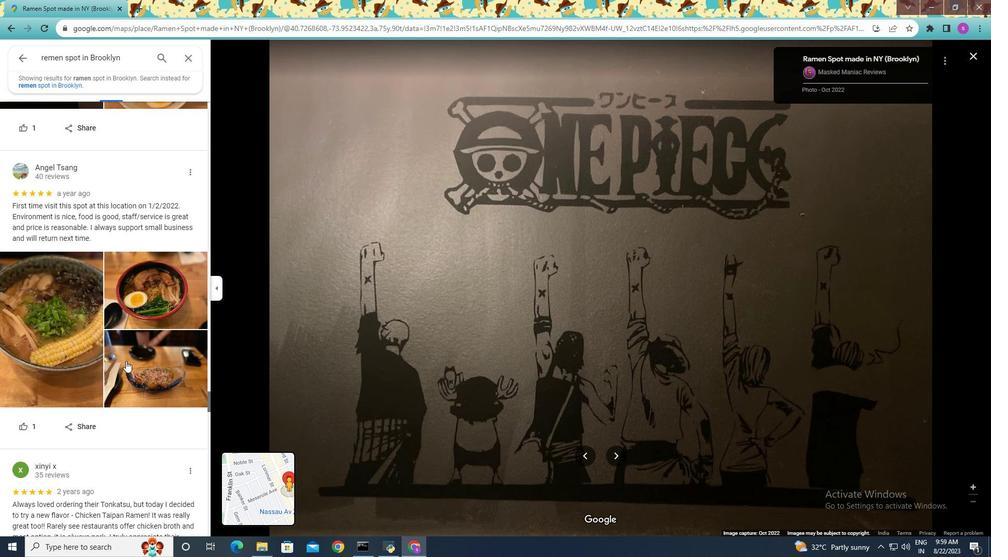 
Action: Mouse scrolled (133, 335) with delta (0, 0)
Screenshot: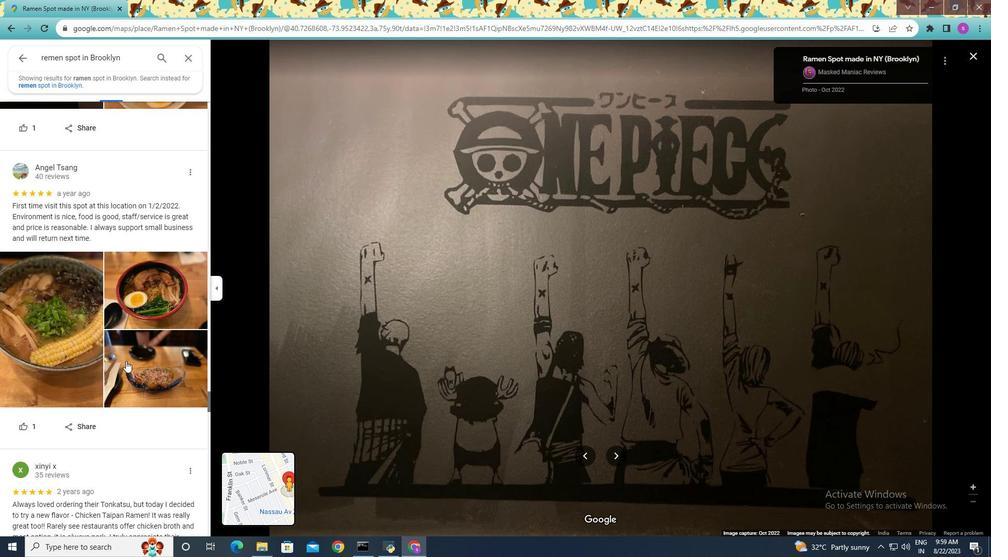 
Action: Mouse scrolled (133, 335) with delta (0, 0)
Screenshot: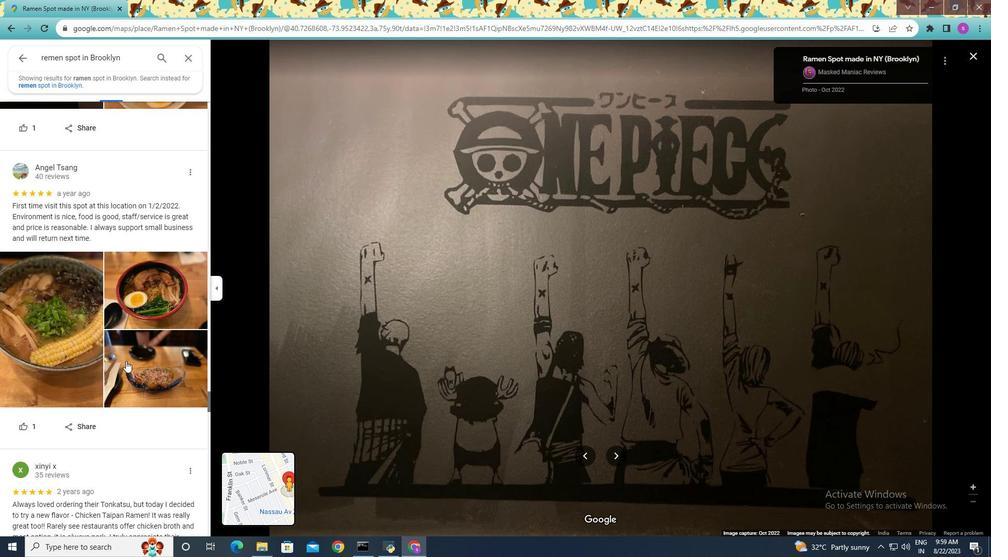
Action: Mouse moved to (133, 334)
Screenshot: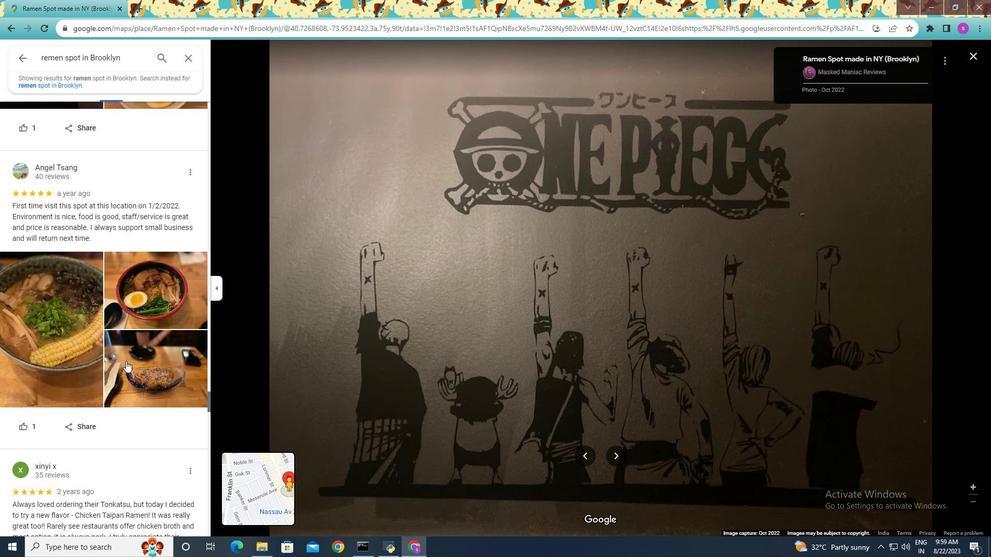
Action: Mouse scrolled (133, 334) with delta (0, 0)
Screenshot: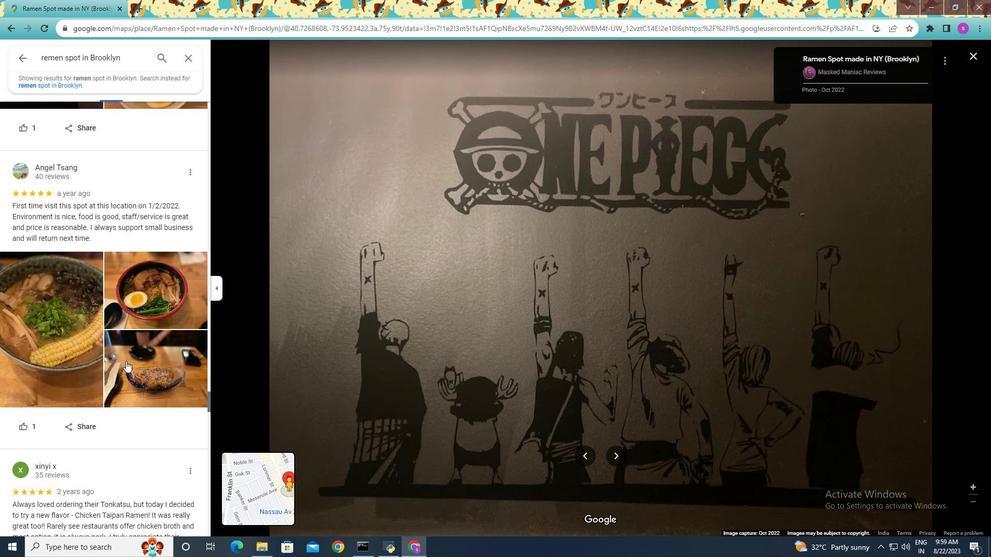 
Action: Mouse moved to (126, 361)
Screenshot: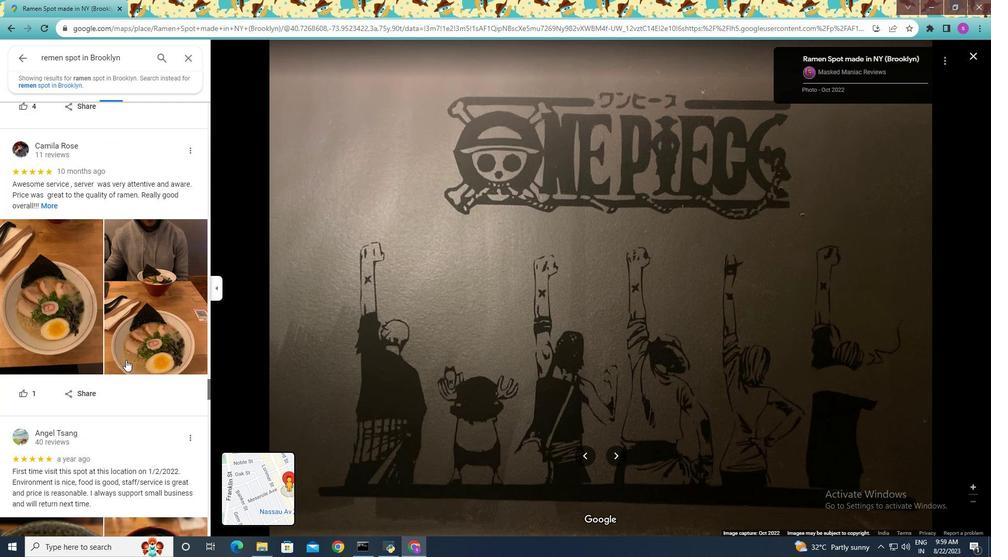 
Action: Mouse scrolled (126, 362) with delta (0, 0)
Screenshot: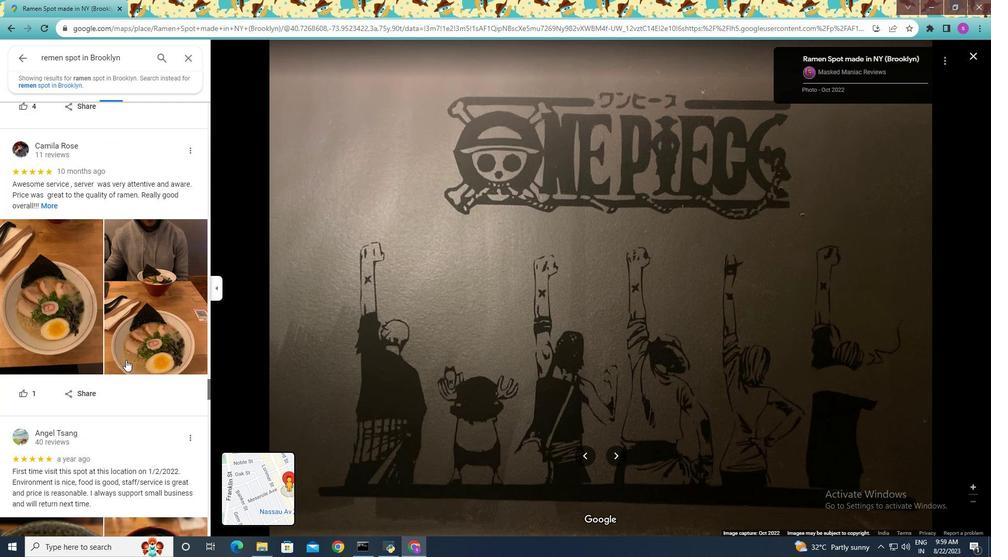 
Action: Mouse moved to (126, 361)
